 Task: Search one way flight ticket for 4 adults, 1 infant in seat and 1 infant on lap in premium economy from Helena: Helena Regional Airport to Riverton: Central Wyoming Regional Airport (was Riverton Regional) on 5-4-2023. Choice of flights is Alaska. Number of bags: 3 checked bags. Price is upto 93000. Outbound departure time preference is 11:45.
Action: Mouse moved to (358, 143)
Screenshot: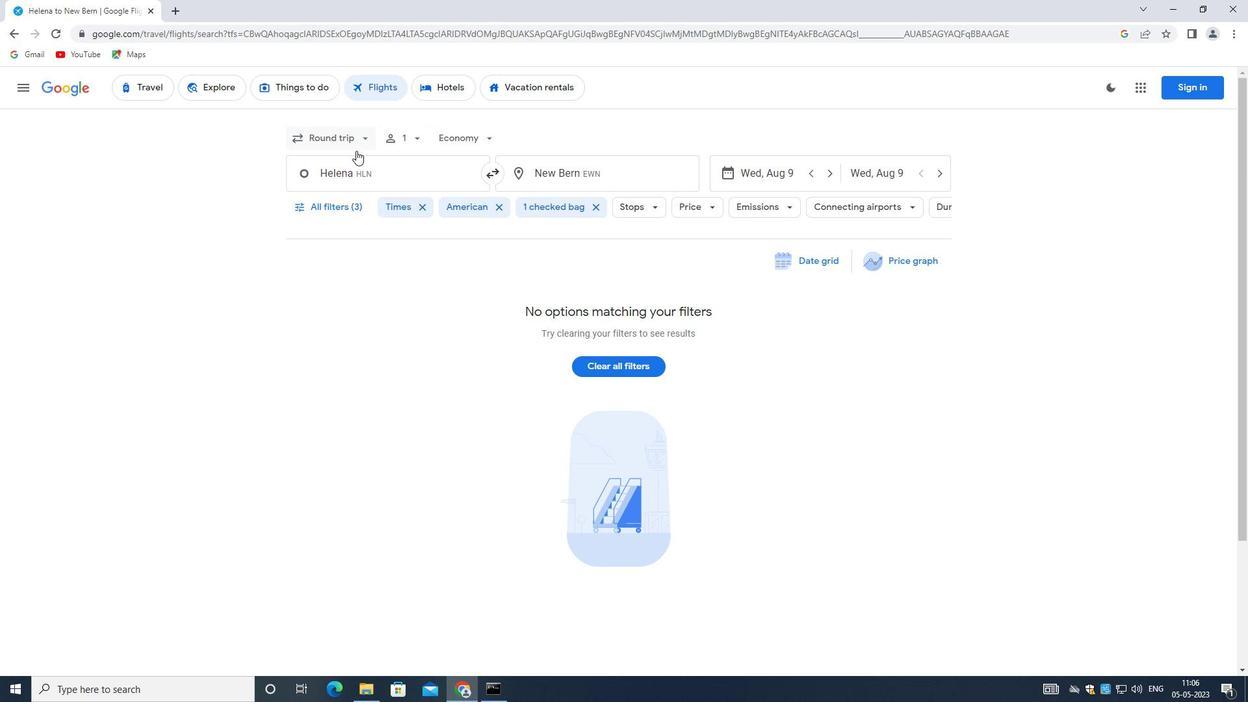 
Action: Mouse pressed left at (358, 143)
Screenshot: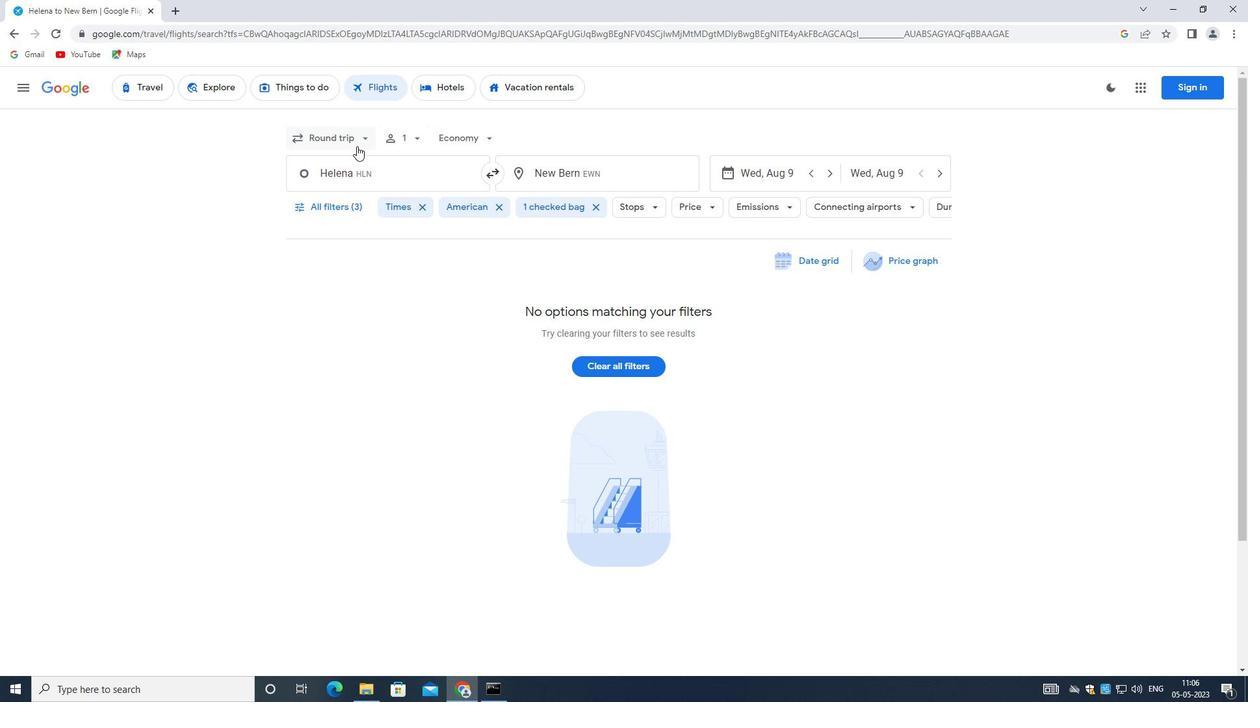 
Action: Mouse moved to (349, 192)
Screenshot: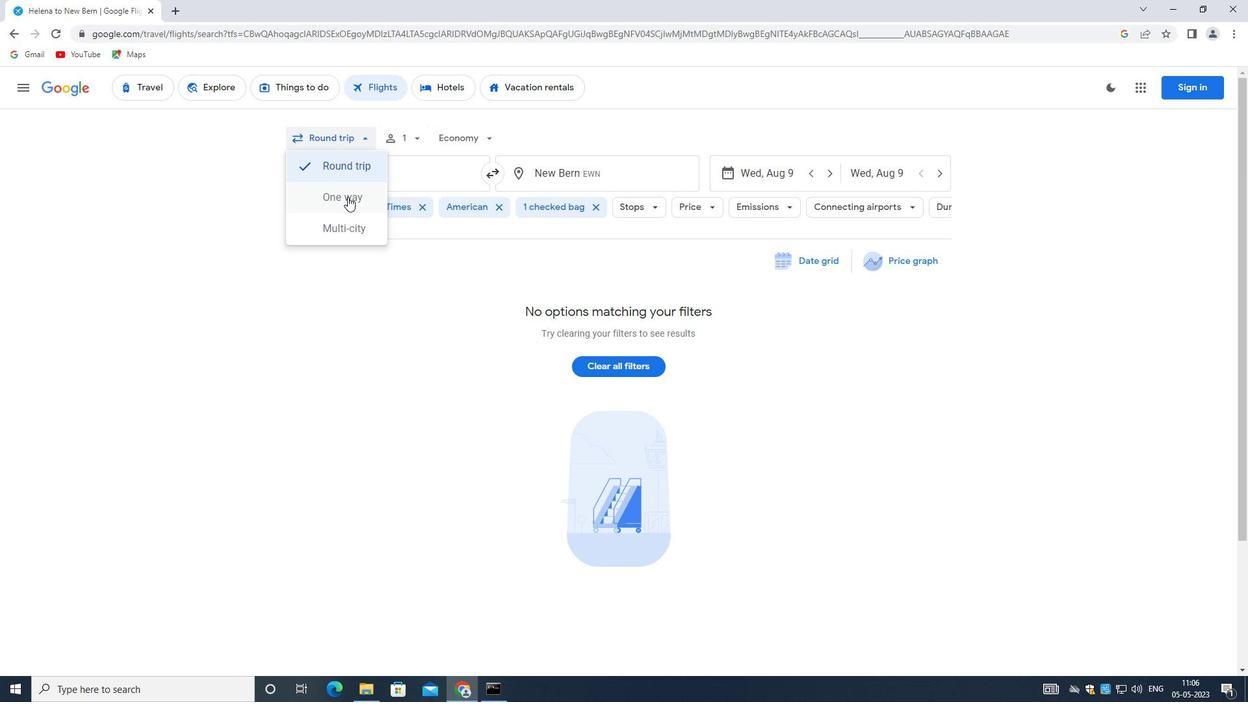 
Action: Mouse pressed left at (349, 192)
Screenshot: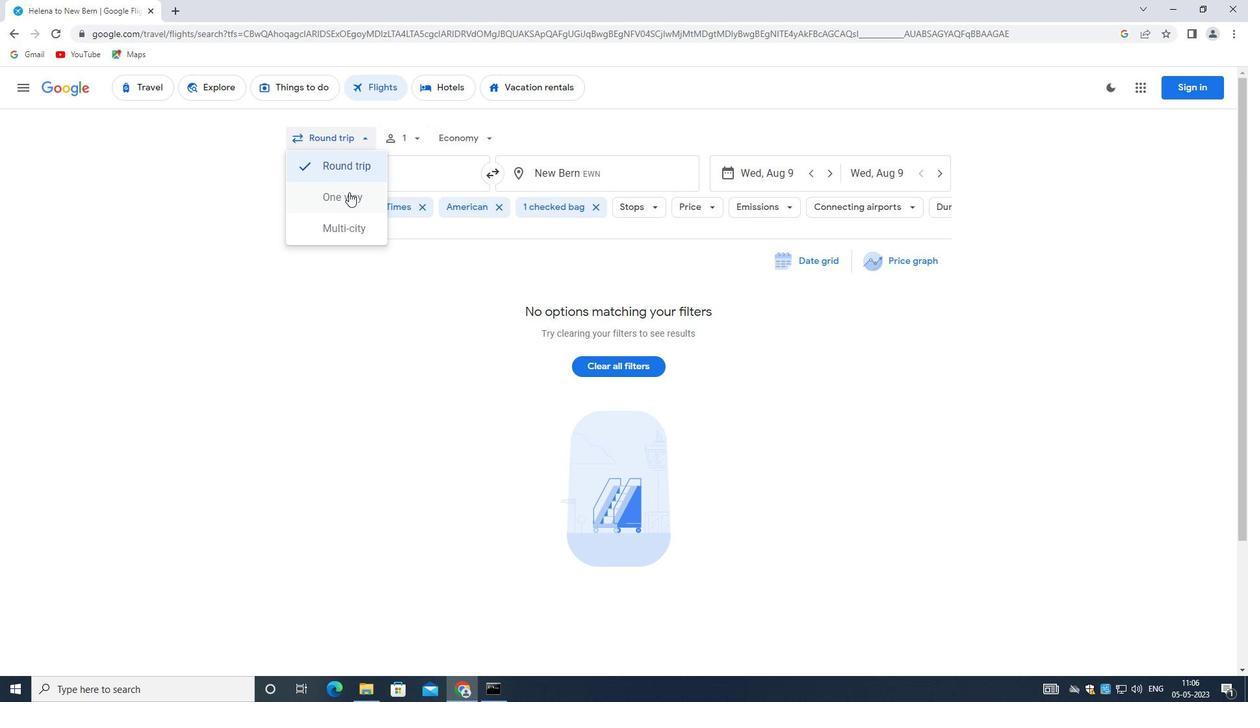 
Action: Mouse moved to (402, 134)
Screenshot: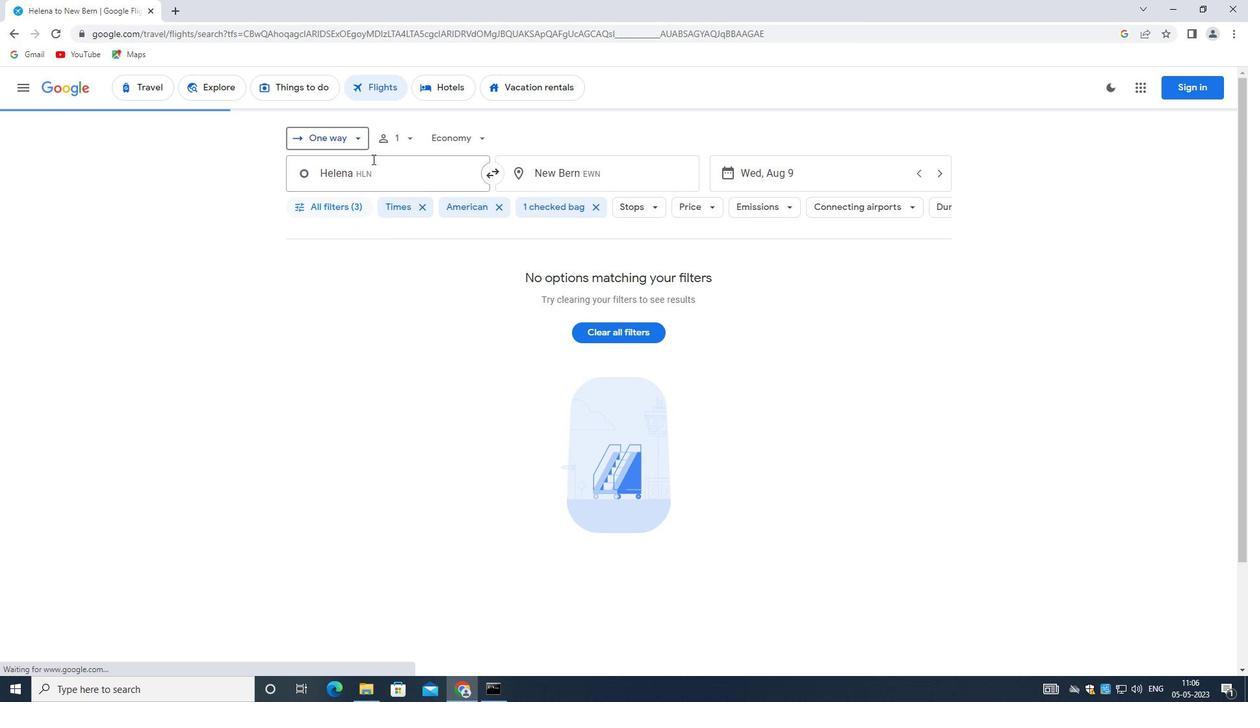 
Action: Mouse pressed left at (402, 134)
Screenshot: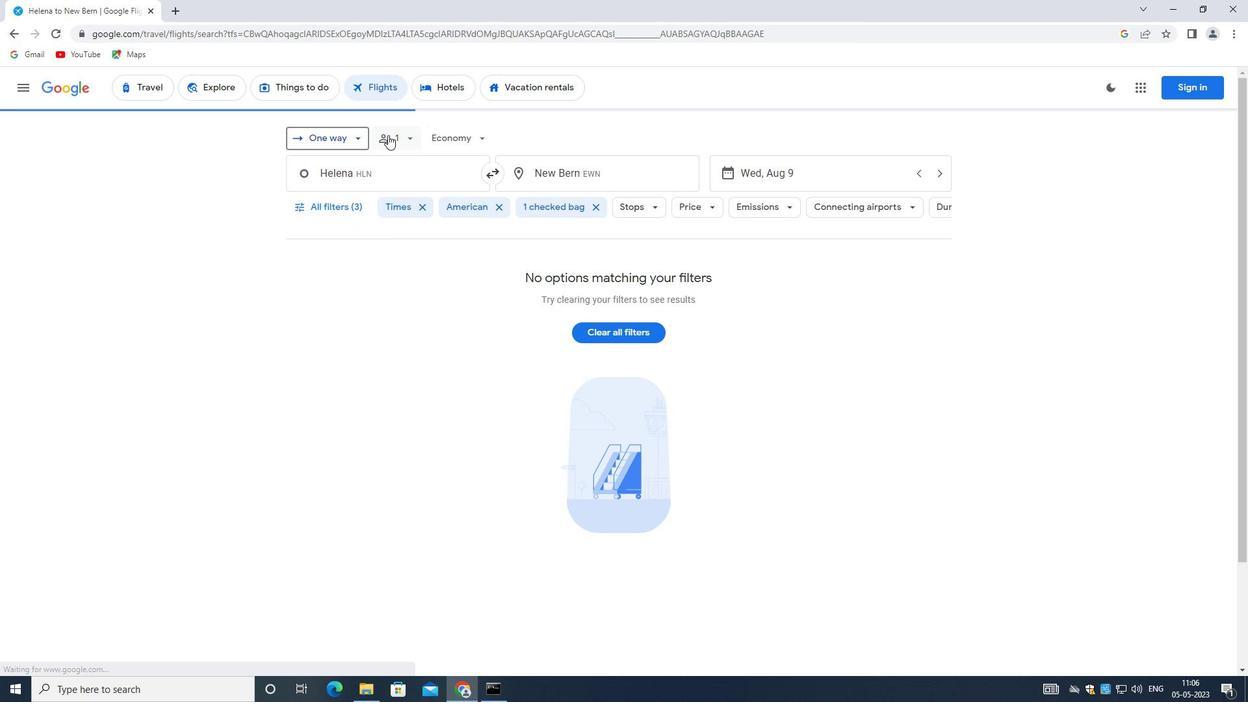 
Action: Mouse moved to (500, 174)
Screenshot: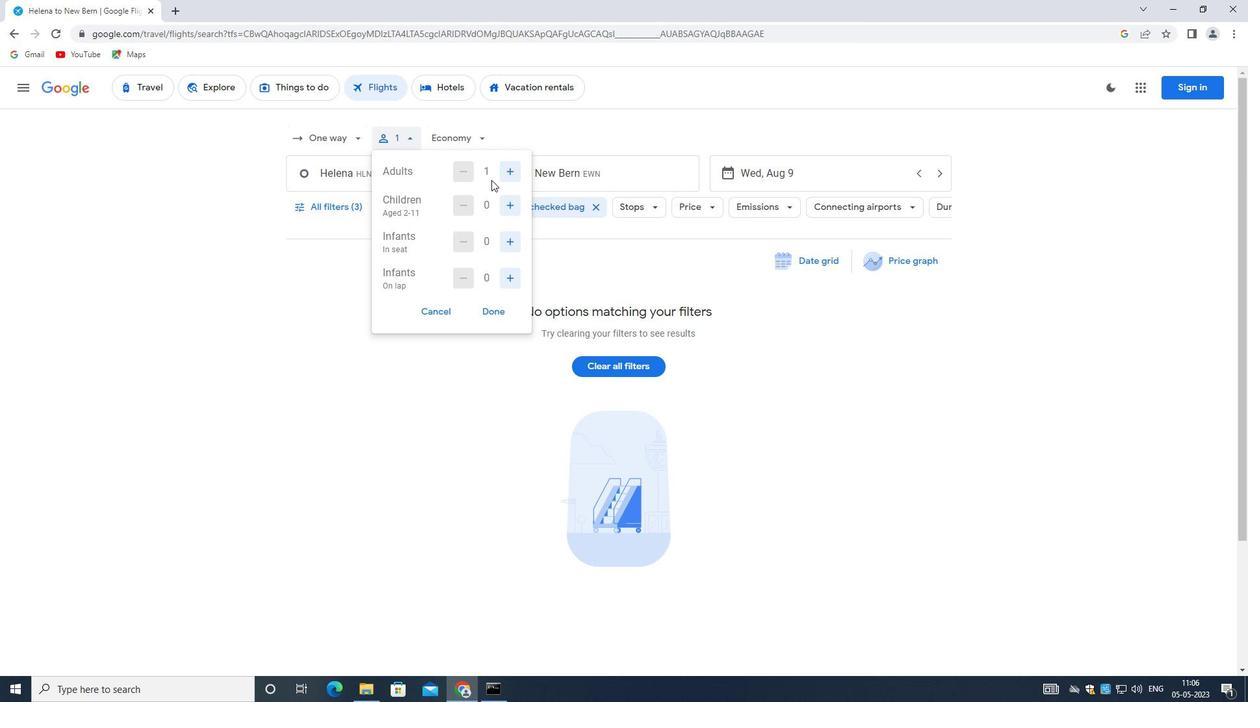 
Action: Mouse pressed left at (500, 174)
Screenshot: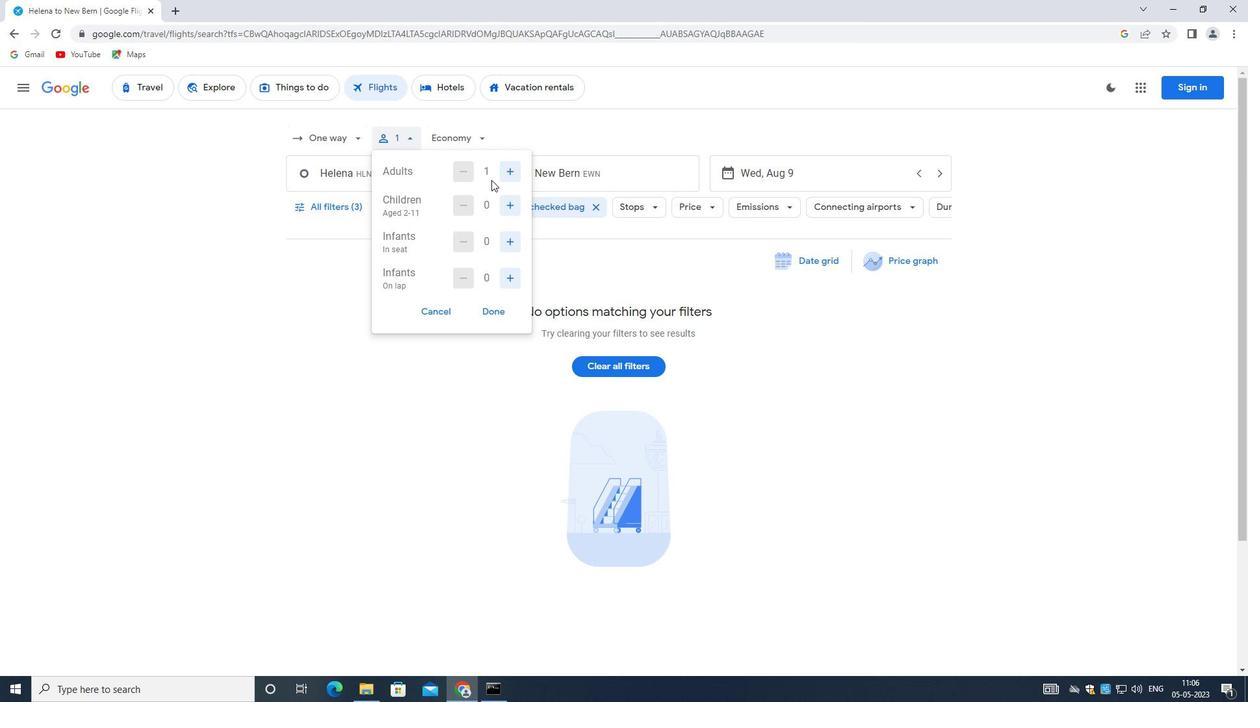 
Action: Mouse moved to (501, 174)
Screenshot: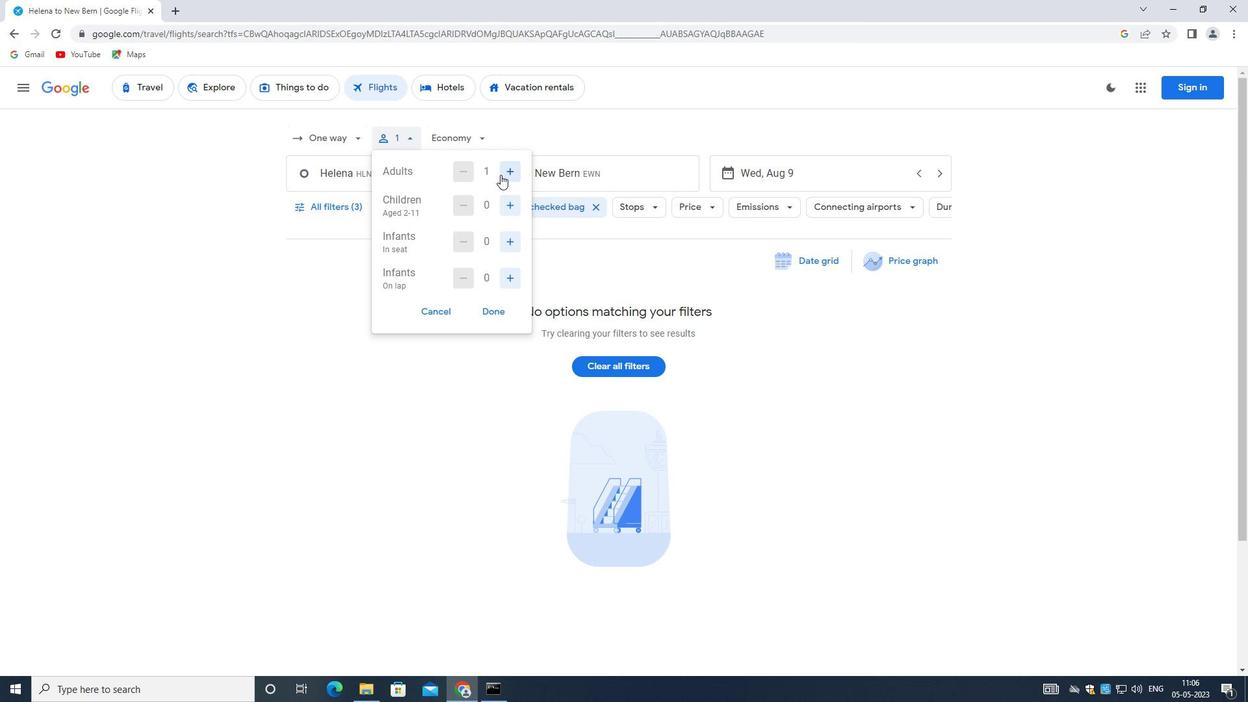 
Action: Mouse pressed left at (501, 174)
Screenshot: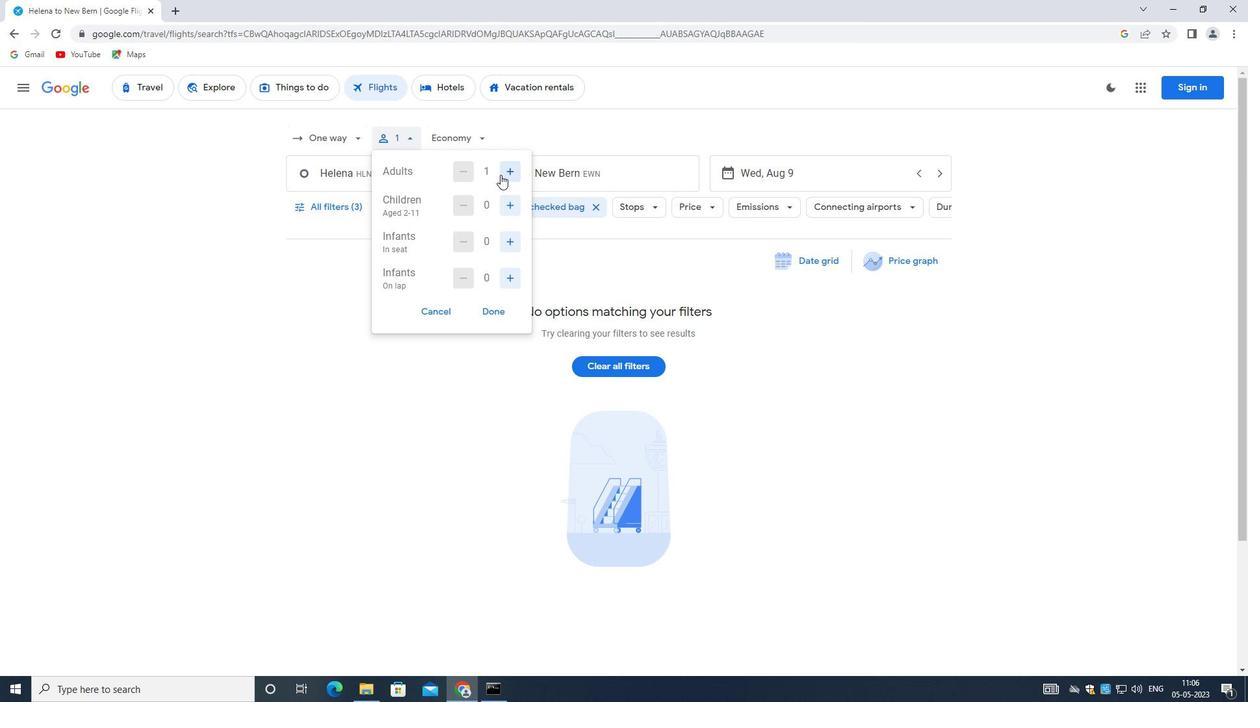 
Action: Mouse pressed left at (501, 174)
Screenshot: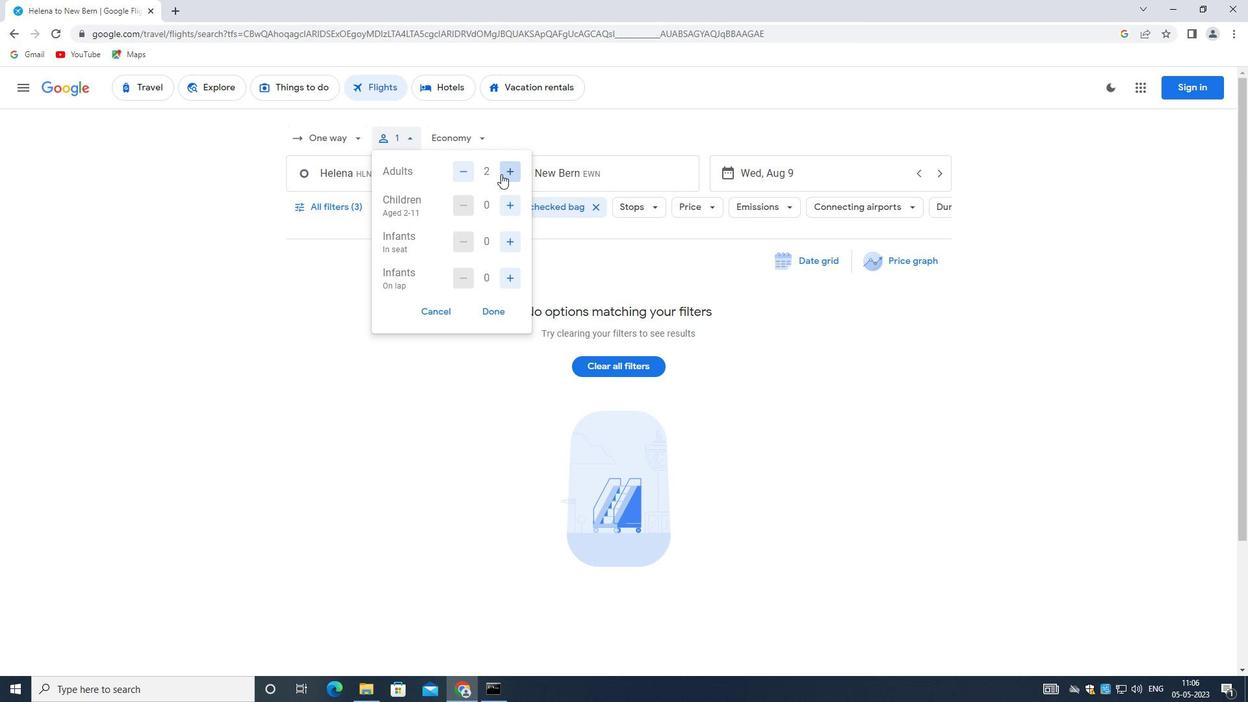 
Action: Mouse moved to (512, 238)
Screenshot: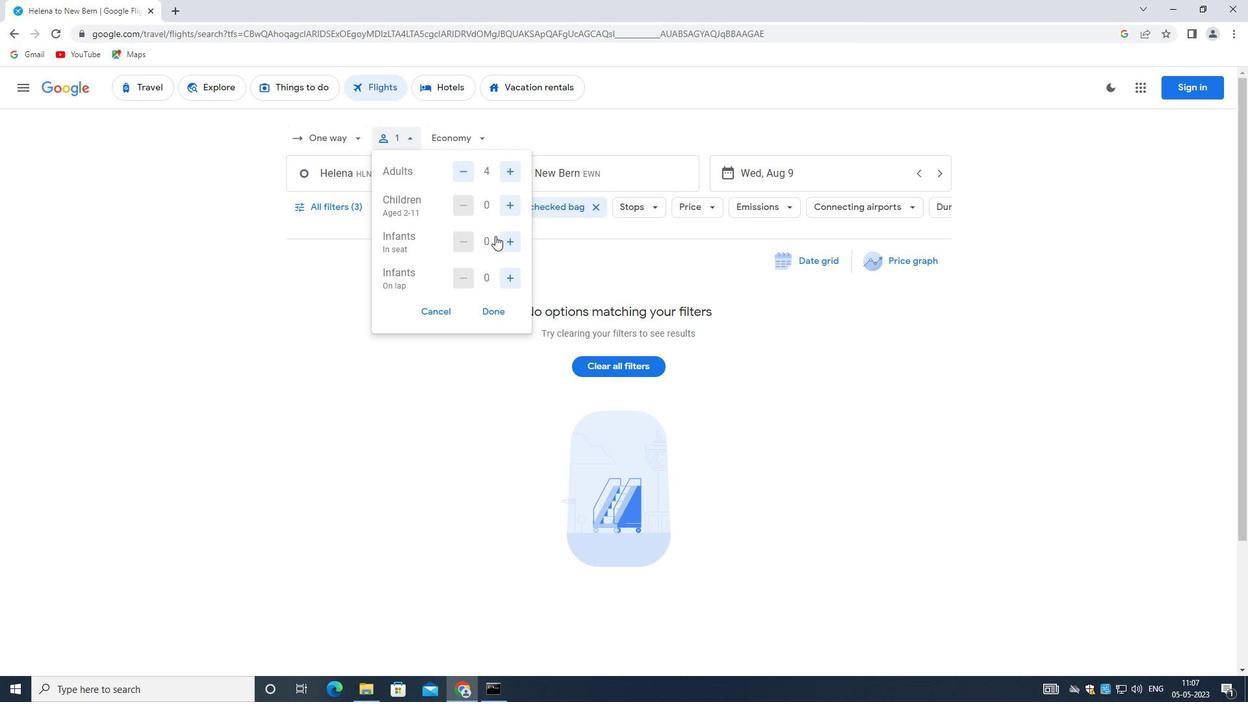 
Action: Mouse pressed left at (512, 238)
Screenshot: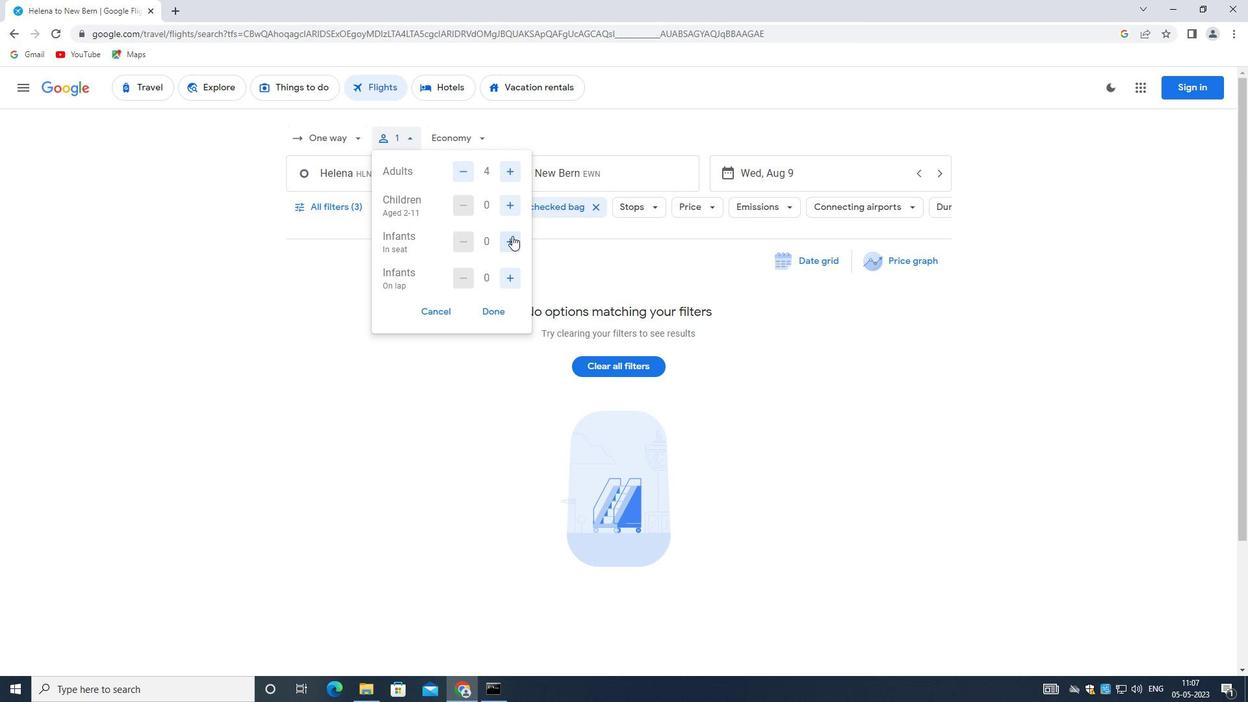 
Action: Mouse moved to (513, 278)
Screenshot: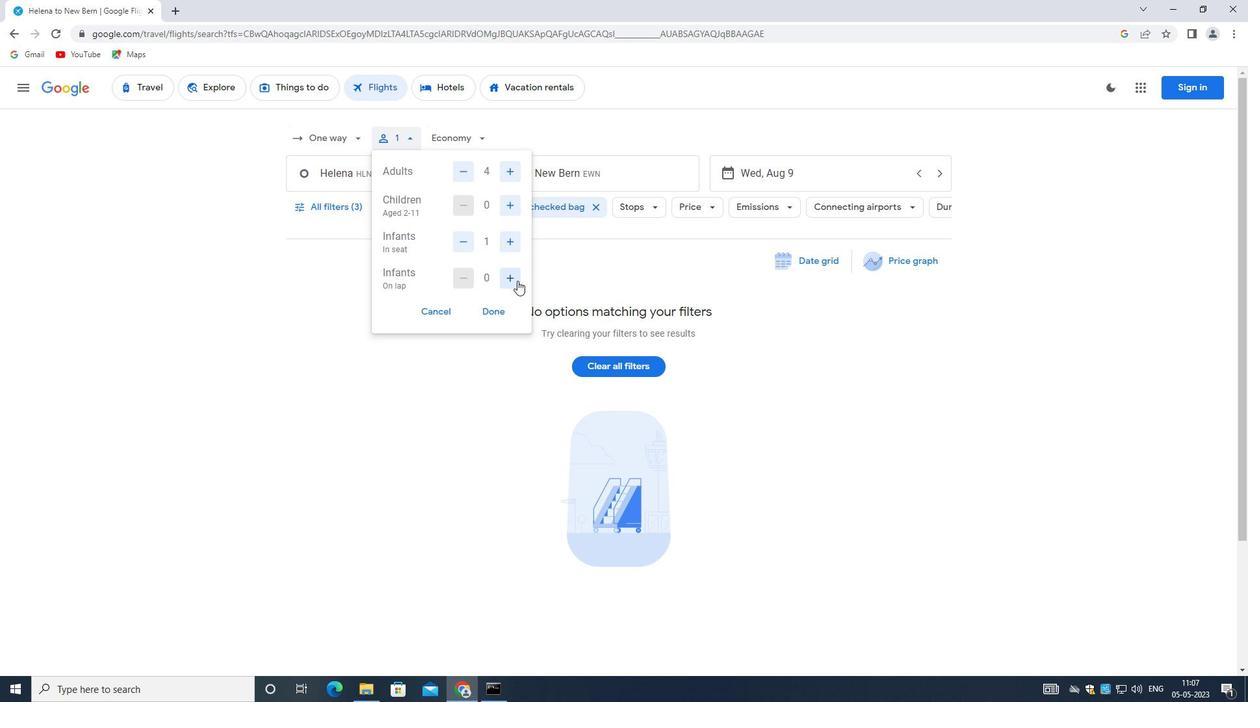 
Action: Mouse pressed left at (513, 278)
Screenshot: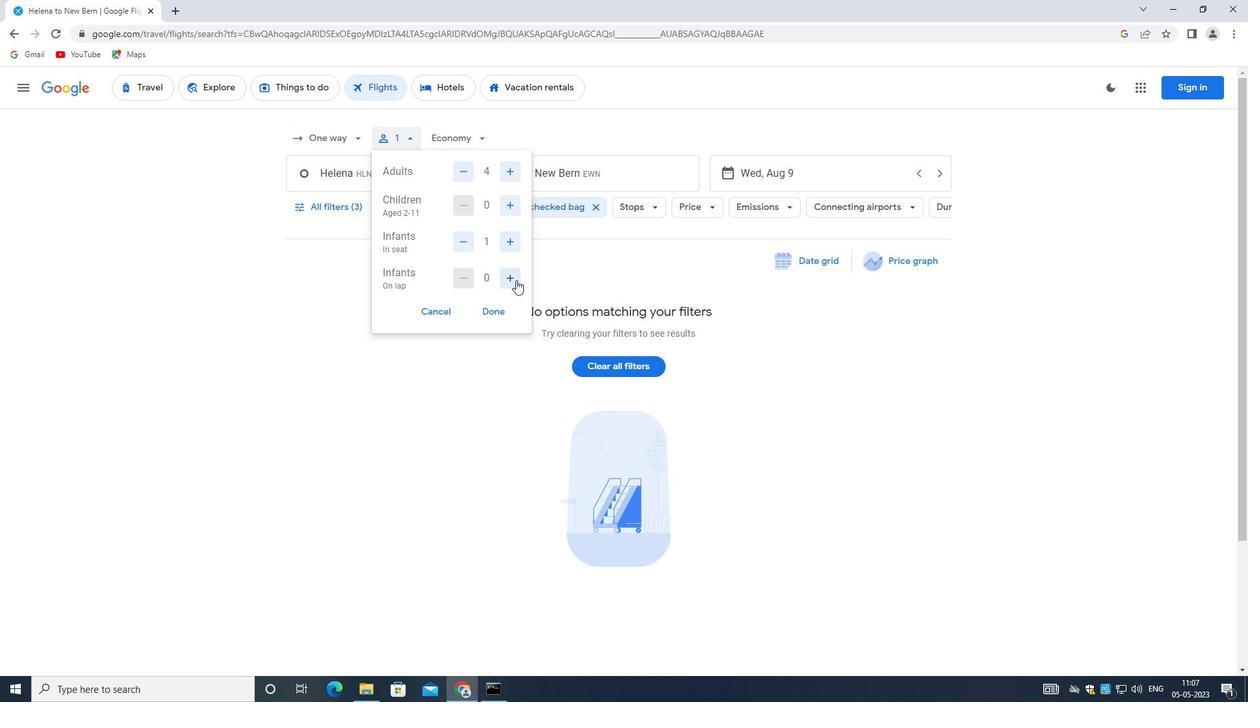 
Action: Mouse moved to (492, 306)
Screenshot: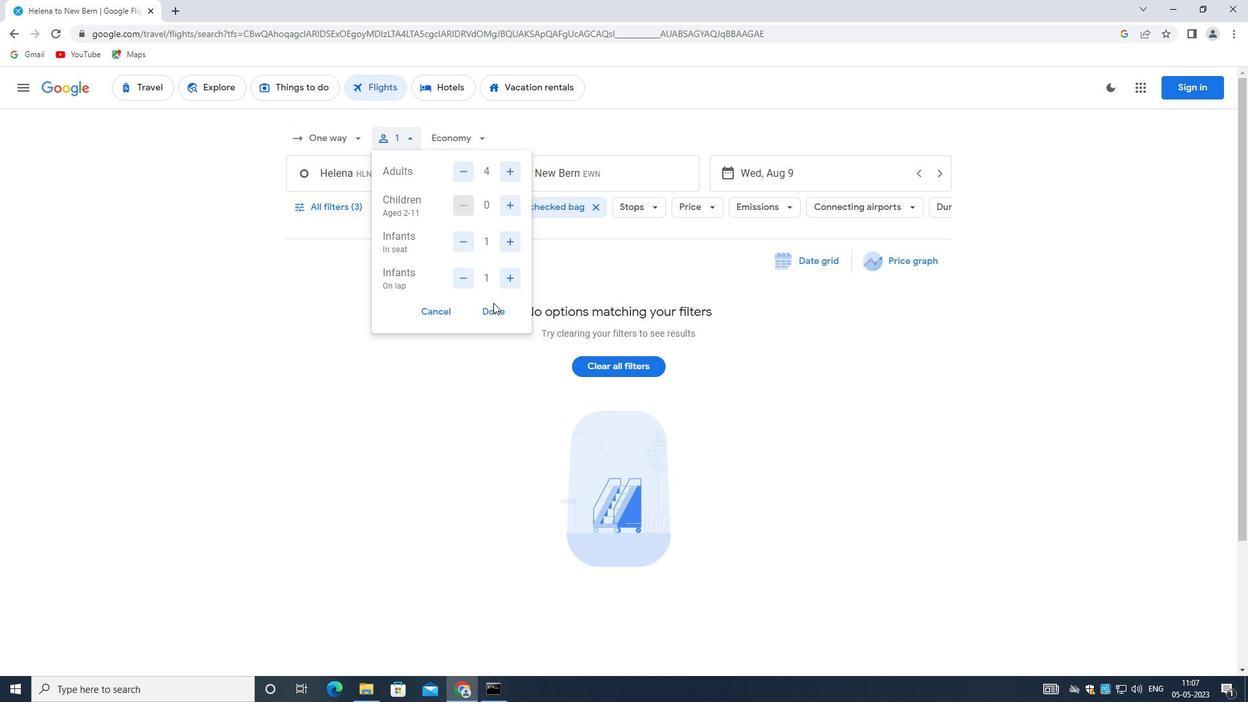 
Action: Mouse pressed left at (492, 306)
Screenshot: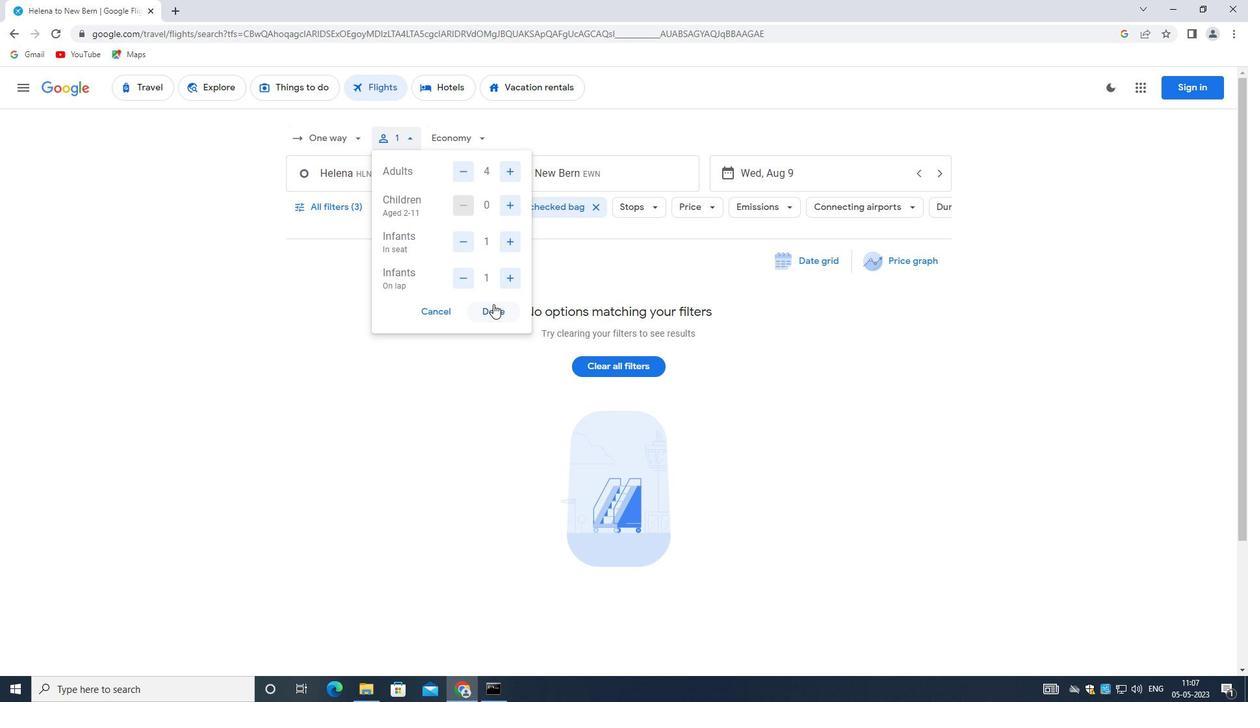 
Action: Mouse moved to (469, 139)
Screenshot: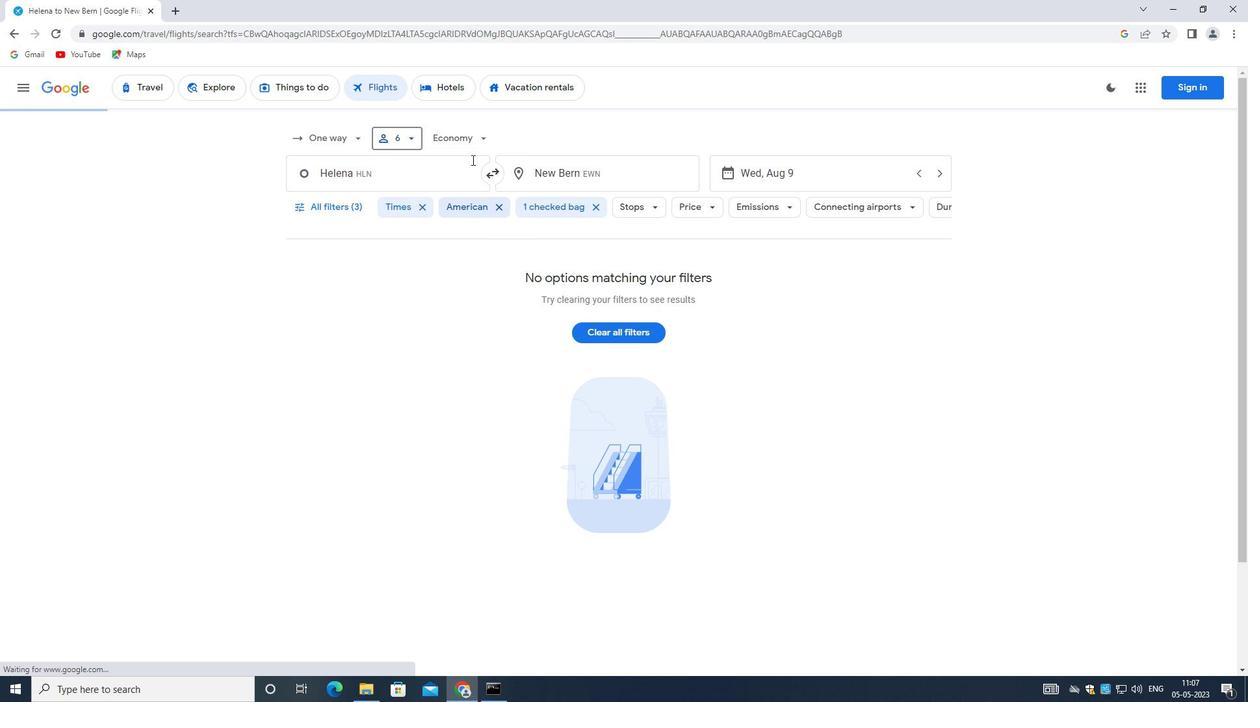 
Action: Mouse pressed left at (469, 139)
Screenshot: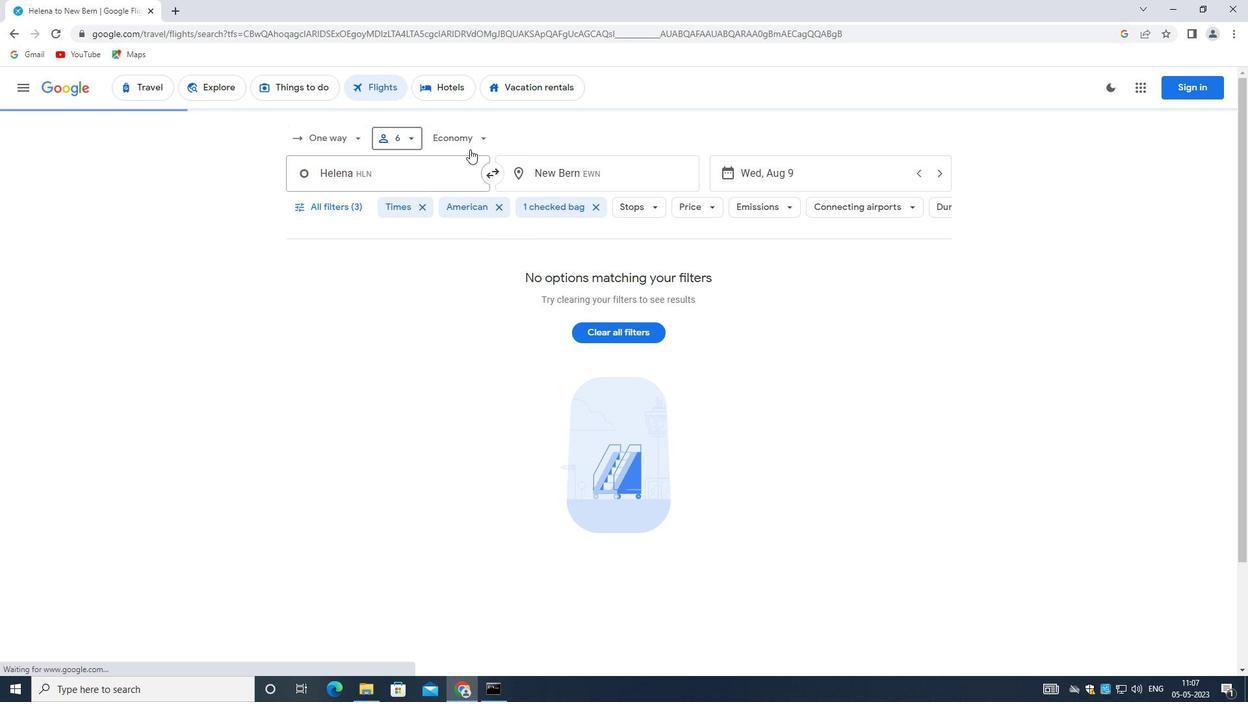 
Action: Mouse moved to (478, 194)
Screenshot: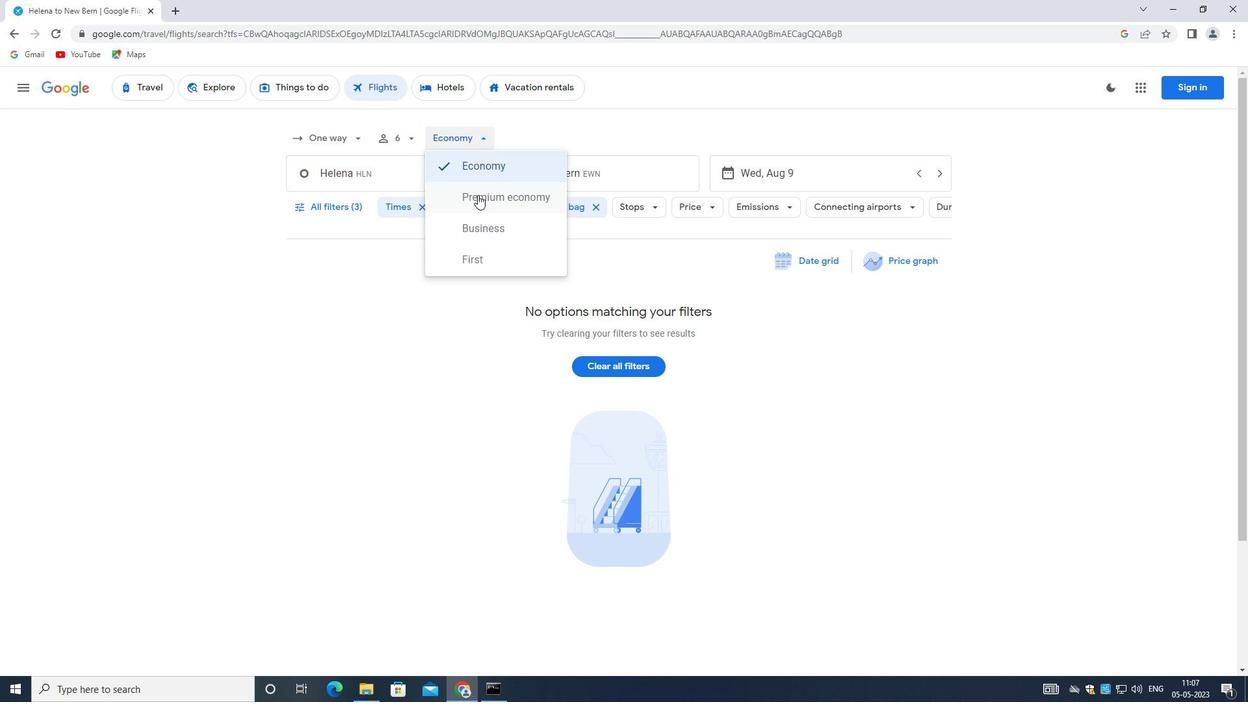 
Action: Mouse pressed left at (478, 194)
Screenshot: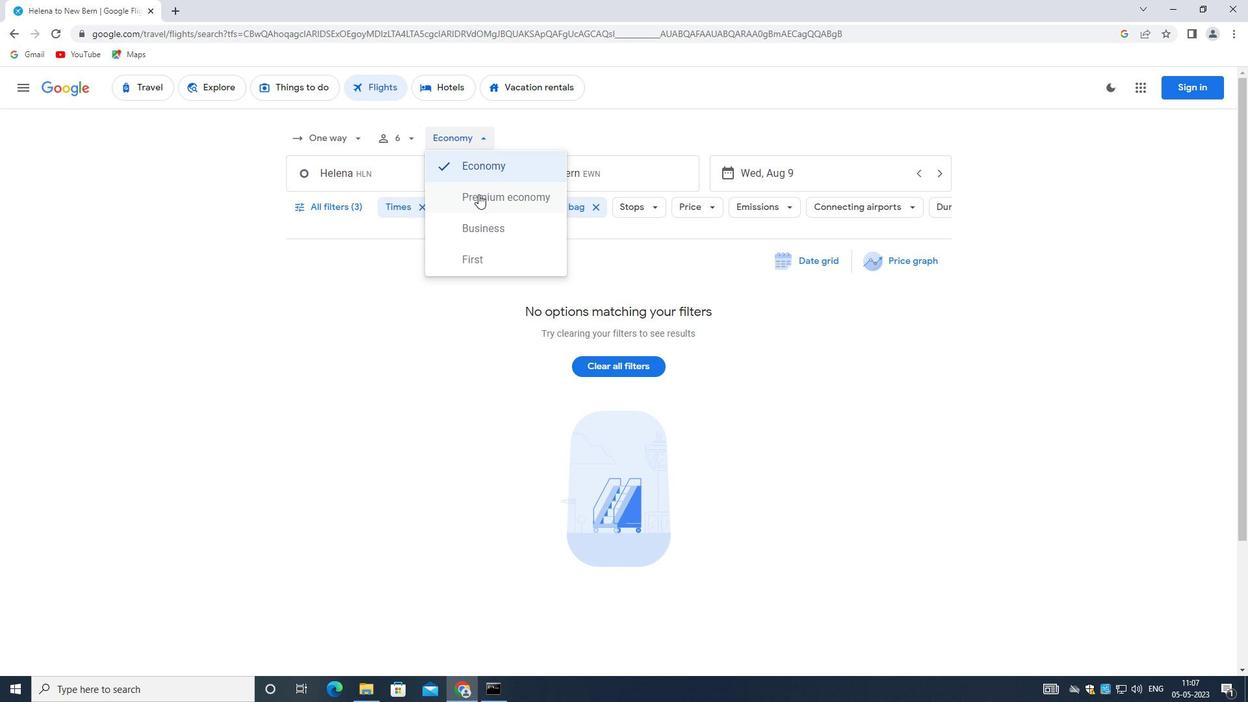 
Action: Mouse moved to (349, 181)
Screenshot: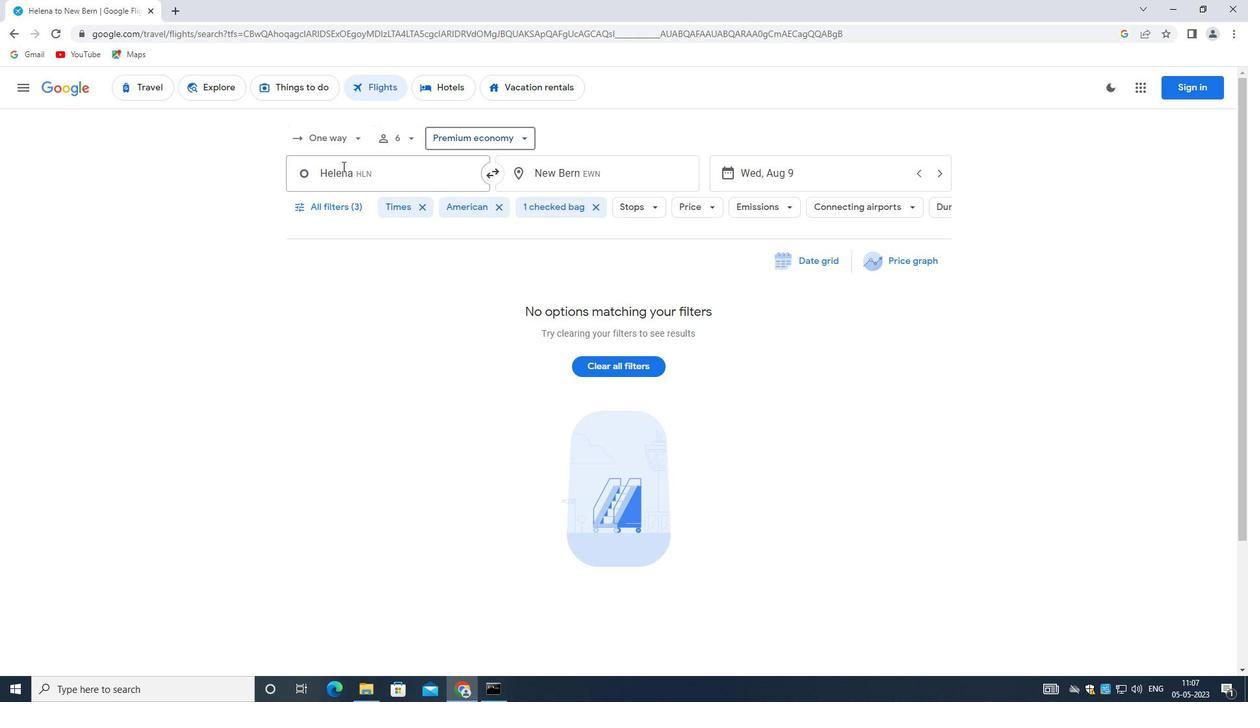 
Action: Mouse pressed left at (349, 181)
Screenshot: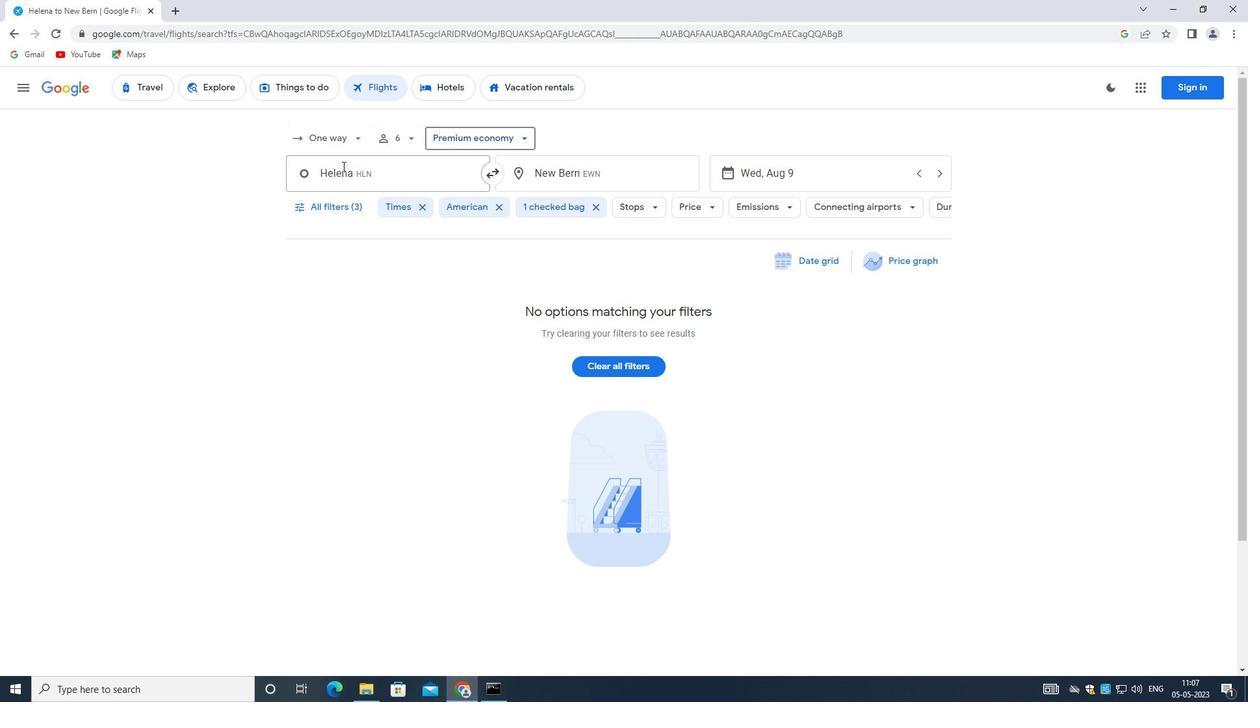 
Action: Mouse moved to (388, 243)
Screenshot: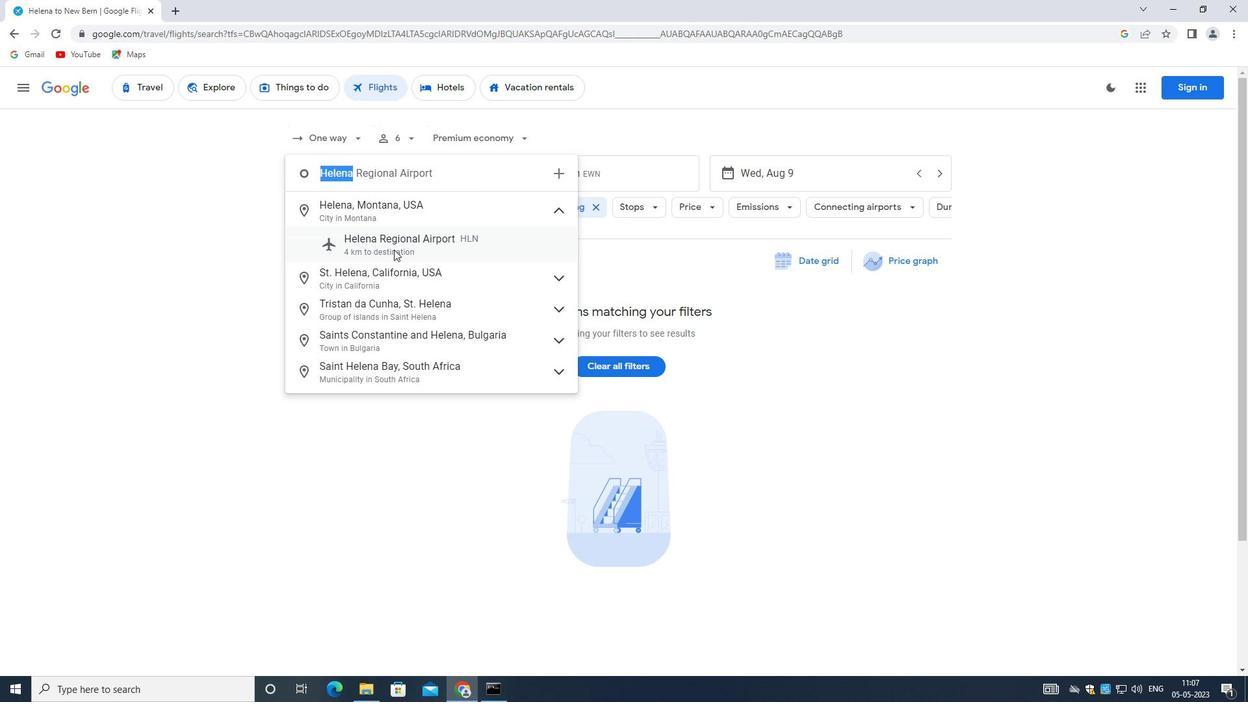 
Action: Mouse pressed left at (388, 243)
Screenshot: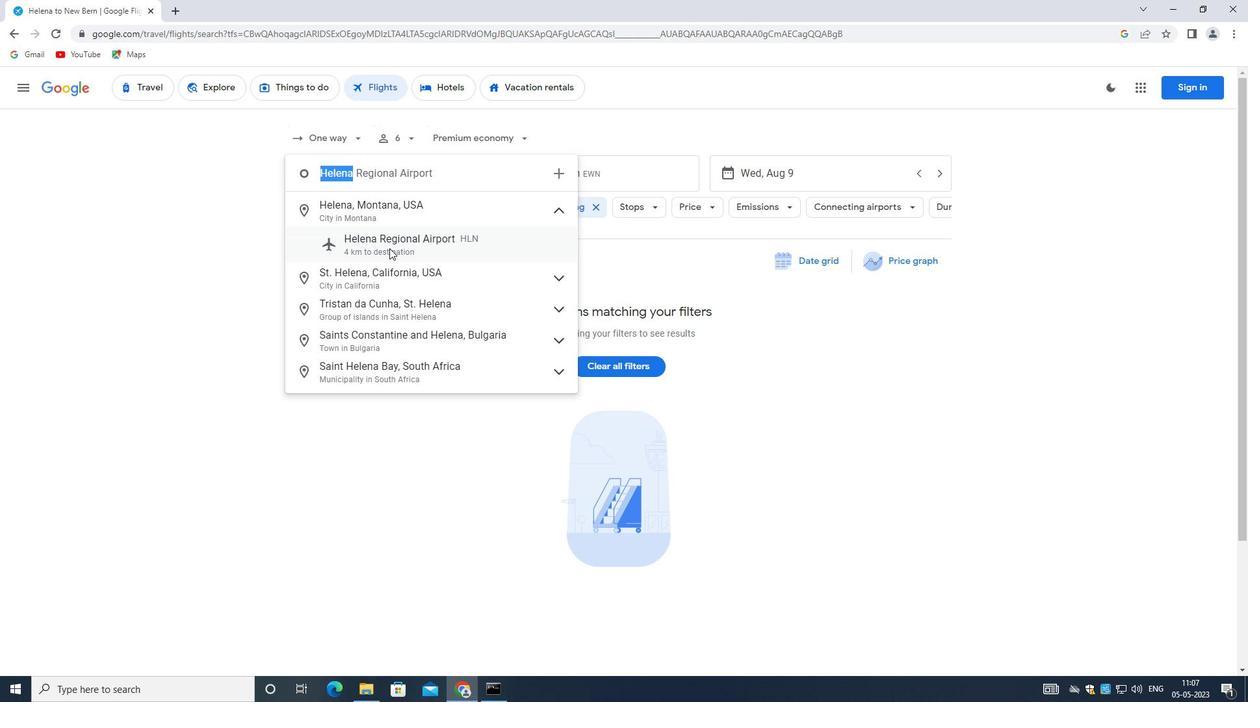 
Action: Mouse moved to (553, 172)
Screenshot: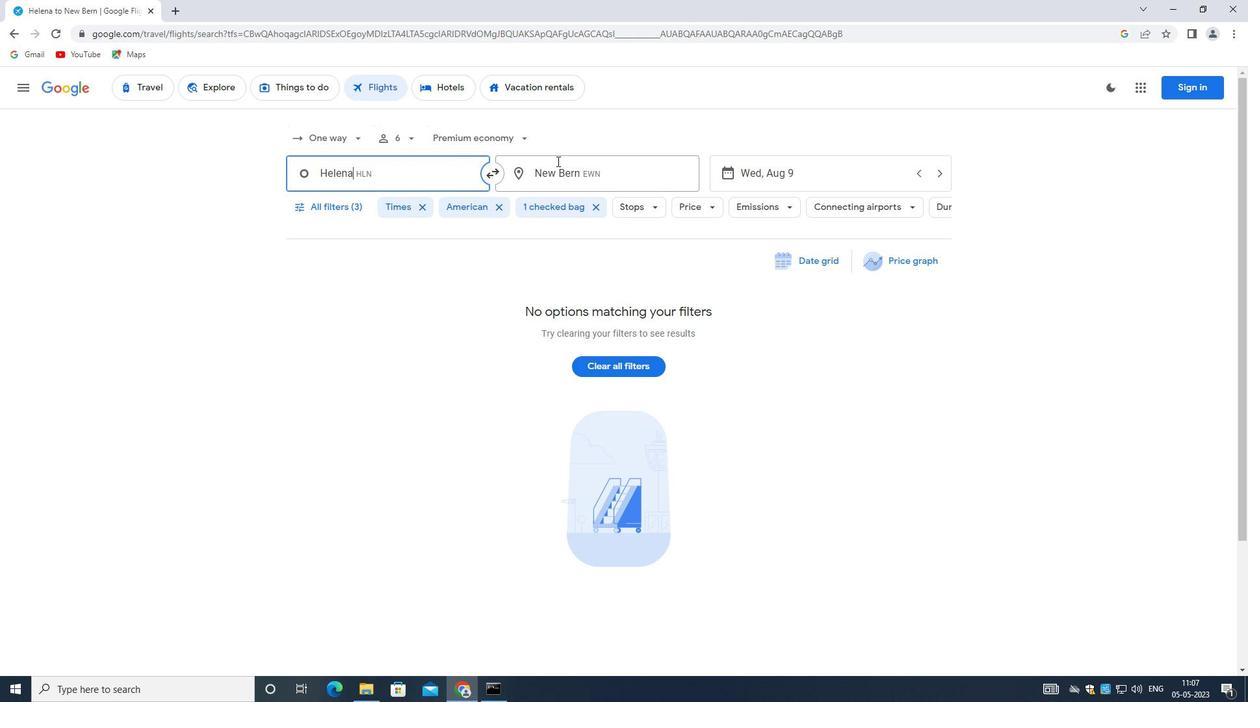 
Action: Mouse pressed left at (553, 172)
Screenshot: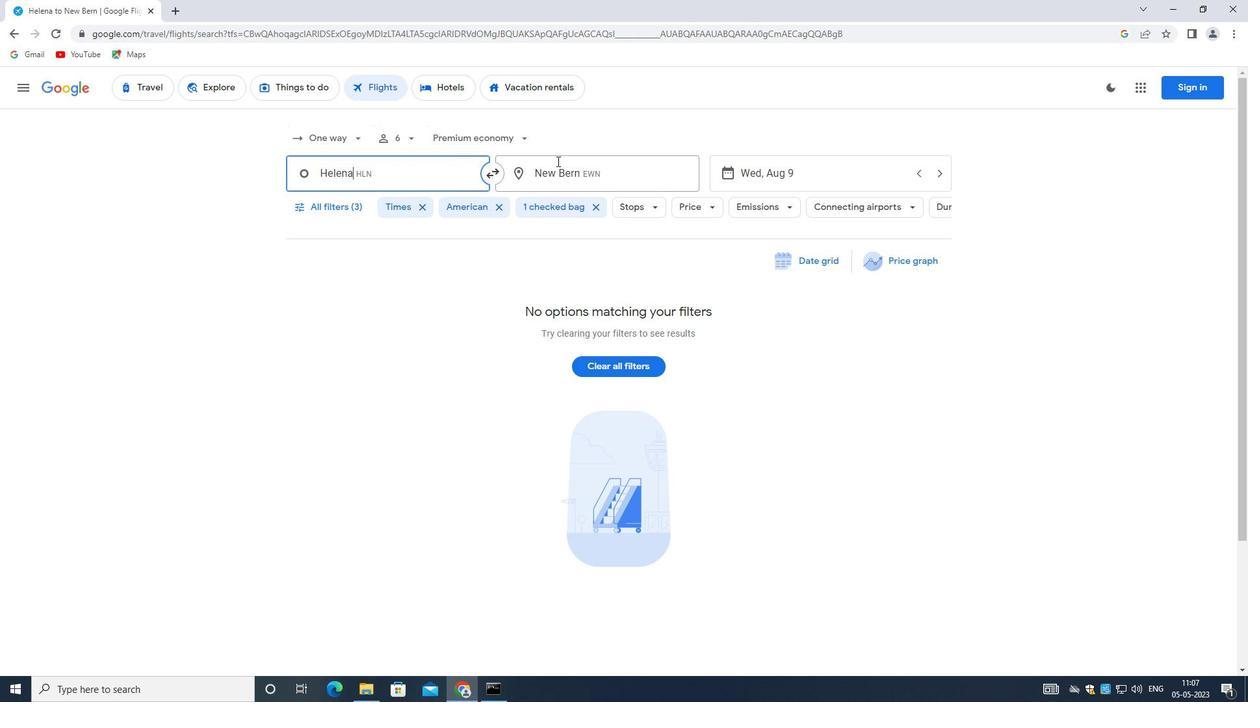 
Action: Mouse moved to (556, 174)
Screenshot: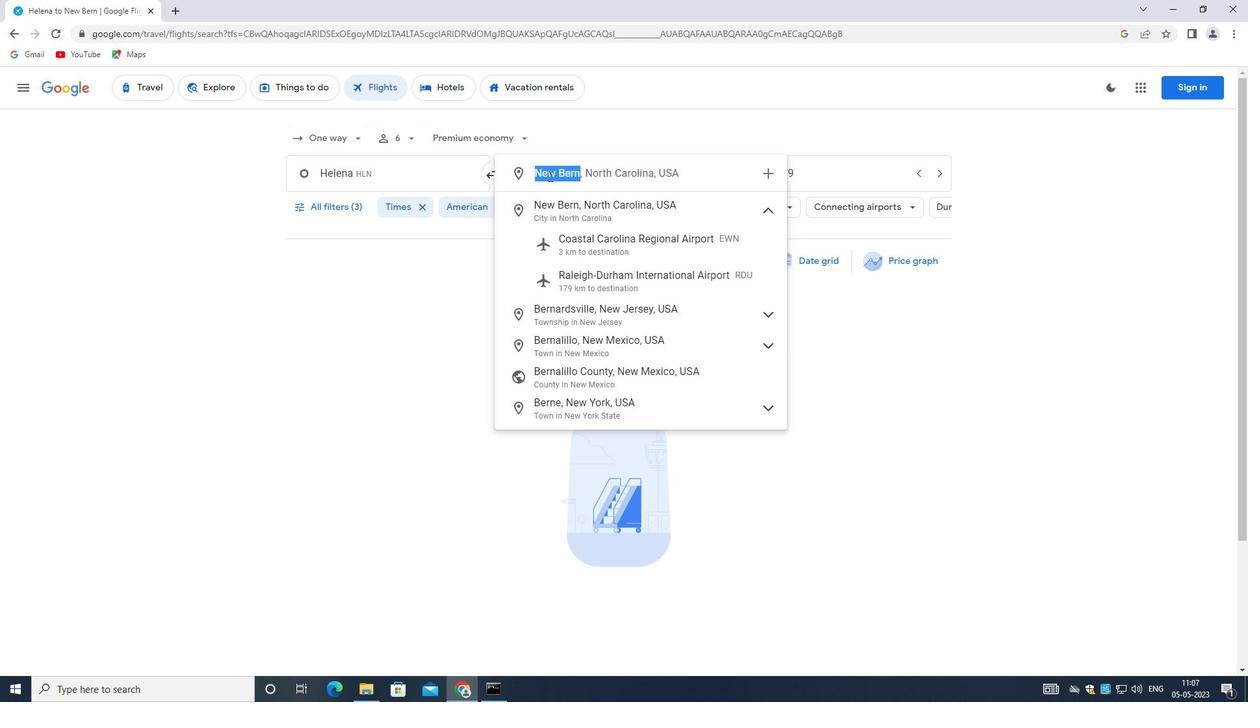 
Action: Key pressed <Key.backspace><Key.shift>CENTRAL<Key.space><Key.shift>WYOMI
Screenshot: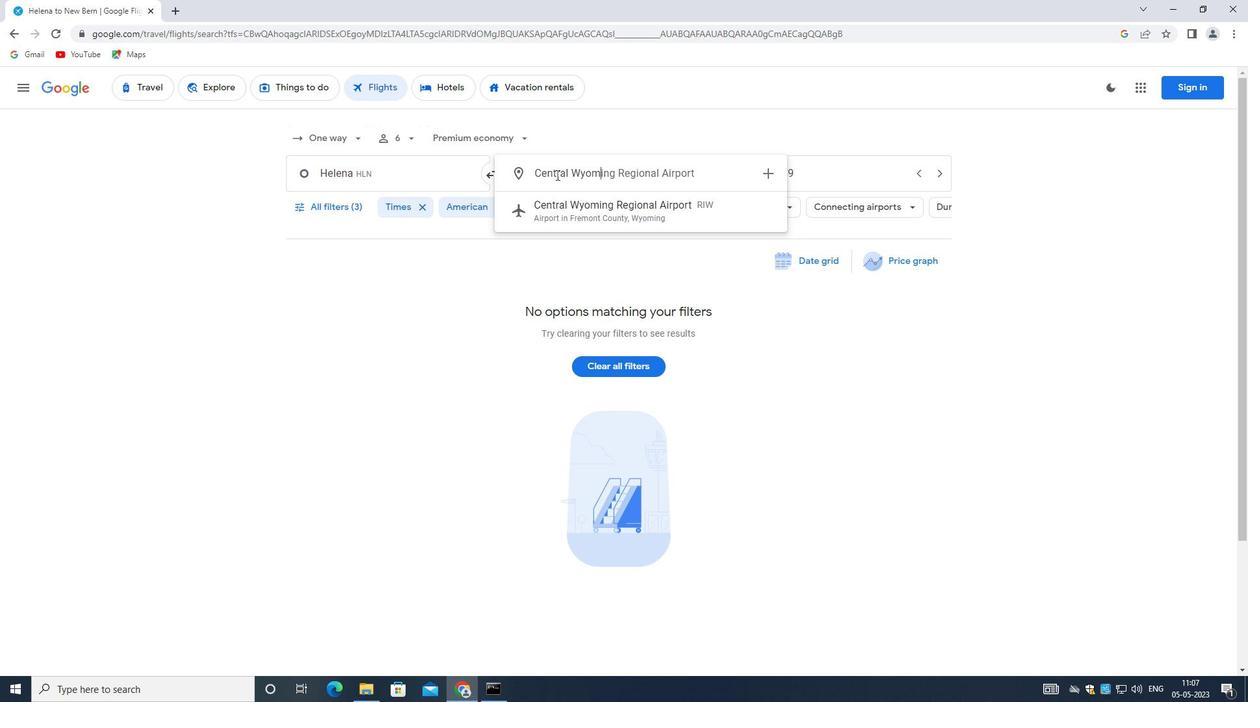 
Action: Mouse moved to (631, 206)
Screenshot: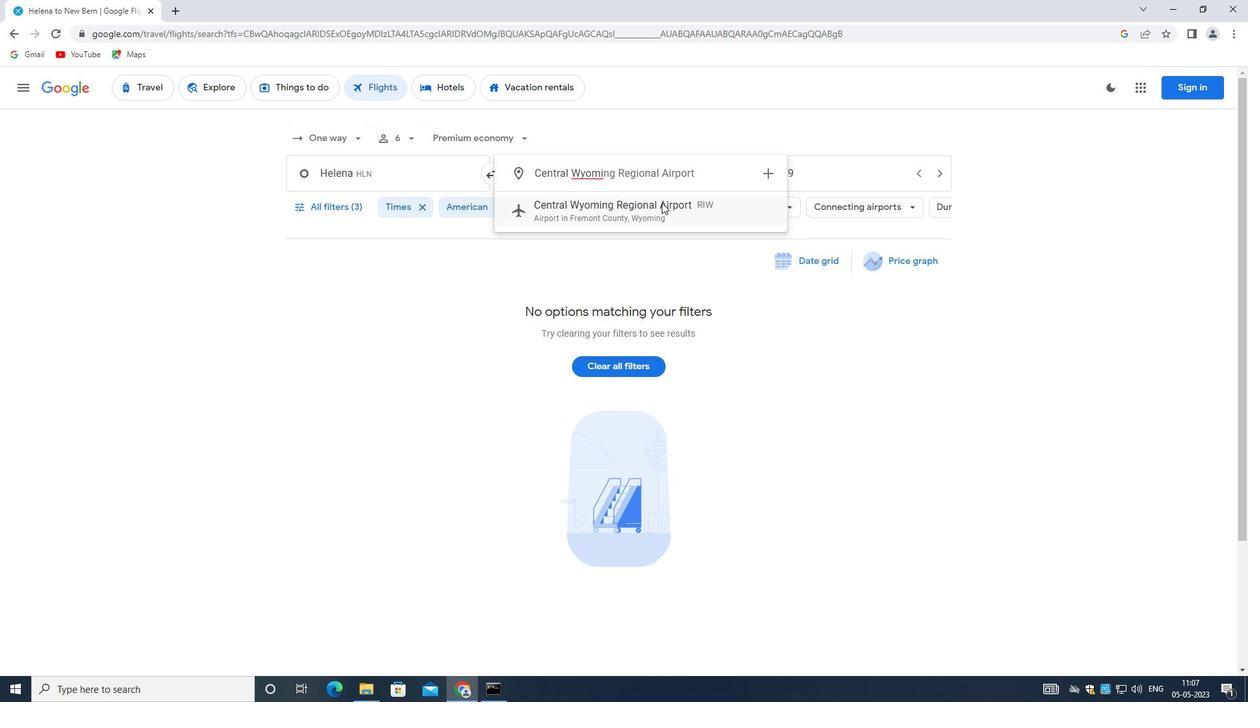 
Action: Mouse pressed left at (631, 206)
Screenshot: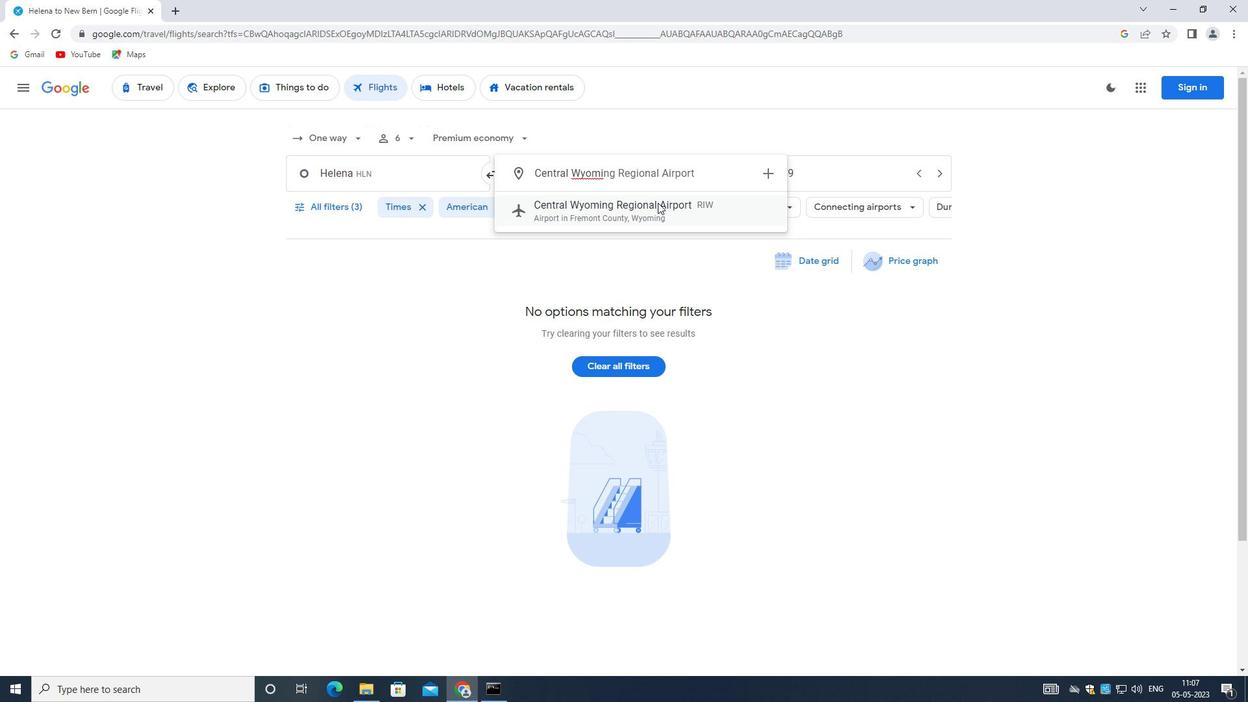 
Action: Mouse moved to (756, 176)
Screenshot: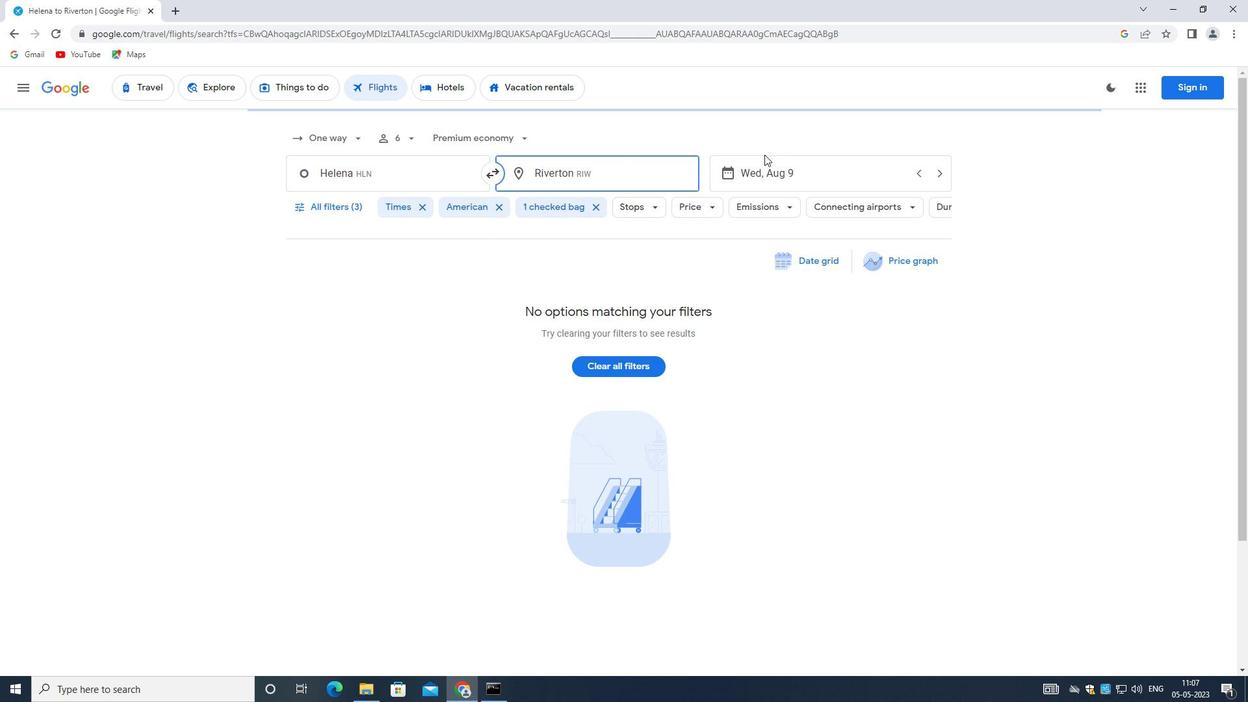 
Action: Mouse pressed left at (756, 176)
Screenshot: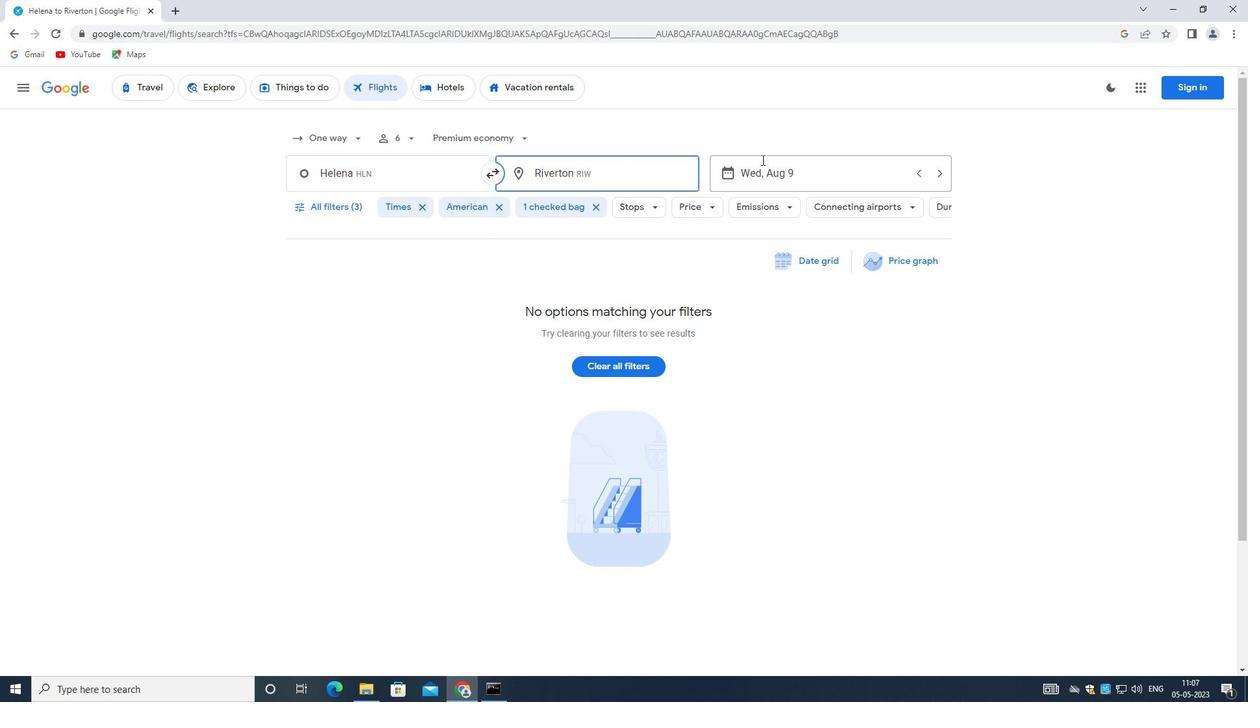 
Action: Mouse moved to (552, 305)
Screenshot: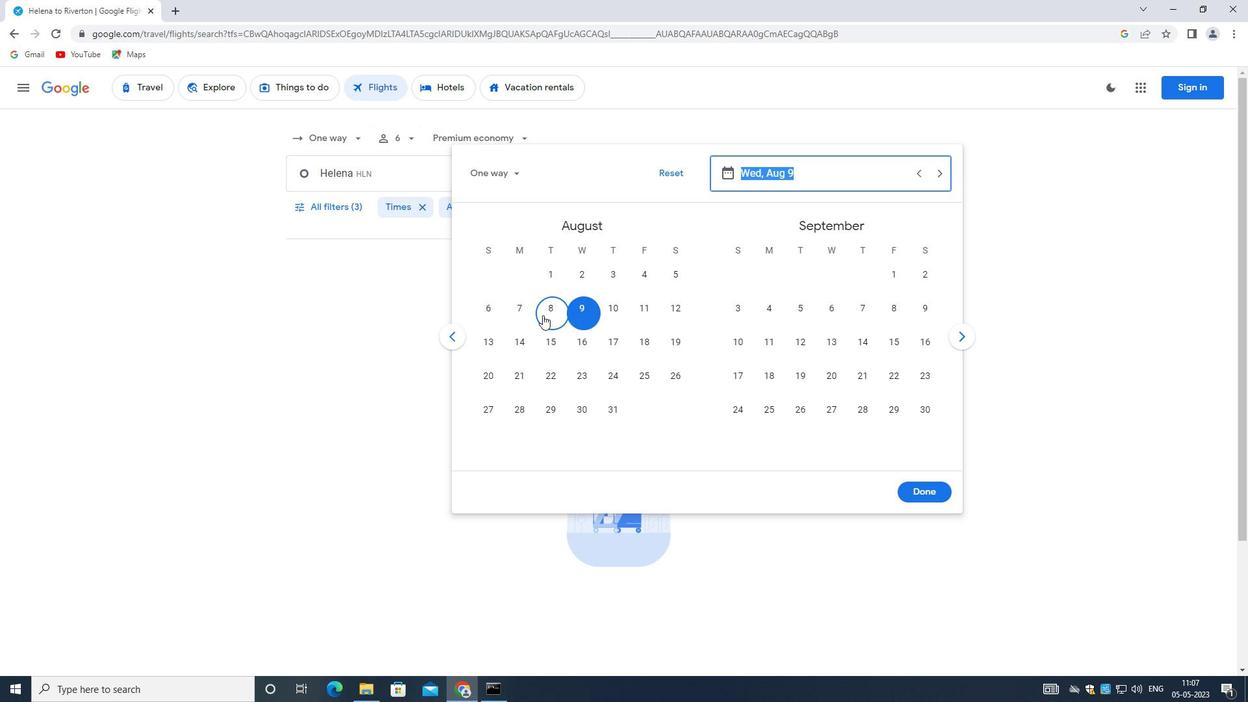 
Action: Mouse pressed left at (552, 305)
Screenshot: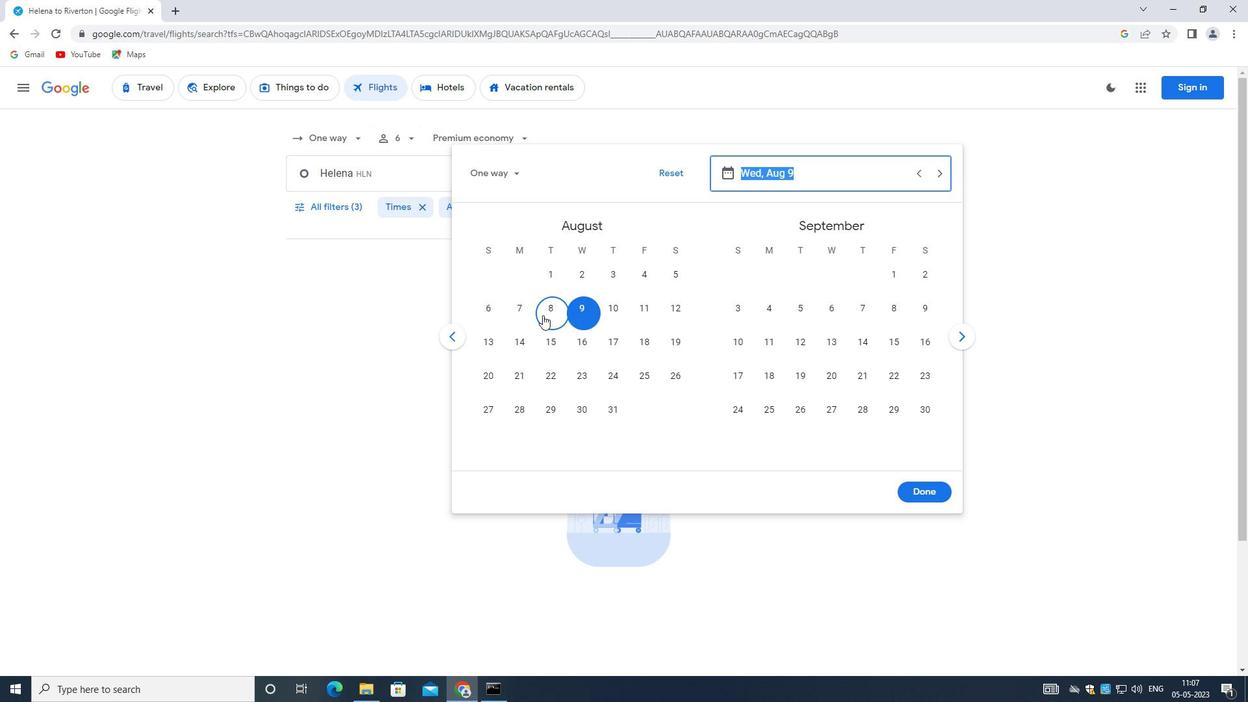 
Action: Mouse moved to (944, 179)
Screenshot: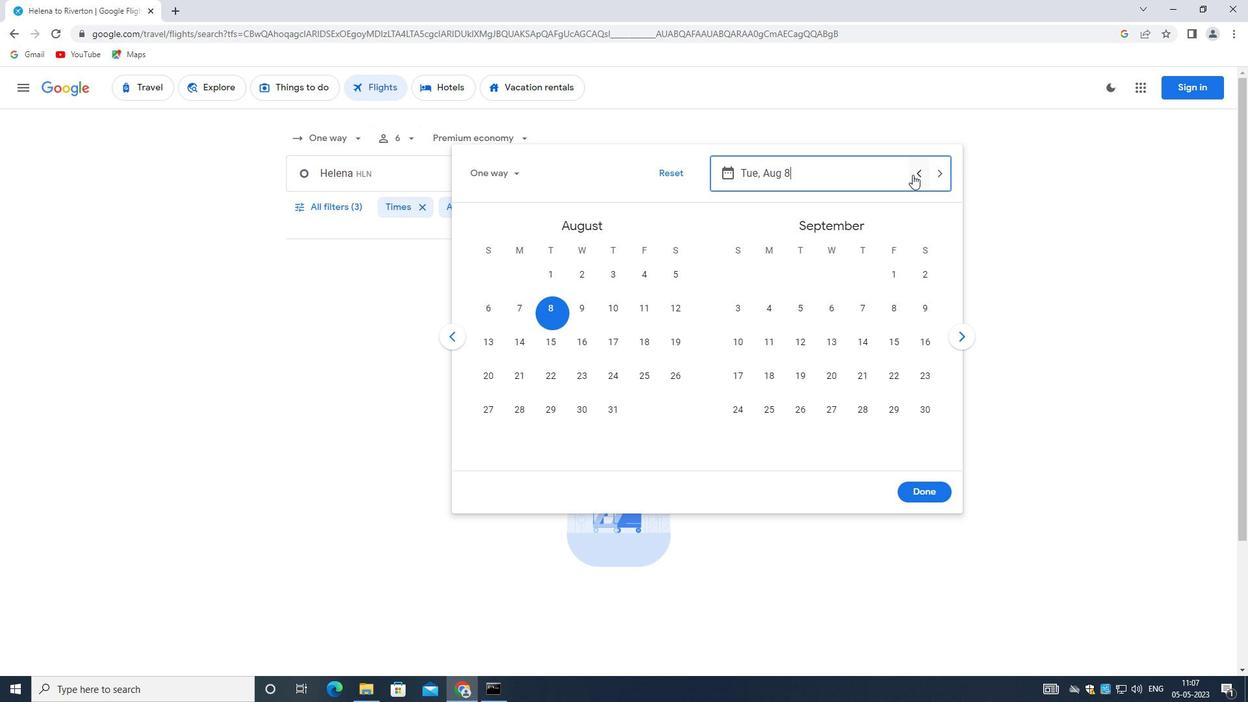 
Action: Mouse scrolled (944, 180) with delta (0, 0)
Screenshot: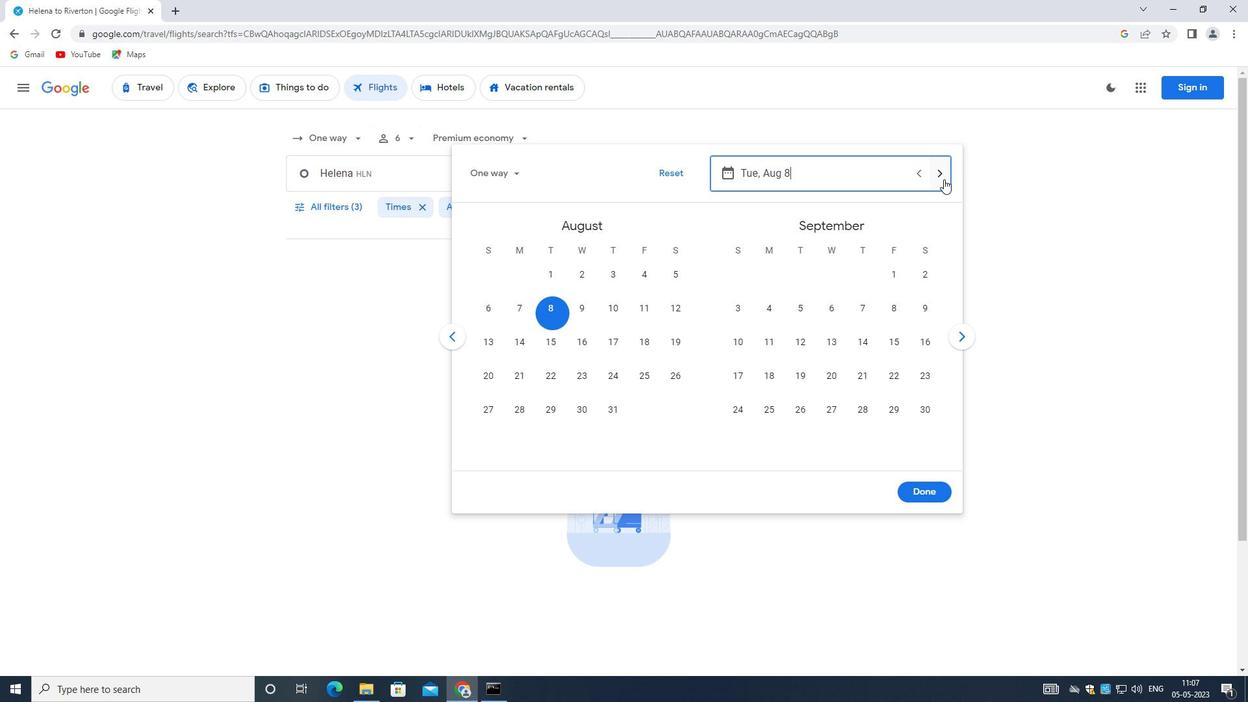 
Action: Mouse moved to (922, 176)
Screenshot: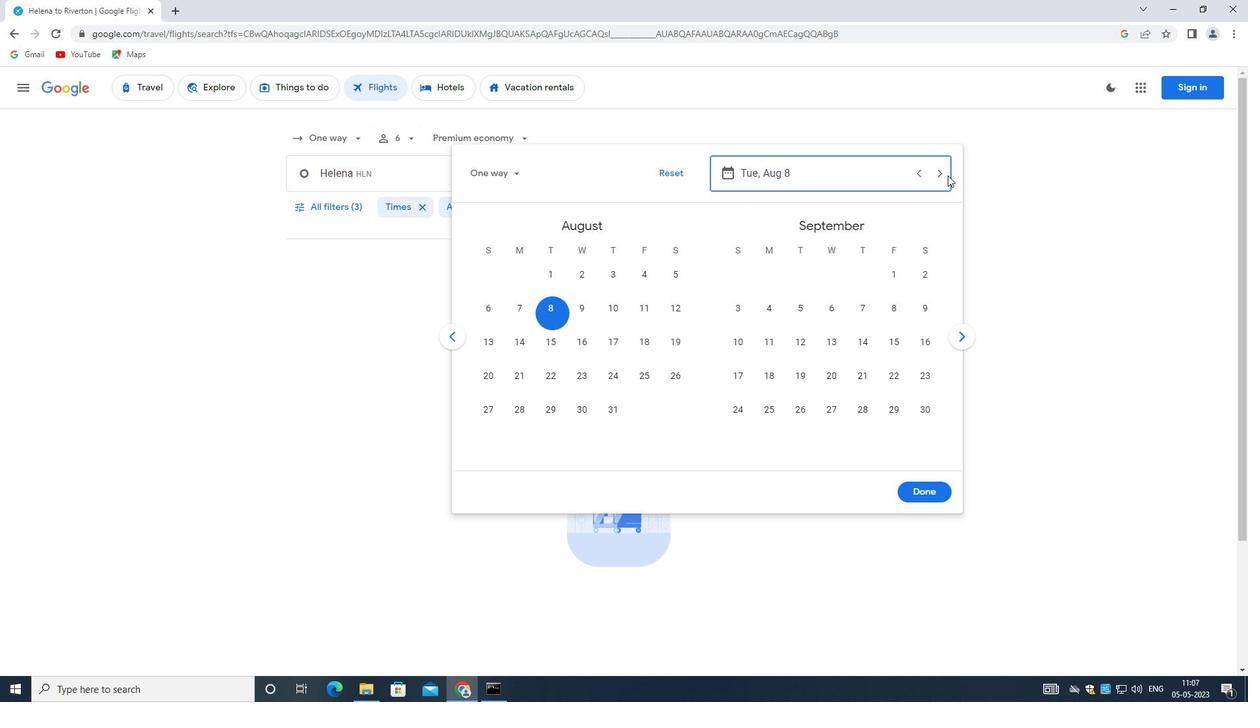 
Action: Mouse pressed left at (922, 176)
Screenshot: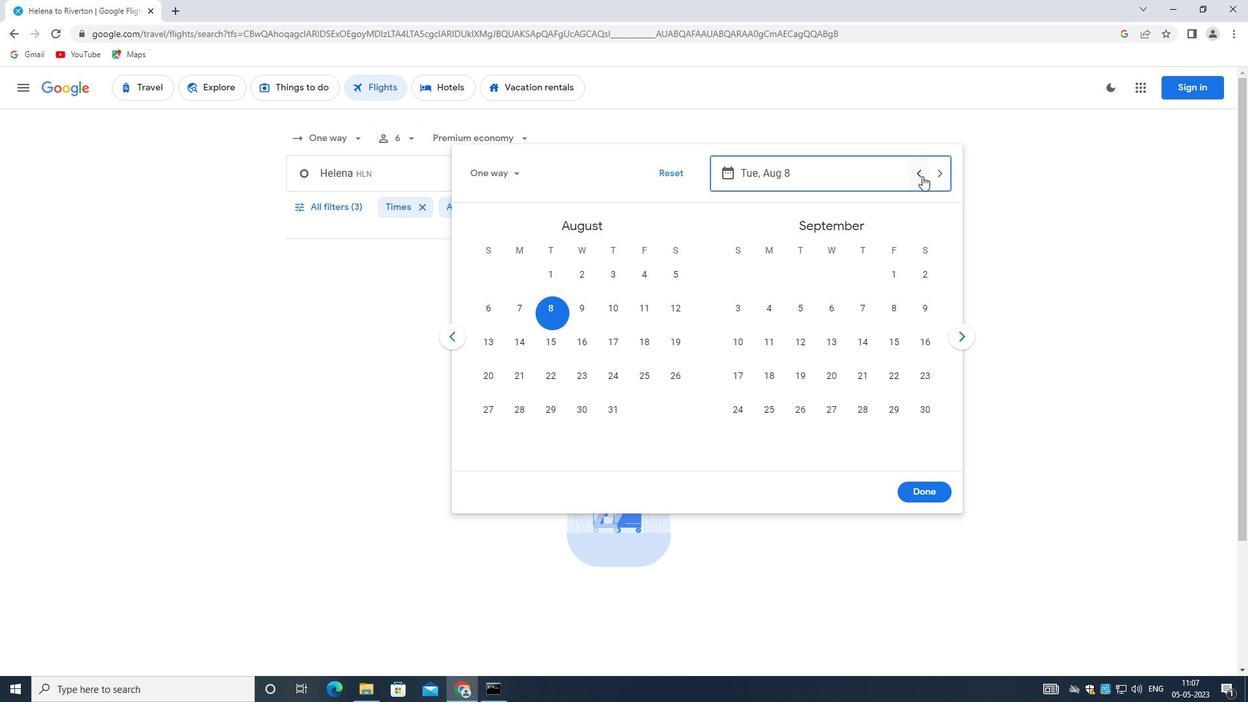 
Action: Mouse moved to (549, 308)
Screenshot: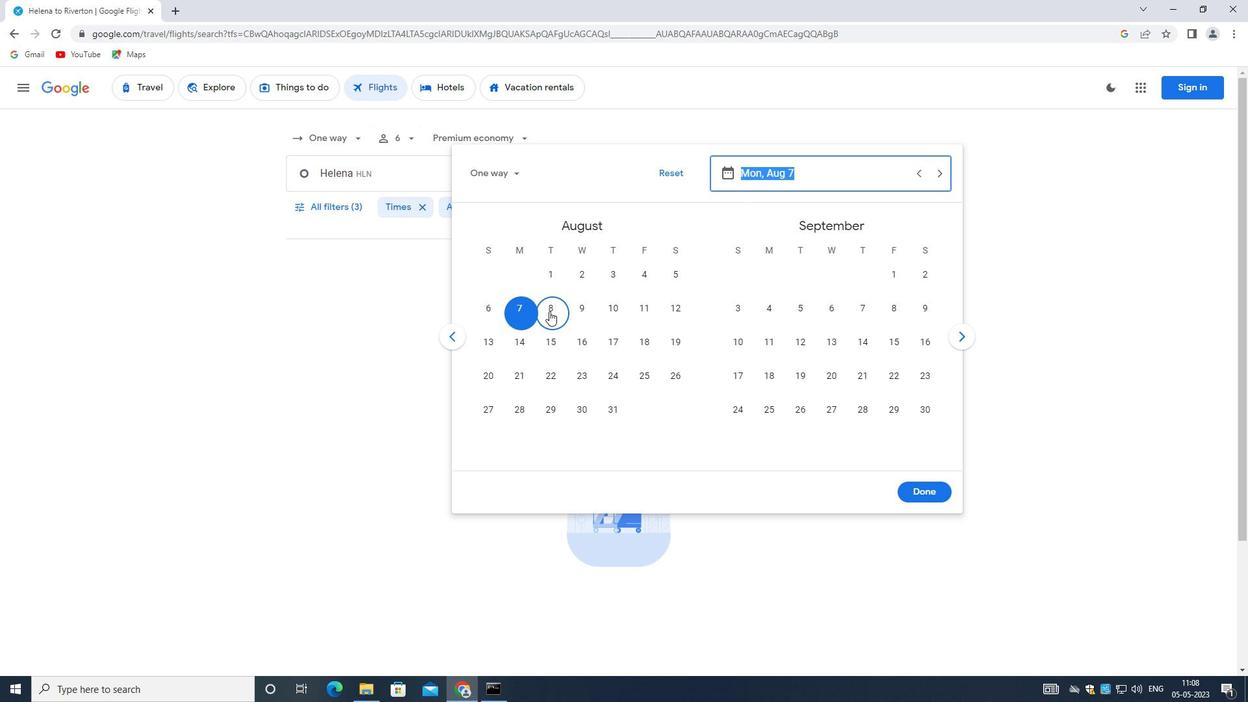 
Action: Mouse pressed left at (549, 308)
Screenshot: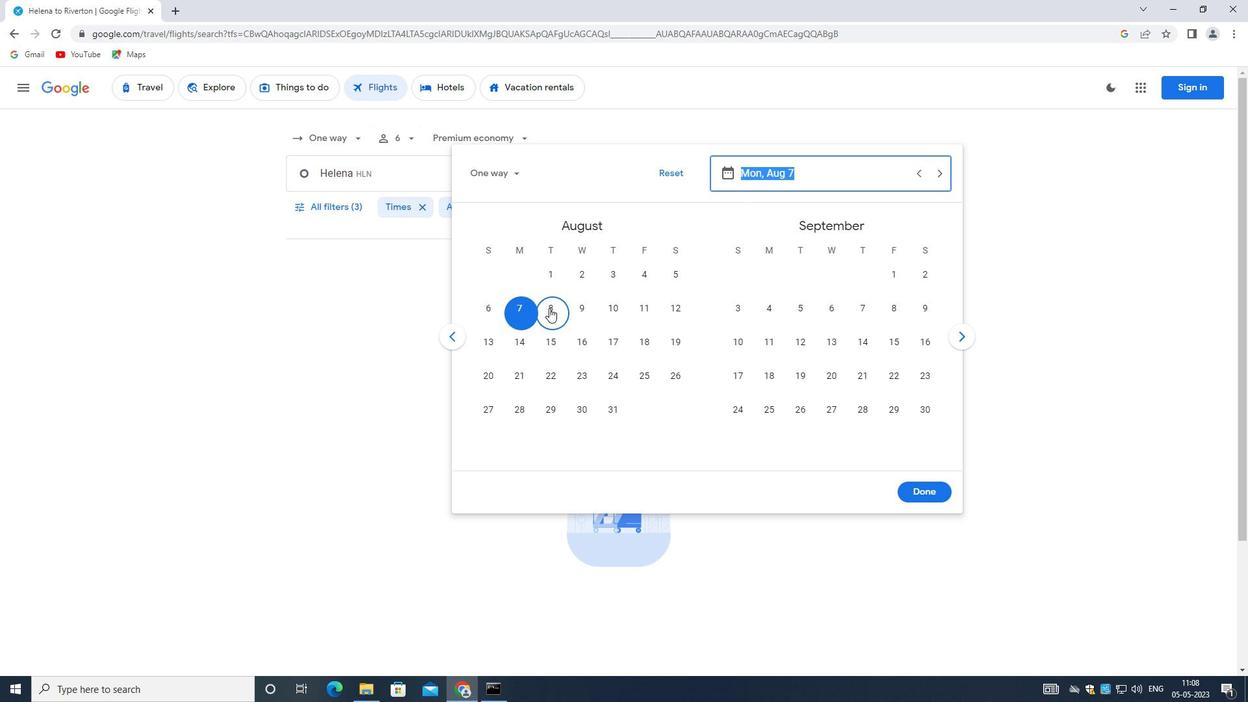 
Action: Mouse moved to (925, 491)
Screenshot: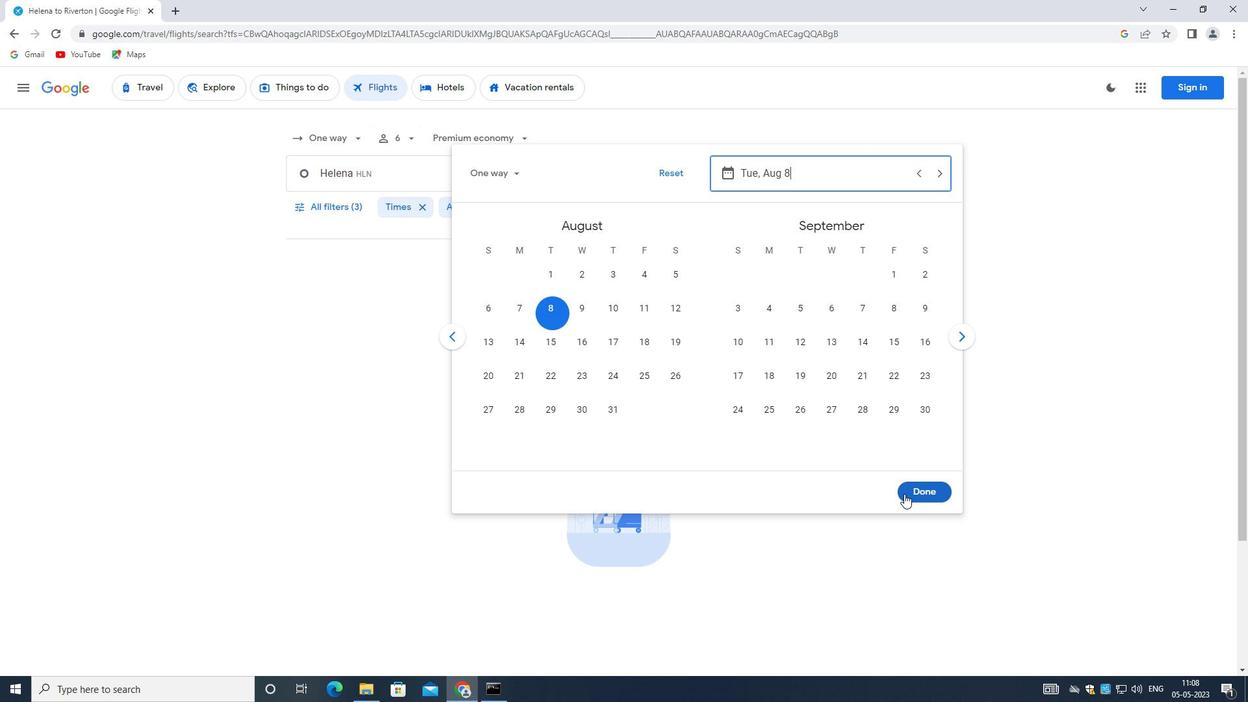 
Action: Mouse pressed left at (925, 491)
Screenshot: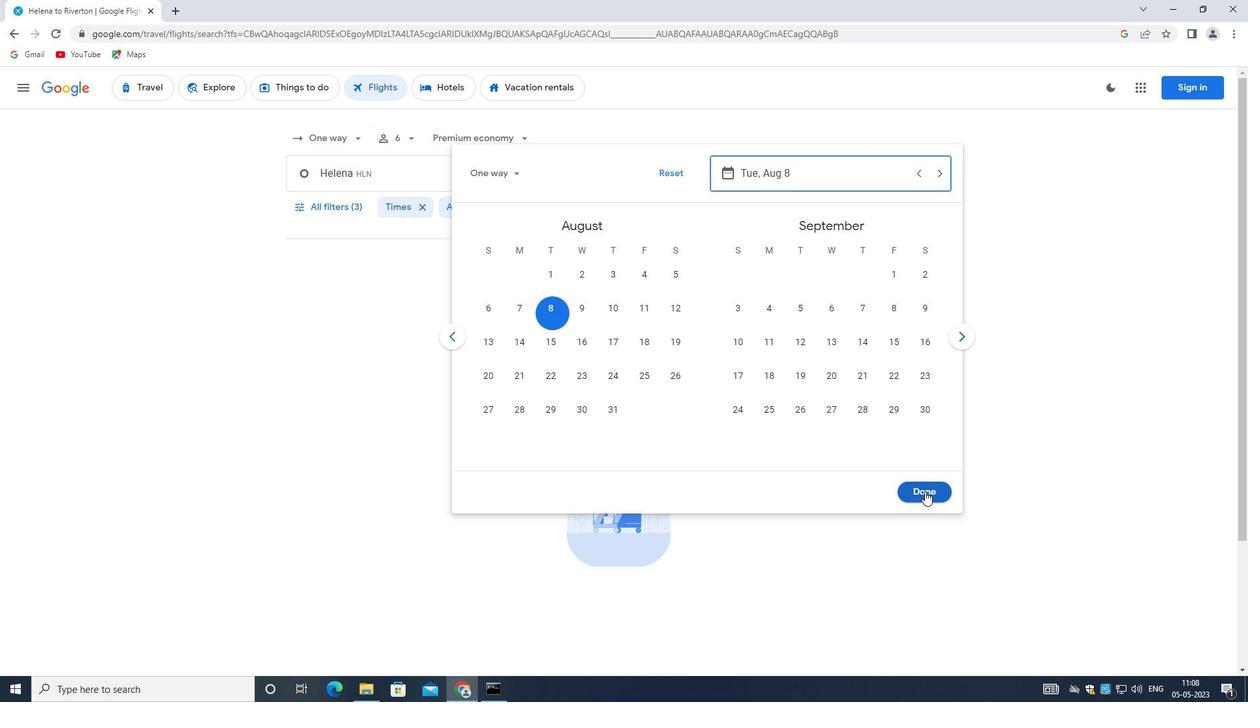
Action: Mouse moved to (335, 204)
Screenshot: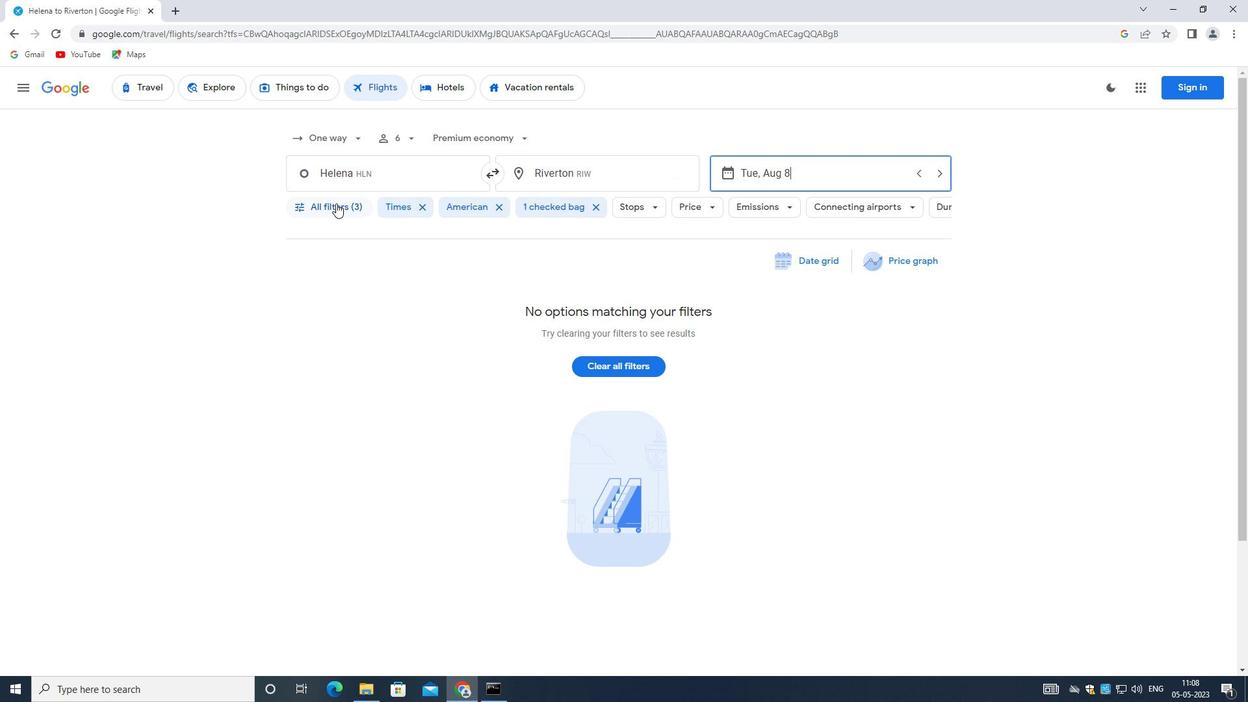 
Action: Mouse pressed left at (335, 204)
Screenshot: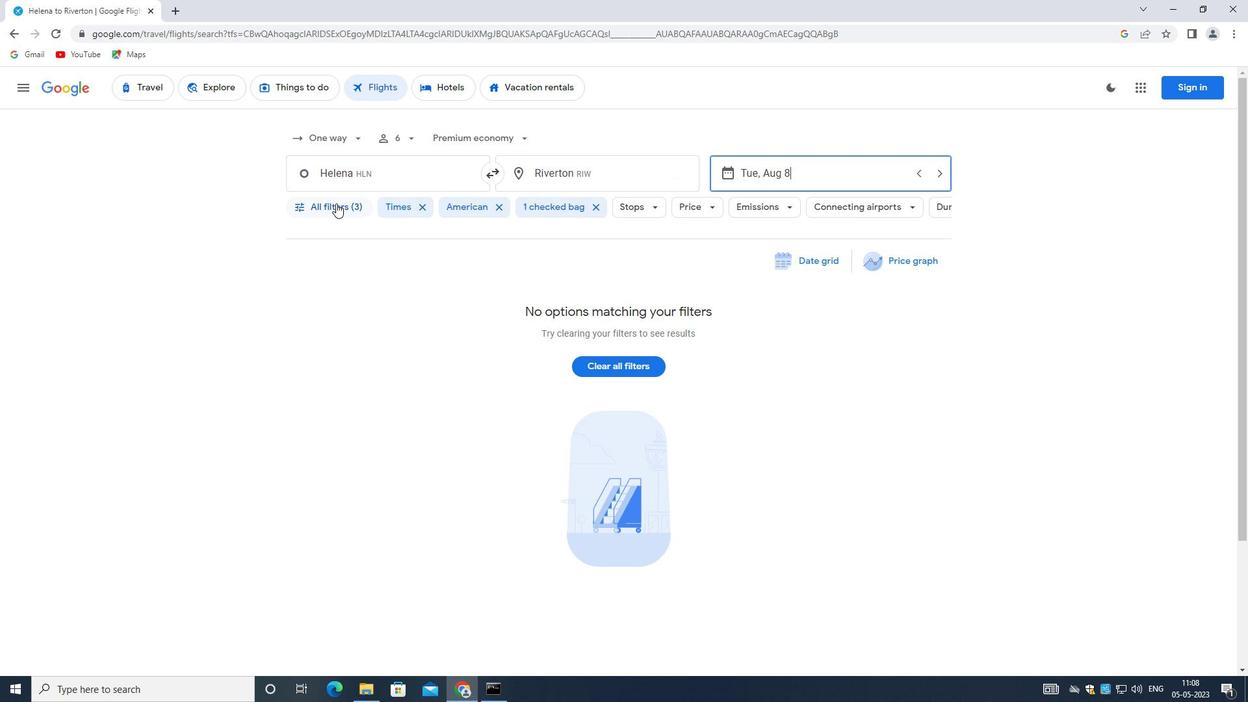 
Action: Mouse moved to (358, 428)
Screenshot: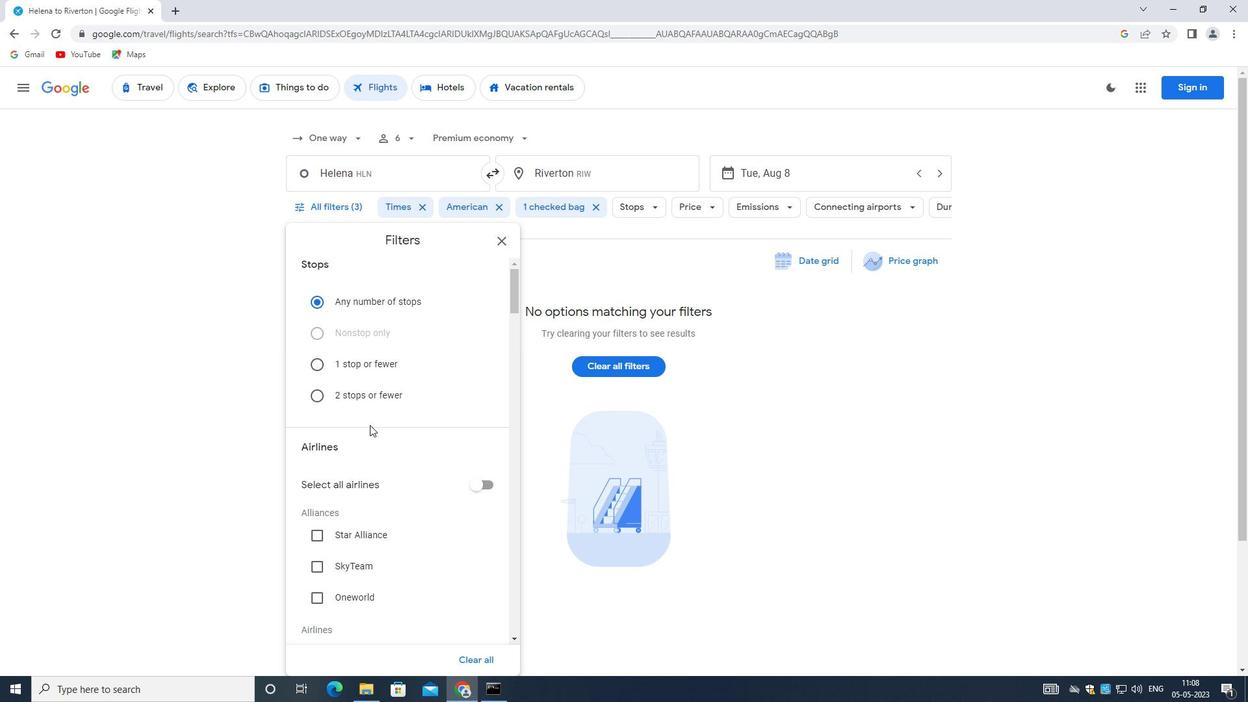 
Action: Mouse scrolled (358, 427) with delta (0, 0)
Screenshot: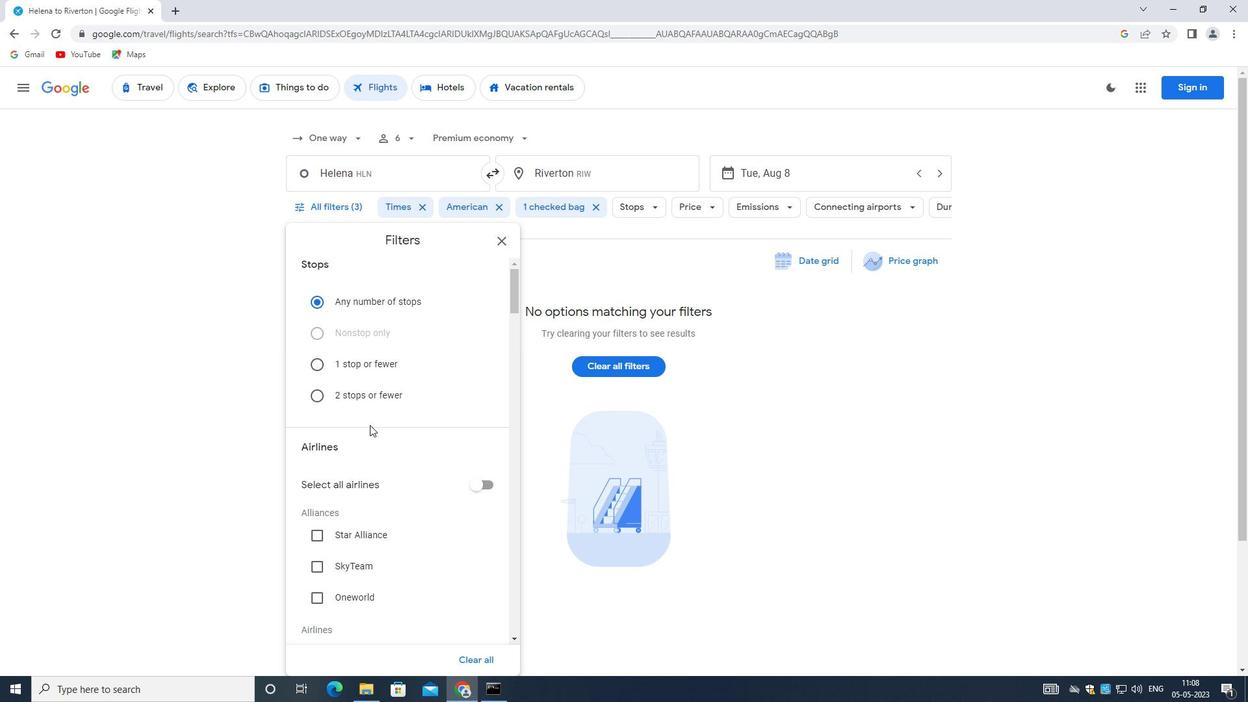 
Action: Mouse moved to (358, 432)
Screenshot: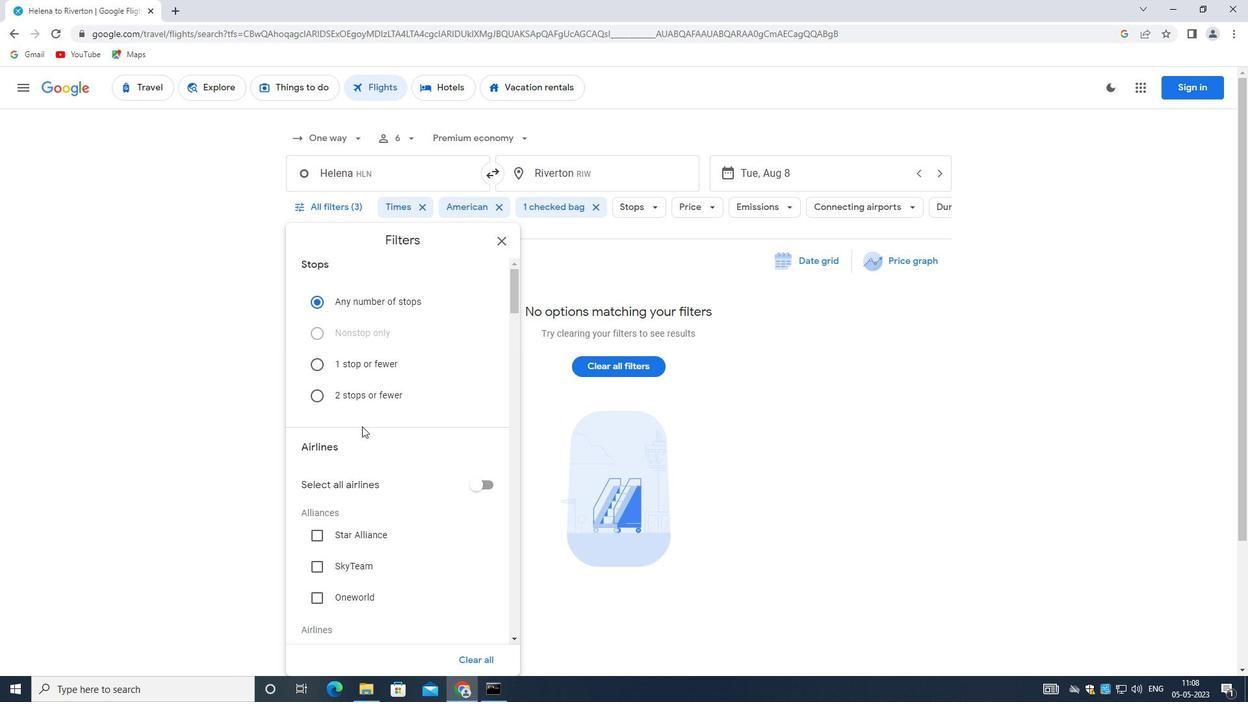 
Action: Mouse scrolled (358, 431) with delta (0, 0)
Screenshot: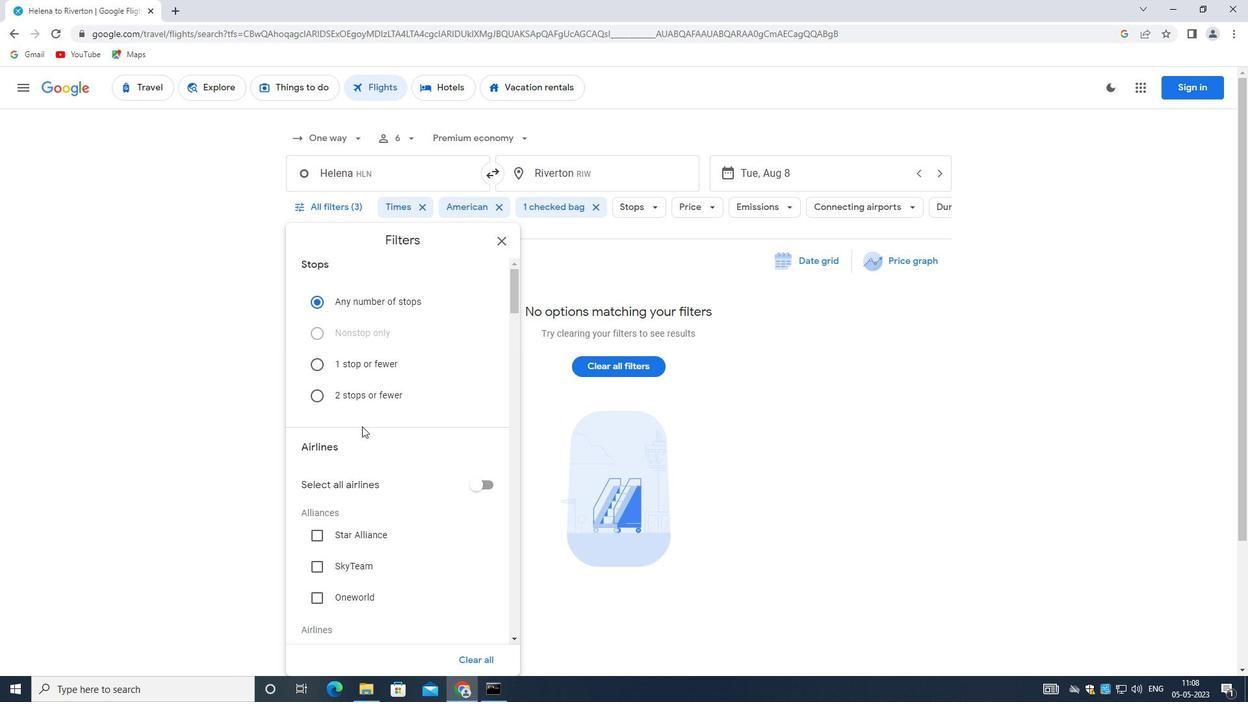 
Action: Mouse moved to (356, 438)
Screenshot: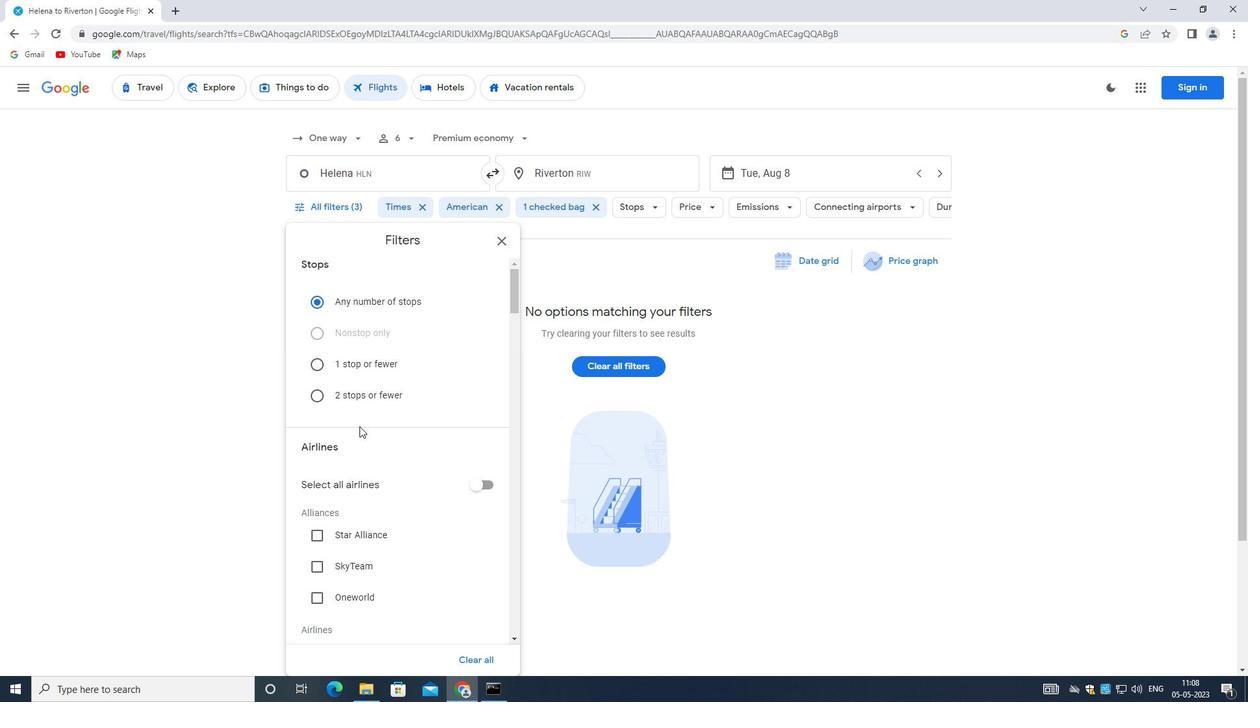 
Action: Mouse scrolled (356, 437) with delta (0, 0)
Screenshot: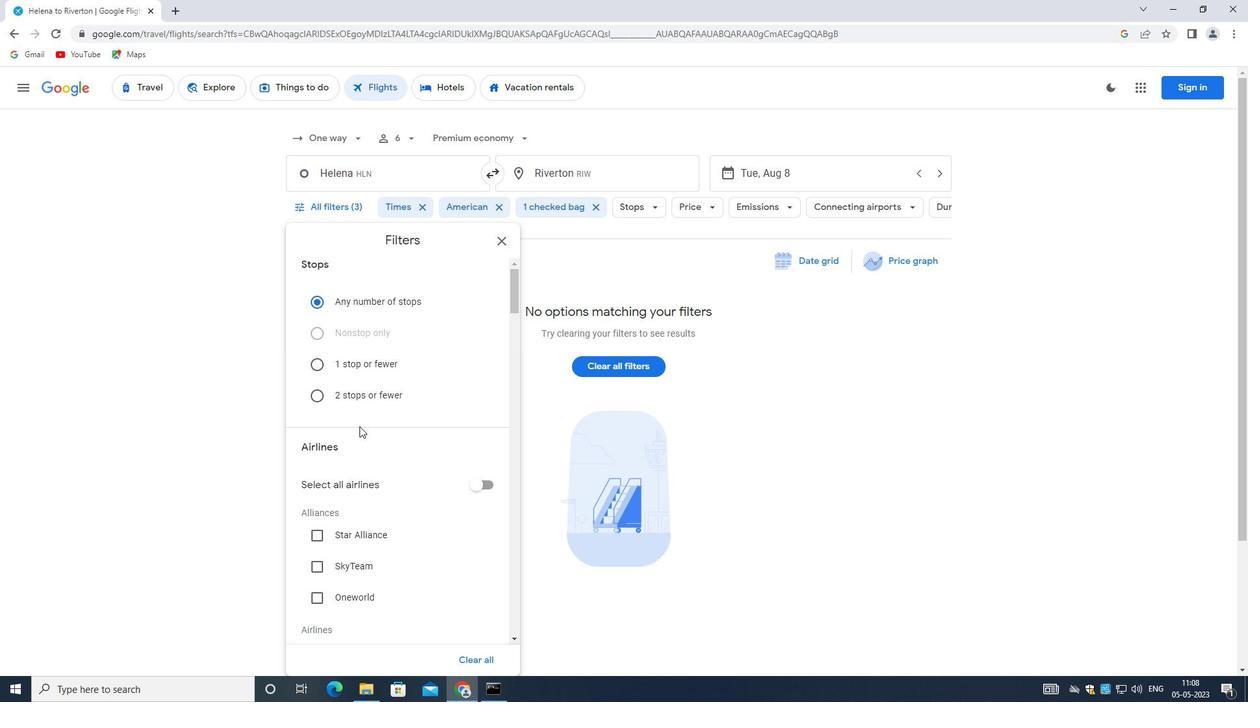 
Action: Mouse scrolled (356, 438) with delta (0, 0)
Screenshot: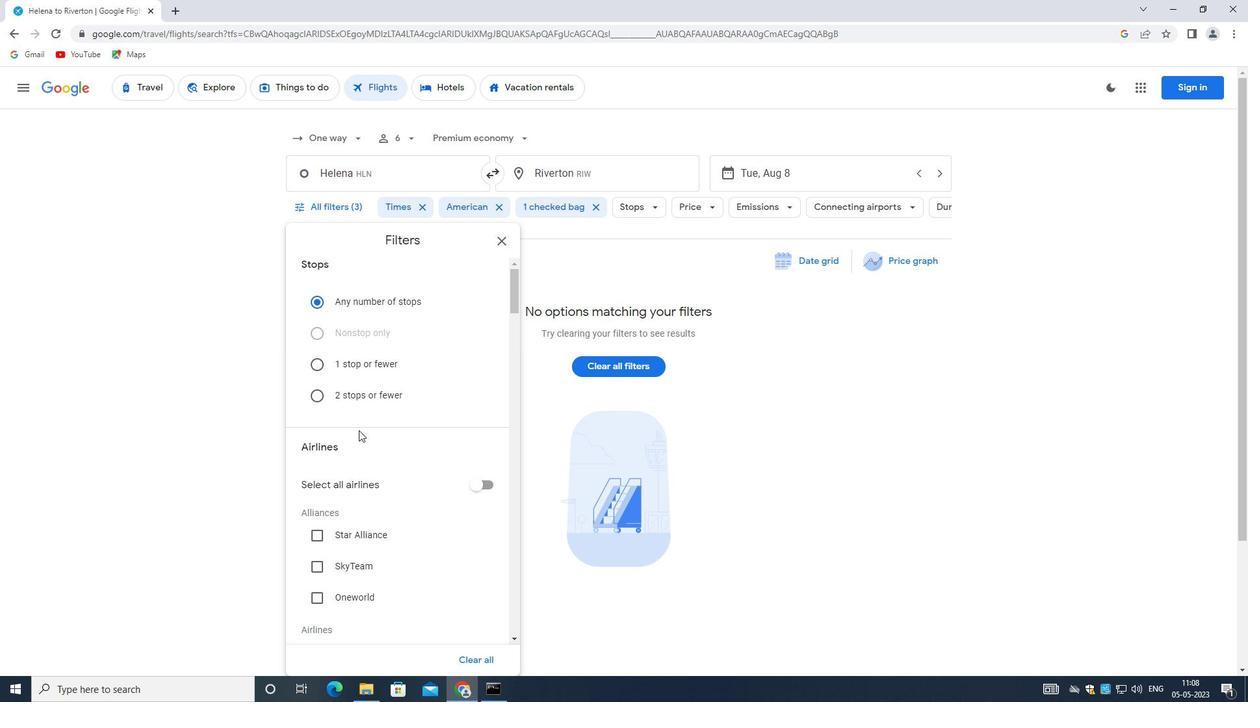 
Action: Mouse moved to (383, 561)
Screenshot: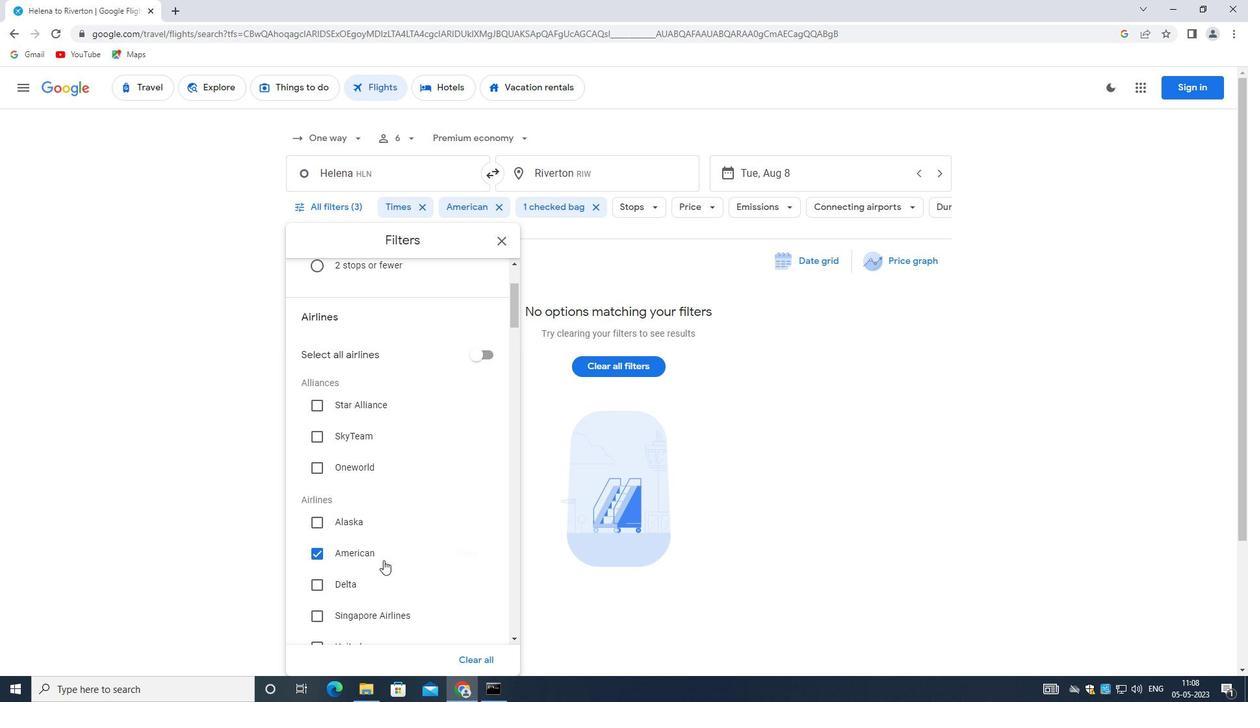 
Action: Mouse scrolled (383, 560) with delta (0, 0)
Screenshot: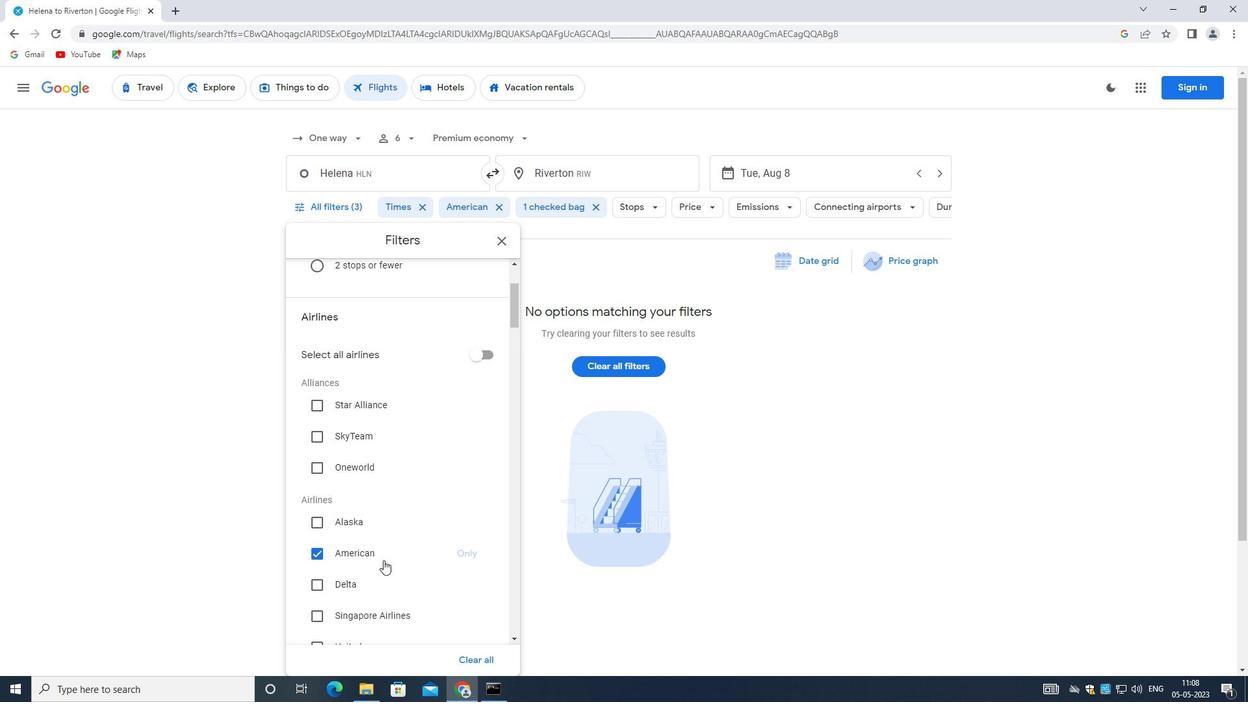 
Action: Mouse moved to (354, 455)
Screenshot: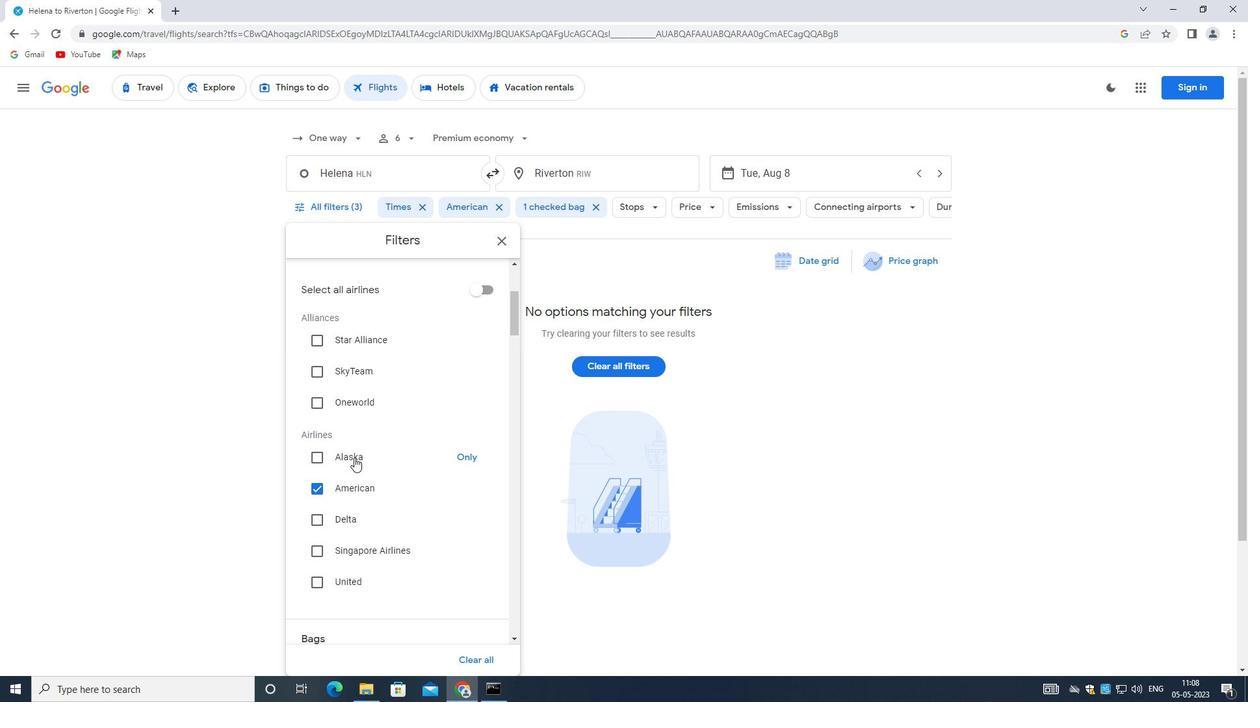 
Action: Mouse pressed left at (354, 455)
Screenshot: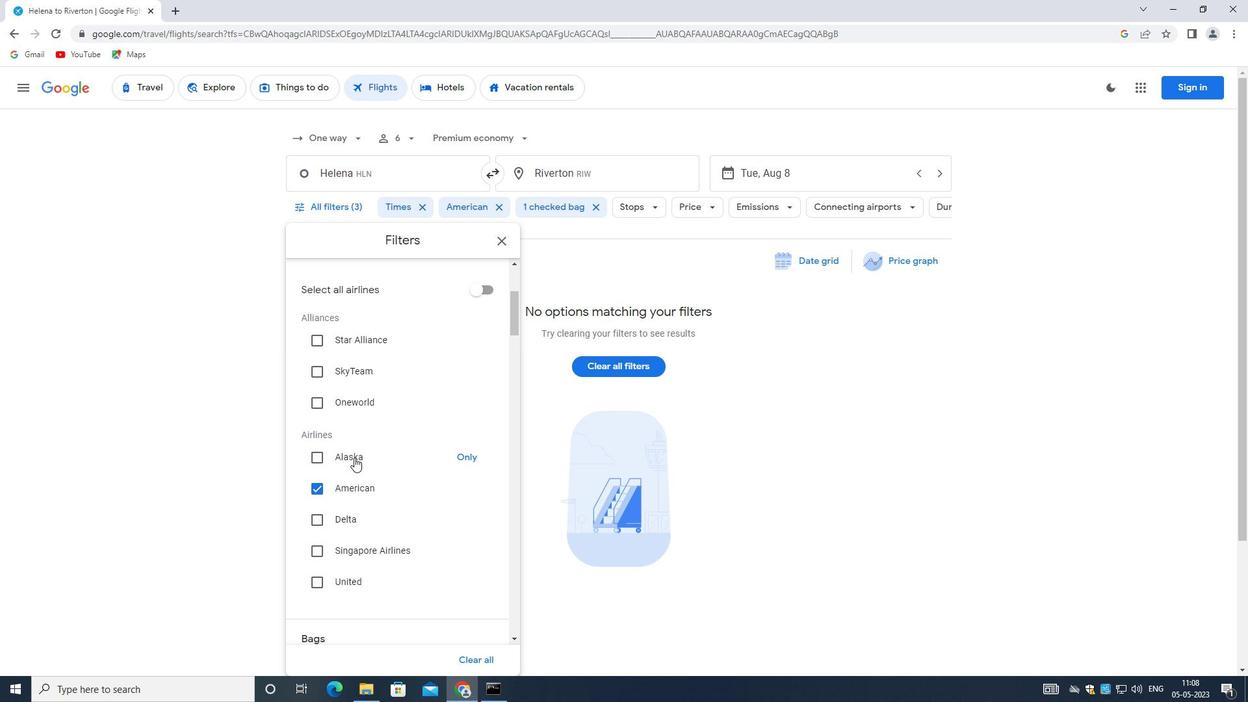 
Action: Mouse moved to (470, 457)
Screenshot: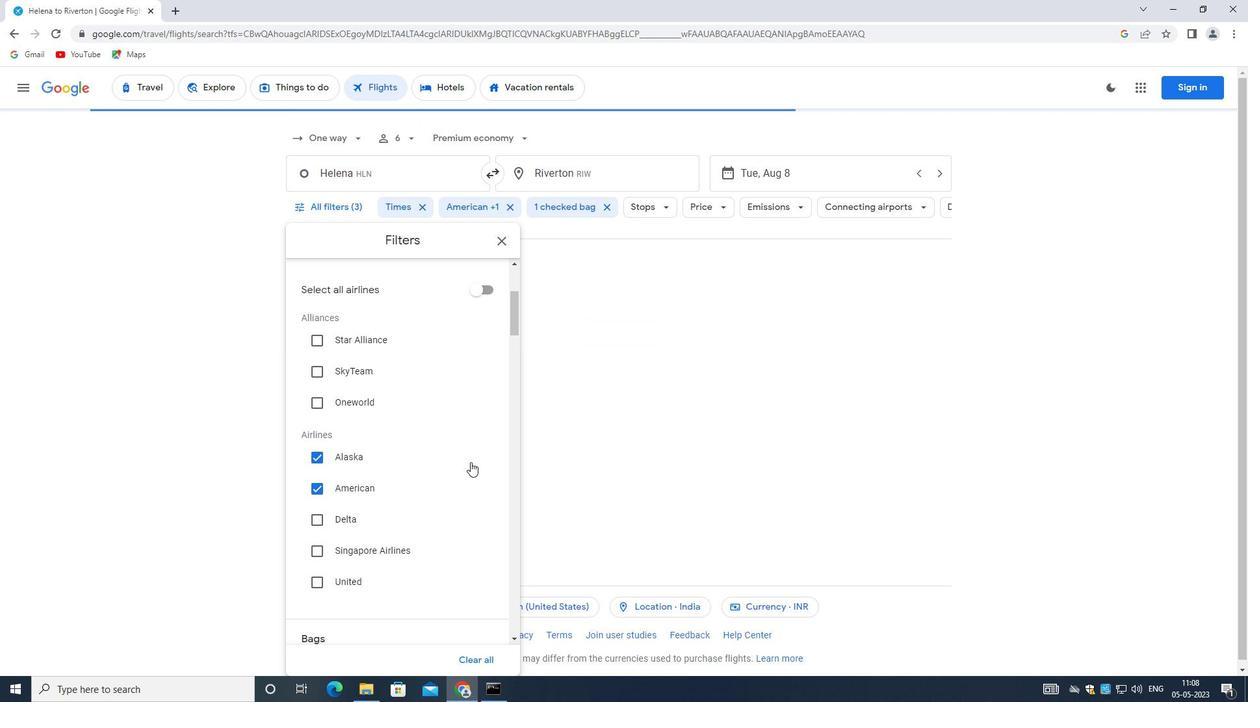 
Action: Mouse pressed left at (470, 457)
Screenshot: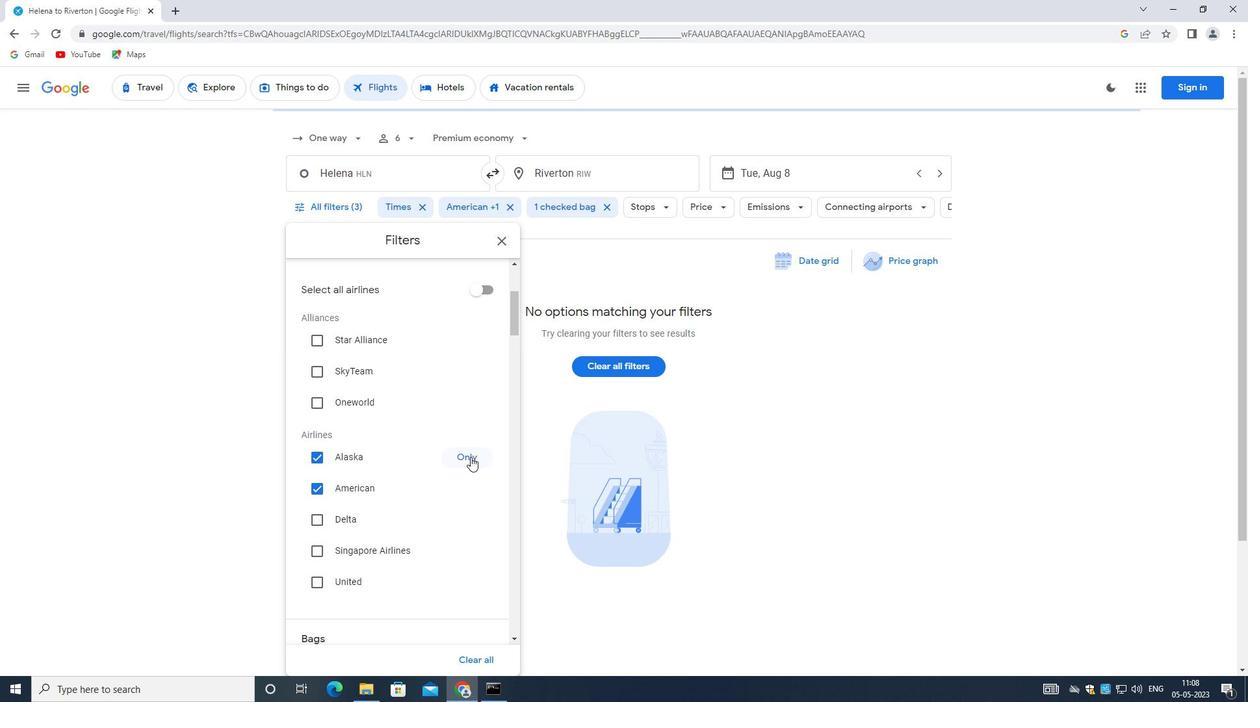 
Action: Mouse moved to (470, 456)
Screenshot: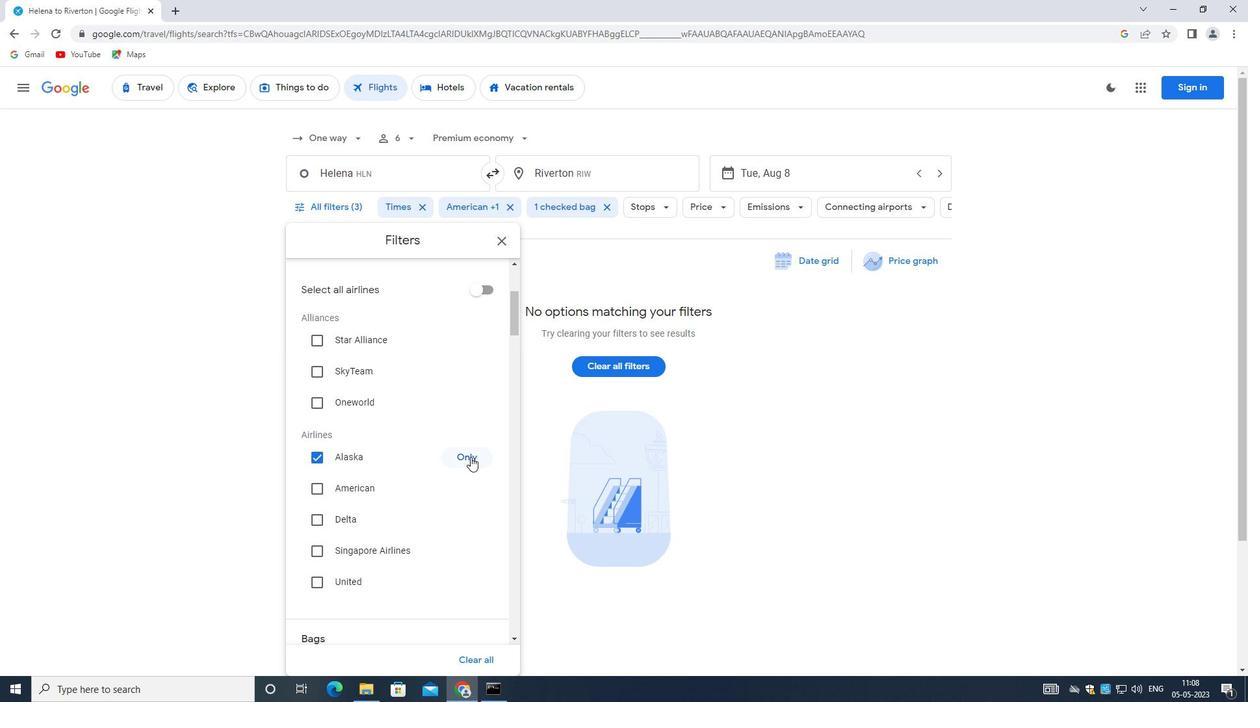 
Action: Mouse scrolled (470, 455) with delta (0, 0)
Screenshot: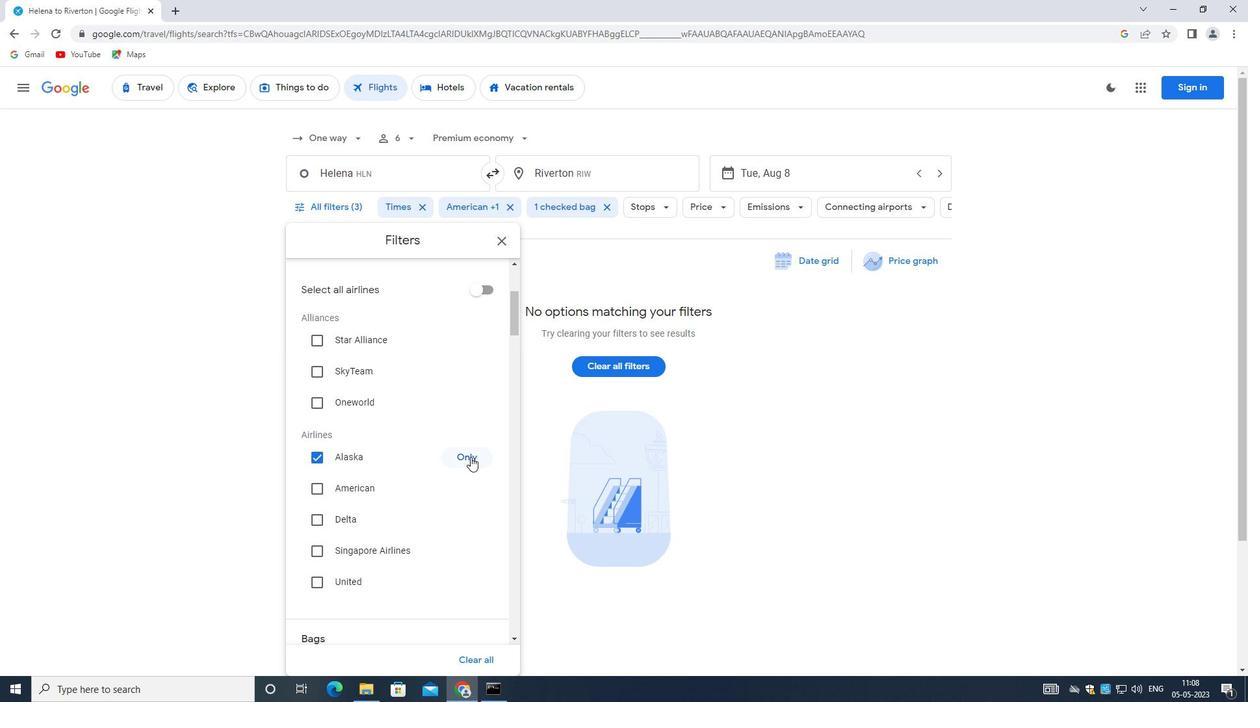 
Action: Mouse moved to (468, 456)
Screenshot: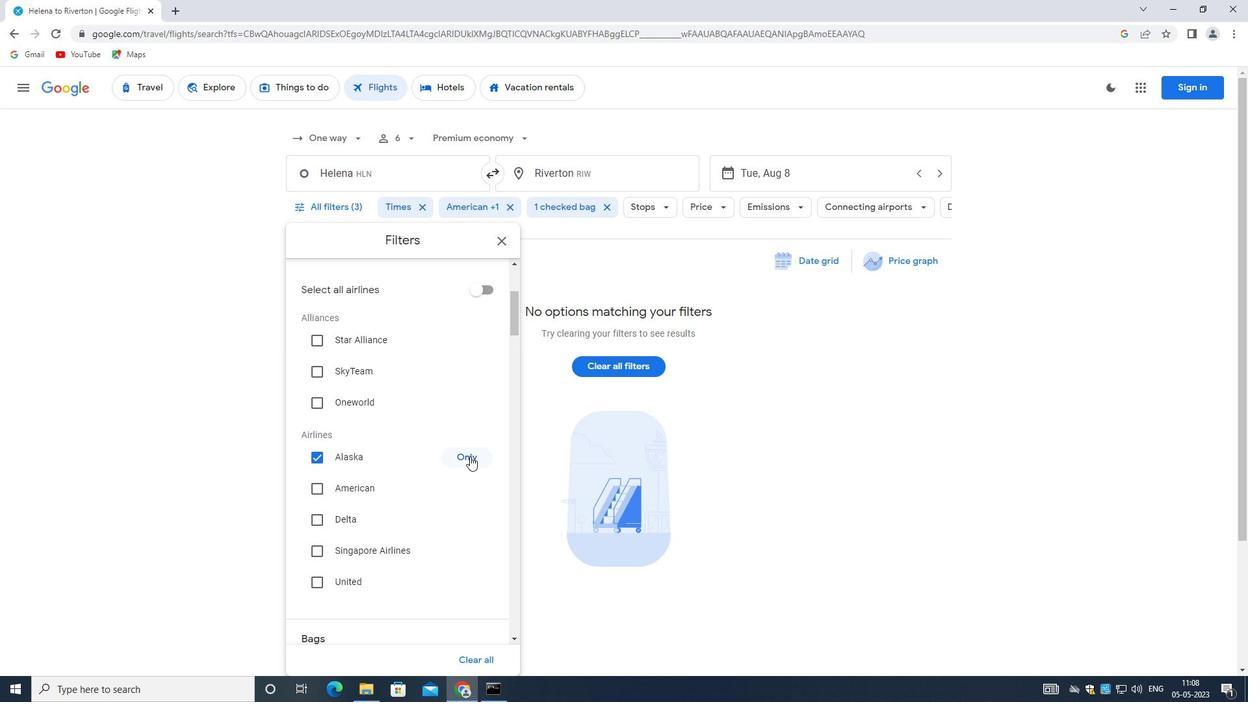 
Action: Mouse scrolled (468, 455) with delta (0, 0)
Screenshot: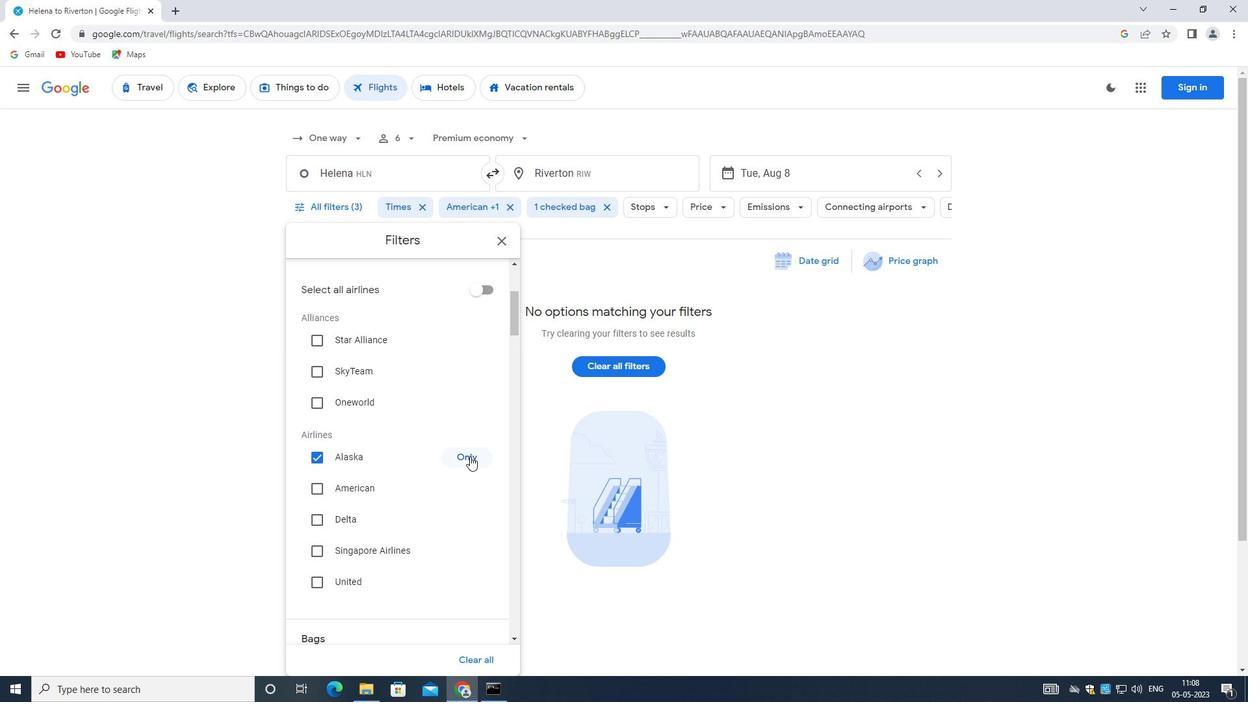
Action: Mouse moved to (467, 456)
Screenshot: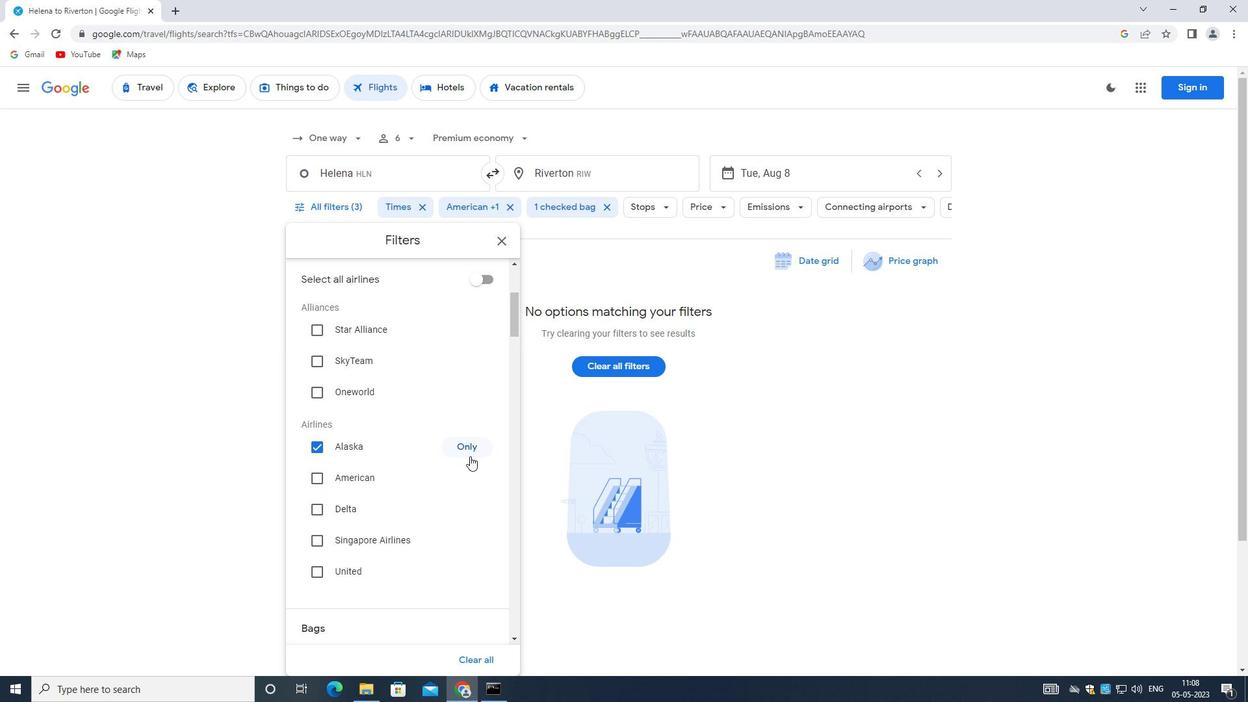
Action: Mouse scrolled (467, 455) with delta (0, 0)
Screenshot: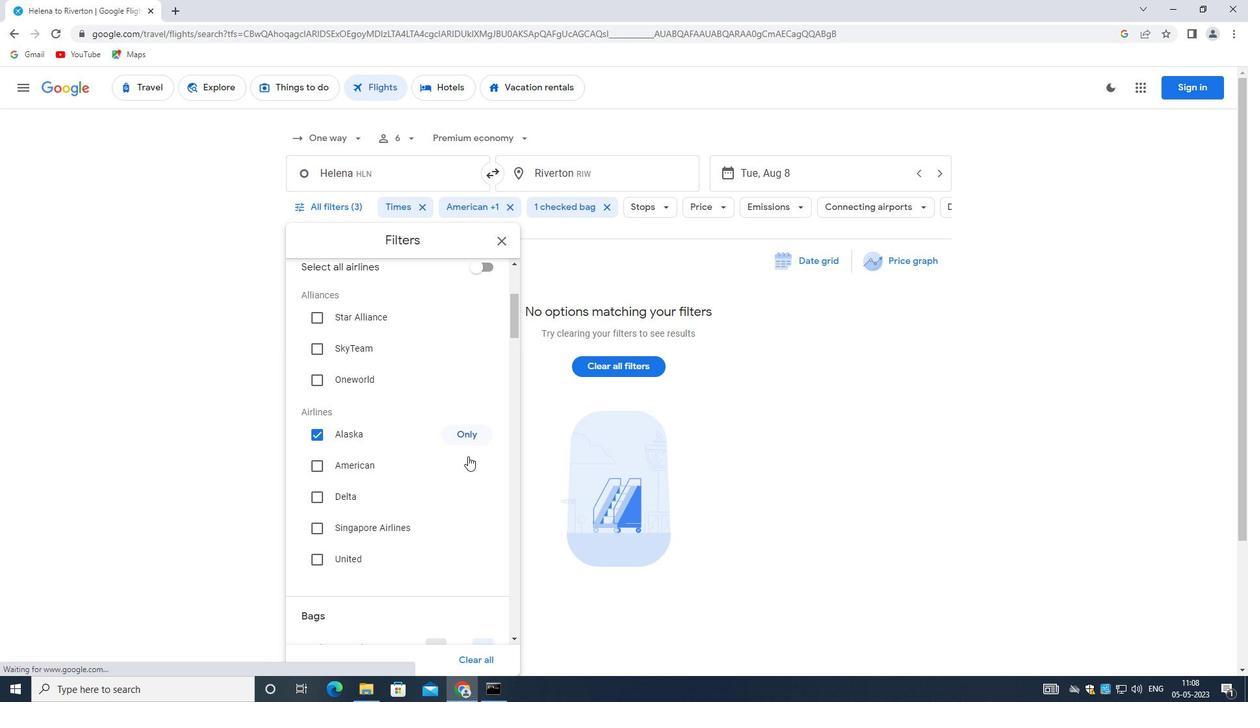
Action: Mouse scrolled (467, 455) with delta (0, 0)
Screenshot: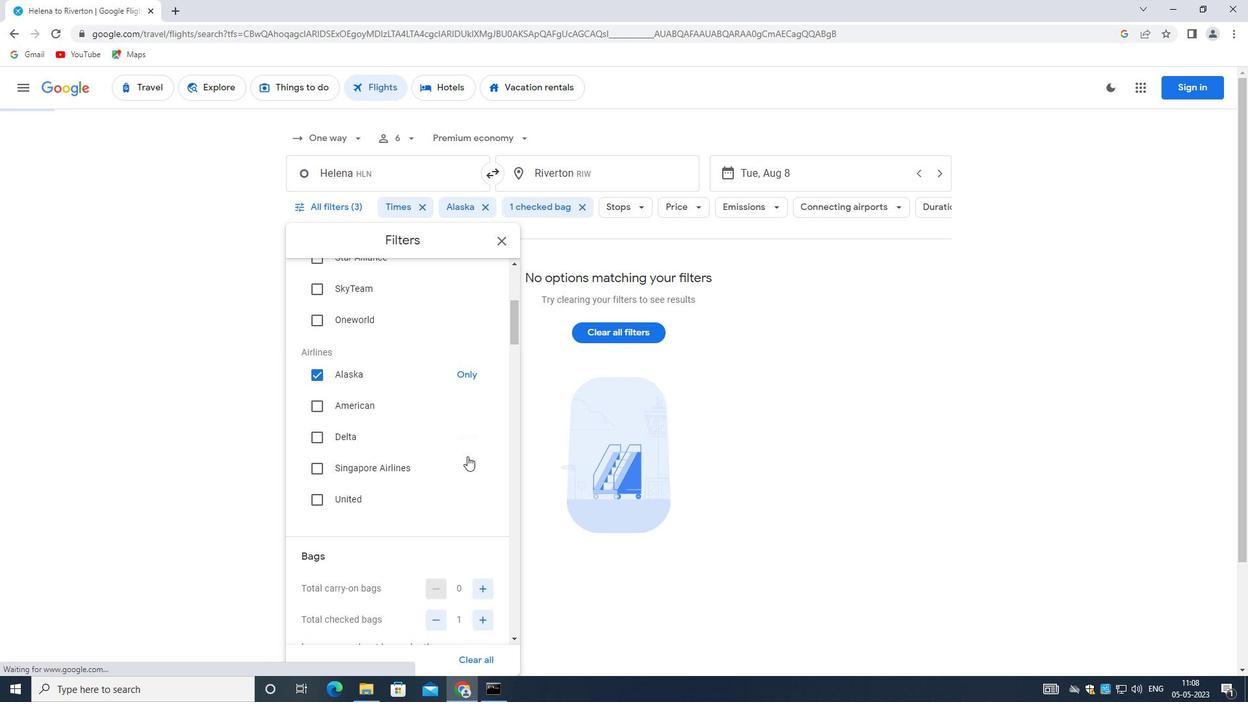 
Action: Mouse scrolled (467, 455) with delta (0, 0)
Screenshot: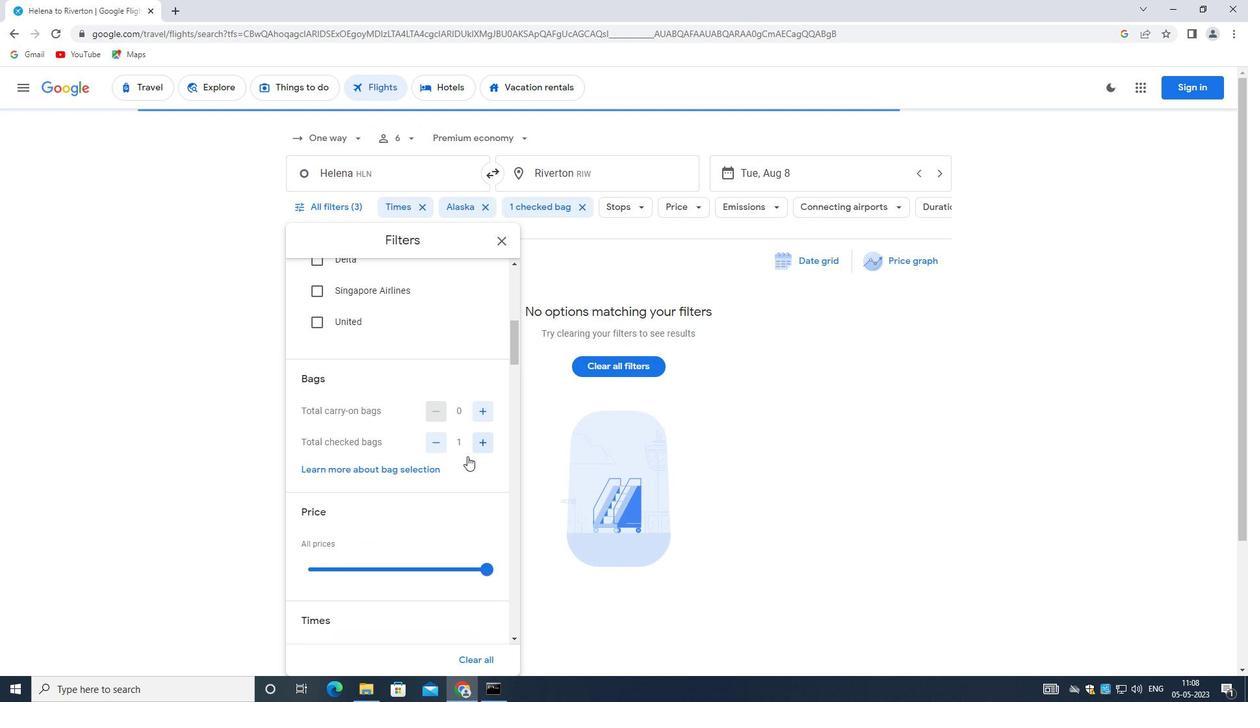 
Action: Mouse moved to (486, 383)
Screenshot: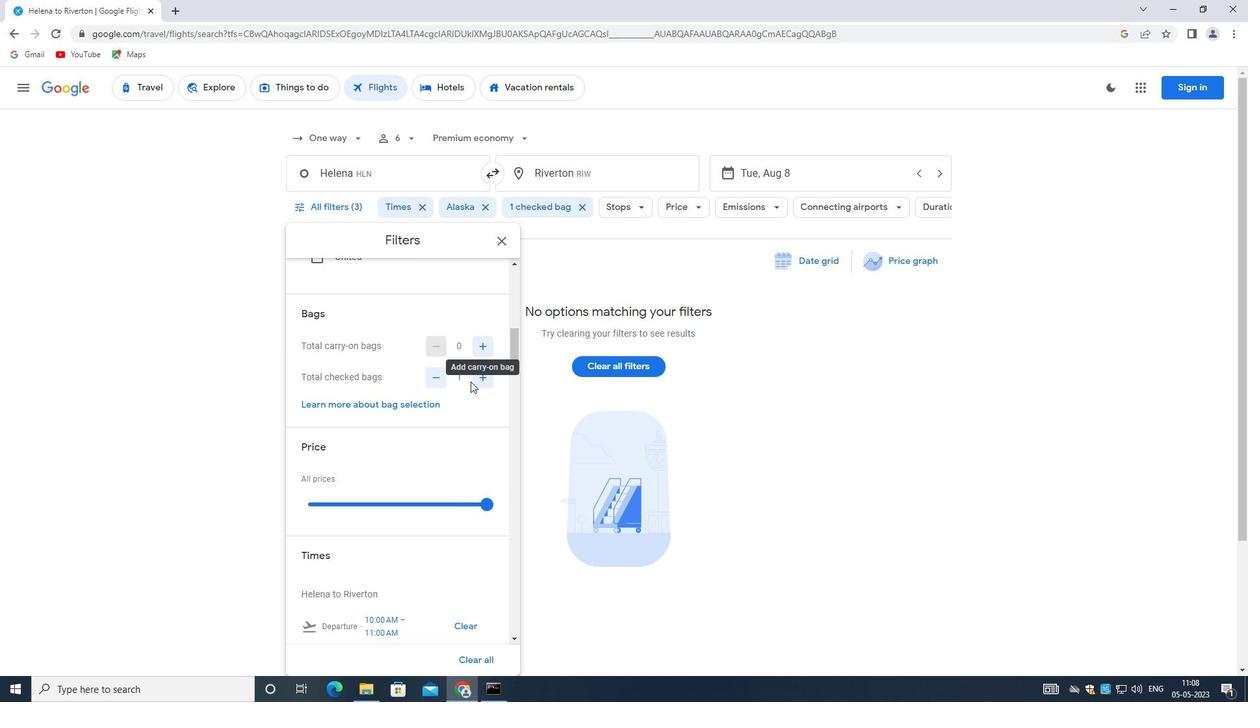 
Action: Mouse pressed left at (486, 383)
Screenshot: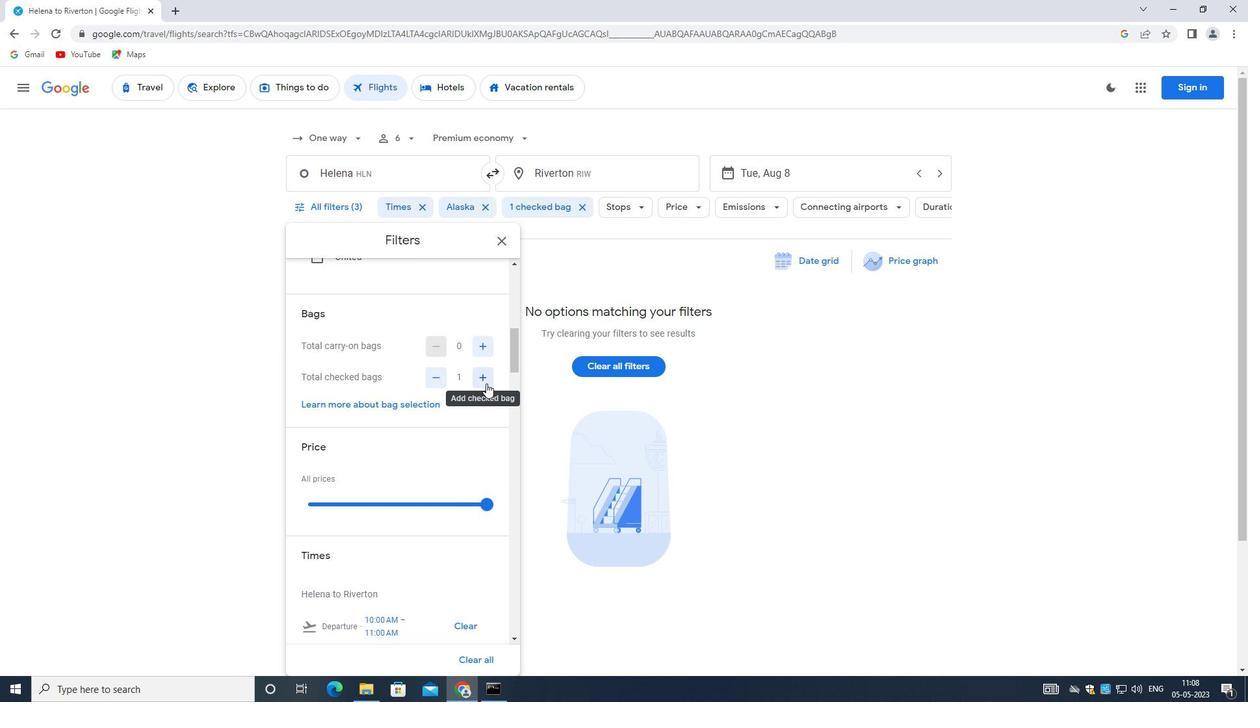 
Action: Mouse moved to (485, 381)
Screenshot: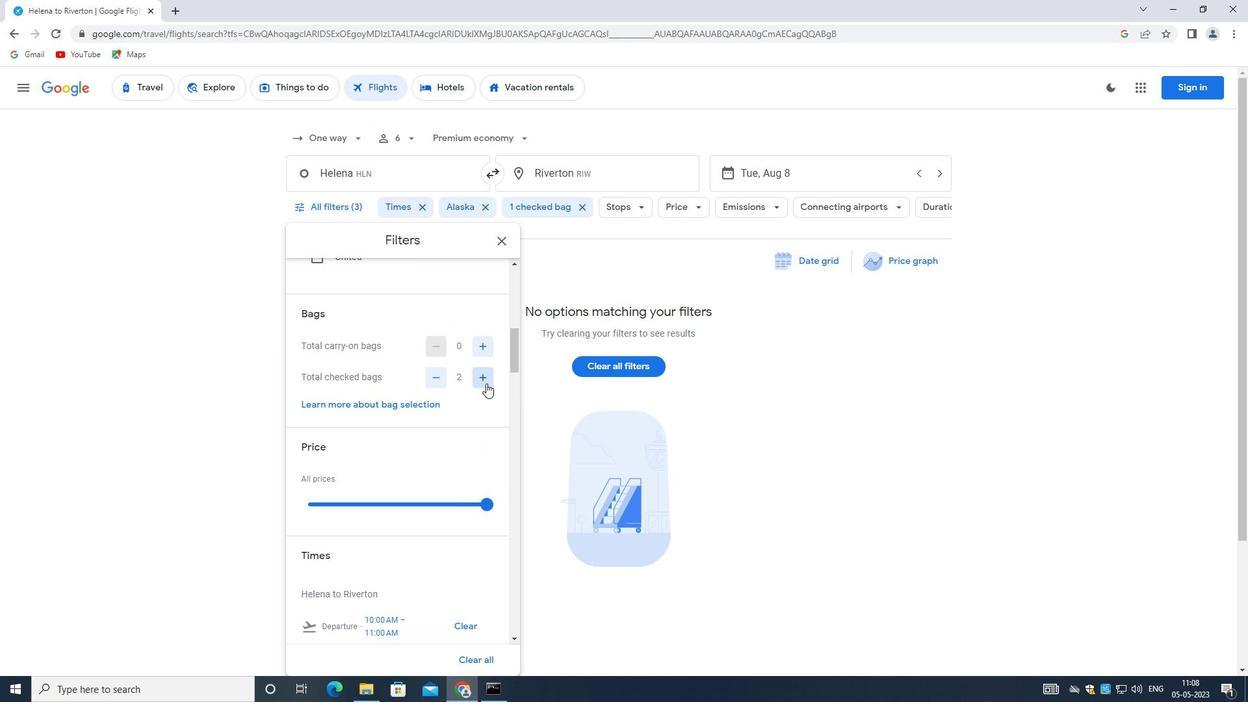 
Action: Mouse pressed left at (485, 381)
Screenshot: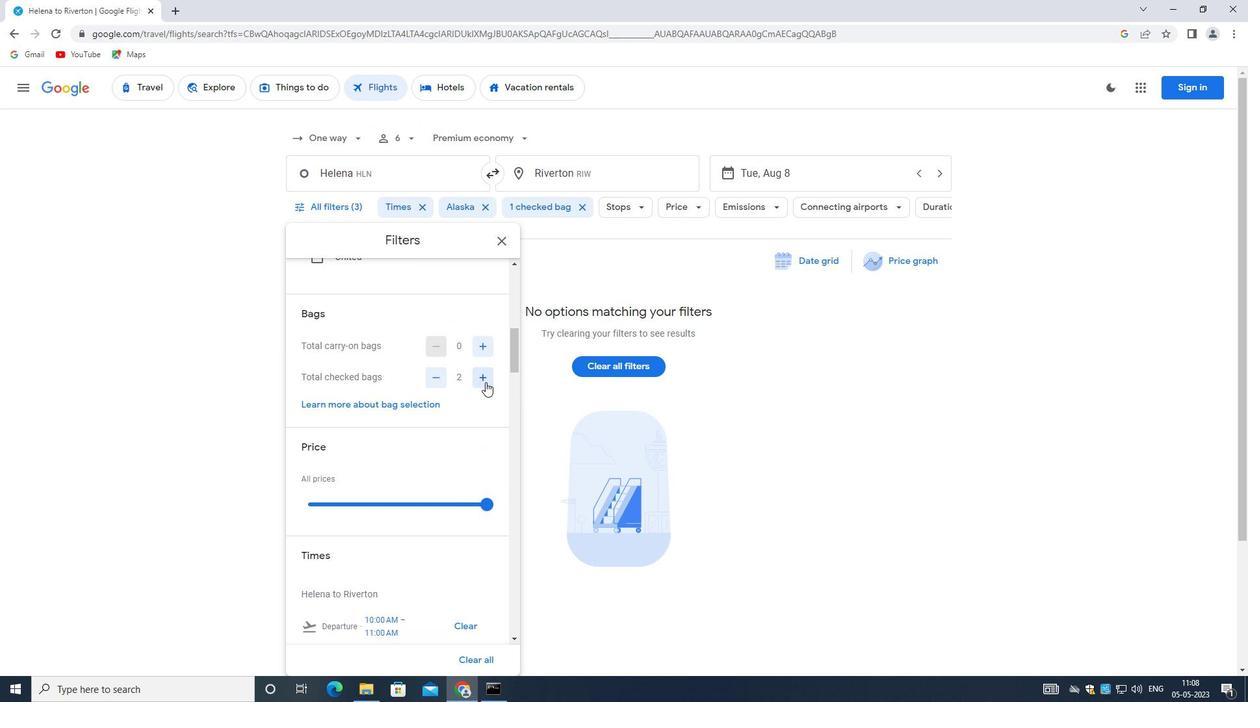
Action: Mouse moved to (347, 416)
Screenshot: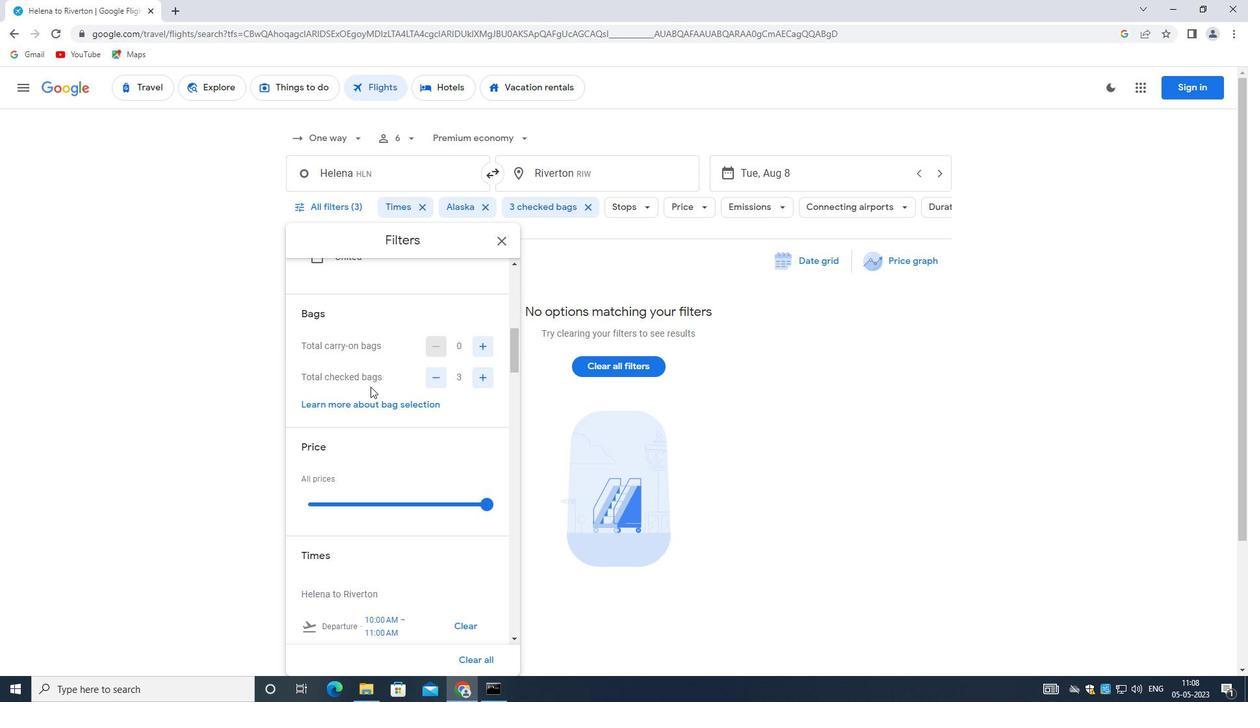 
Action: Mouse scrolled (347, 415) with delta (0, 0)
Screenshot: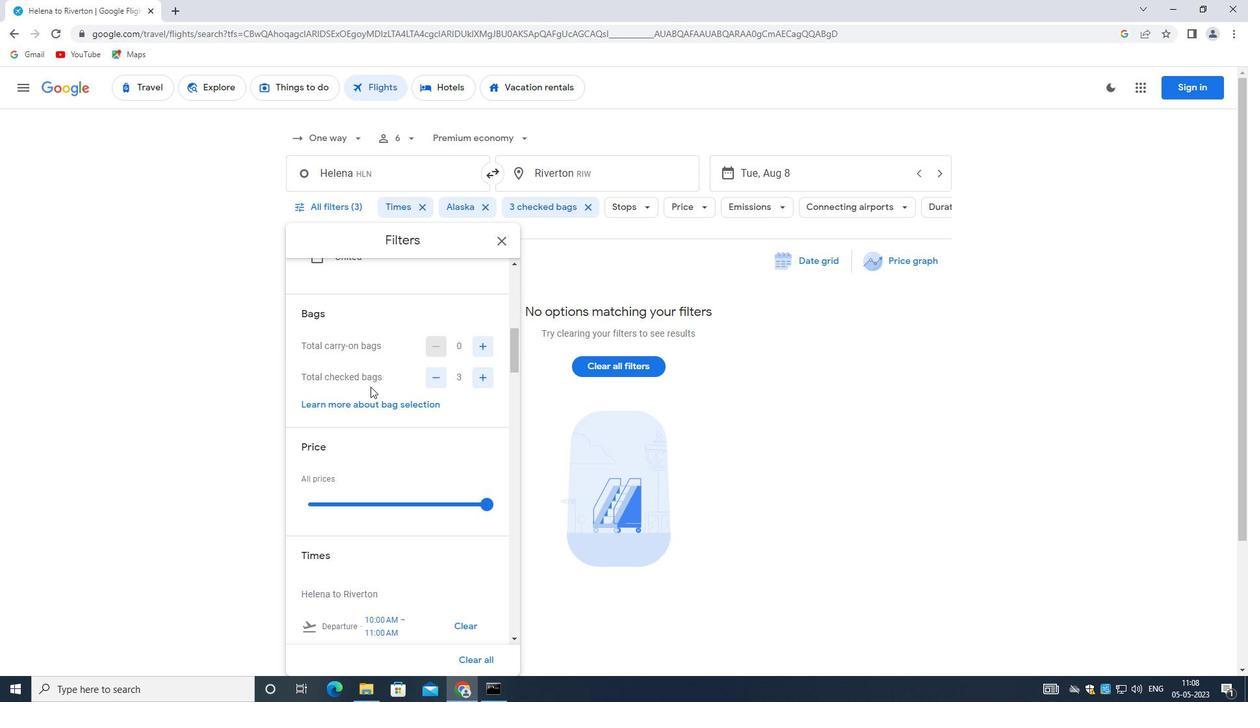 
Action: Mouse moved to (483, 440)
Screenshot: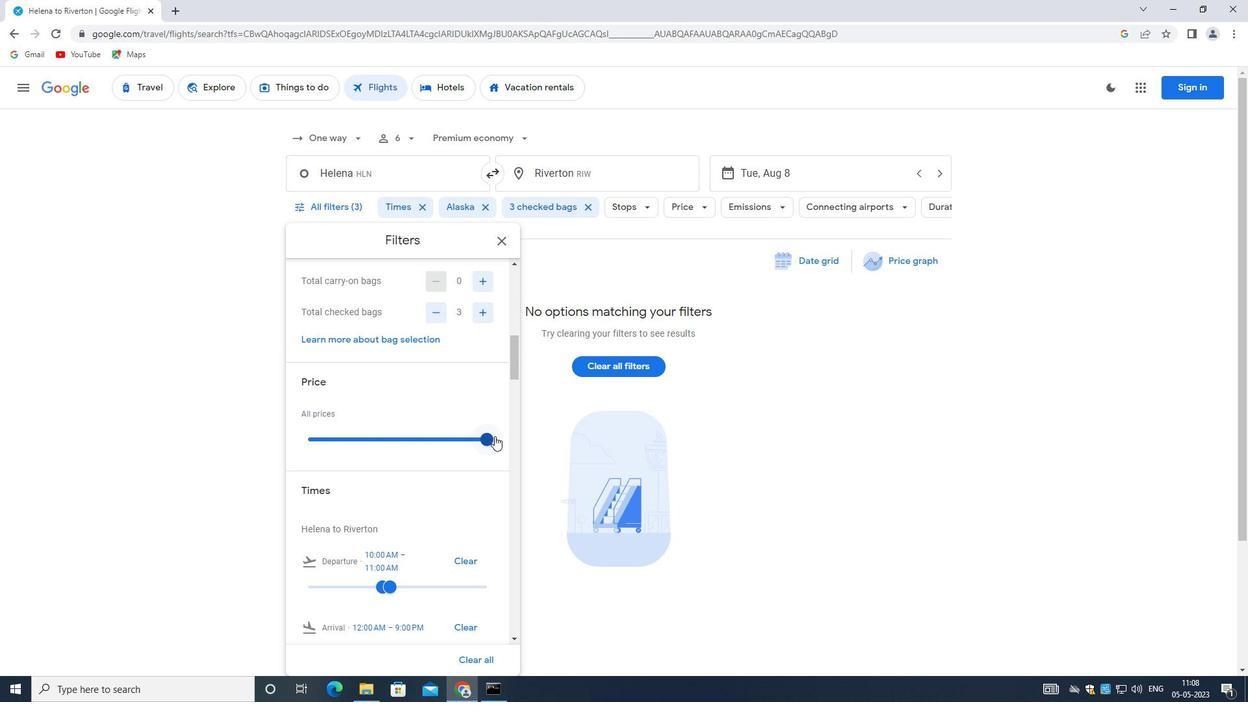 
Action: Mouse pressed left at (483, 440)
Screenshot: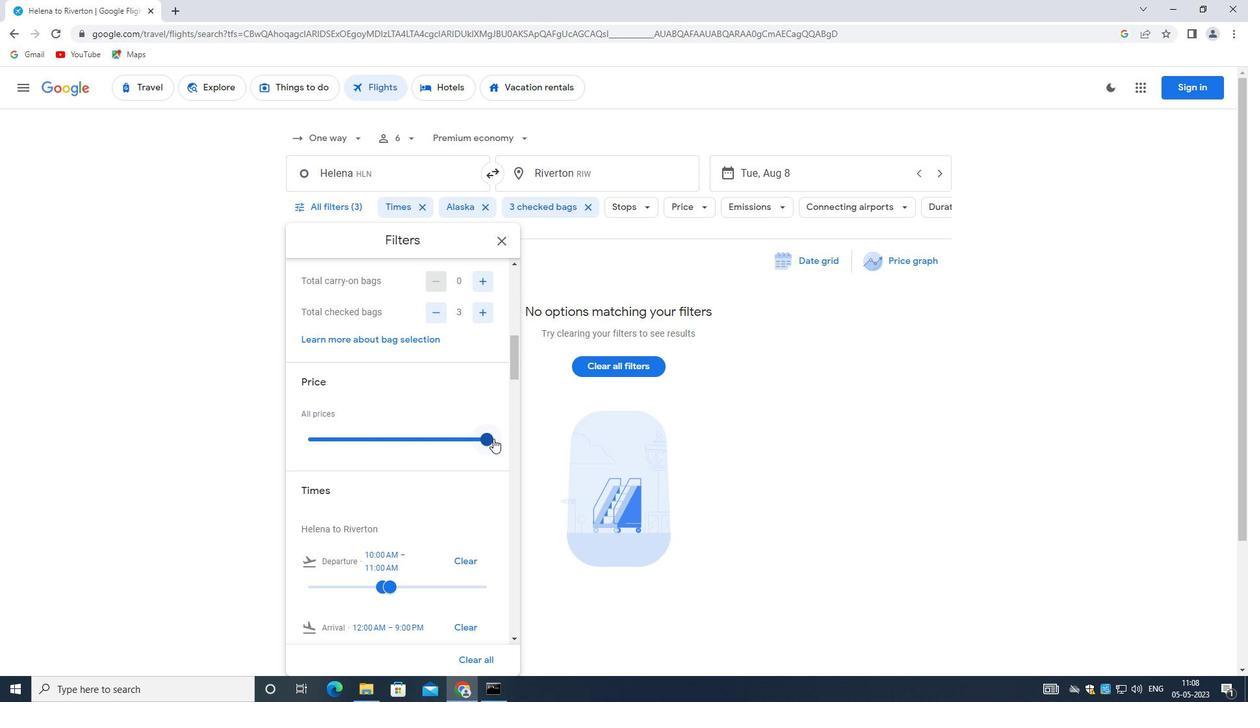 
Action: Mouse moved to (415, 453)
Screenshot: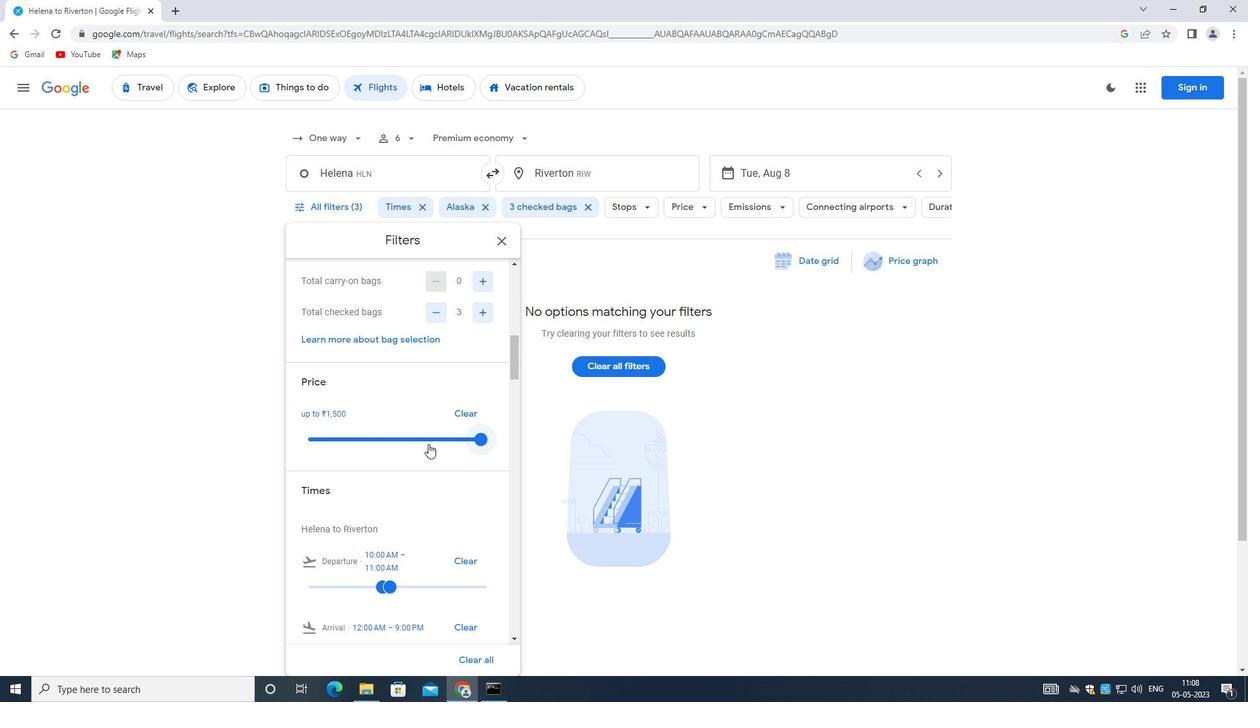 
Action: Mouse scrolled (415, 452) with delta (0, 0)
Screenshot: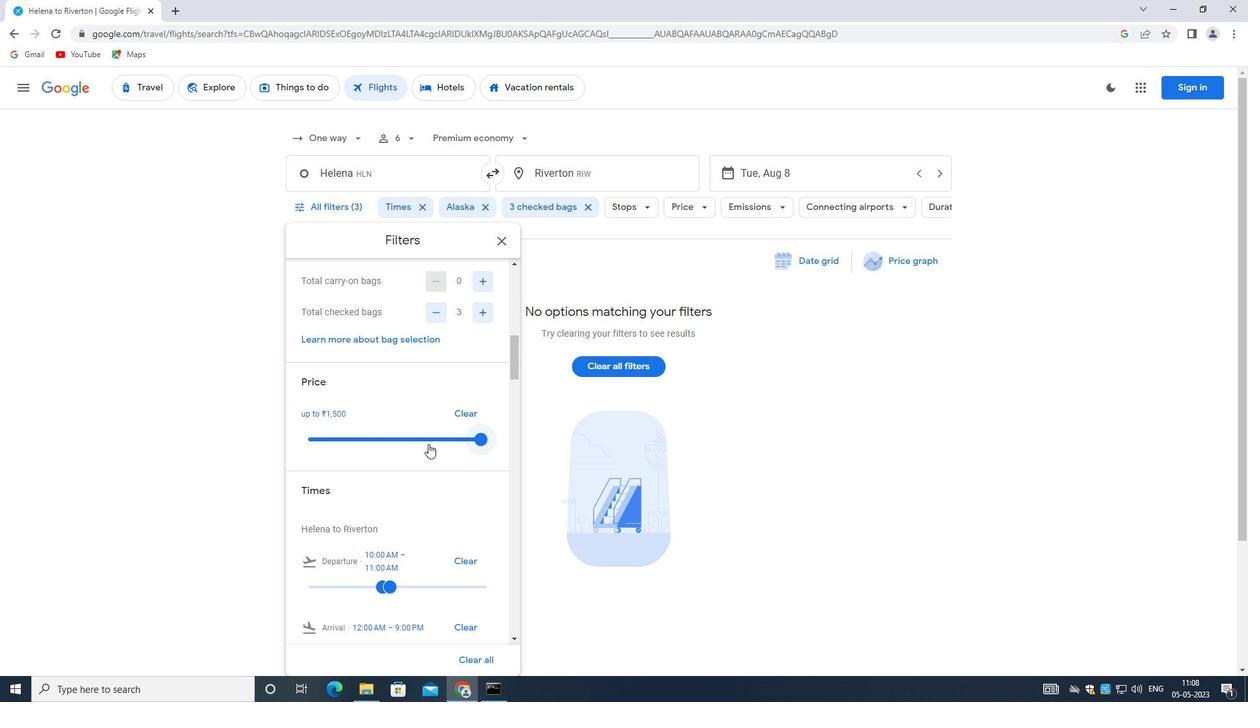 
Action: Mouse moved to (412, 464)
Screenshot: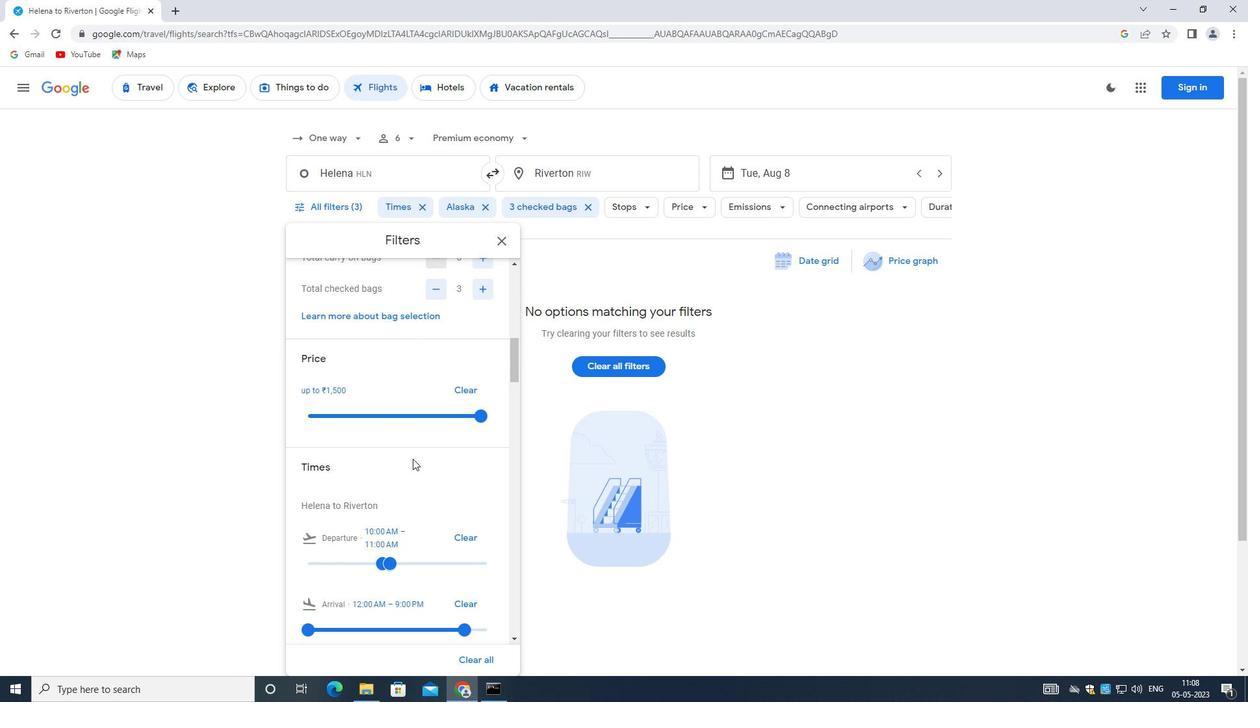 
Action: Mouse scrolled (412, 464) with delta (0, 0)
Screenshot: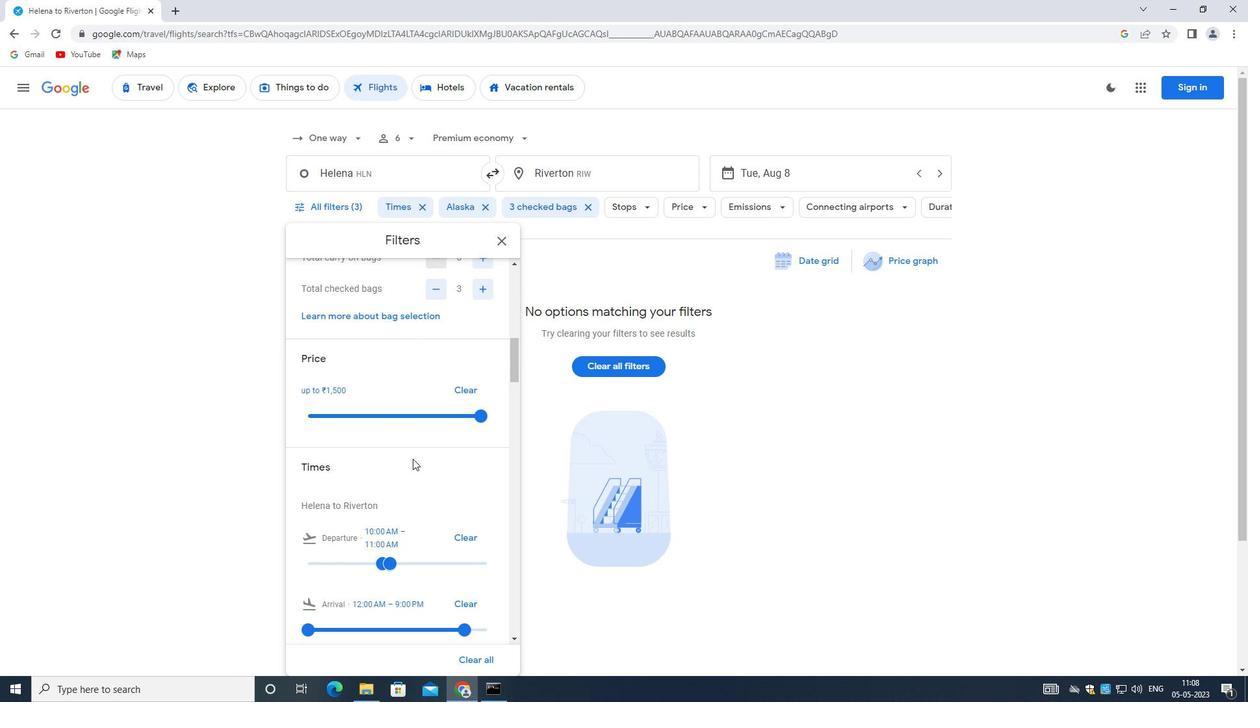 
Action: Mouse moved to (411, 468)
Screenshot: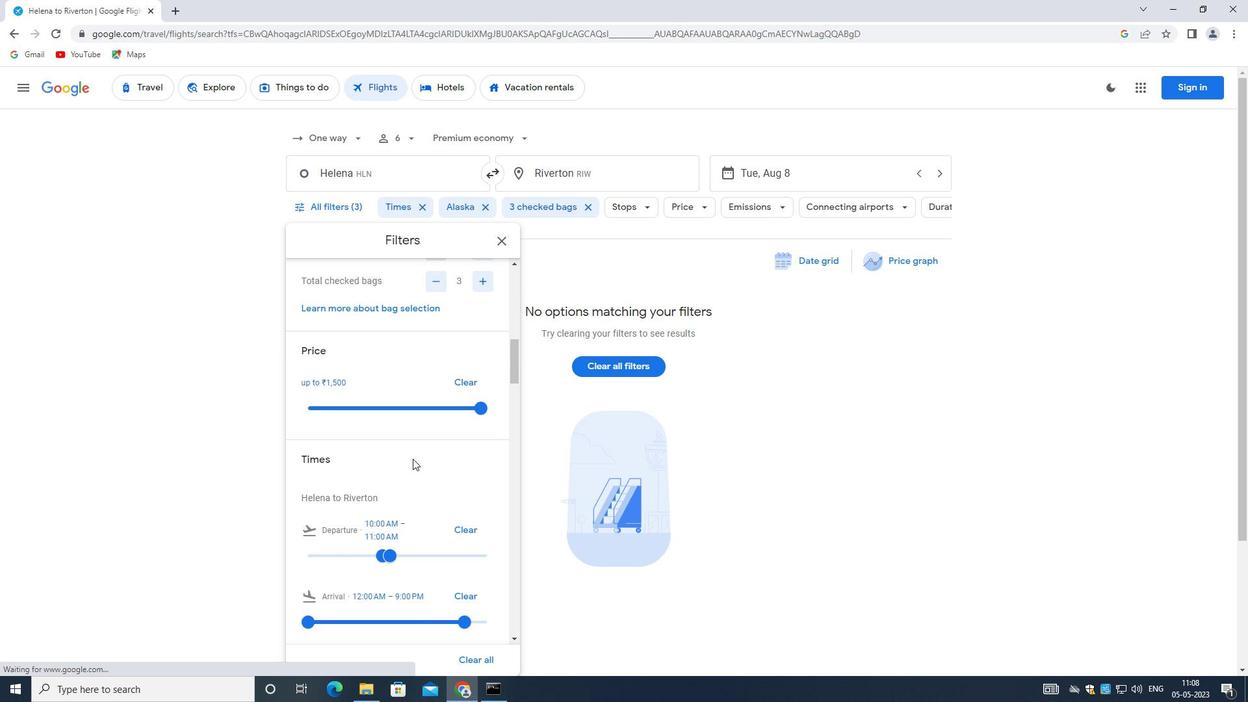 
Action: Mouse scrolled (411, 468) with delta (0, 0)
Screenshot: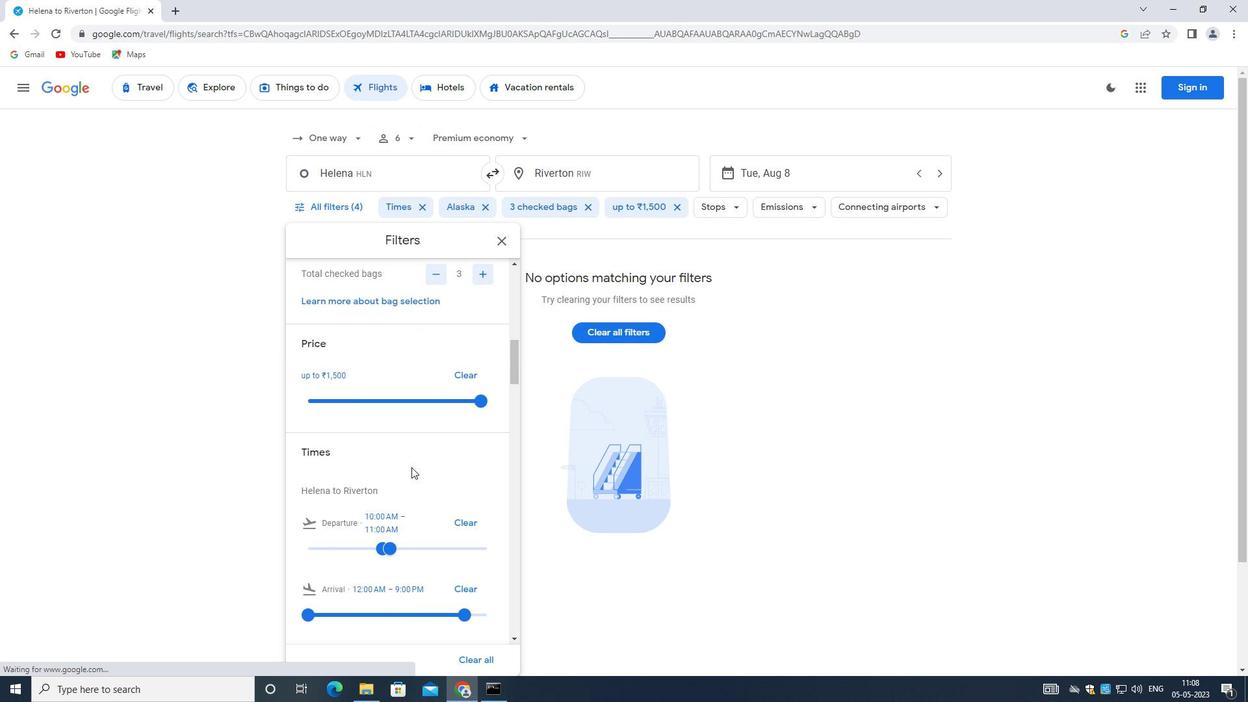 
Action: Mouse moved to (410, 473)
Screenshot: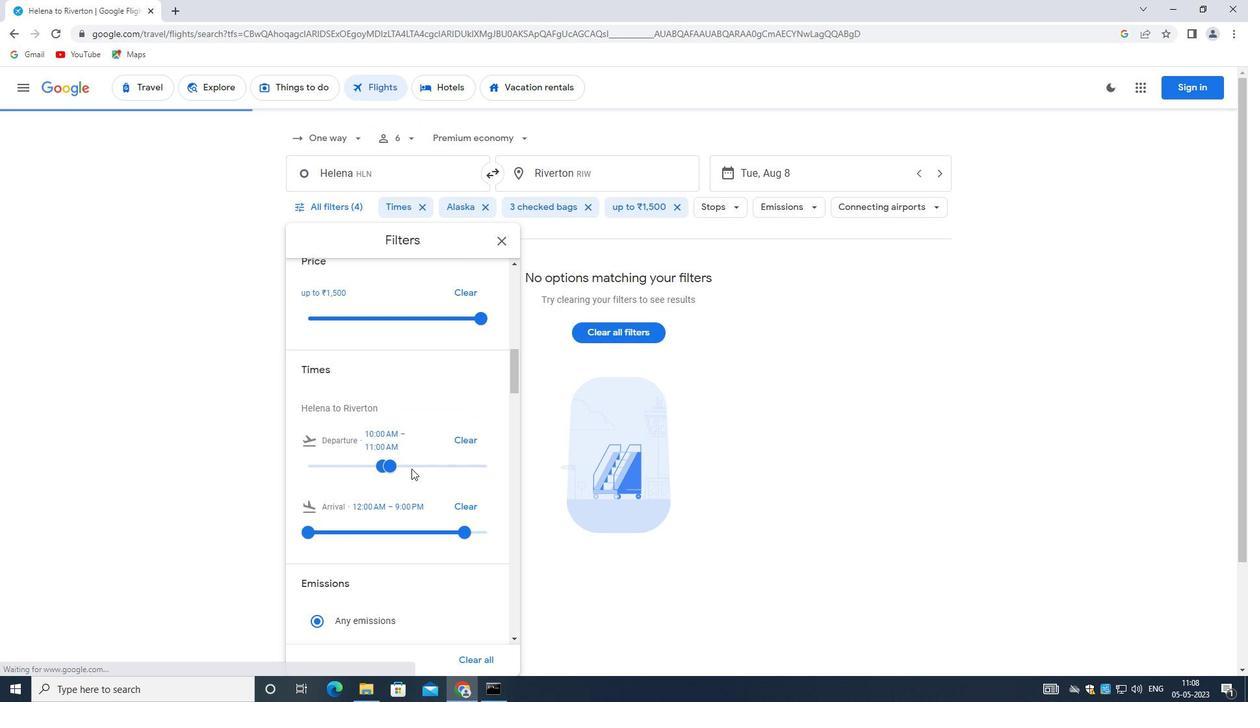 
Action: Mouse scrolled (410, 472) with delta (0, 0)
Screenshot: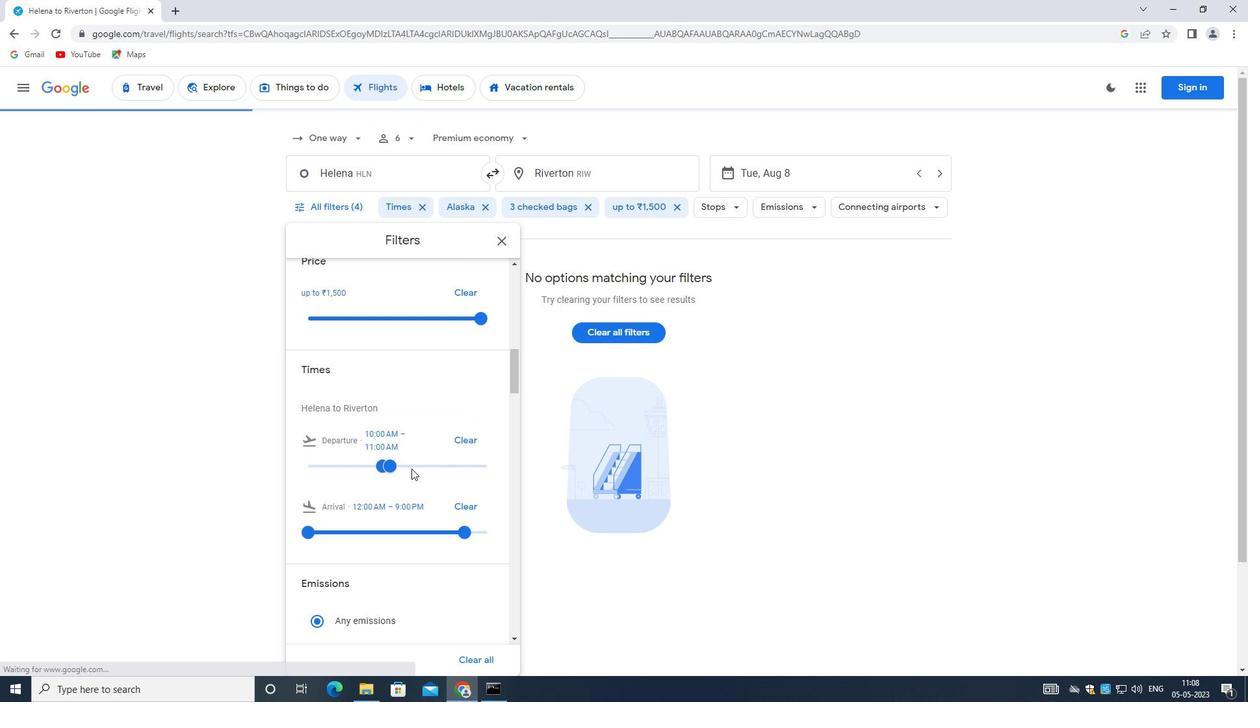
Action: Mouse moved to (377, 388)
Screenshot: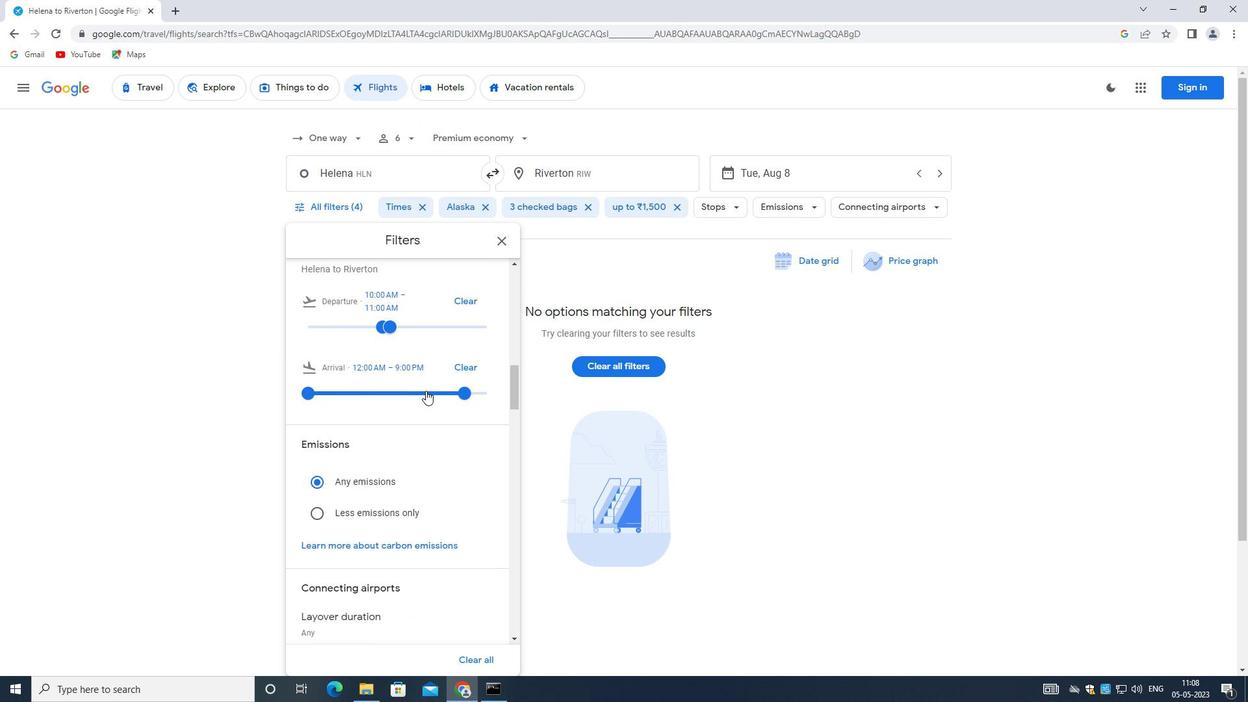 
Action: Mouse pressed left at (377, 388)
Screenshot: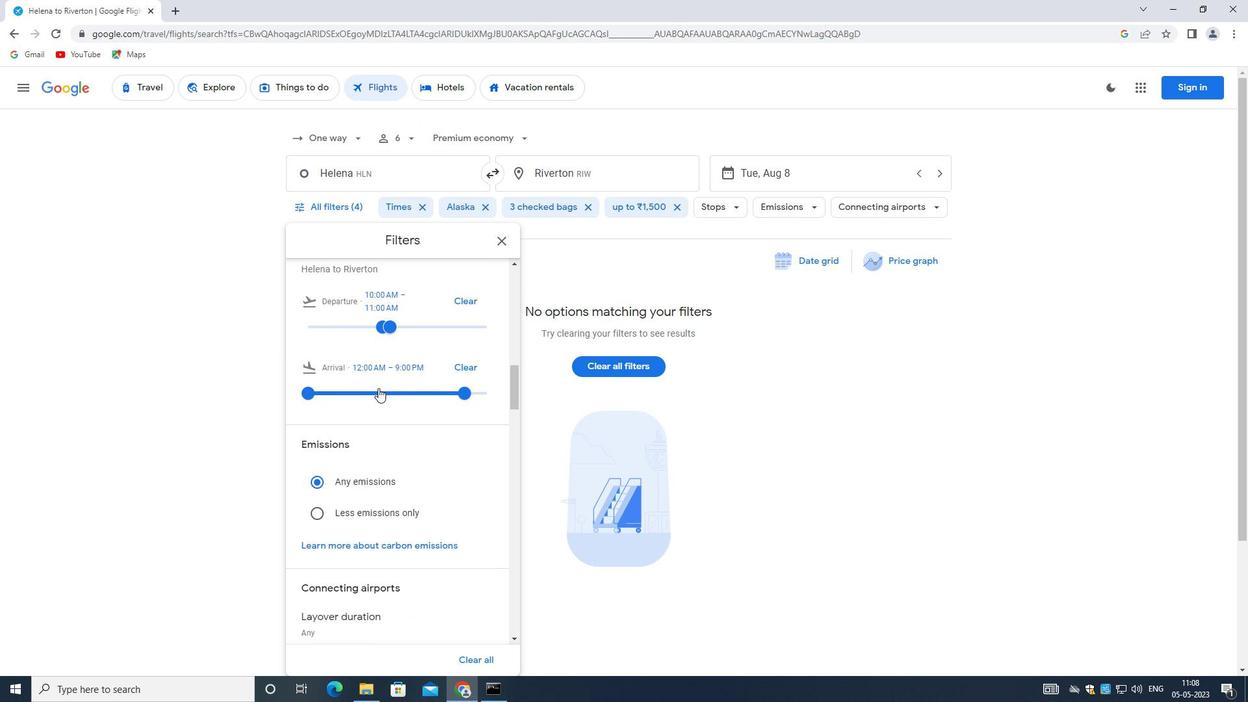 
Action: Mouse moved to (386, 393)
Screenshot: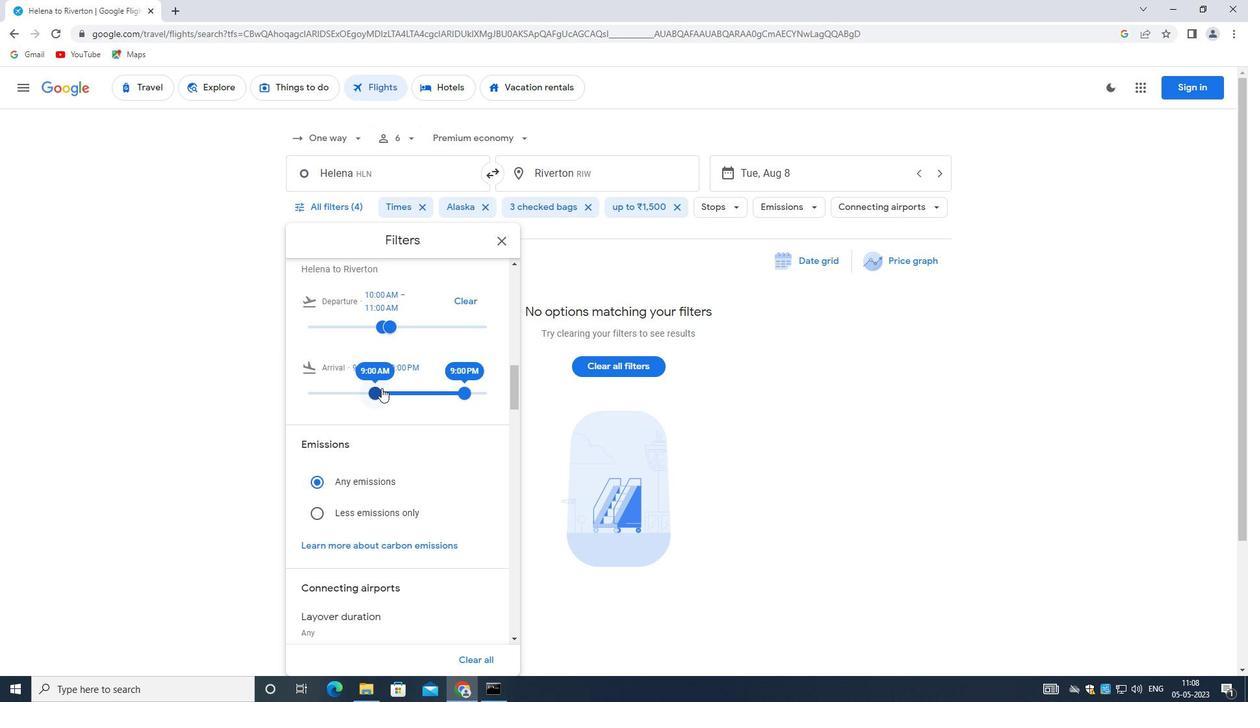 
Action: Mouse pressed left at (386, 393)
Screenshot: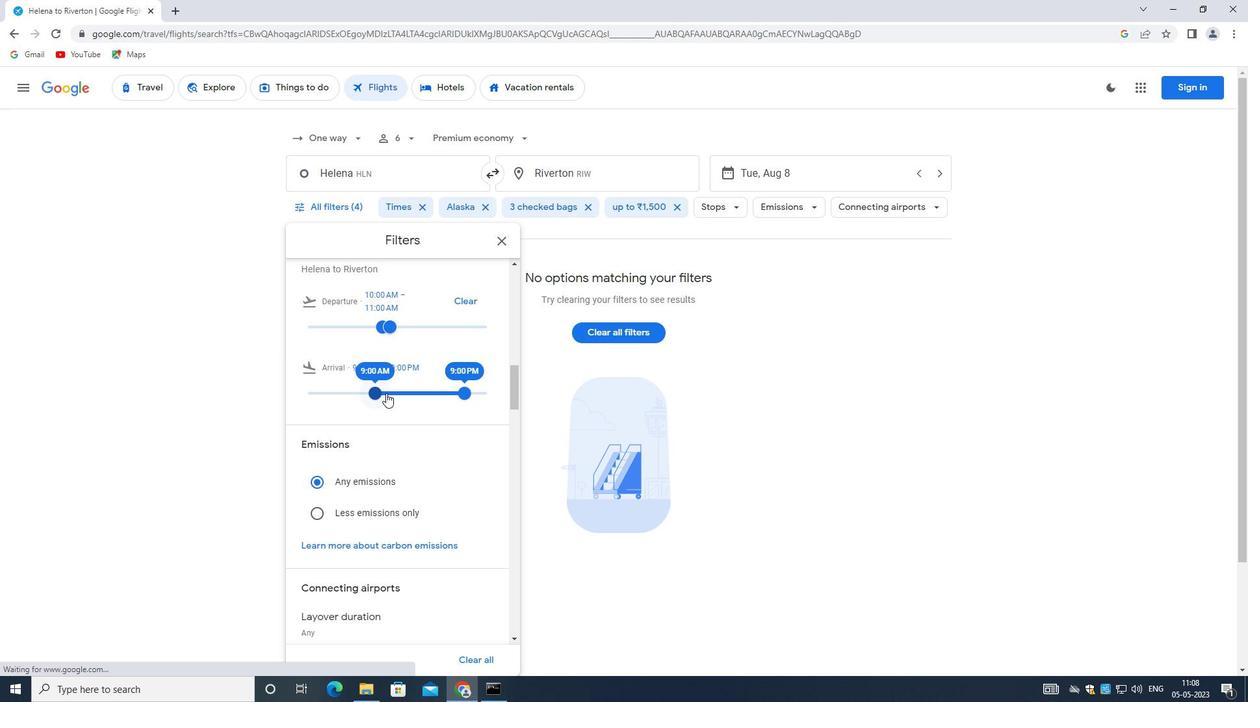 
Action: Mouse moved to (459, 387)
Screenshot: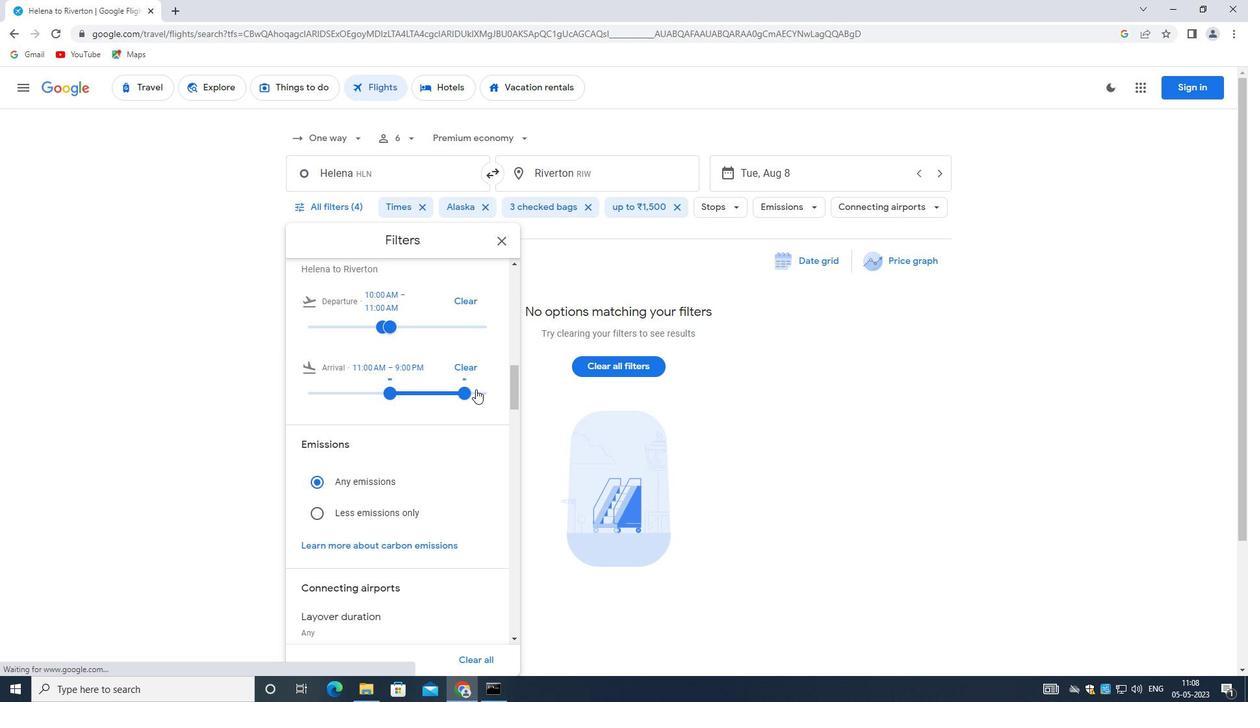 
Action: Mouse pressed left at (459, 387)
Screenshot: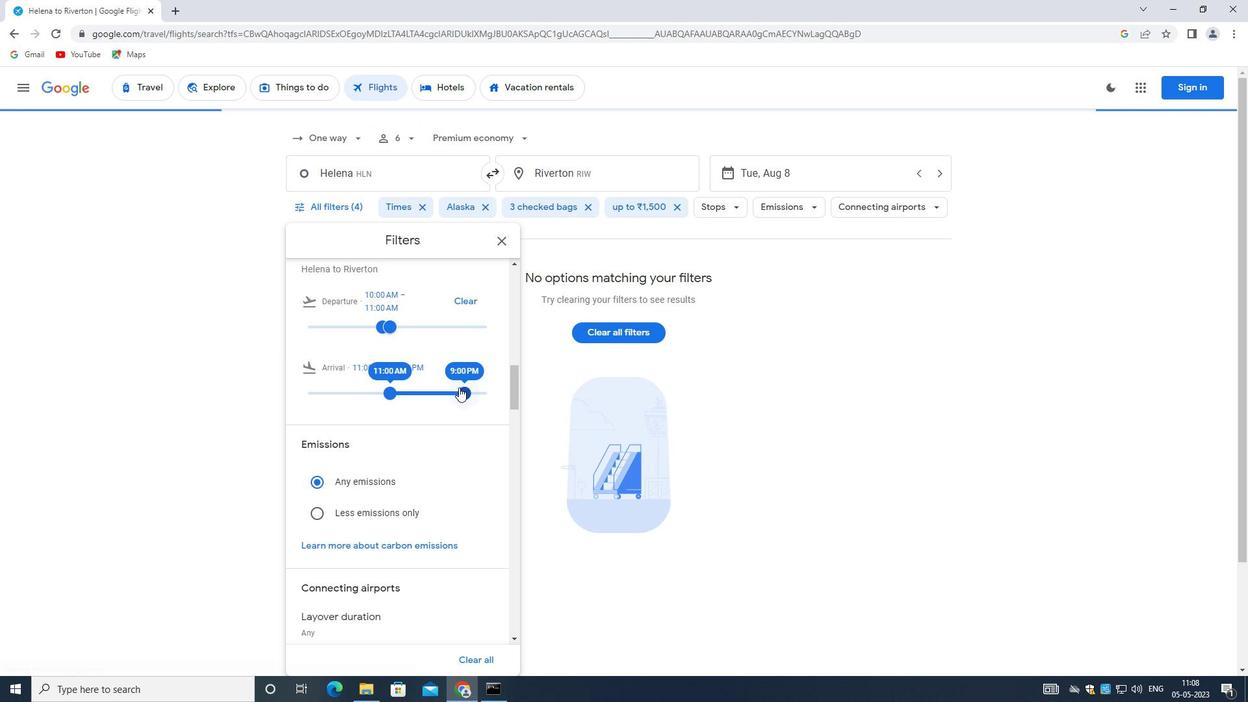
Action: Mouse moved to (412, 414)
Screenshot: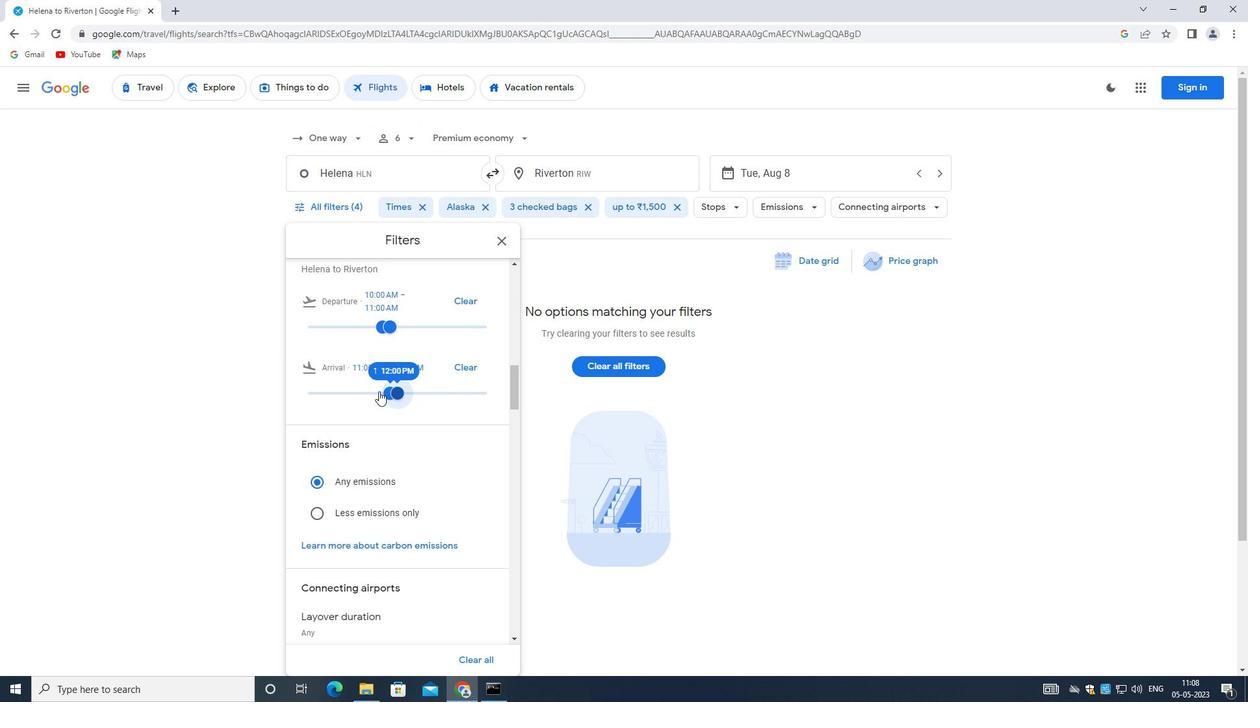 
Action: Mouse scrolled (412, 413) with delta (0, 0)
Screenshot: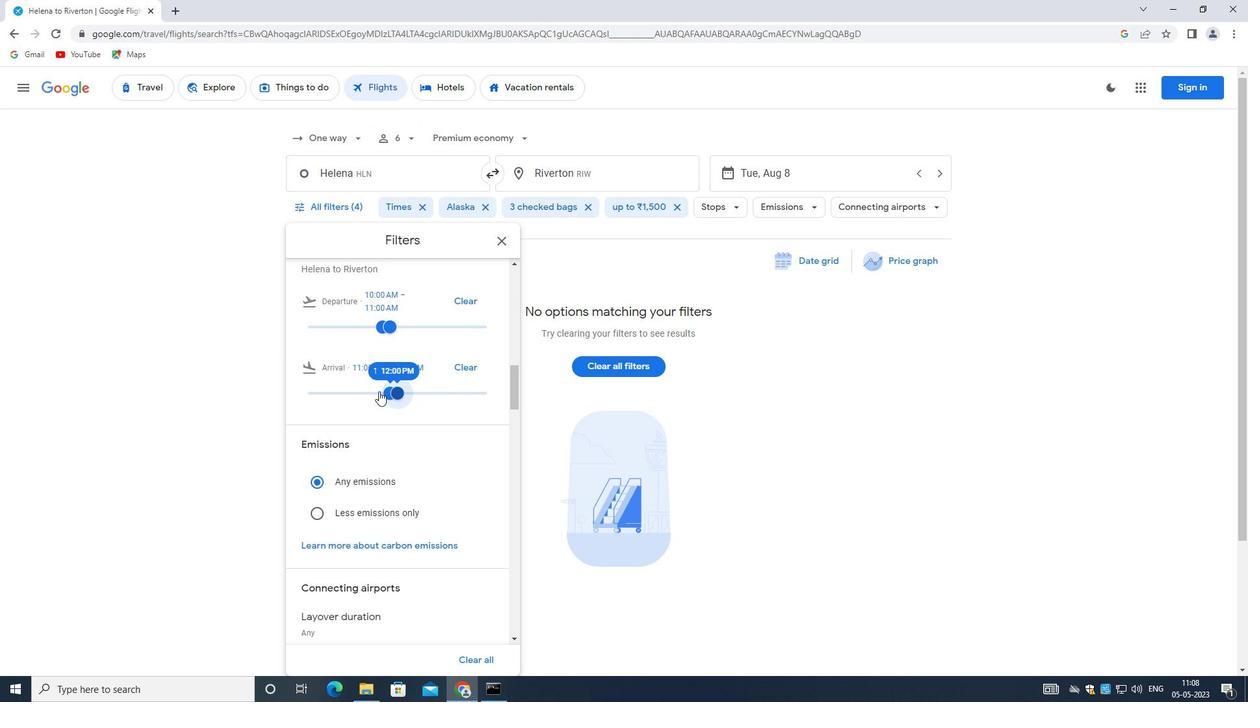 
Action: Mouse moved to (414, 420)
Screenshot: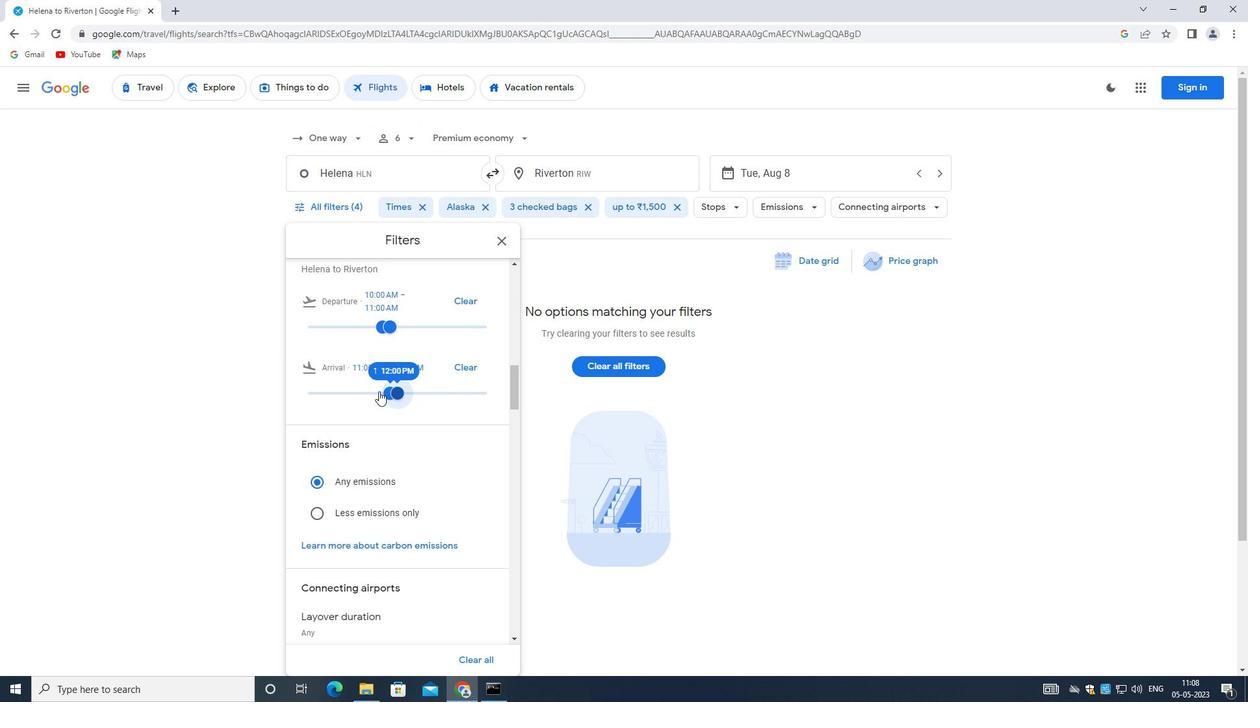 
Action: Mouse scrolled (414, 420) with delta (0, 0)
Screenshot: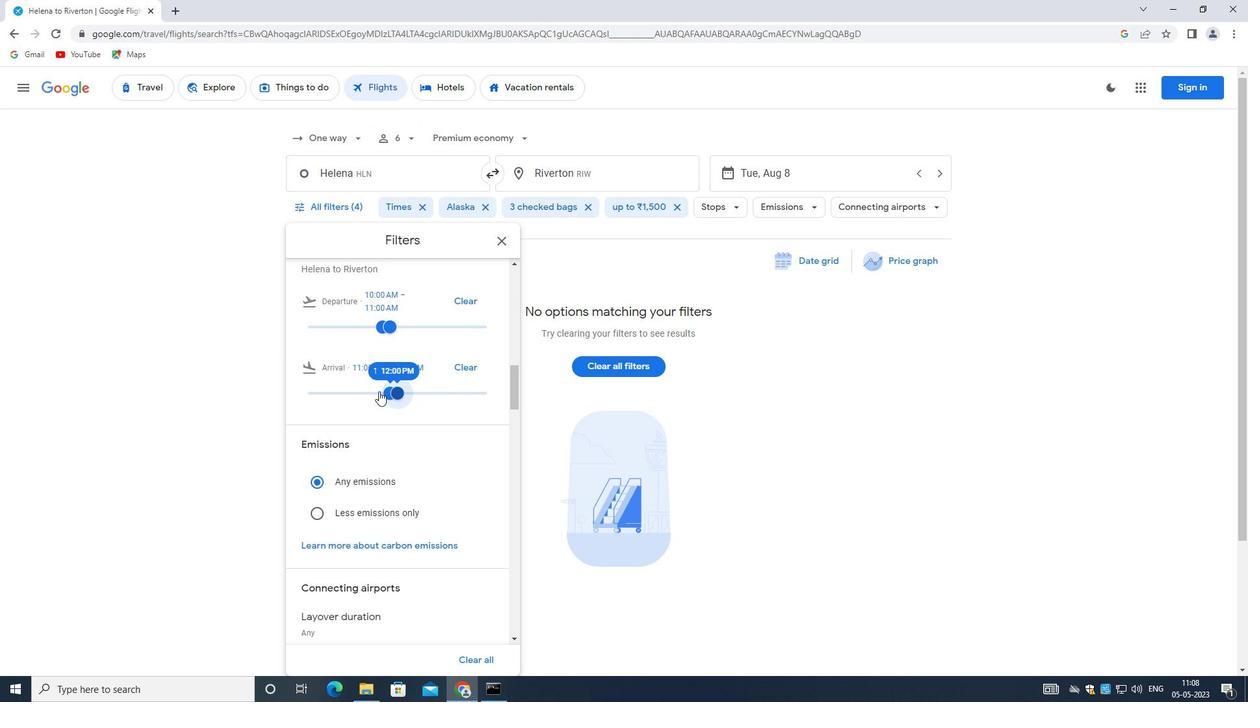 
Action: Mouse moved to (414, 422)
Screenshot: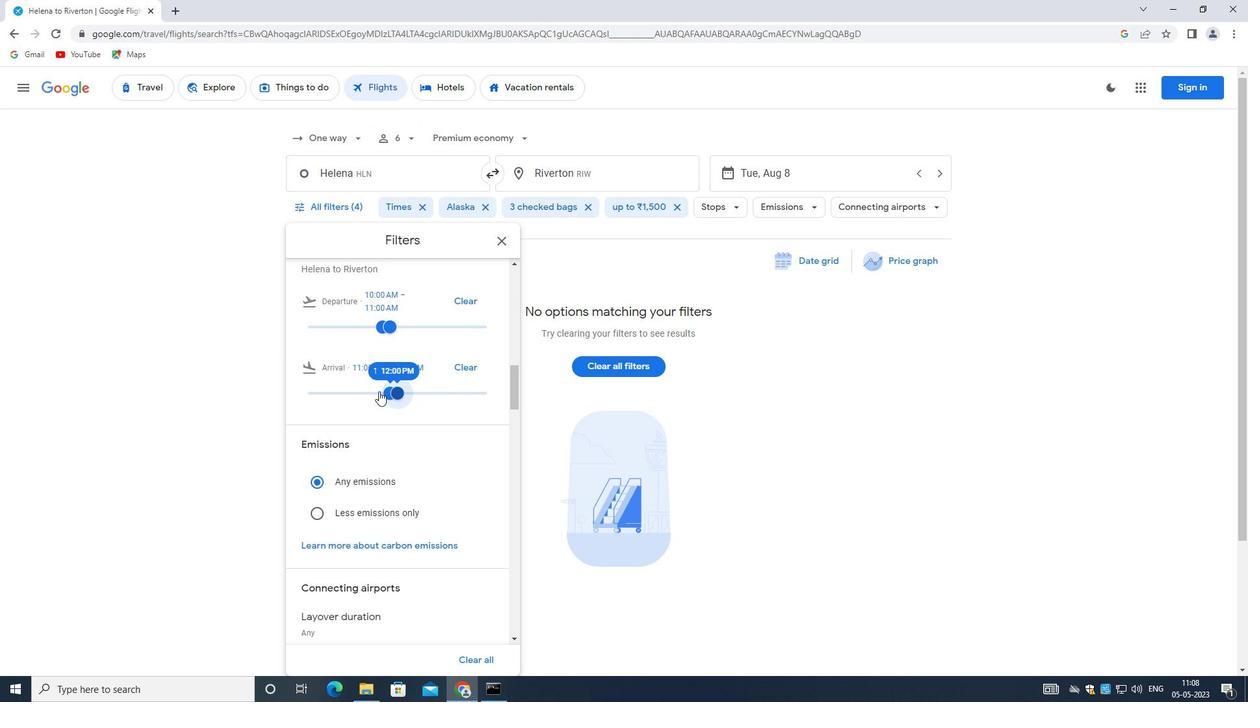 
Action: Mouse scrolled (414, 421) with delta (0, 0)
Screenshot: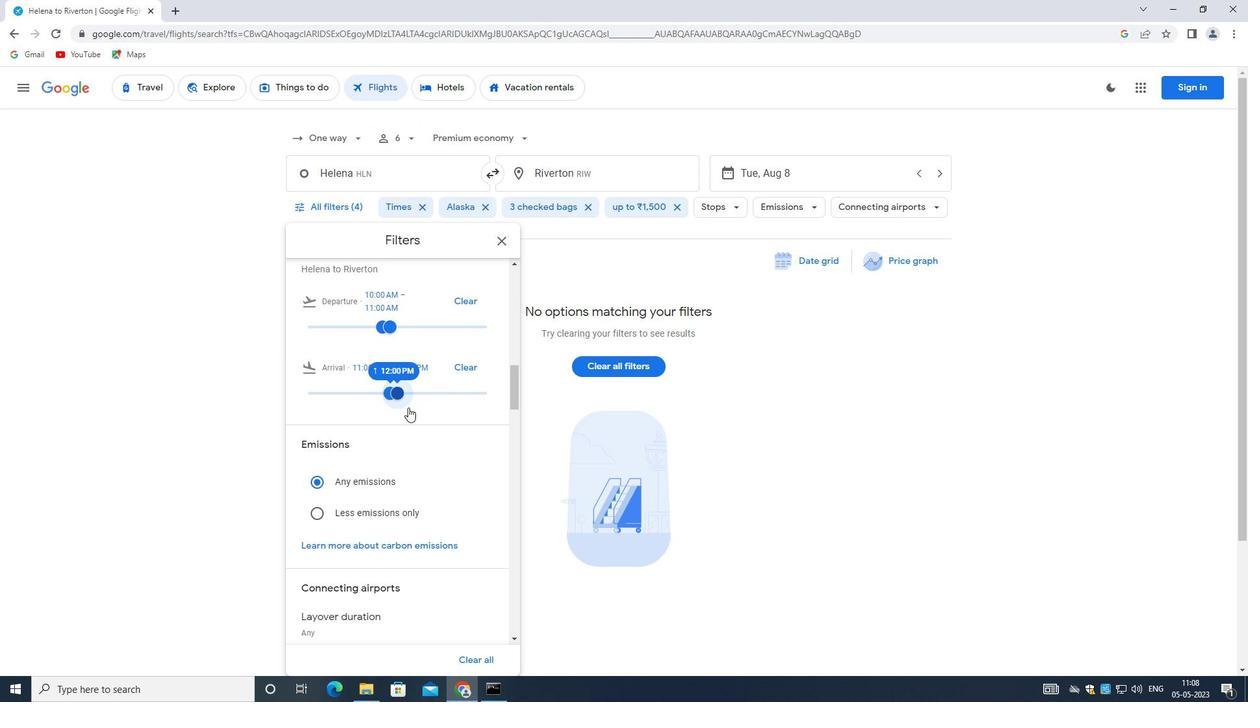 
Action: Mouse scrolled (414, 421) with delta (0, 0)
Screenshot: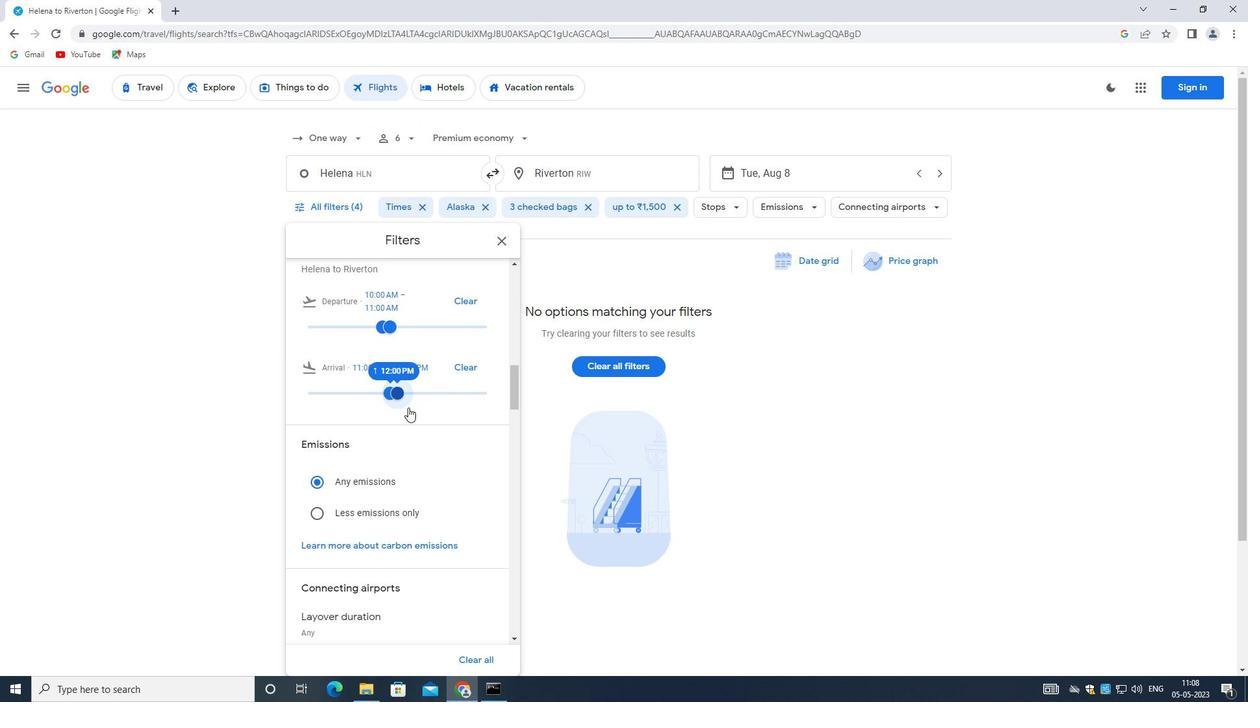 
Action: Mouse moved to (415, 425)
Screenshot: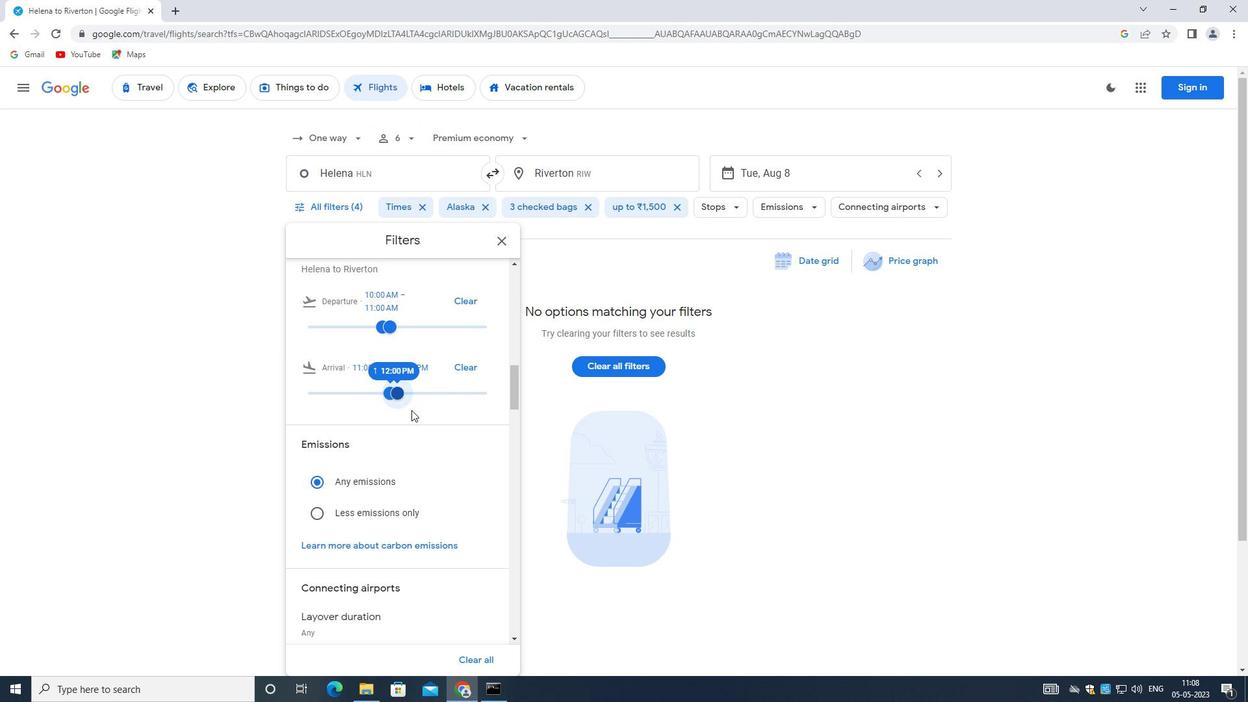 
Action: Mouse scrolled (415, 424) with delta (0, 0)
Screenshot: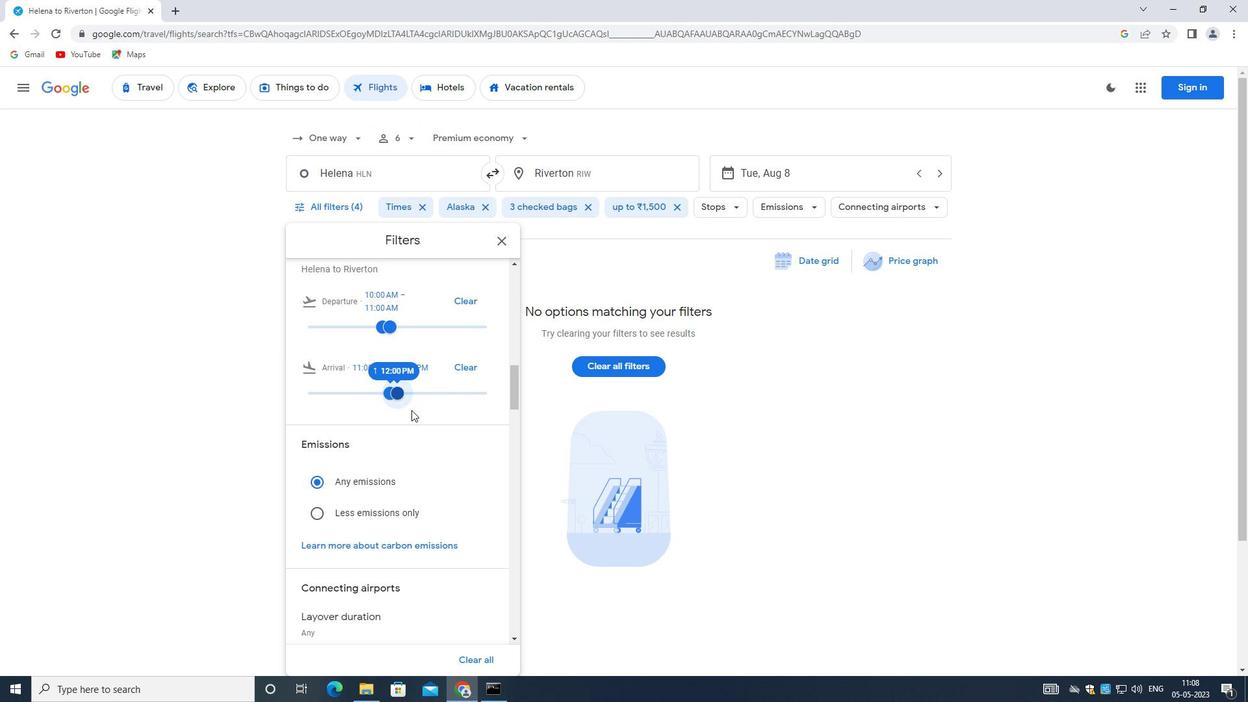 
Action: Mouse moved to (416, 426)
Screenshot: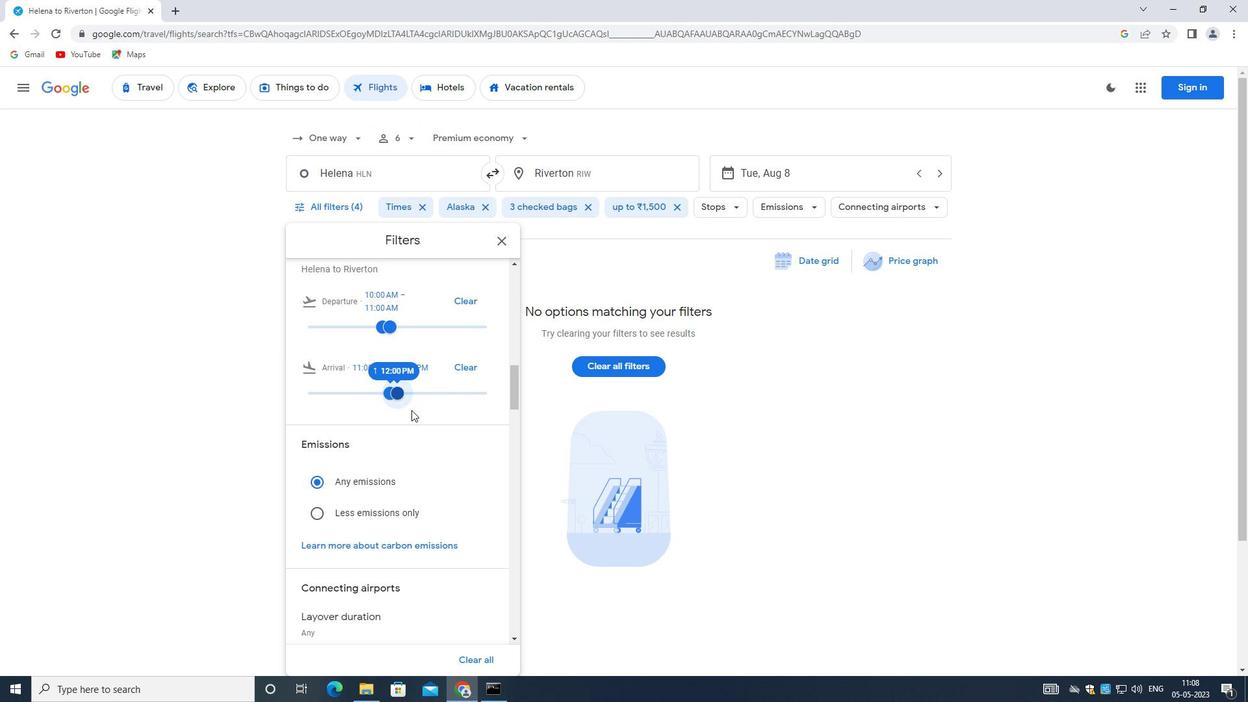 
Action: Mouse scrolled (416, 425) with delta (0, 0)
Screenshot: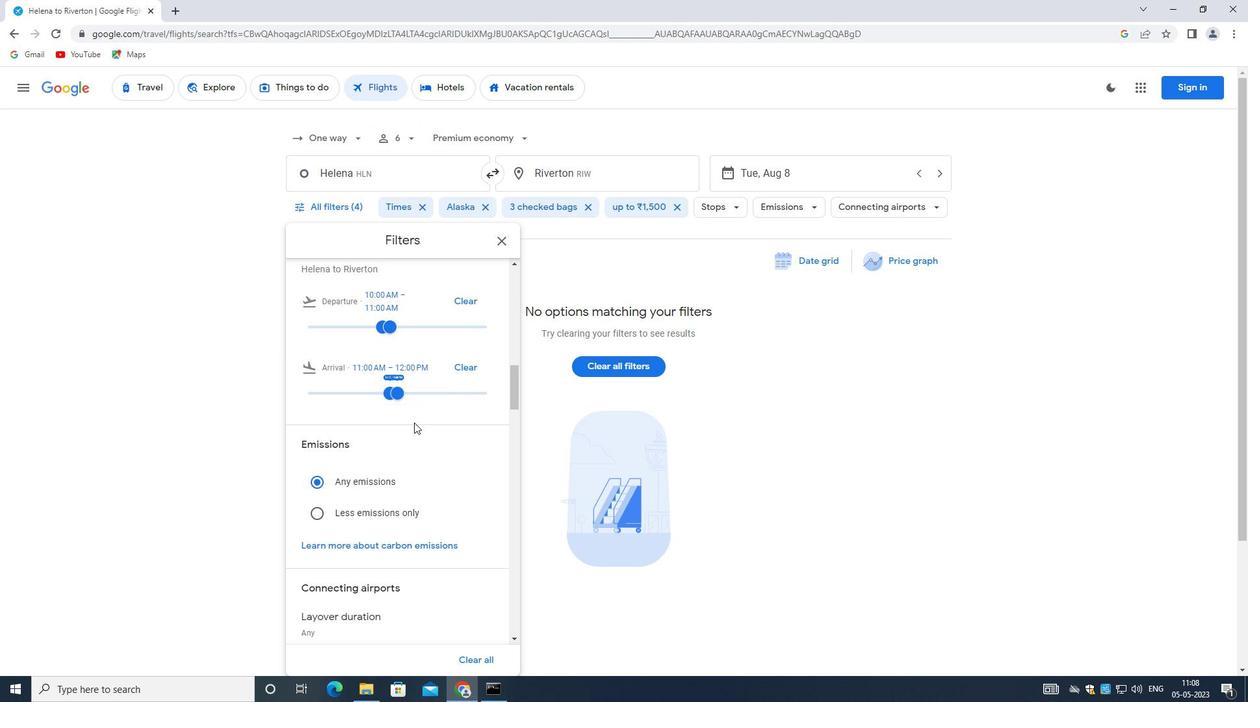 
Action: Mouse moved to (416, 428)
Screenshot: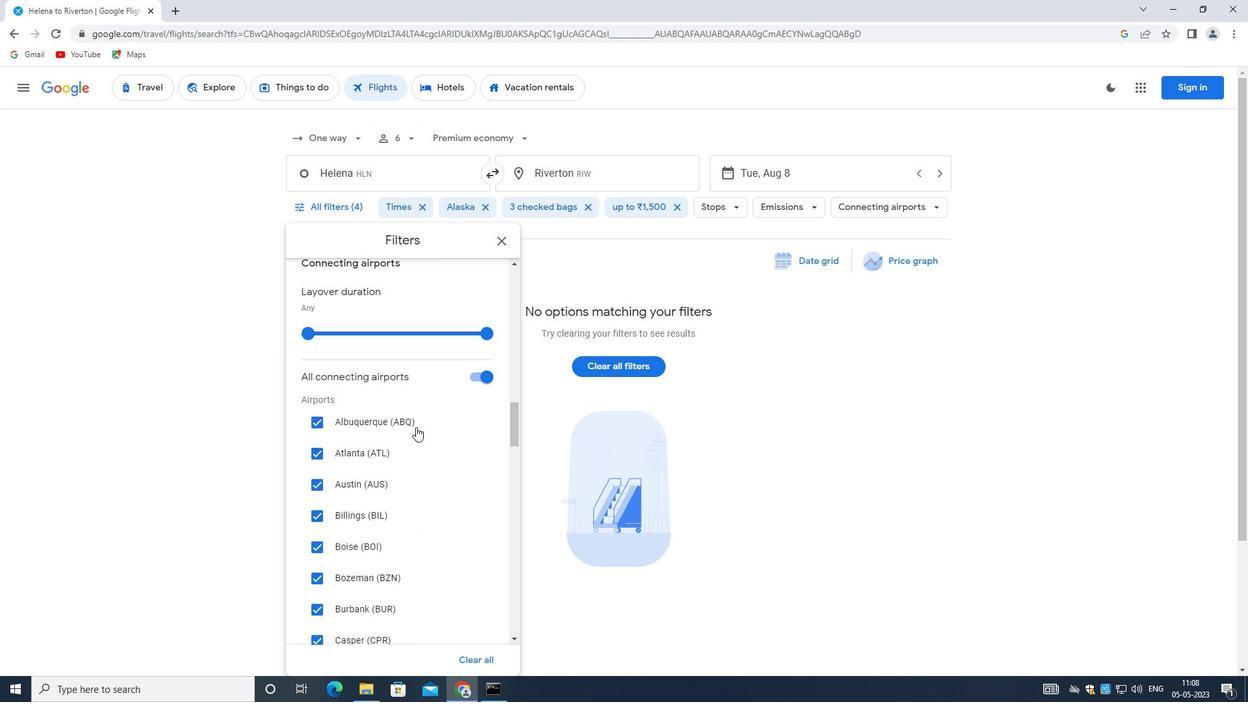 
Action: Mouse scrolled (416, 427) with delta (0, 0)
Screenshot: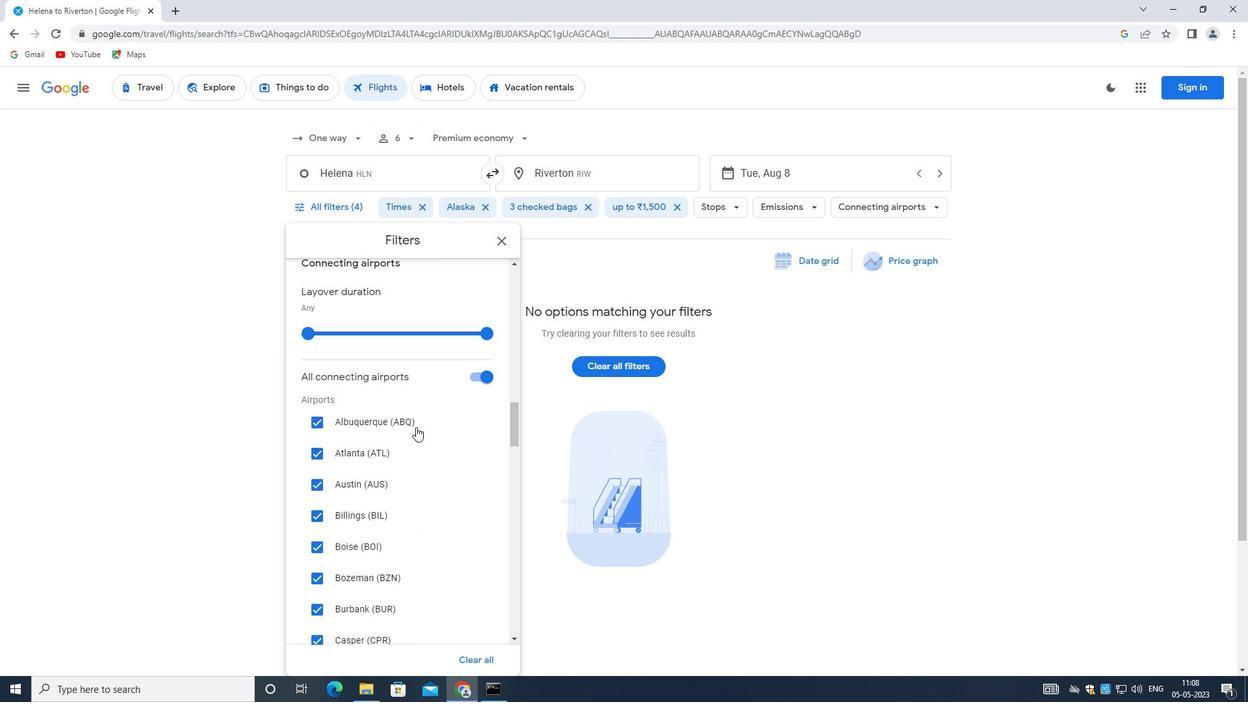 
Action: Mouse moved to (416, 428)
Screenshot: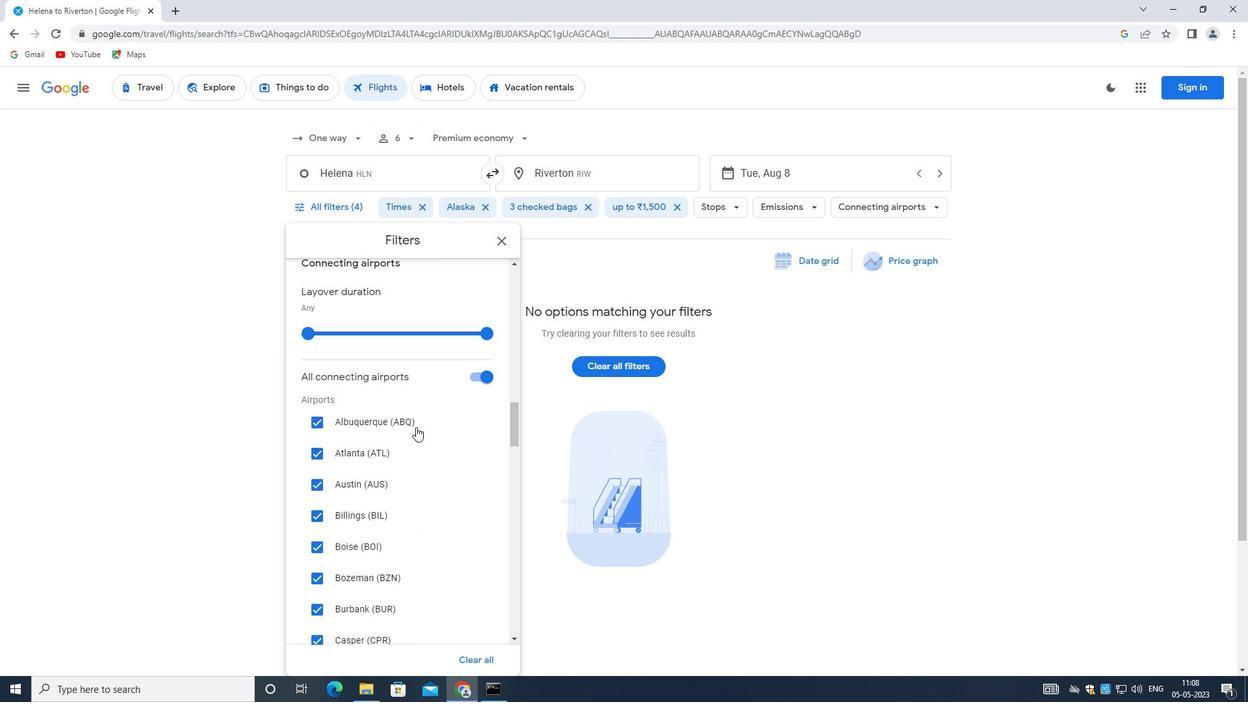 
Action: Mouse scrolled (416, 427) with delta (0, 0)
Screenshot: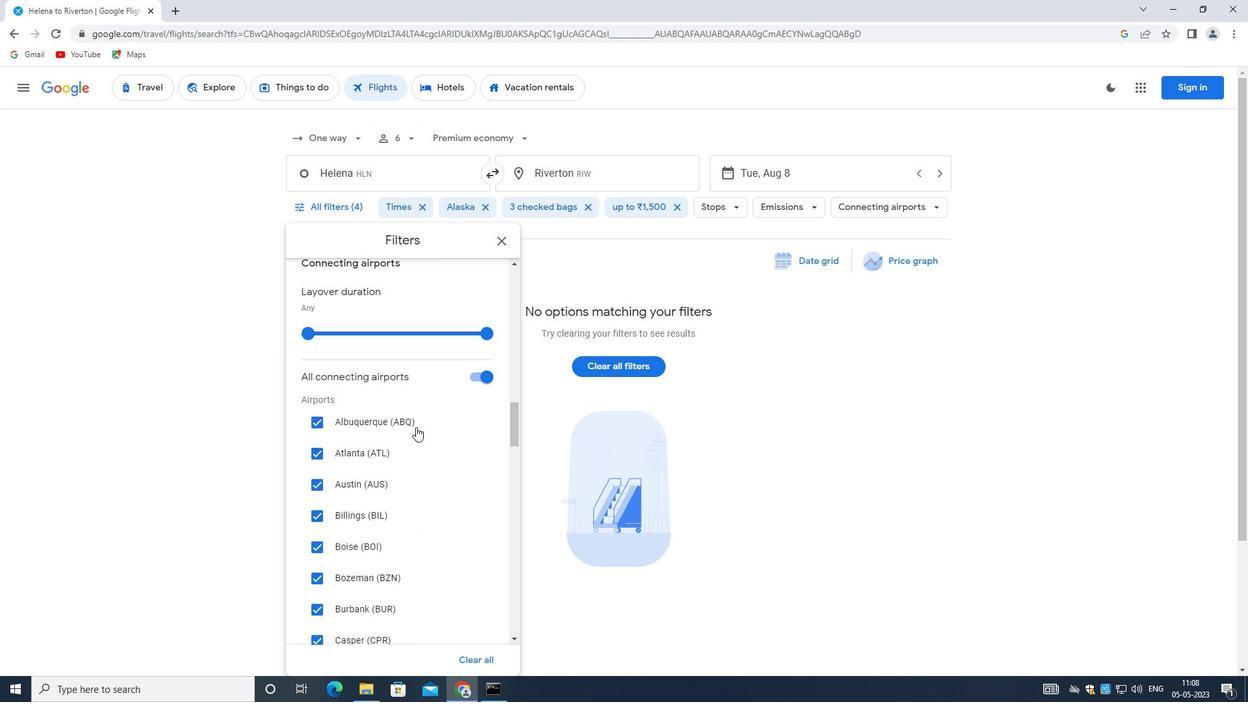 
Action: Mouse moved to (415, 429)
Screenshot: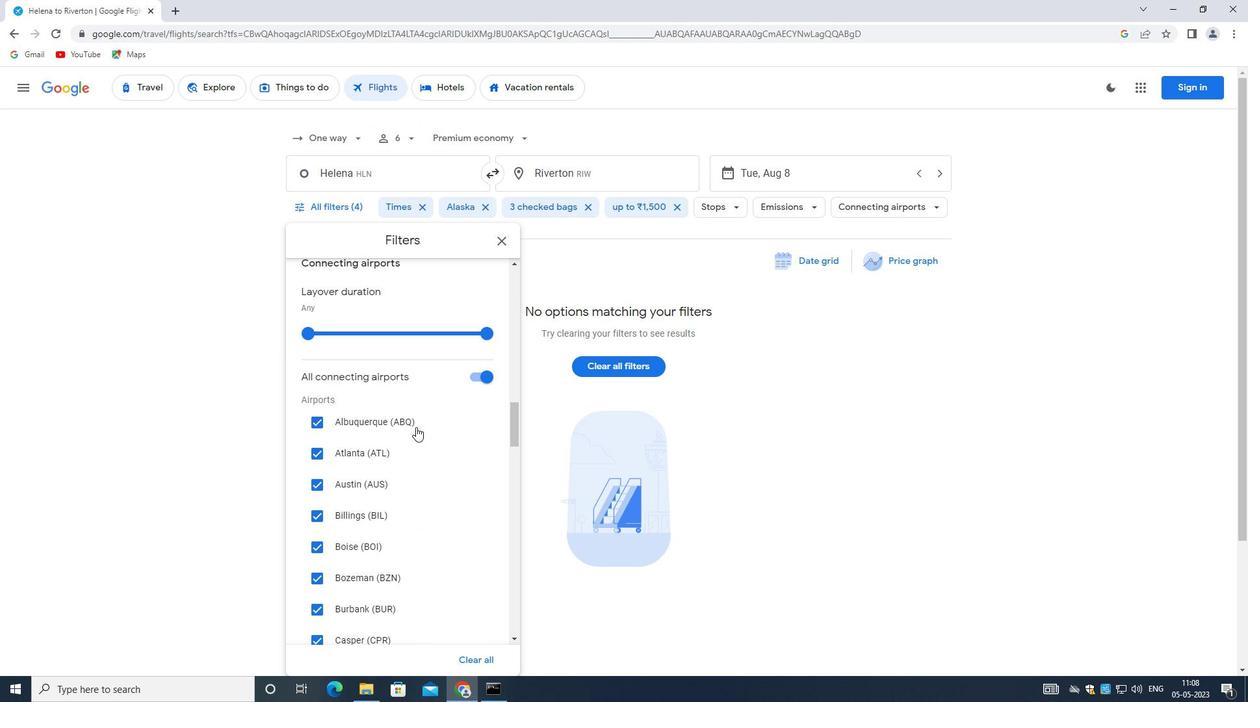 
Action: Mouse scrolled (415, 429) with delta (0, 0)
Screenshot: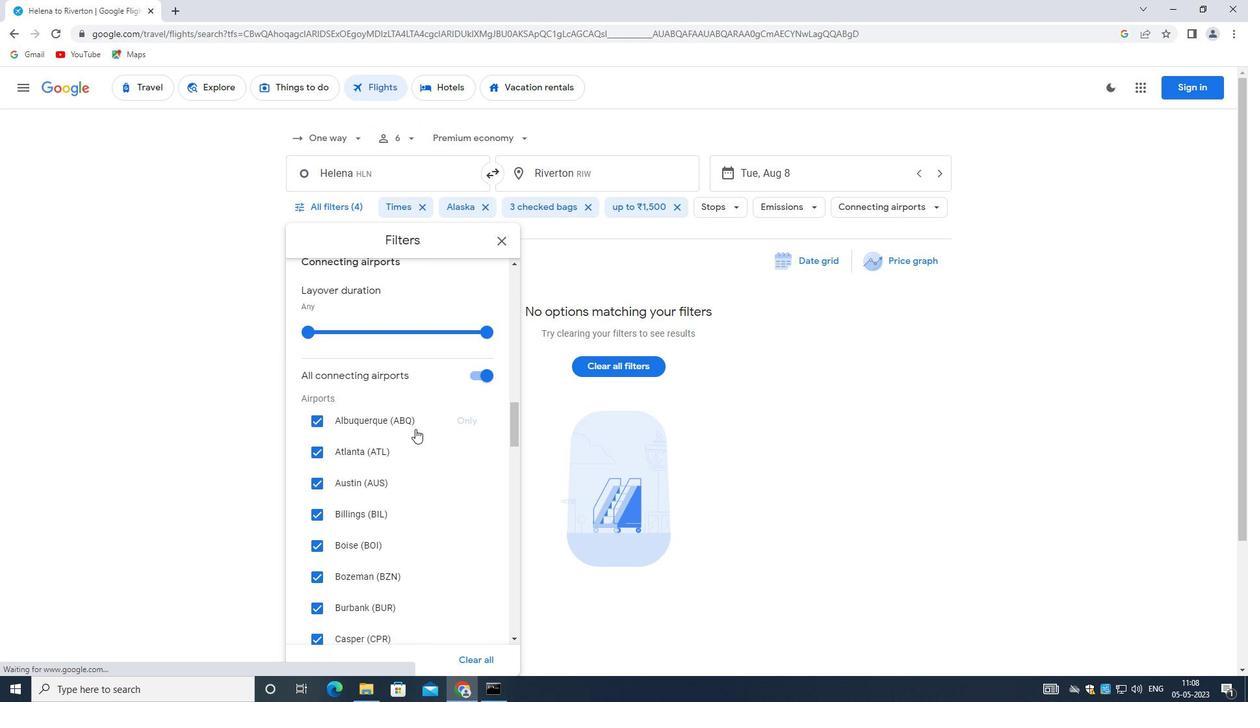 
Action: Mouse scrolled (415, 428) with delta (0, 0)
Screenshot: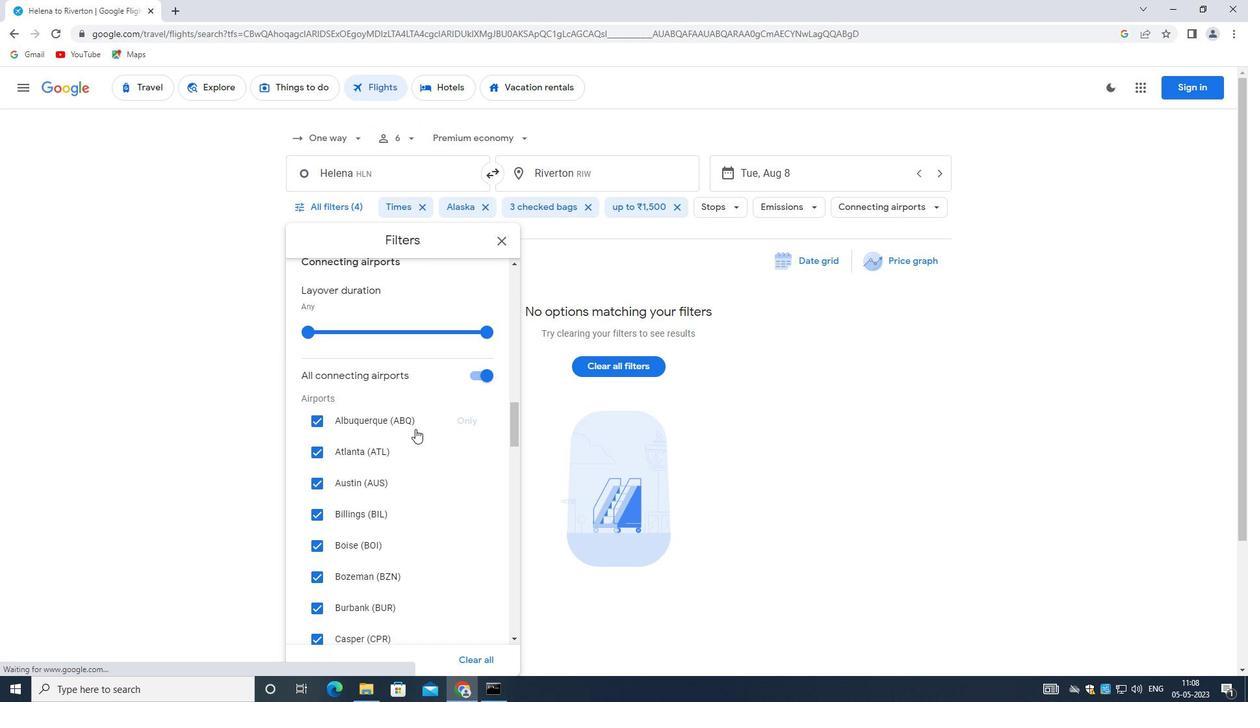 
Action: Mouse scrolled (415, 428) with delta (0, 0)
Screenshot: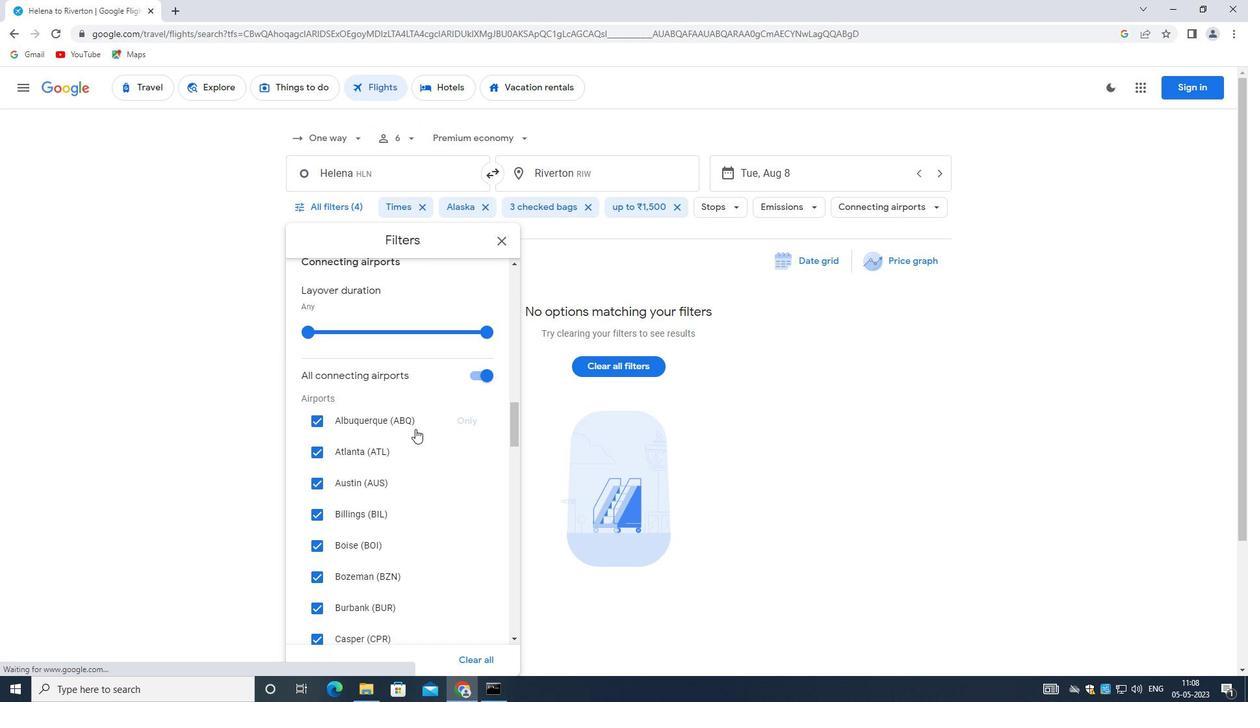
Action: Mouse moved to (414, 429)
Screenshot: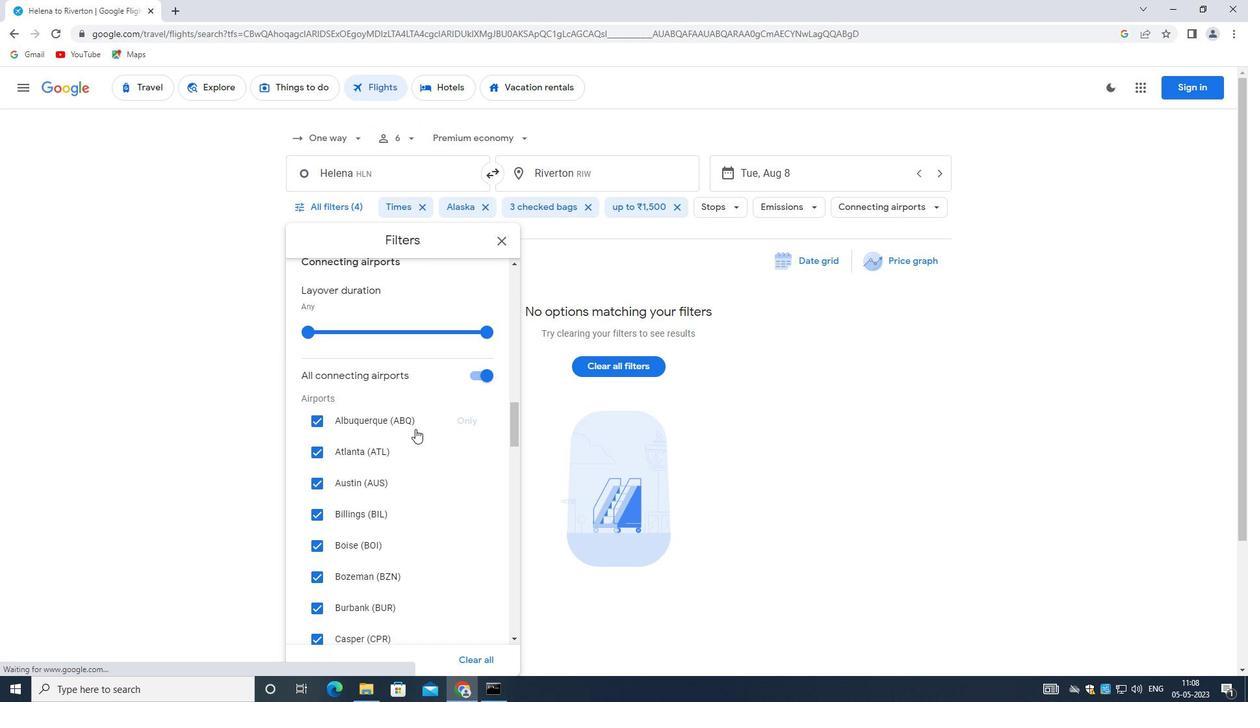 
Action: Mouse scrolled (414, 428) with delta (0, 0)
Screenshot: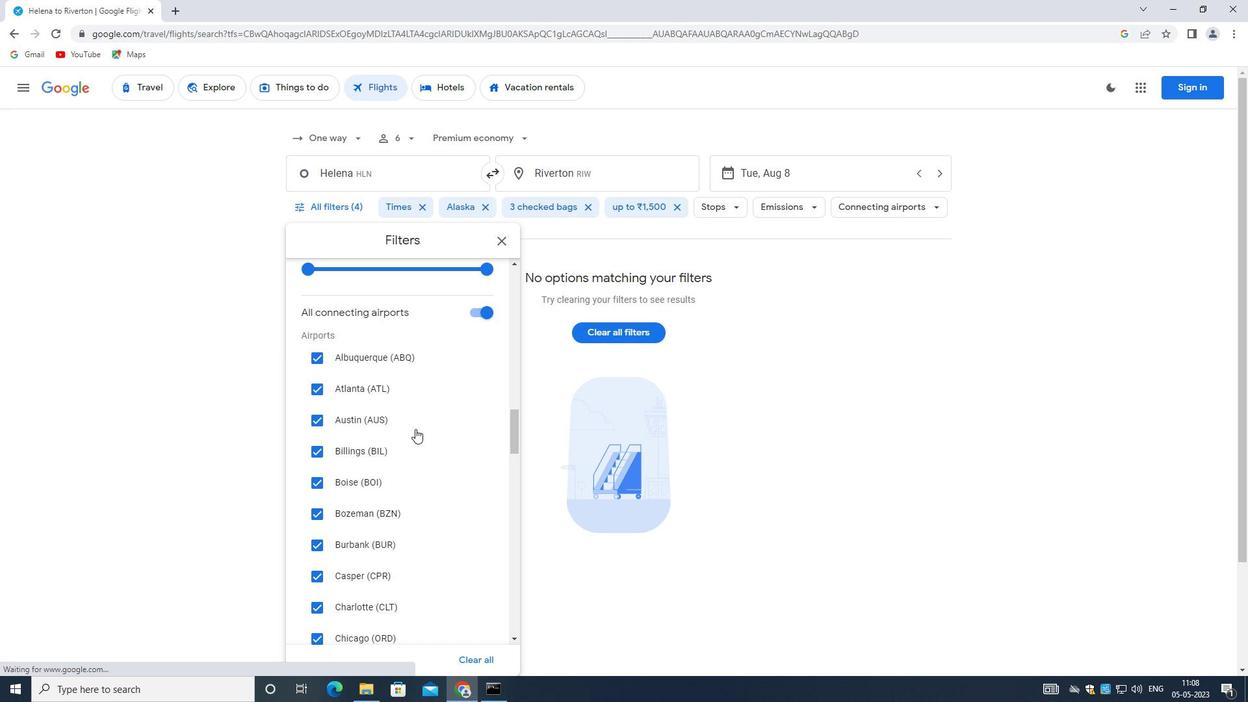 
Action: Mouse scrolled (414, 428) with delta (0, 0)
Screenshot: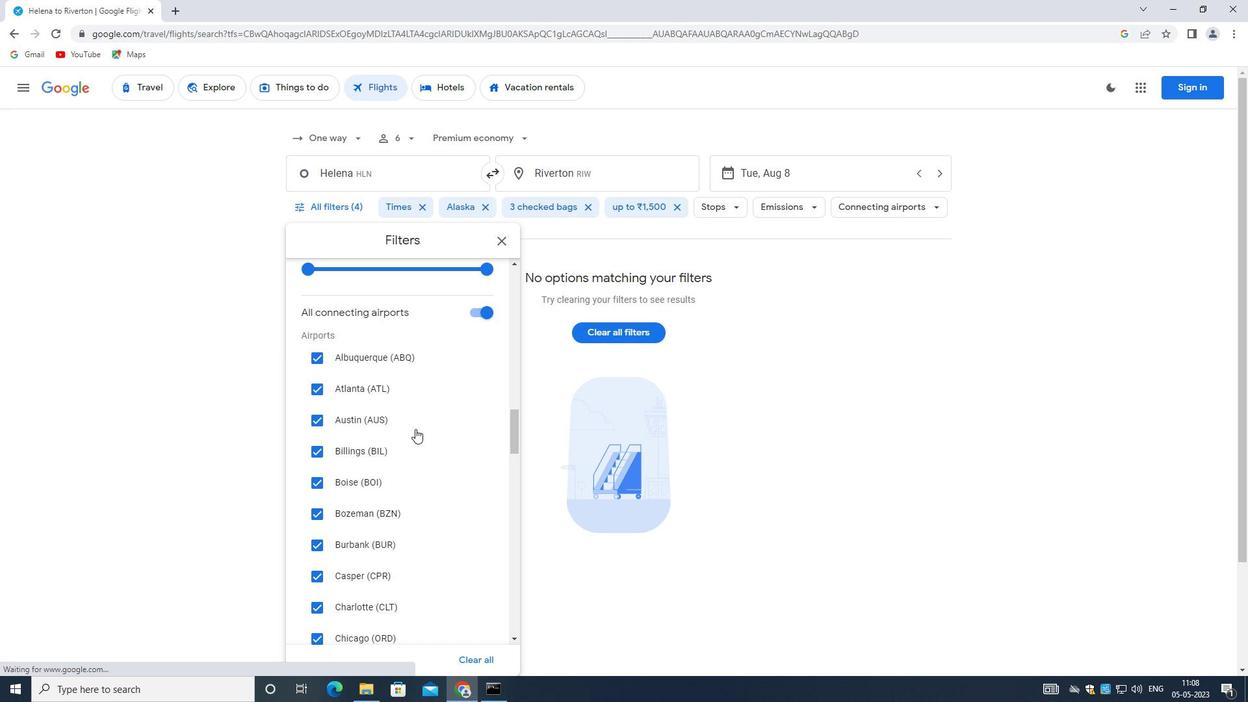
Action: Mouse moved to (410, 429)
Screenshot: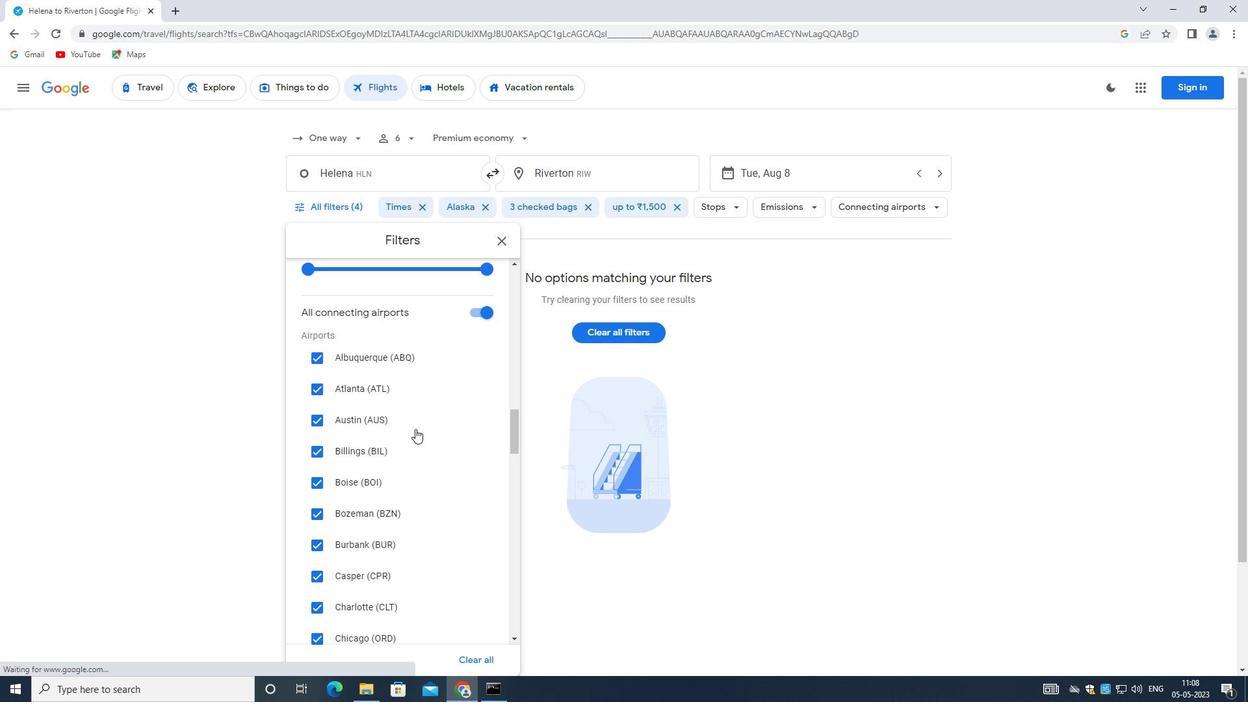 
Action: Mouse scrolled (410, 430) with delta (0, 0)
Screenshot: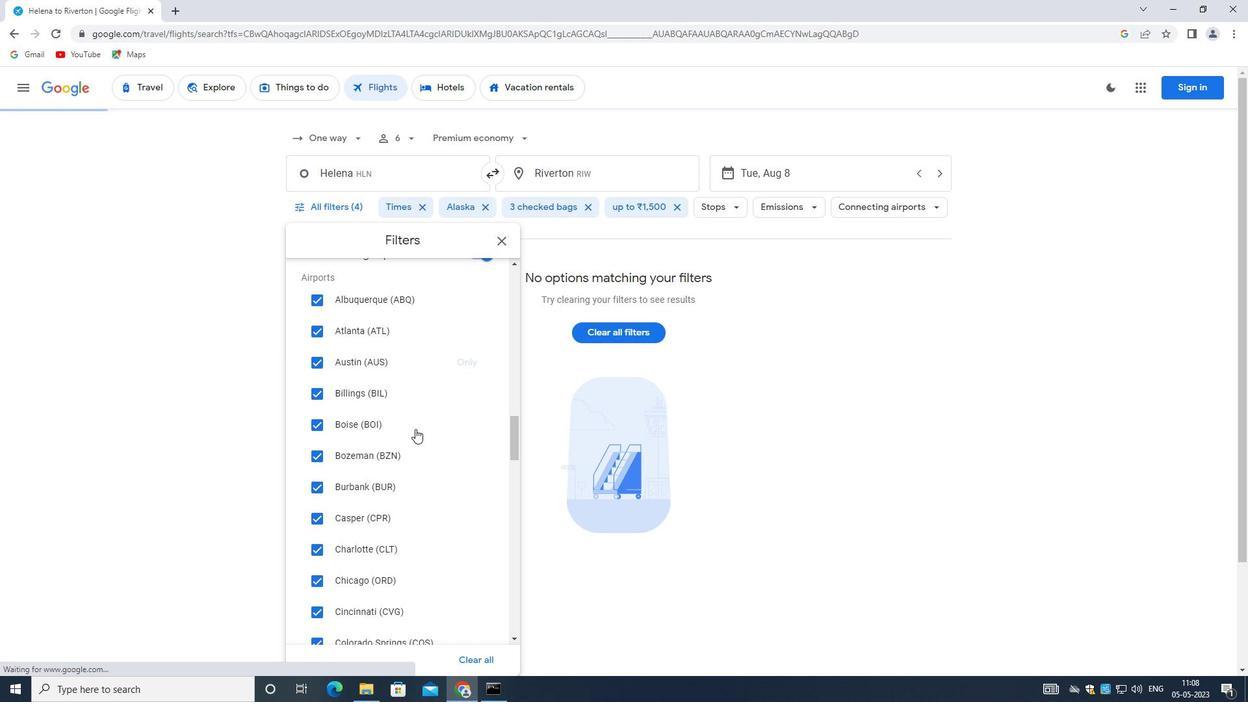 
Action: Mouse scrolled (410, 429) with delta (0, 0)
Screenshot: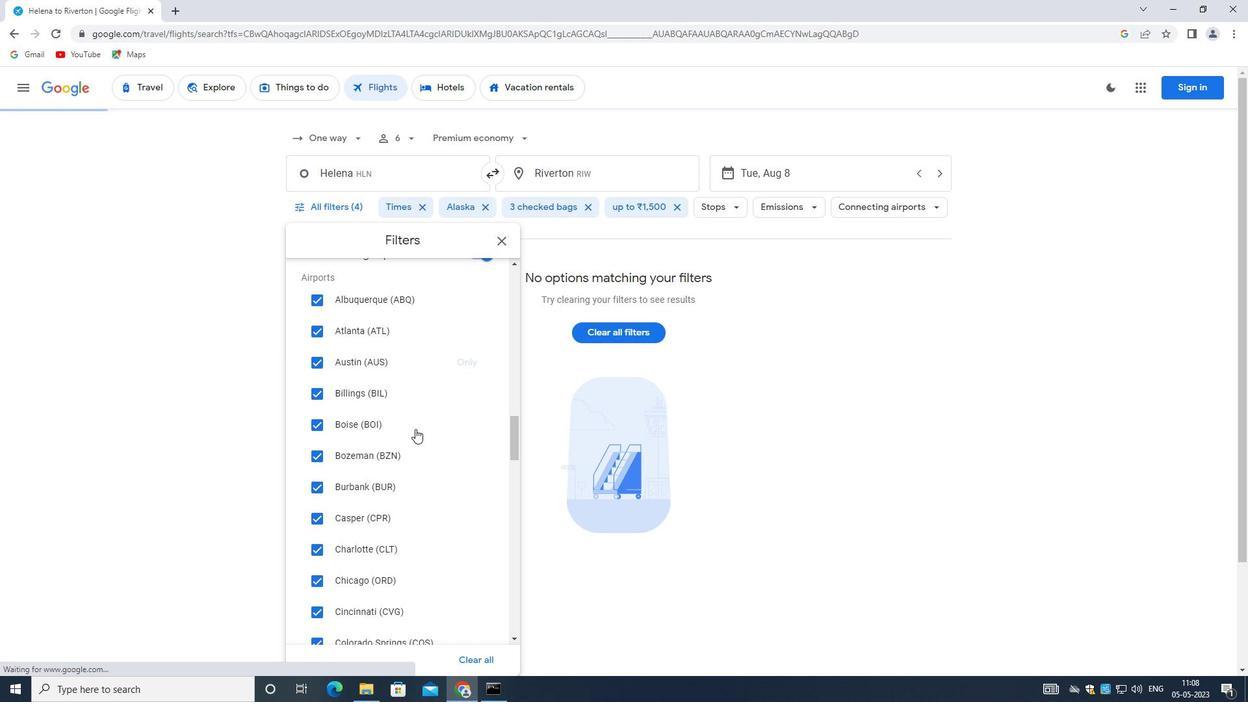 
Action: Mouse moved to (410, 429)
Screenshot: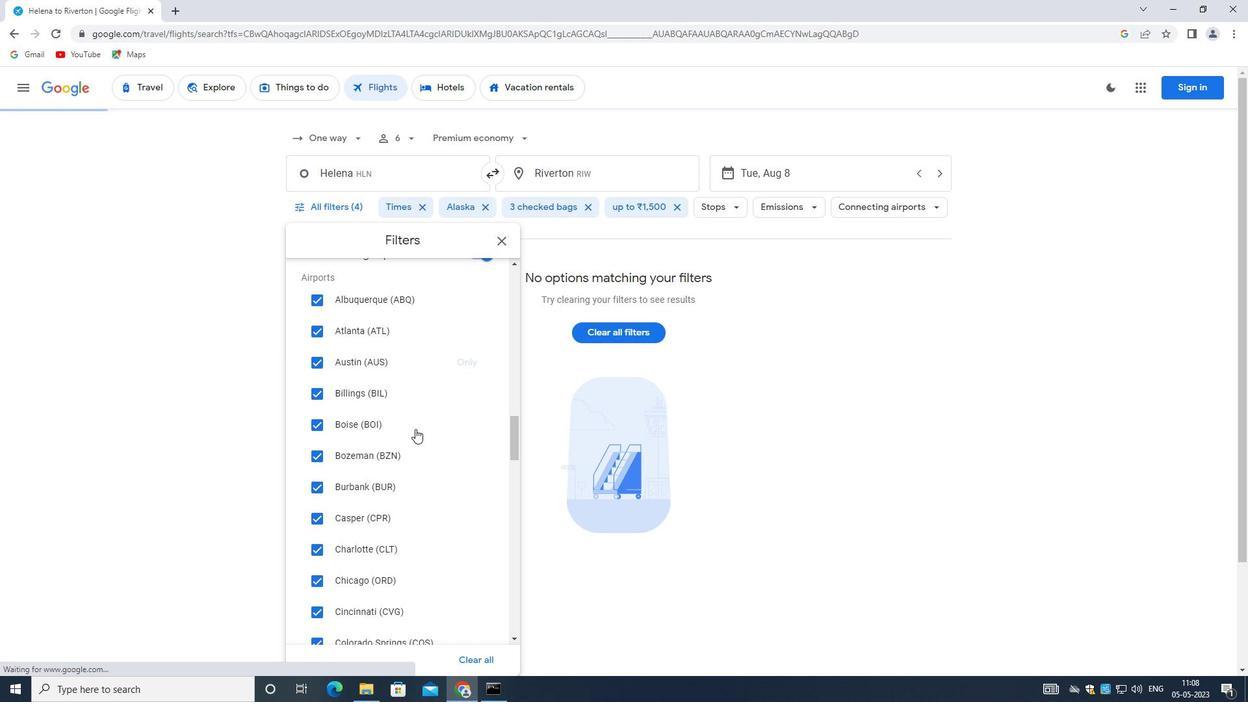 
Action: Mouse scrolled (410, 429) with delta (0, 0)
Screenshot: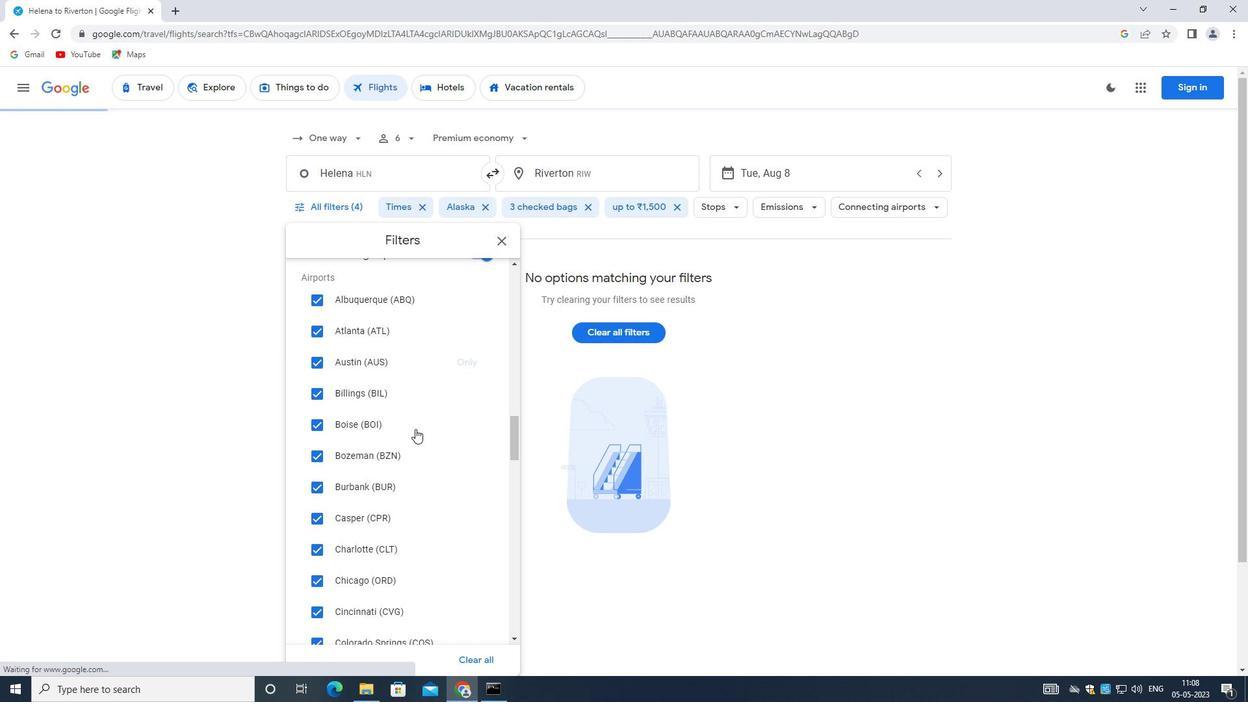 
Action: Mouse moved to (410, 429)
Screenshot: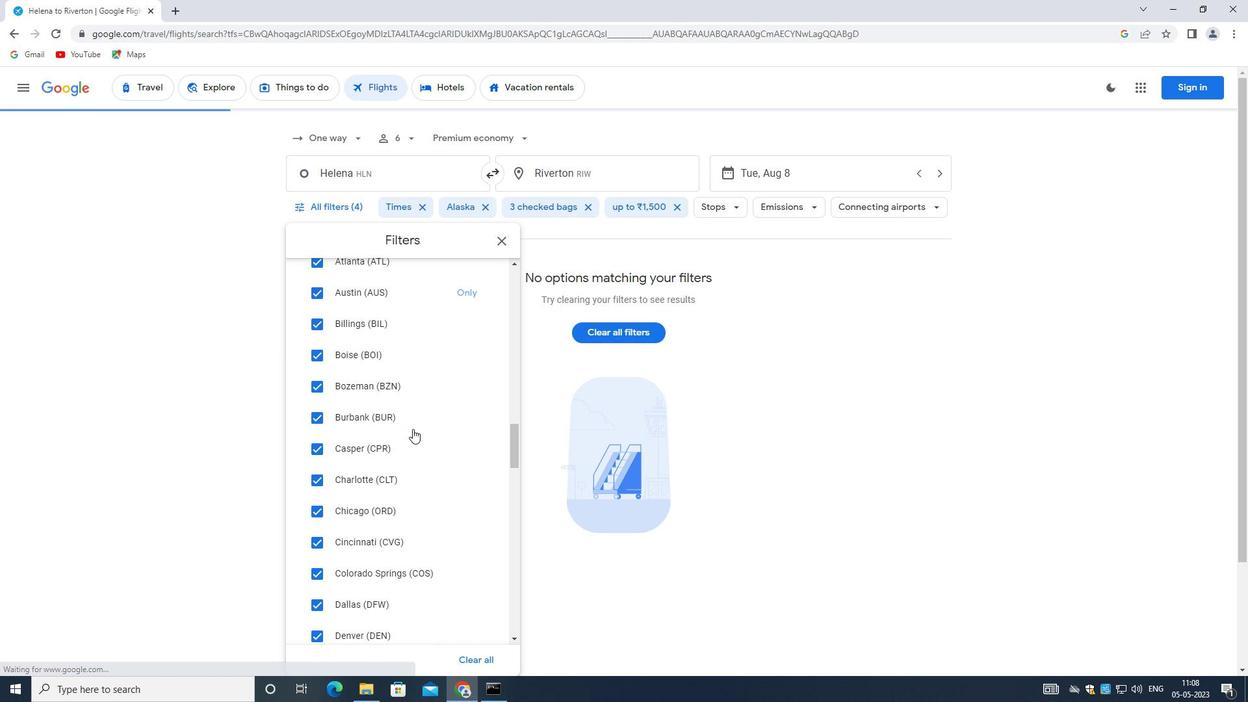 
Action: Mouse scrolled (410, 429) with delta (0, 0)
Screenshot: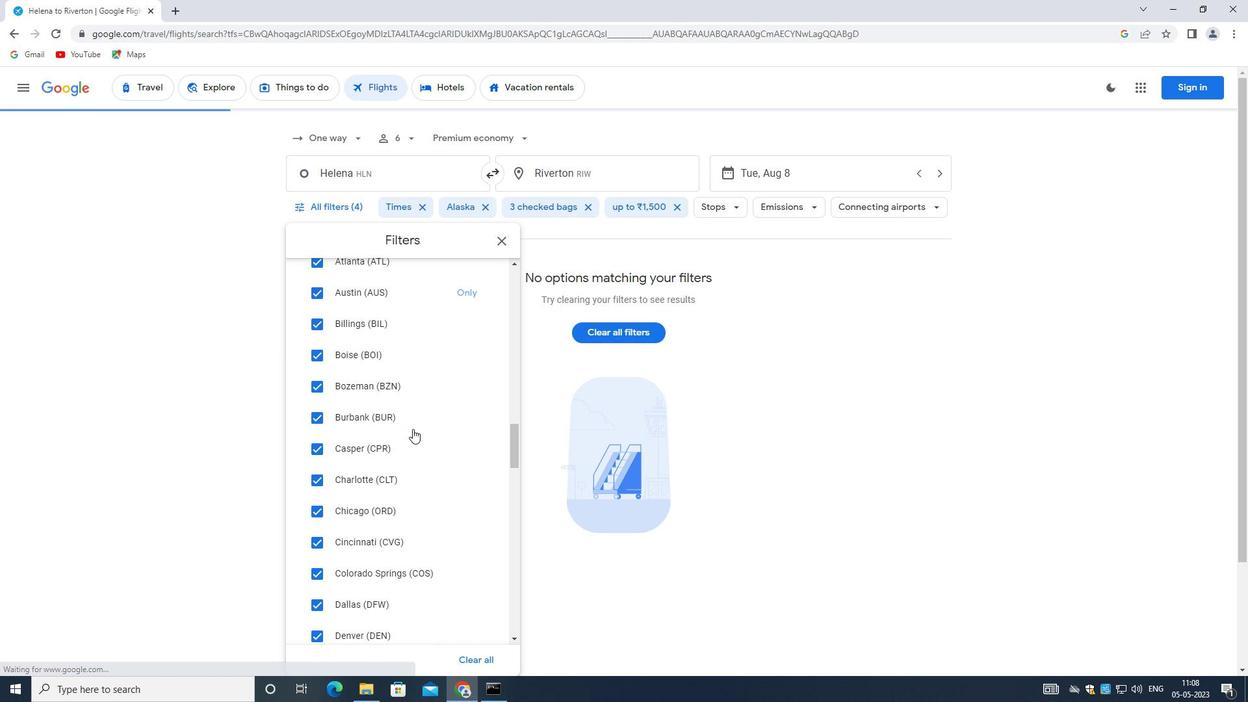 
Action: Mouse moved to (409, 429)
Screenshot: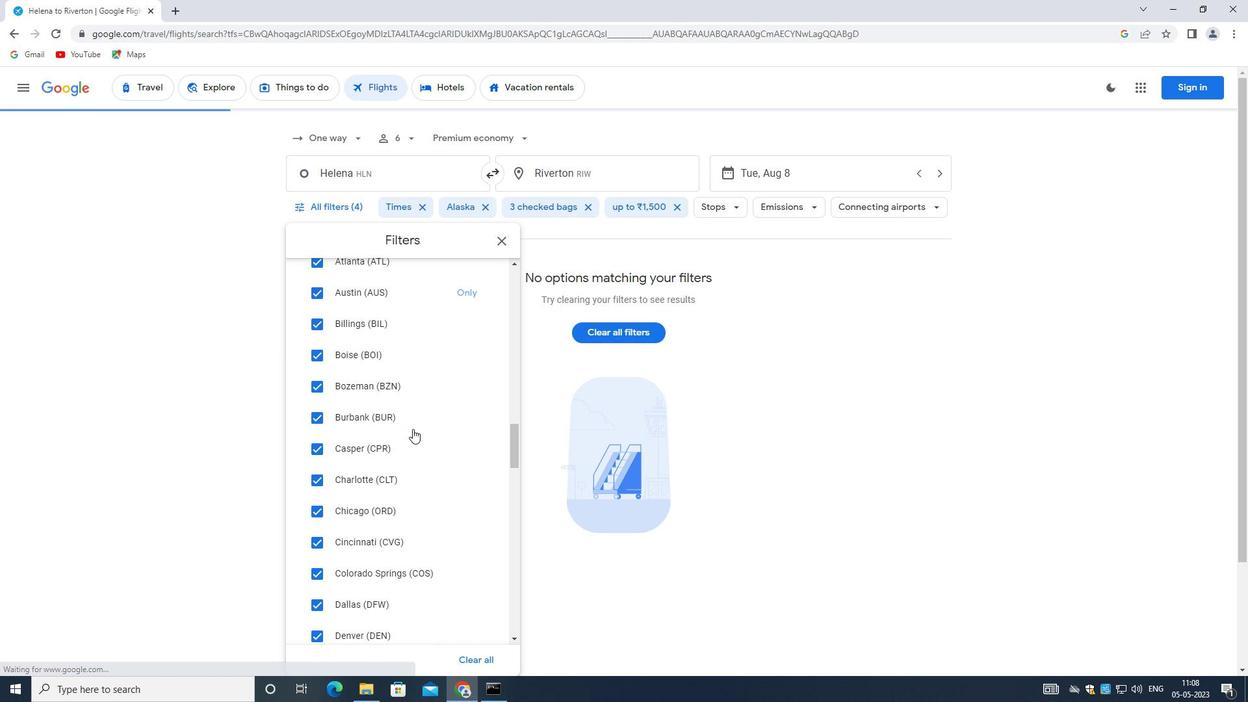 
Action: Mouse scrolled (409, 429) with delta (0, 0)
Screenshot: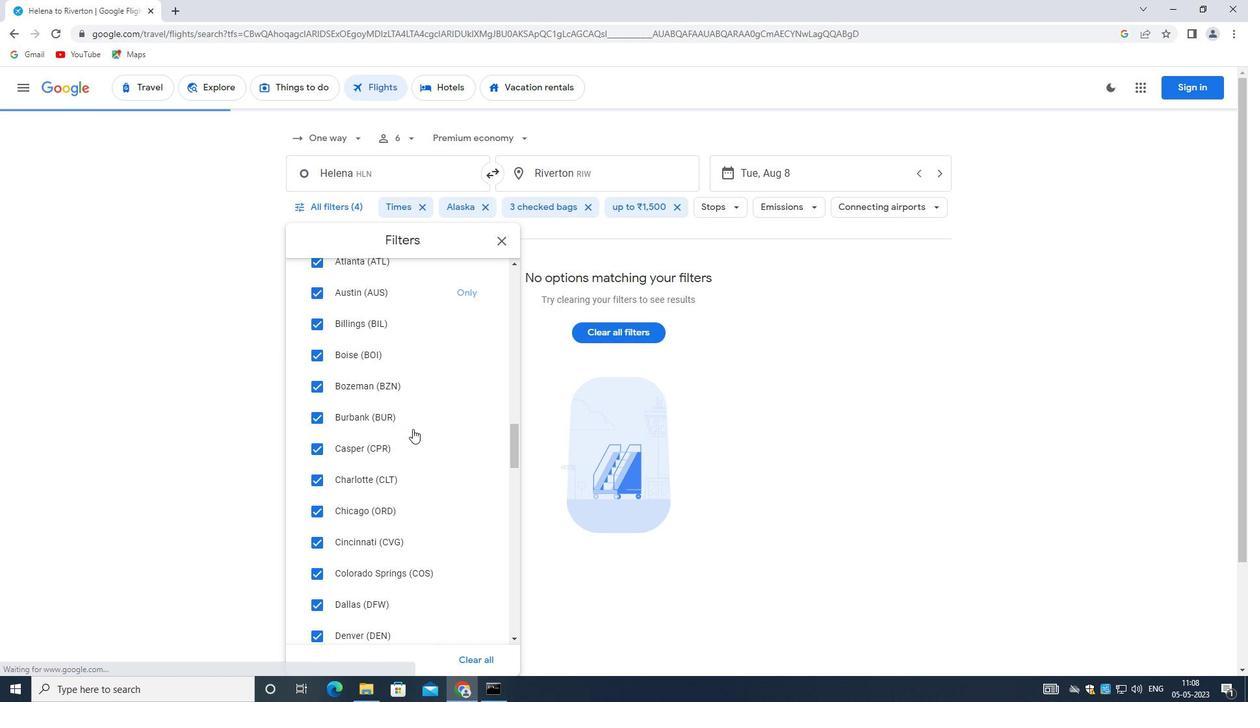 
Action: Mouse moved to (405, 431)
Screenshot: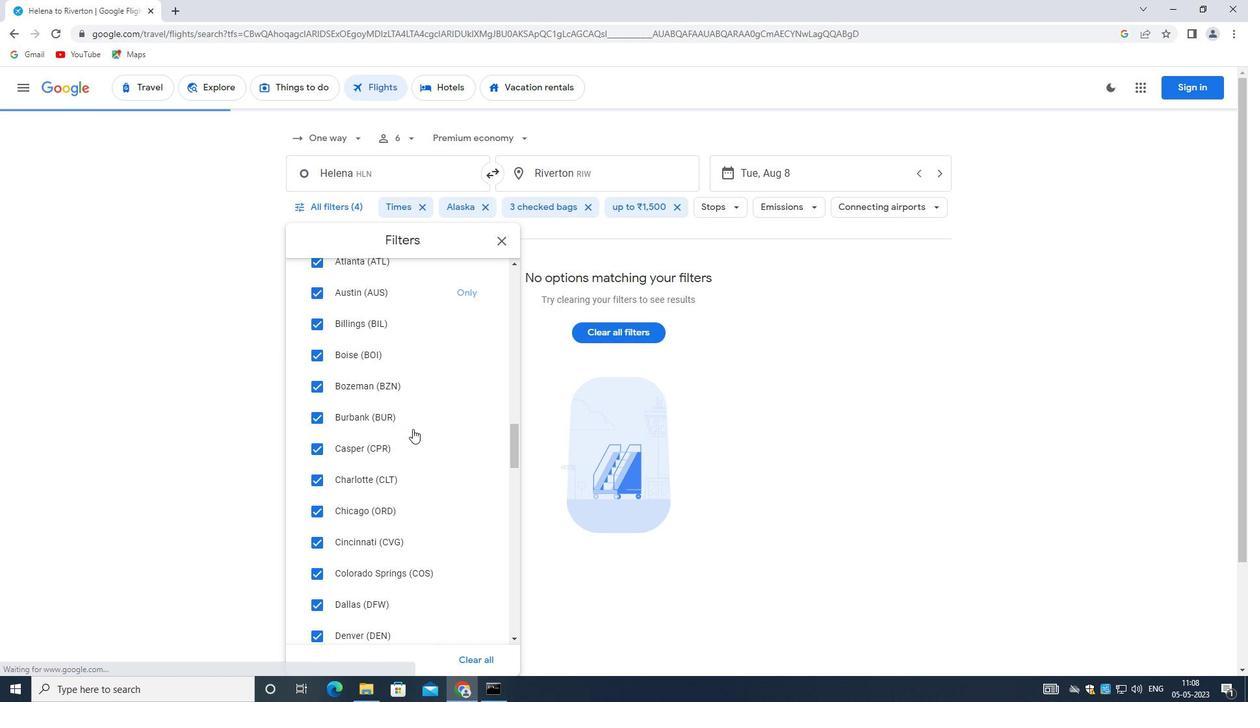 
Action: Mouse scrolled (405, 432) with delta (0, 0)
Screenshot: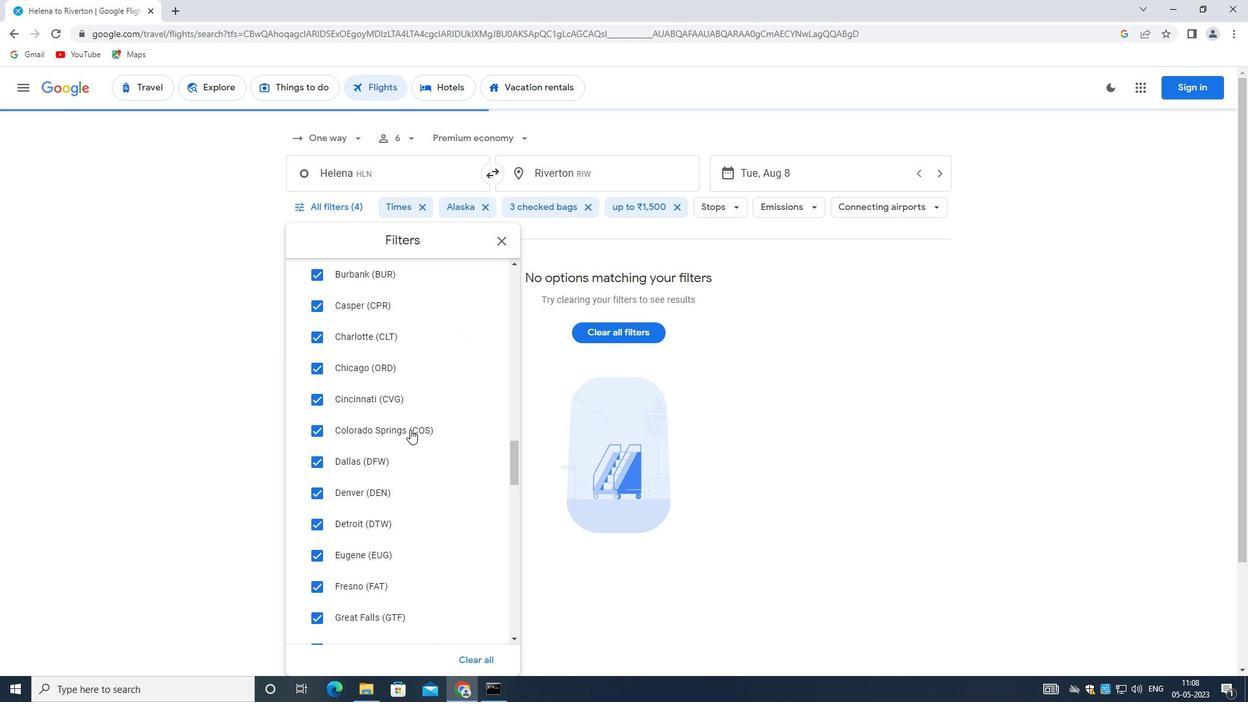 
Action: Mouse scrolled (405, 431) with delta (0, 0)
Screenshot: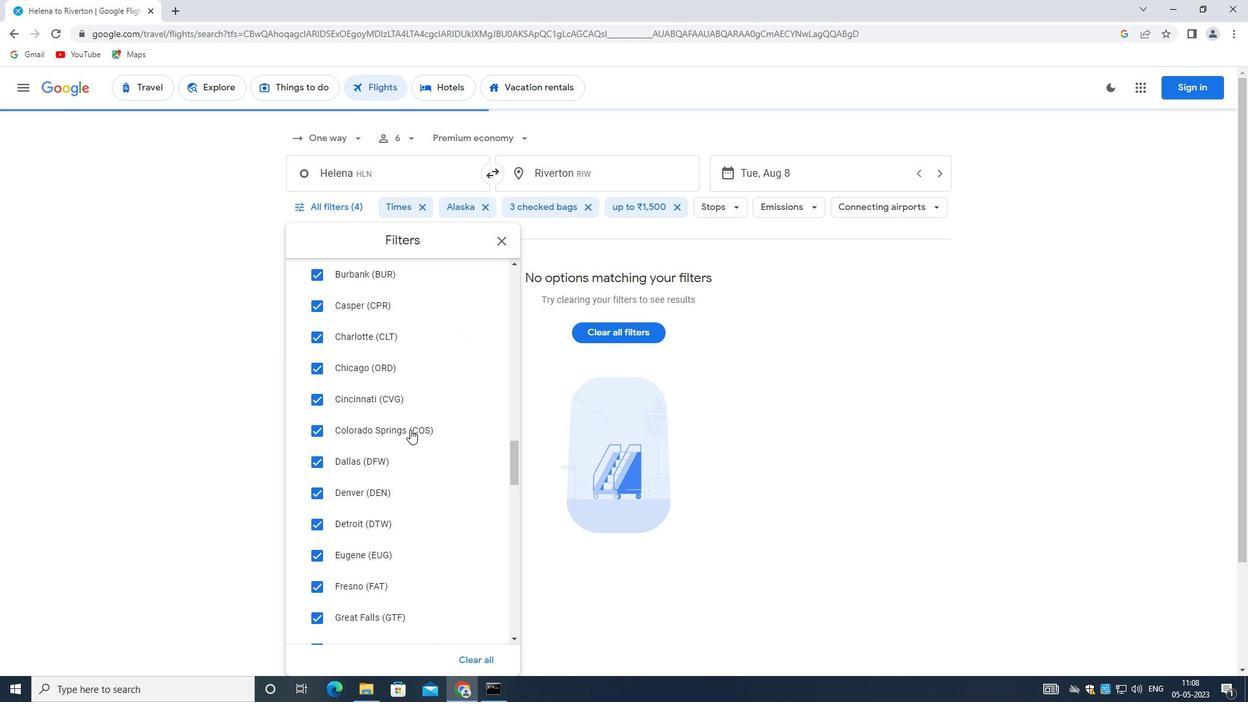 
Action: Mouse moved to (404, 432)
Screenshot: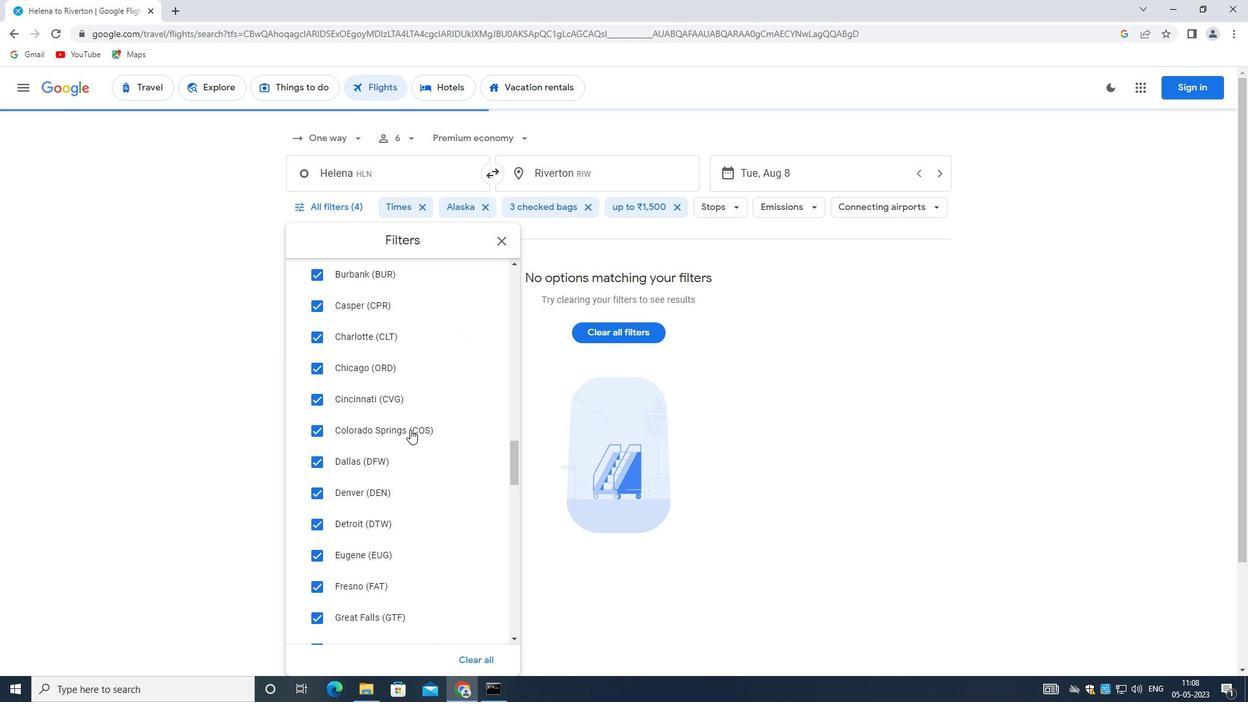 
Action: Mouse scrolled (404, 431) with delta (0, 0)
Screenshot: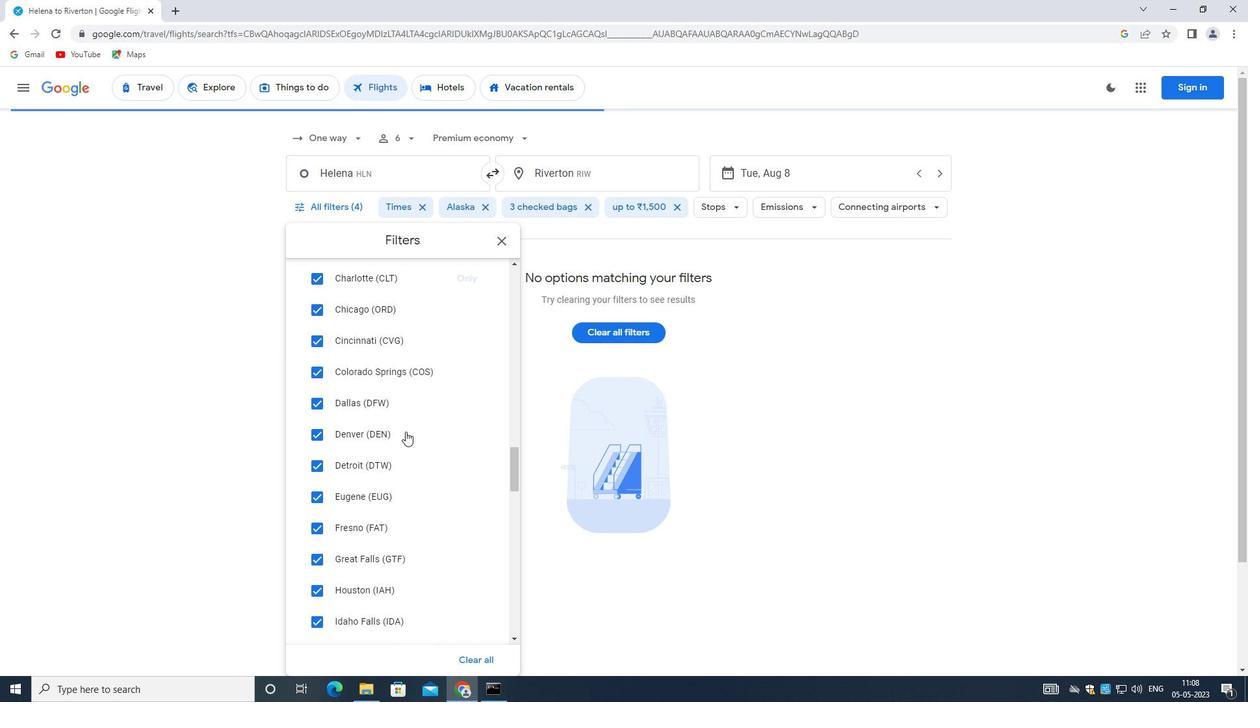 
Action: Mouse scrolled (404, 431) with delta (0, 0)
Screenshot: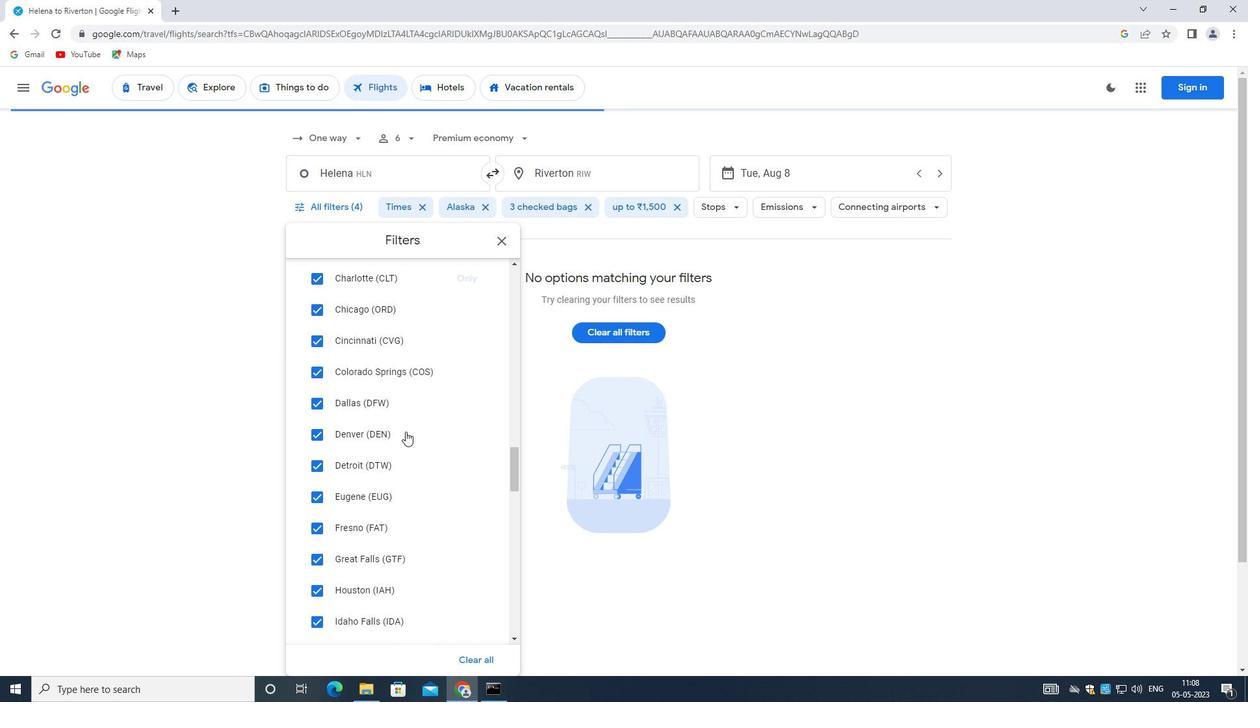 
Action: Mouse scrolled (404, 431) with delta (0, 0)
Screenshot: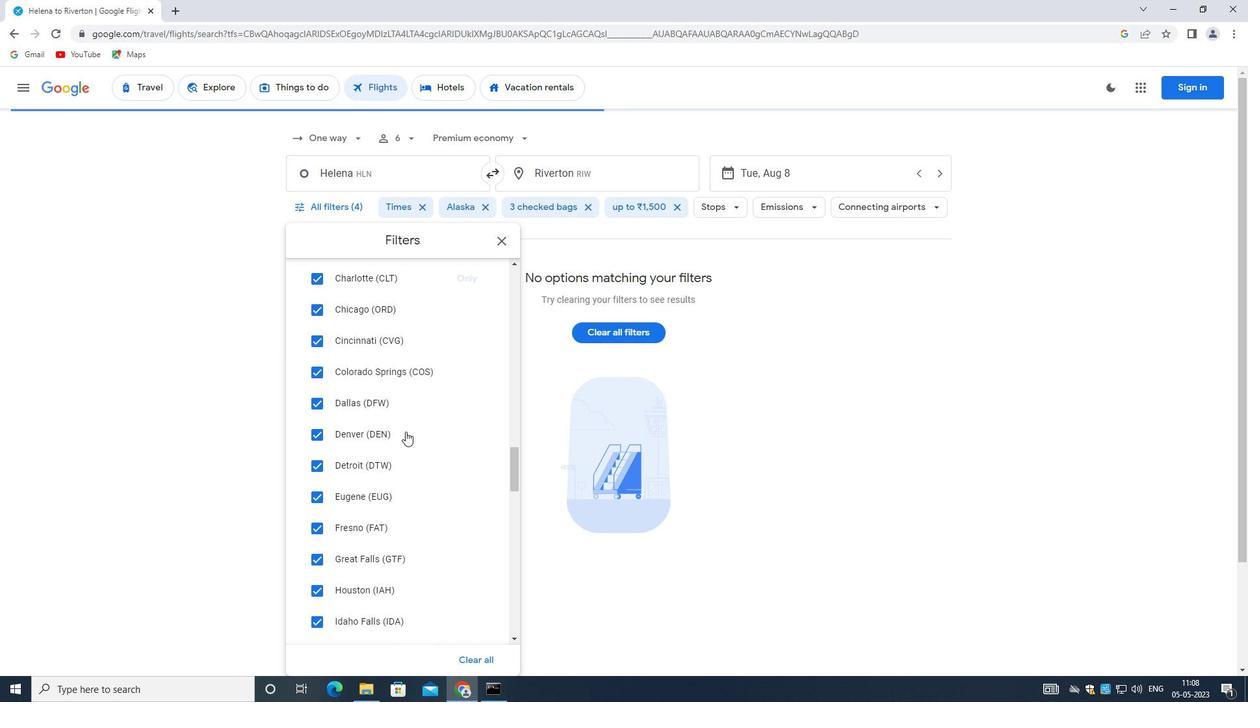 
Action: Mouse scrolled (404, 431) with delta (0, 0)
Screenshot: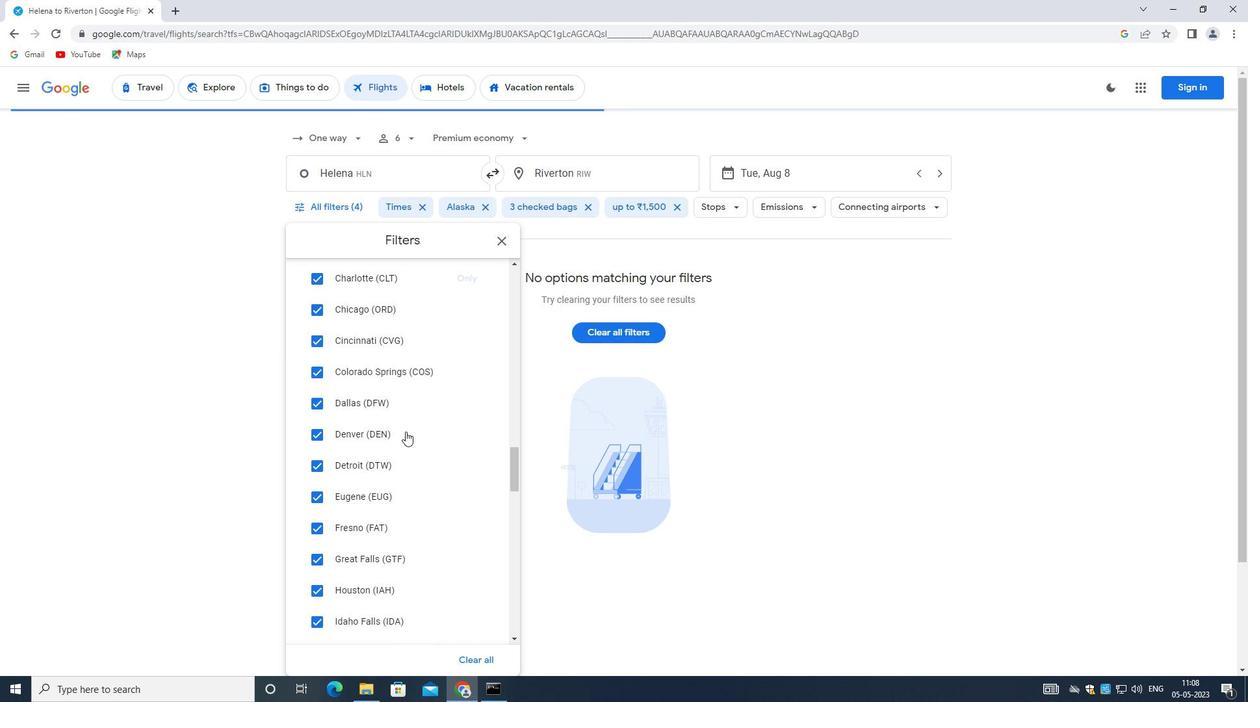 
Action: Mouse moved to (403, 433)
Screenshot: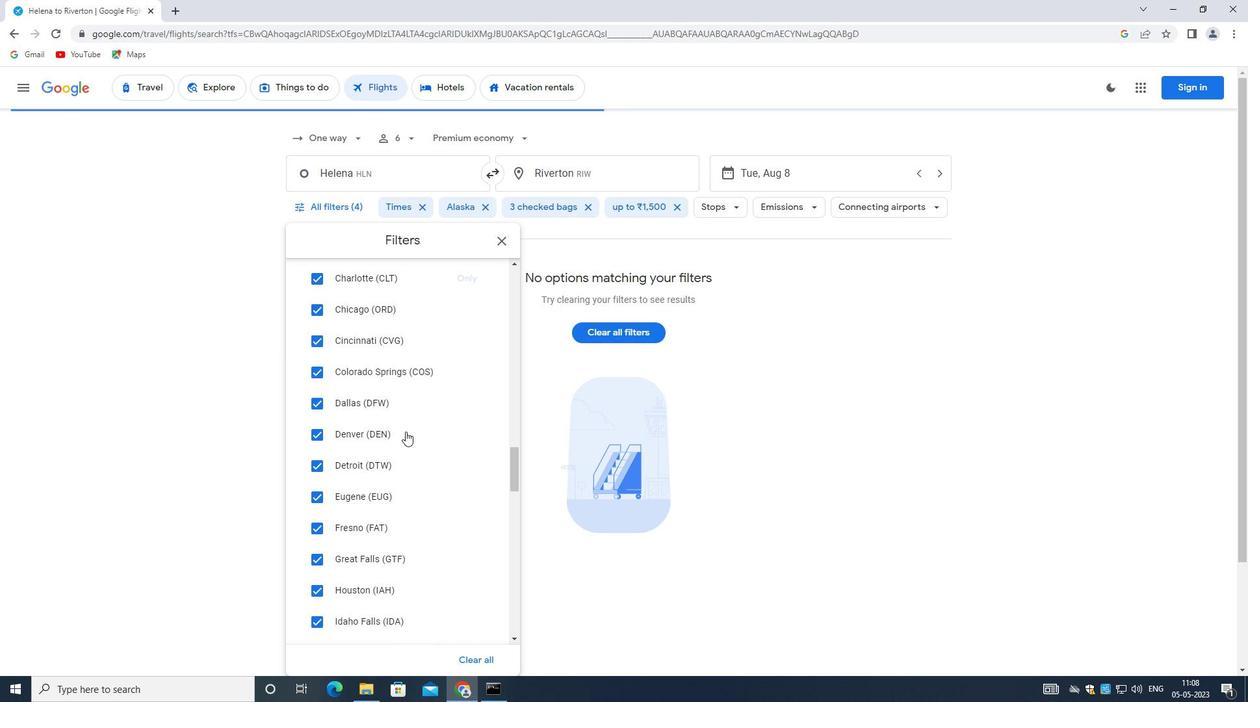 
Action: Mouse scrolled (403, 433) with delta (0, 0)
Screenshot: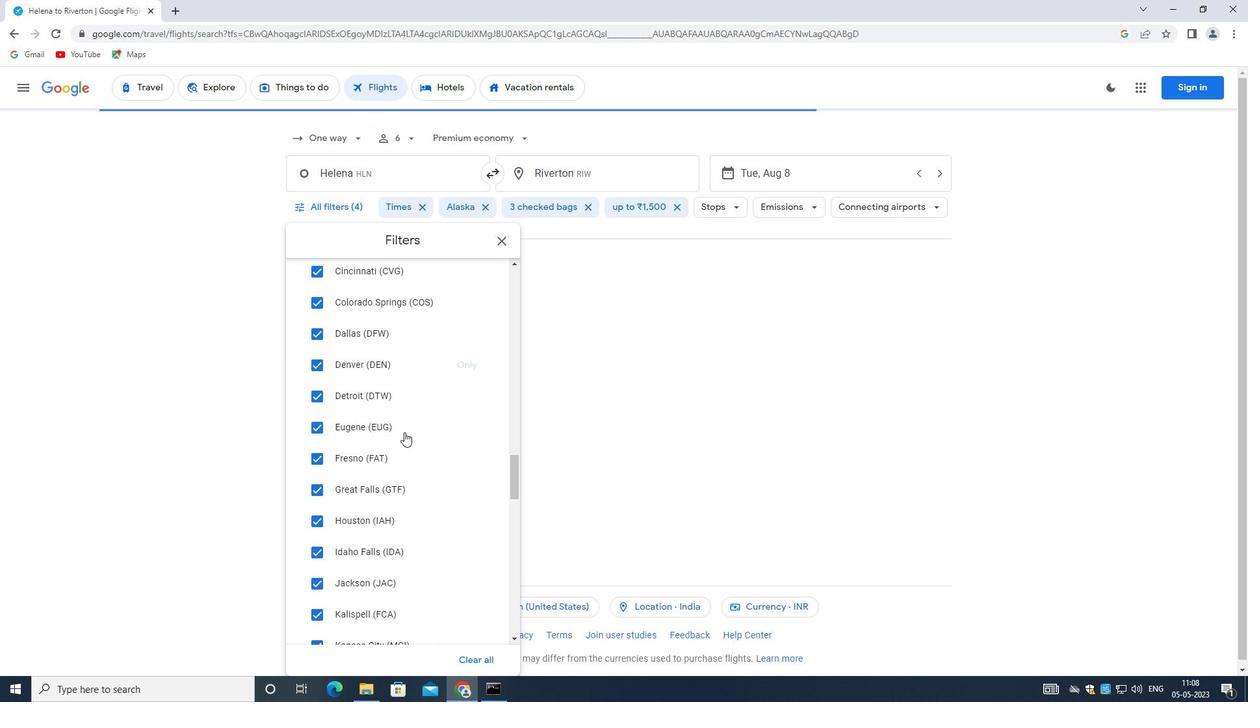 
Action: Mouse moved to (403, 433)
Screenshot: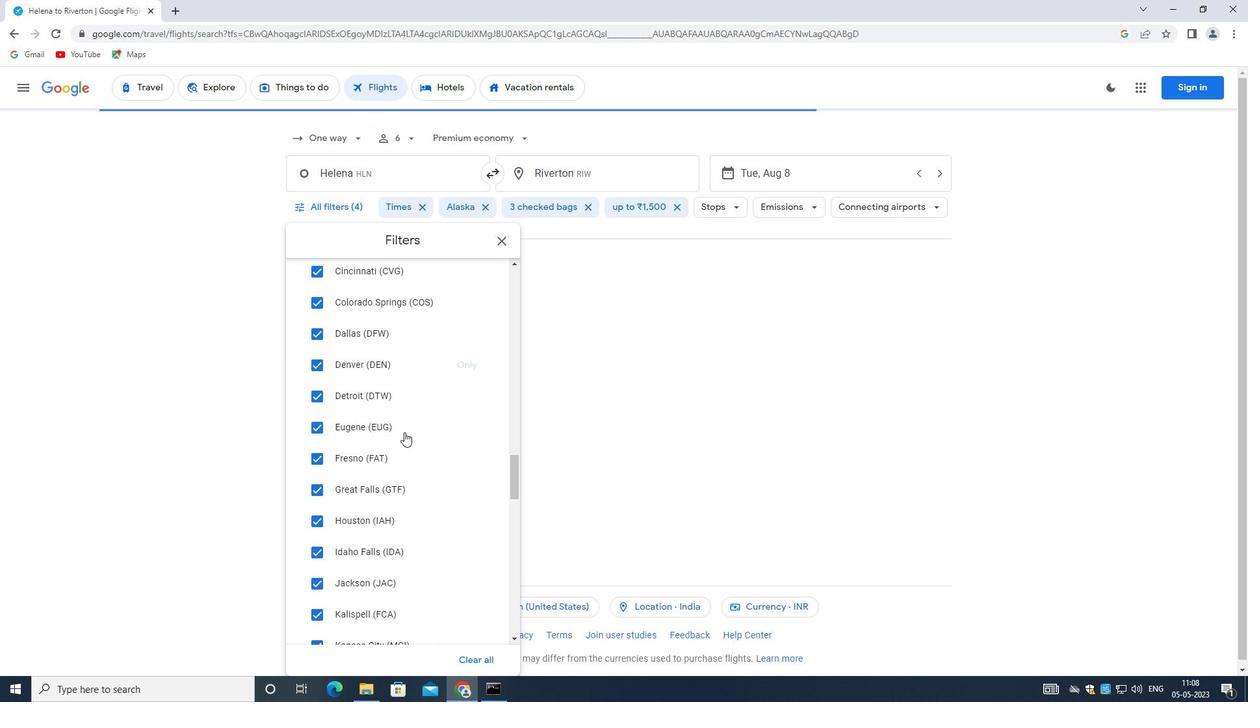 
Action: Mouse scrolled (403, 433) with delta (0, 0)
Screenshot: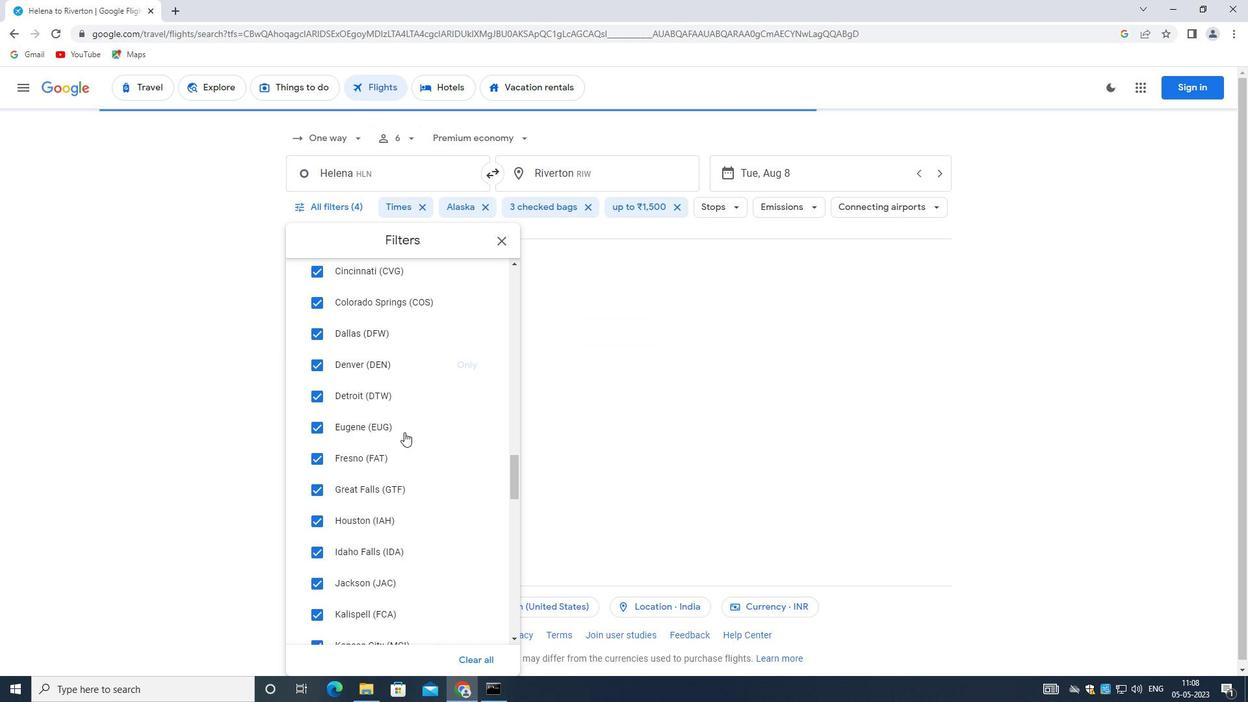 
Action: Mouse scrolled (403, 433) with delta (0, 0)
Screenshot: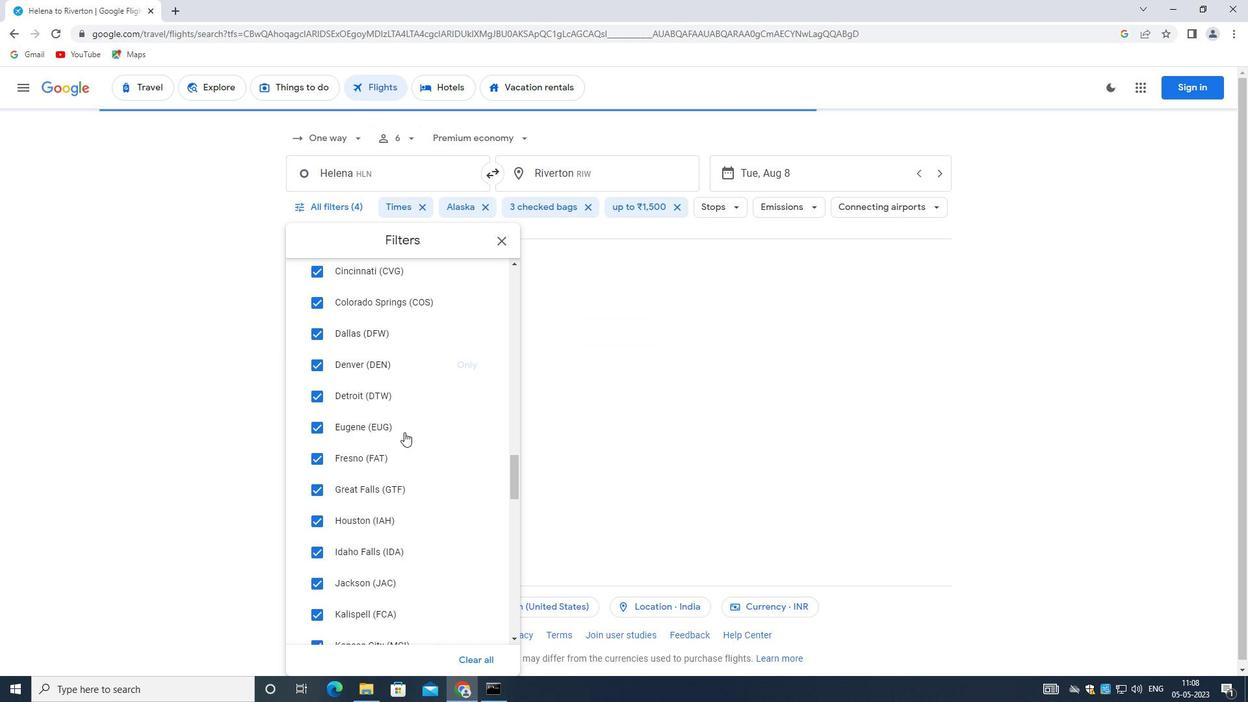 
Action: Mouse moved to (402, 433)
Screenshot: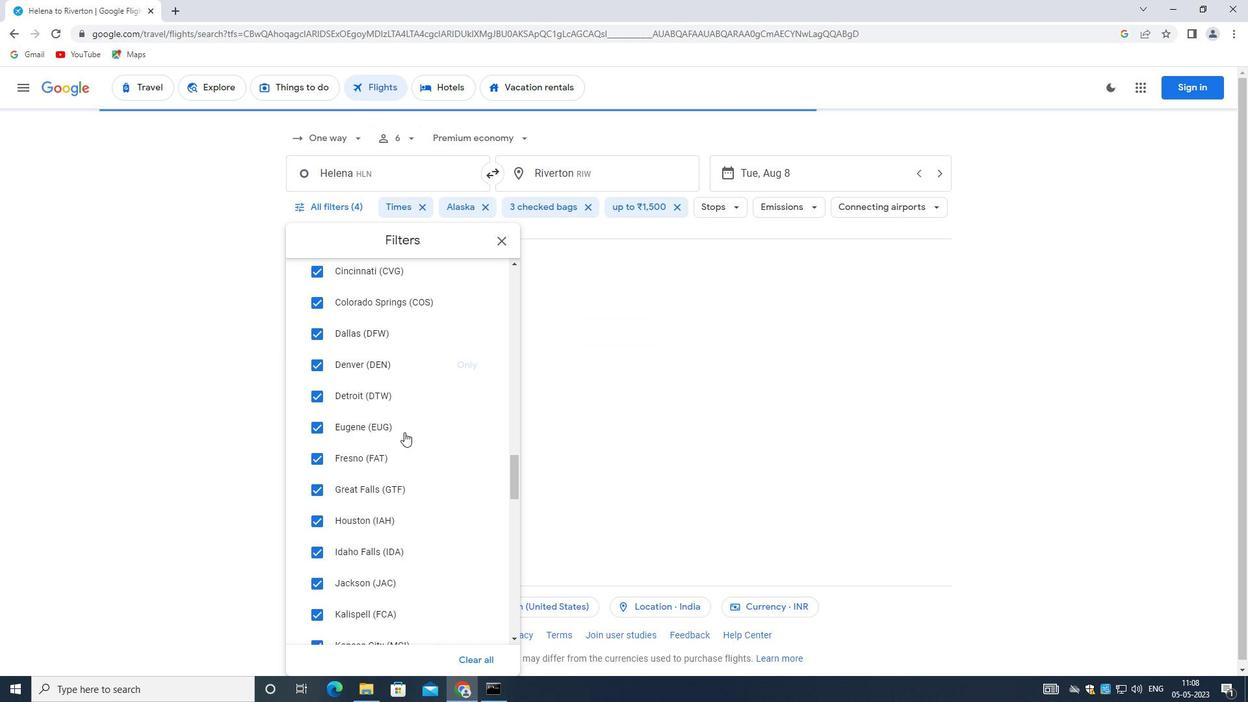 
Action: Mouse scrolled (402, 433) with delta (0, 0)
Screenshot: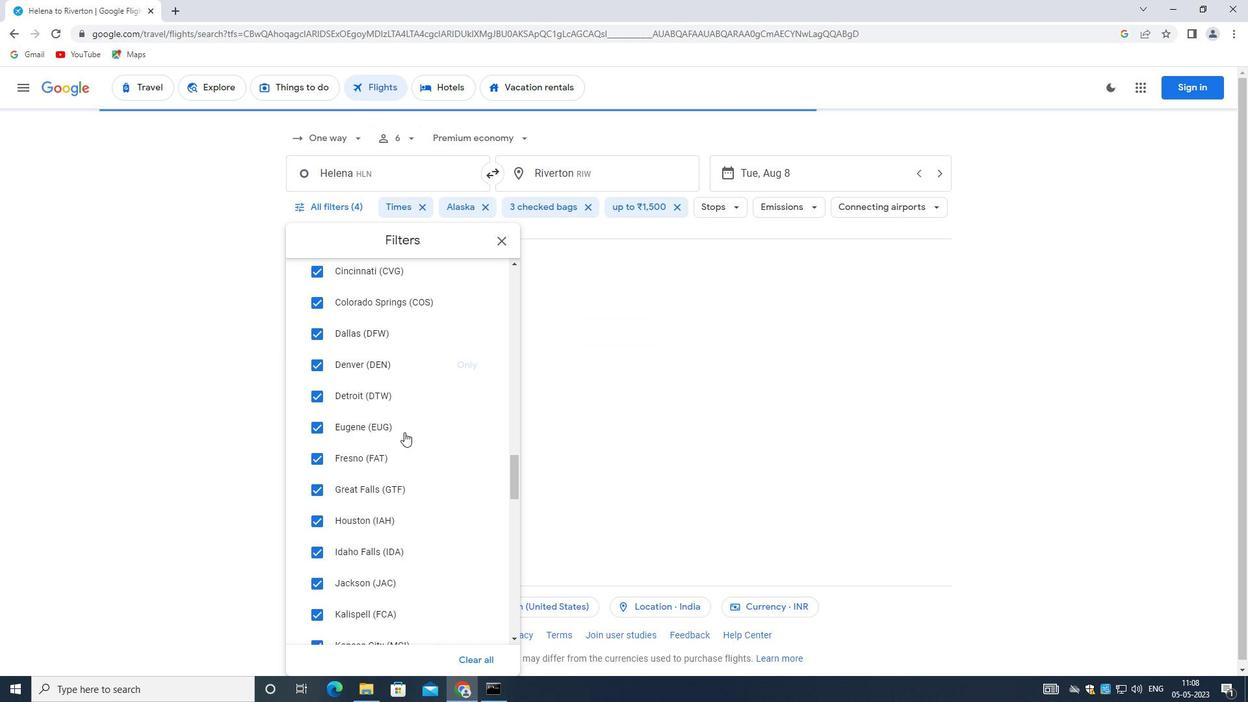 
Action: Mouse scrolled (402, 433) with delta (0, 0)
Screenshot: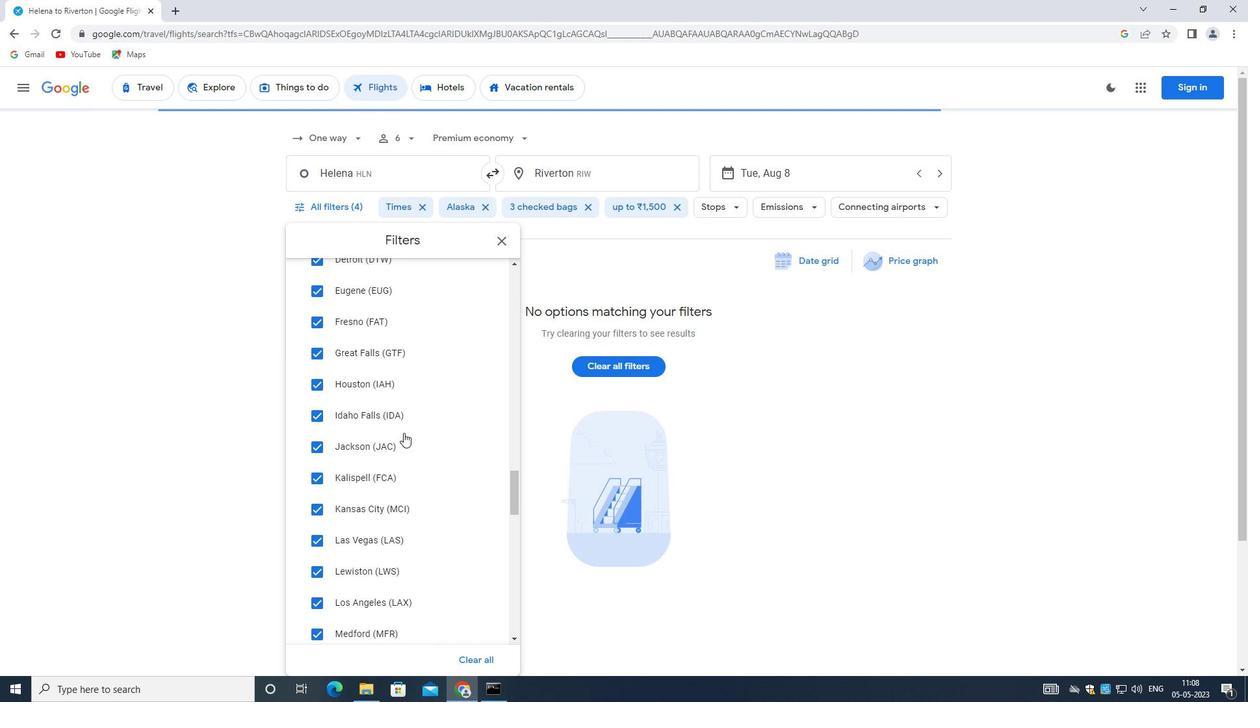 
Action: Mouse moved to (399, 434)
Screenshot: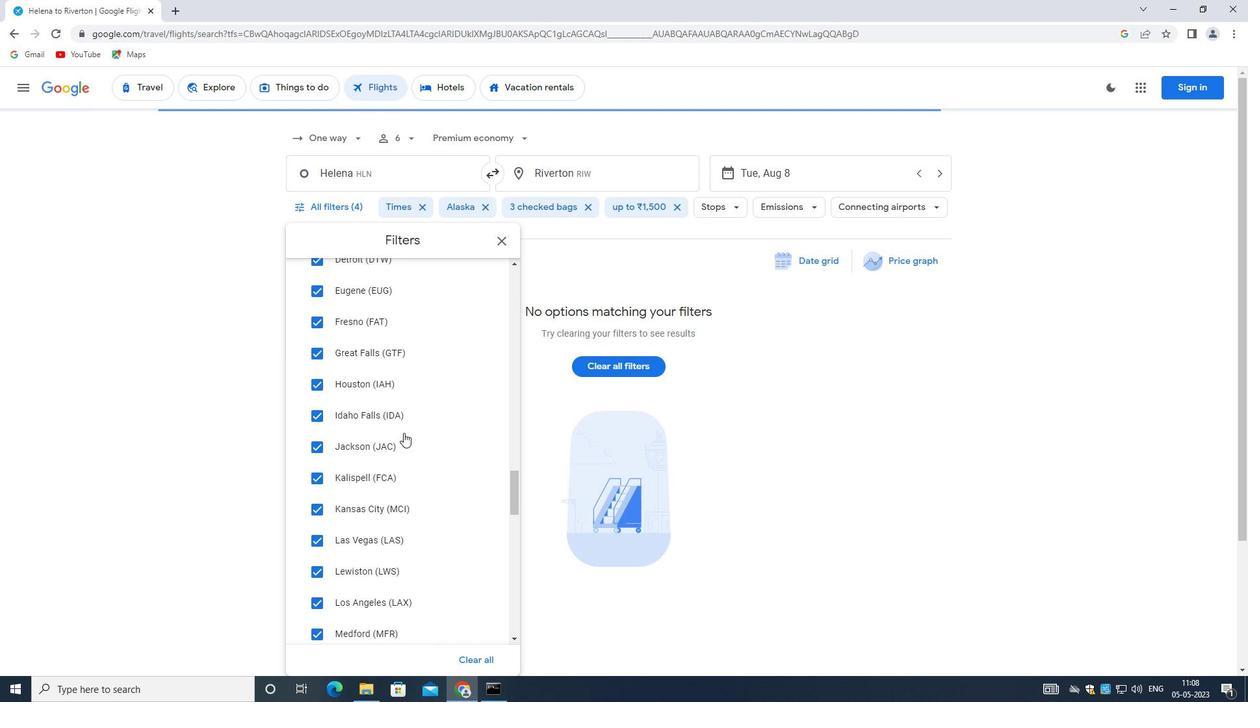 
Action: Mouse scrolled (399, 433) with delta (0, 0)
Screenshot: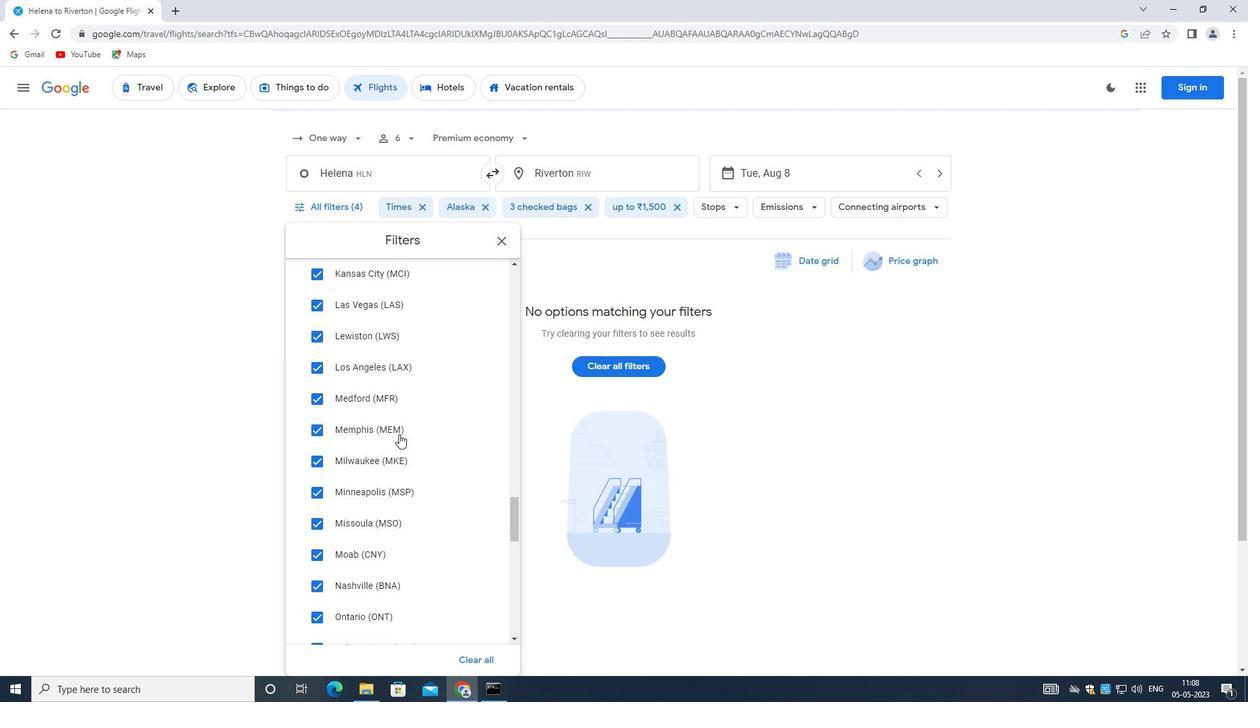 
Action: Mouse moved to (399, 434)
Screenshot: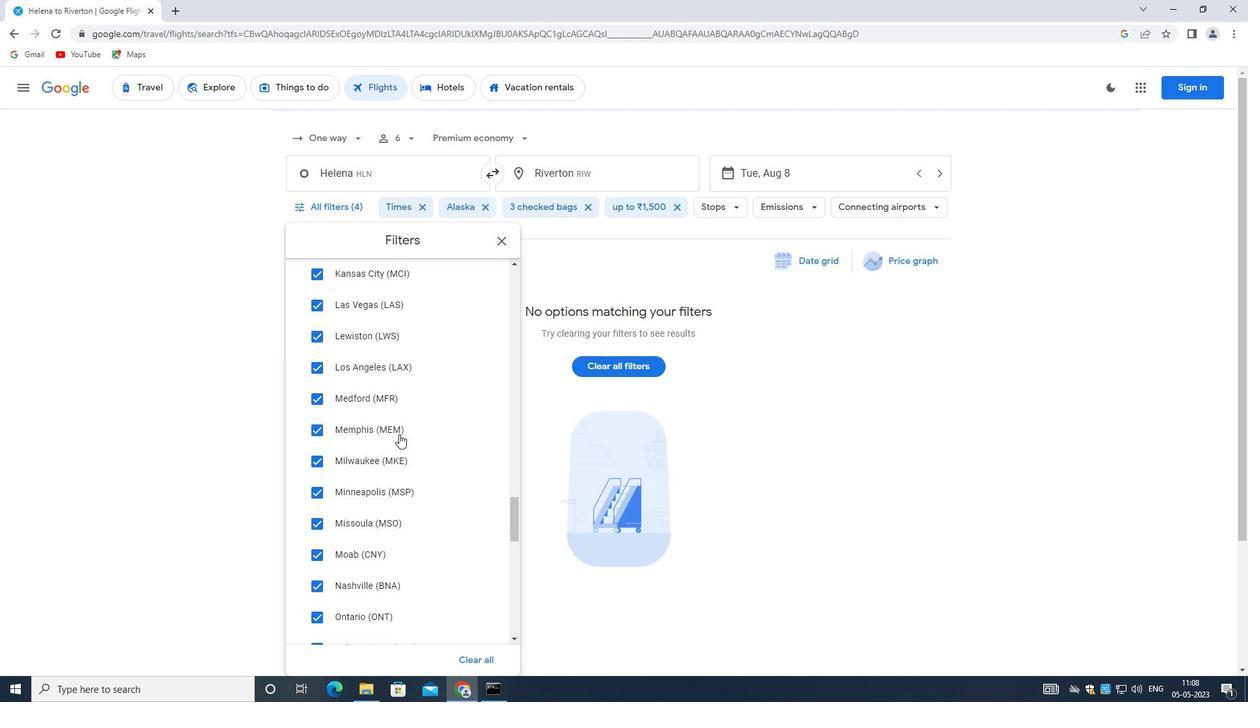 
Action: Mouse scrolled (399, 434) with delta (0, 0)
Screenshot: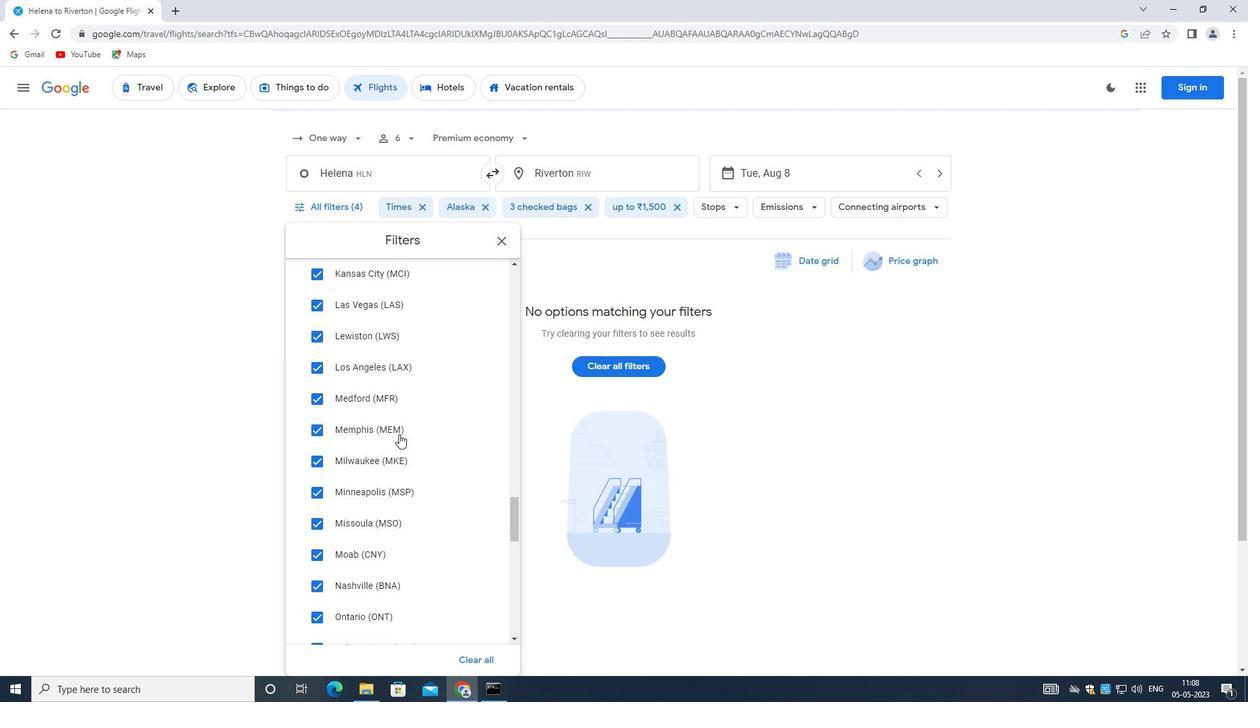 
Action: Mouse scrolled (399, 433) with delta (0, -1)
Screenshot: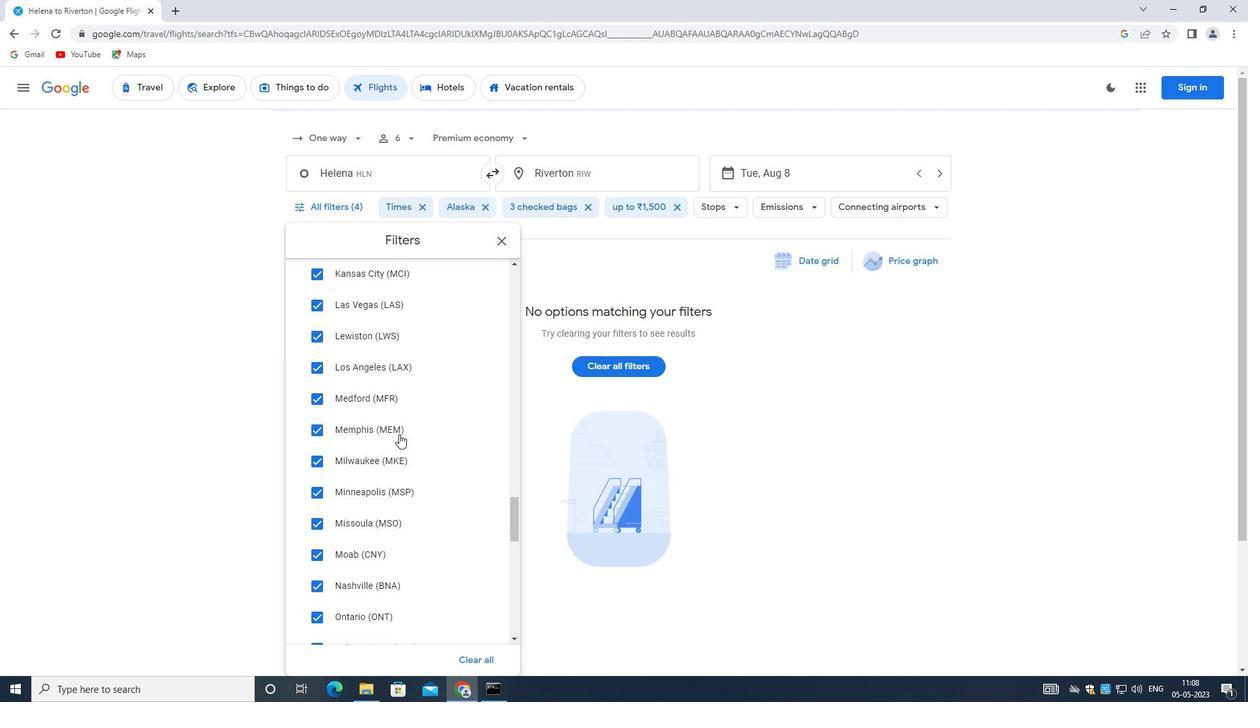 
Action: Mouse scrolled (399, 434) with delta (0, 0)
Screenshot: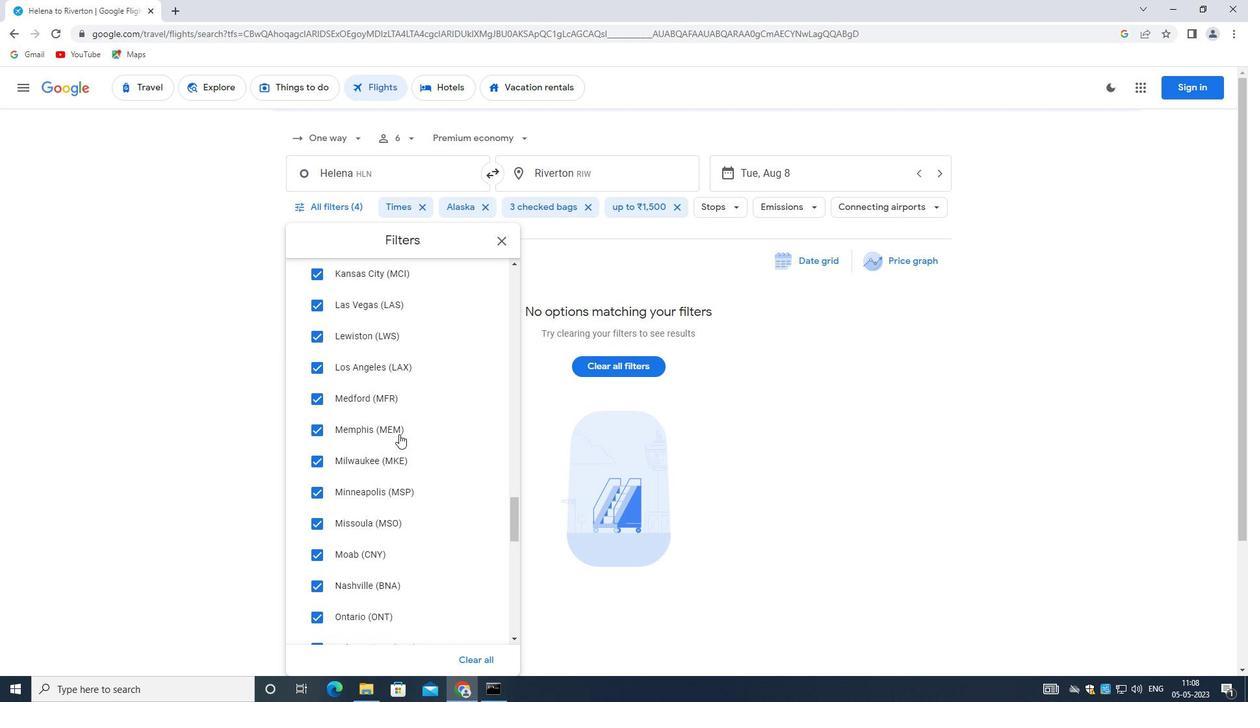 
Action: Mouse moved to (397, 434)
Screenshot: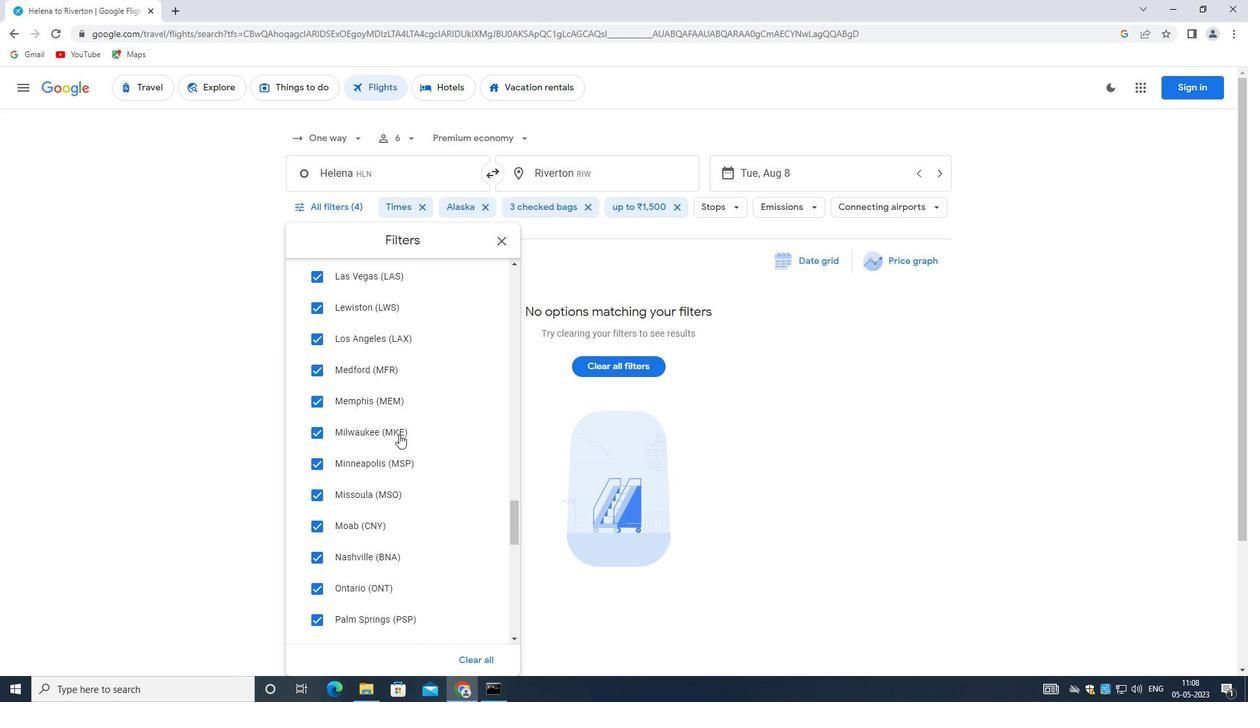 
Action: Mouse scrolled (397, 435) with delta (0, 0)
Screenshot: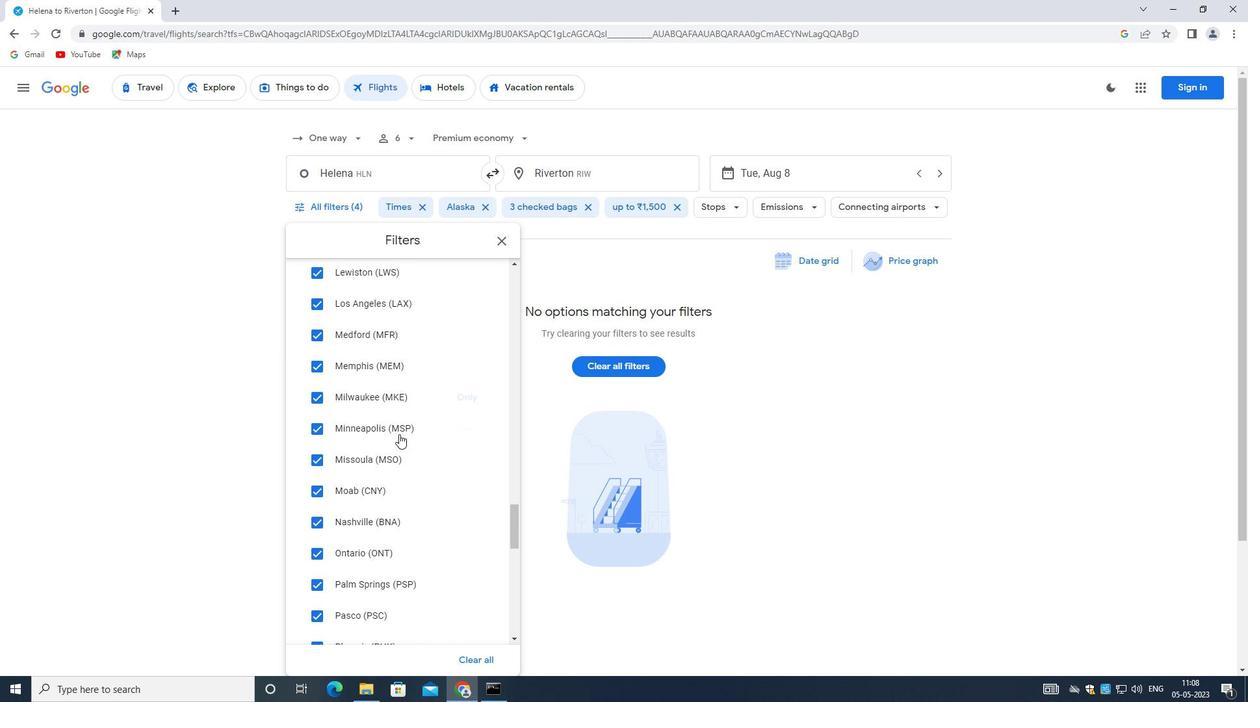 
Action: Mouse scrolled (397, 434) with delta (0, 0)
Screenshot: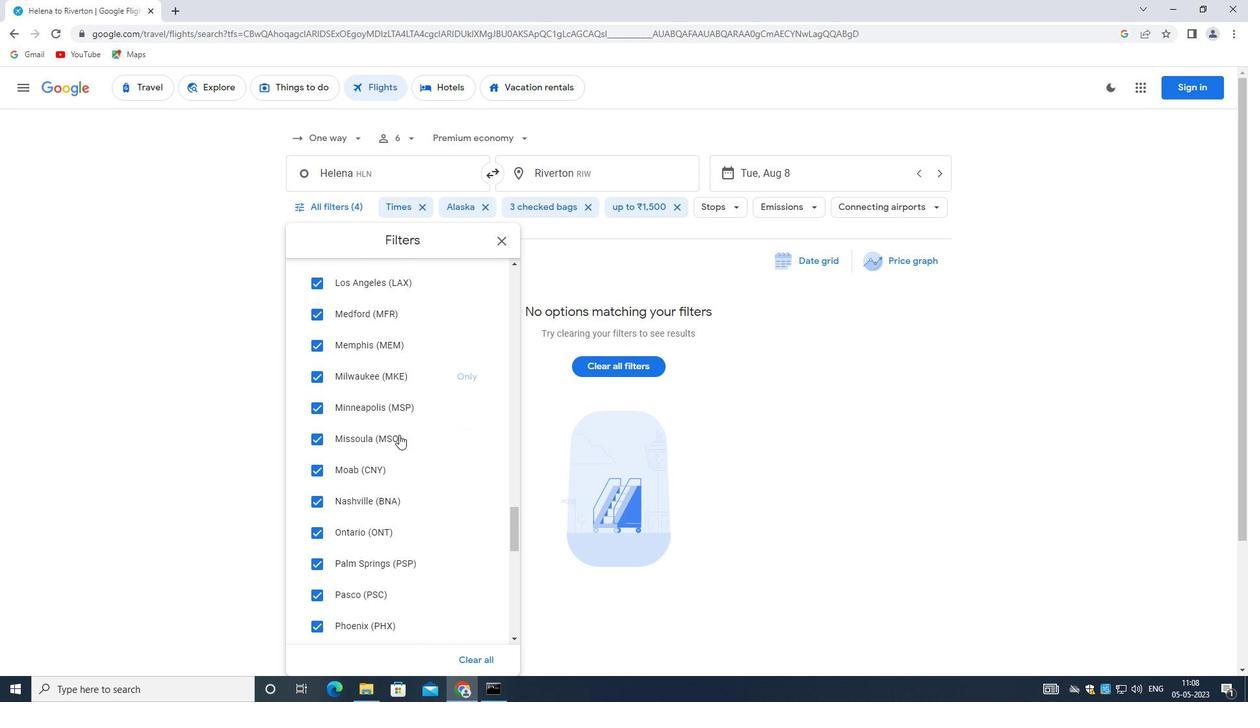
Action: Mouse moved to (397, 435)
Screenshot: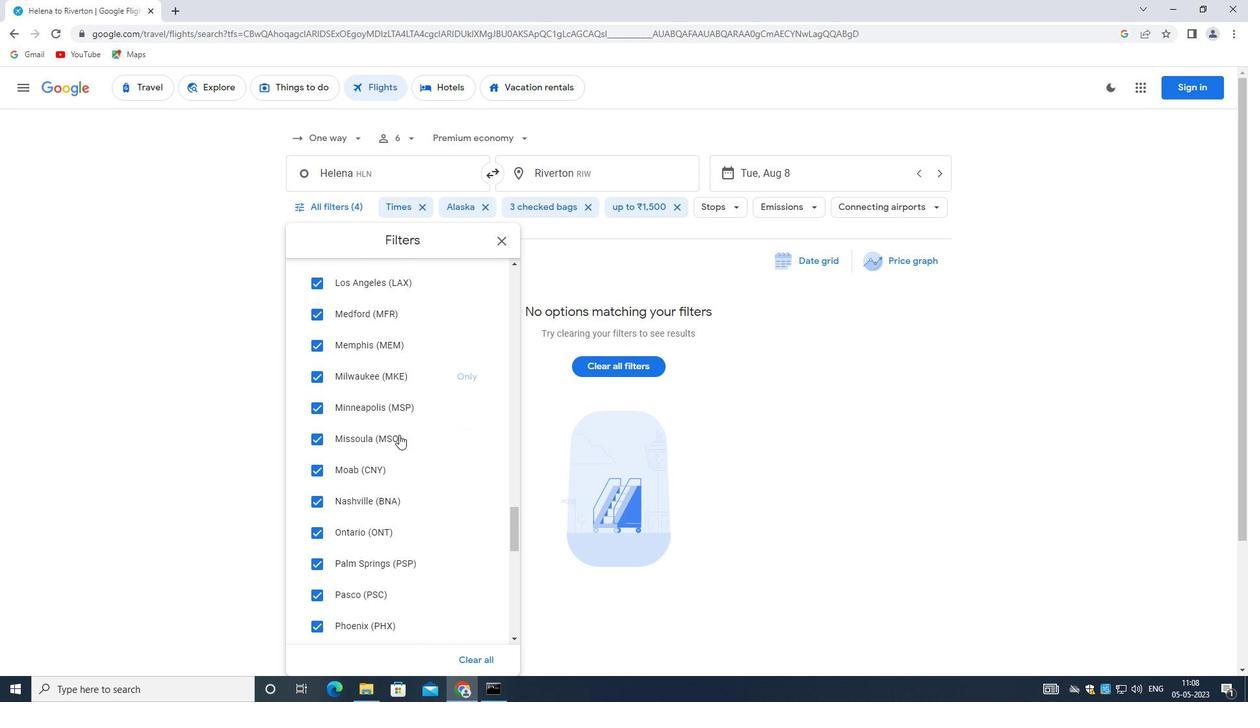 
Action: Mouse scrolled (397, 434) with delta (0, 0)
Screenshot: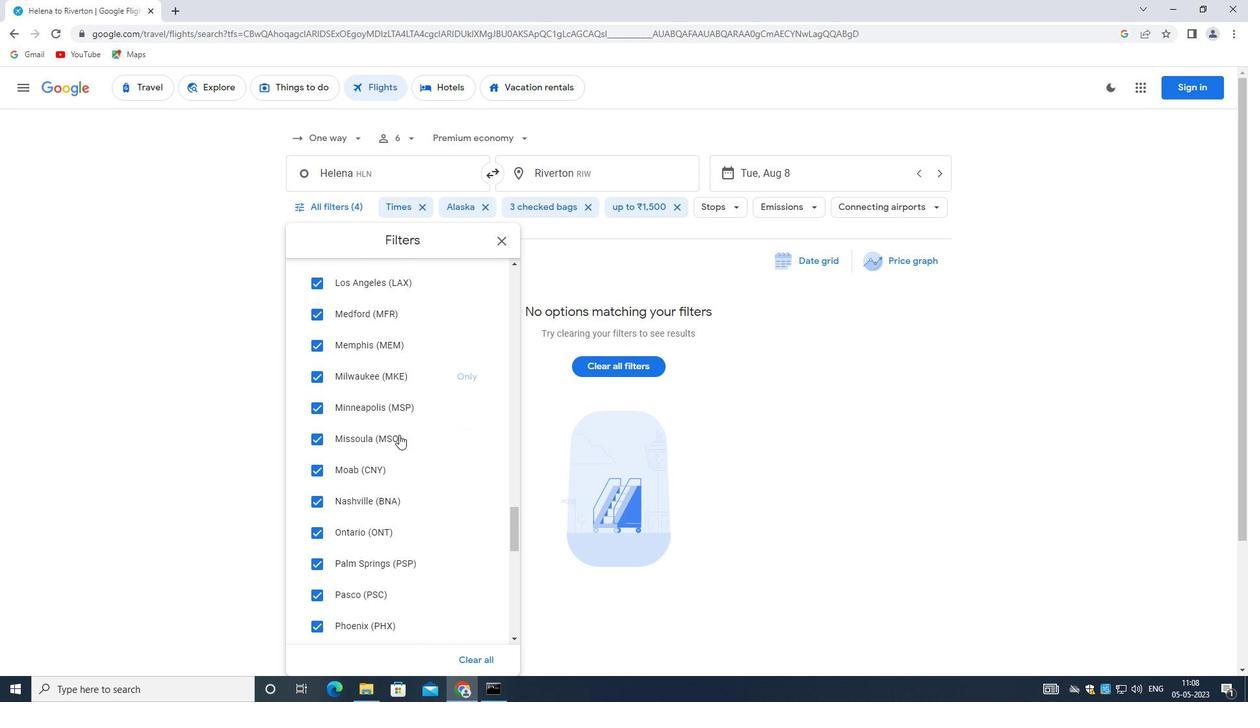 
Action: Mouse scrolled (397, 434) with delta (0, 0)
Screenshot: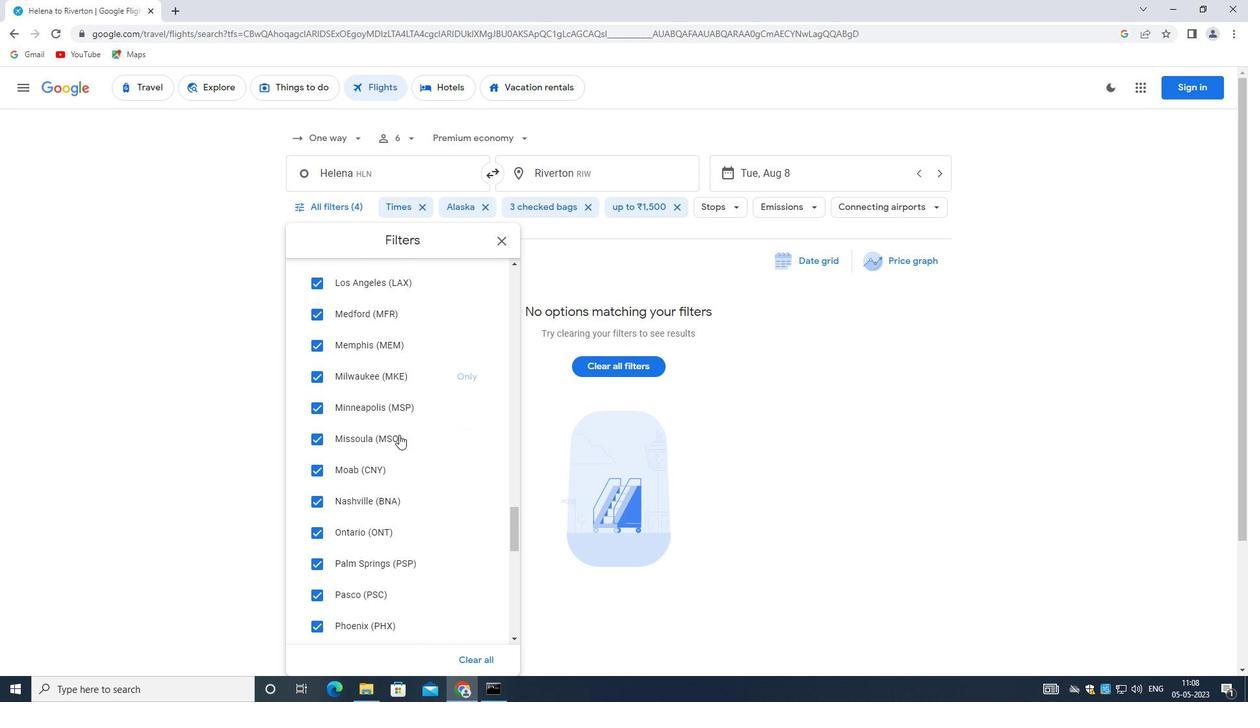 
Action: Mouse scrolled (397, 434) with delta (0, 0)
Screenshot: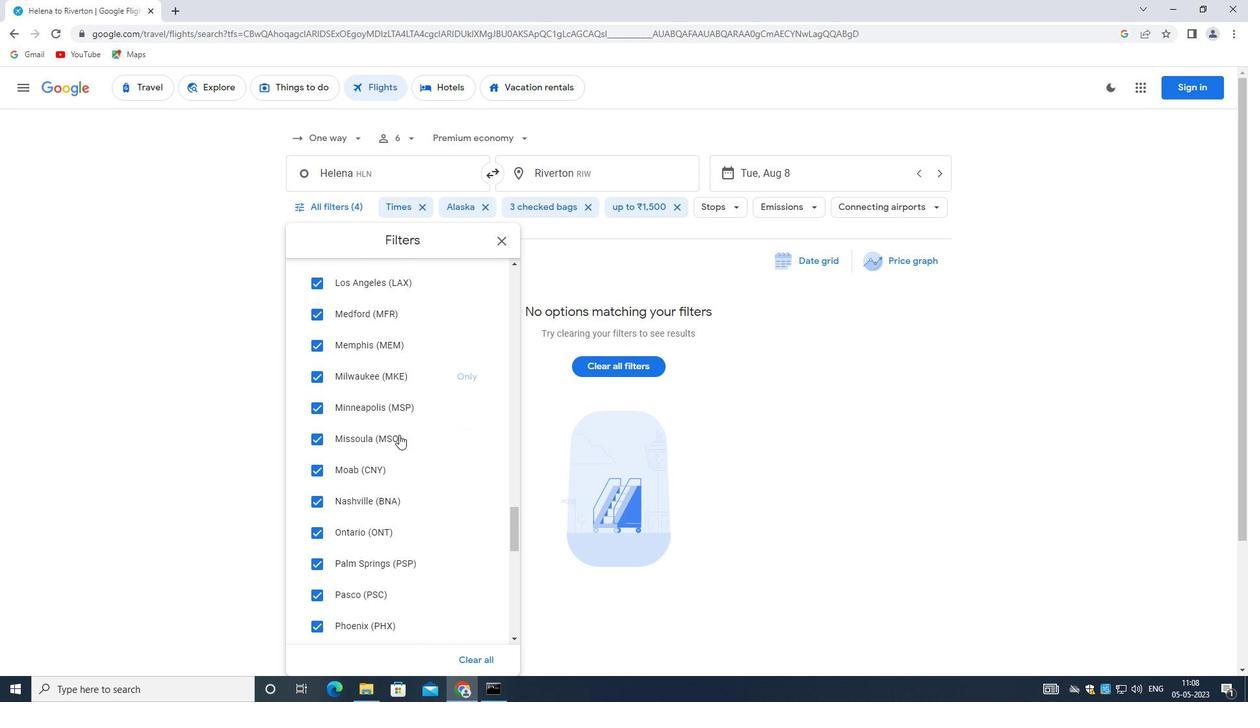 
Action: Mouse scrolled (397, 434) with delta (0, 0)
Screenshot: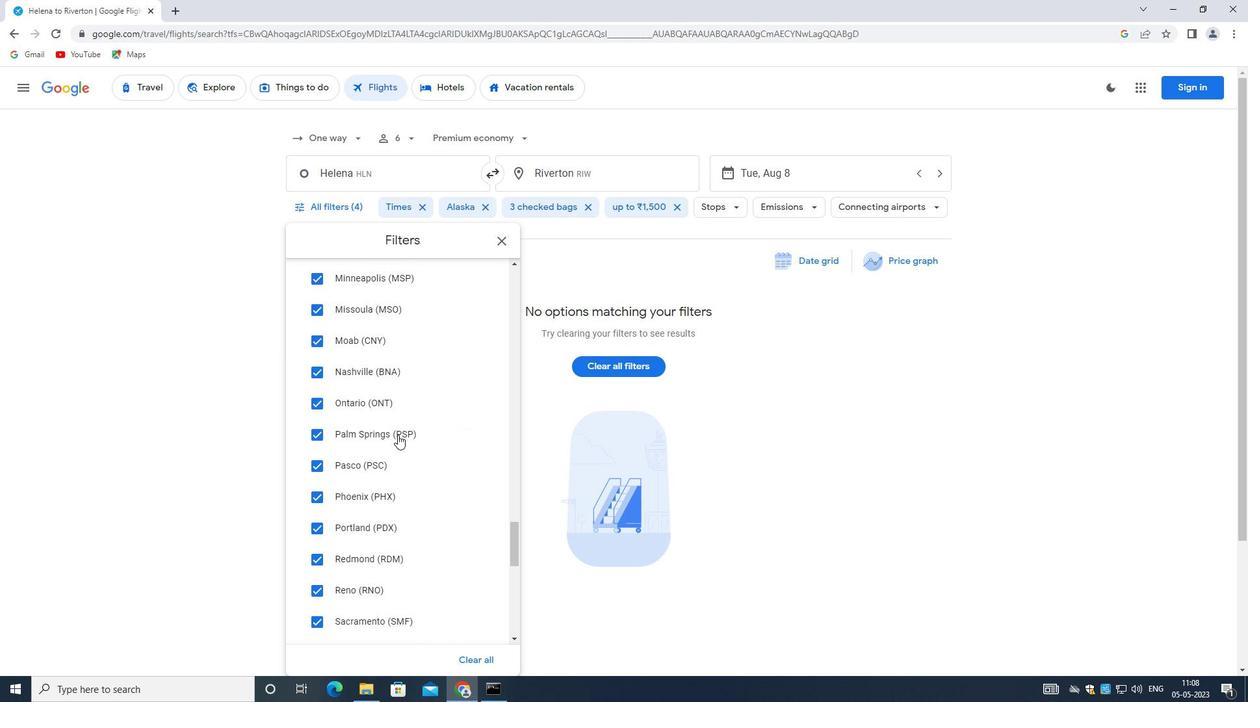 
Action: Mouse scrolled (397, 436) with delta (0, 0)
Screenshot: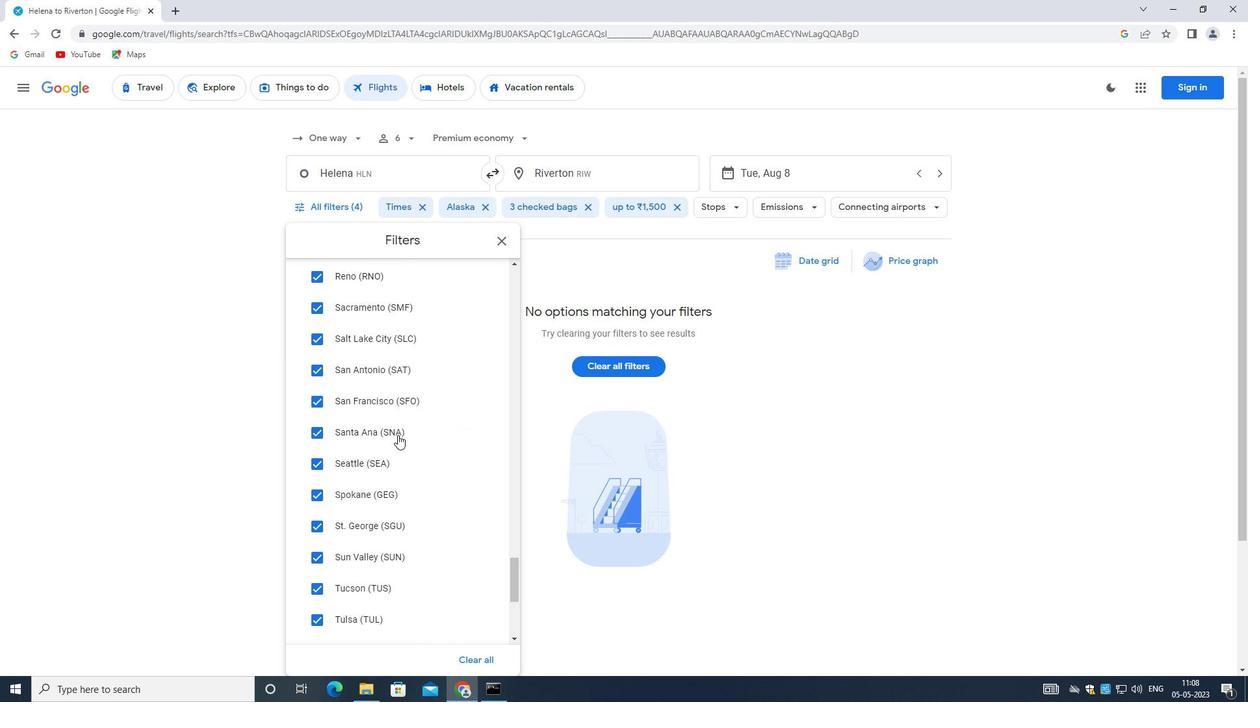 
Action: Mouse scrolled (397, 434) with delta (0, 0)
Screenshot: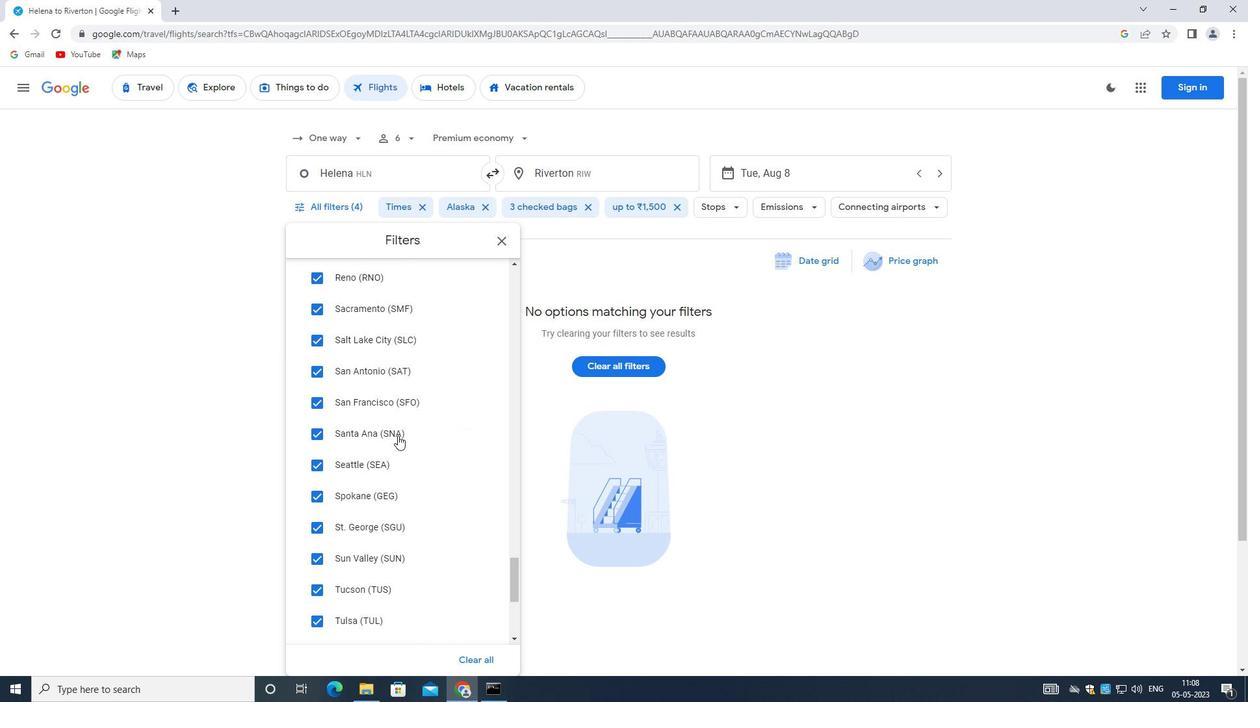 
Action: Mouse scrolled (397, 434) with delta (0, 0)
Screenshot: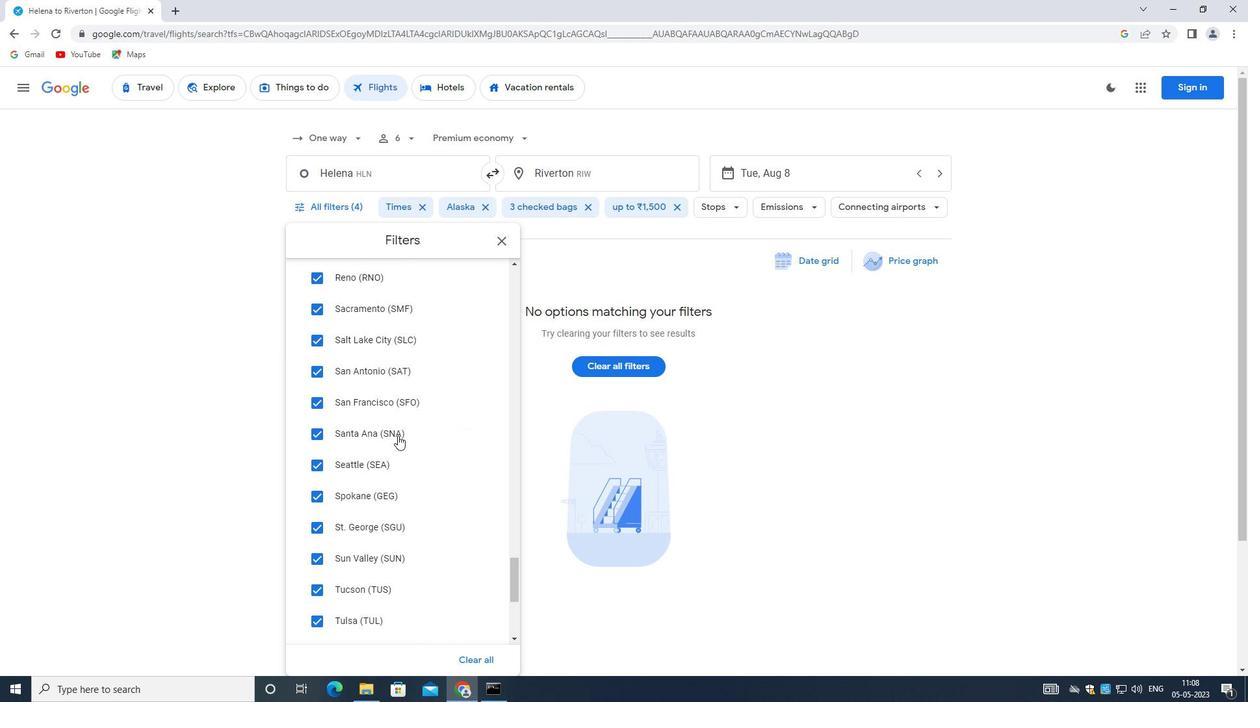 
Action: Mouse scrolled (397, 434) with delta (0, 0)
Screenshot: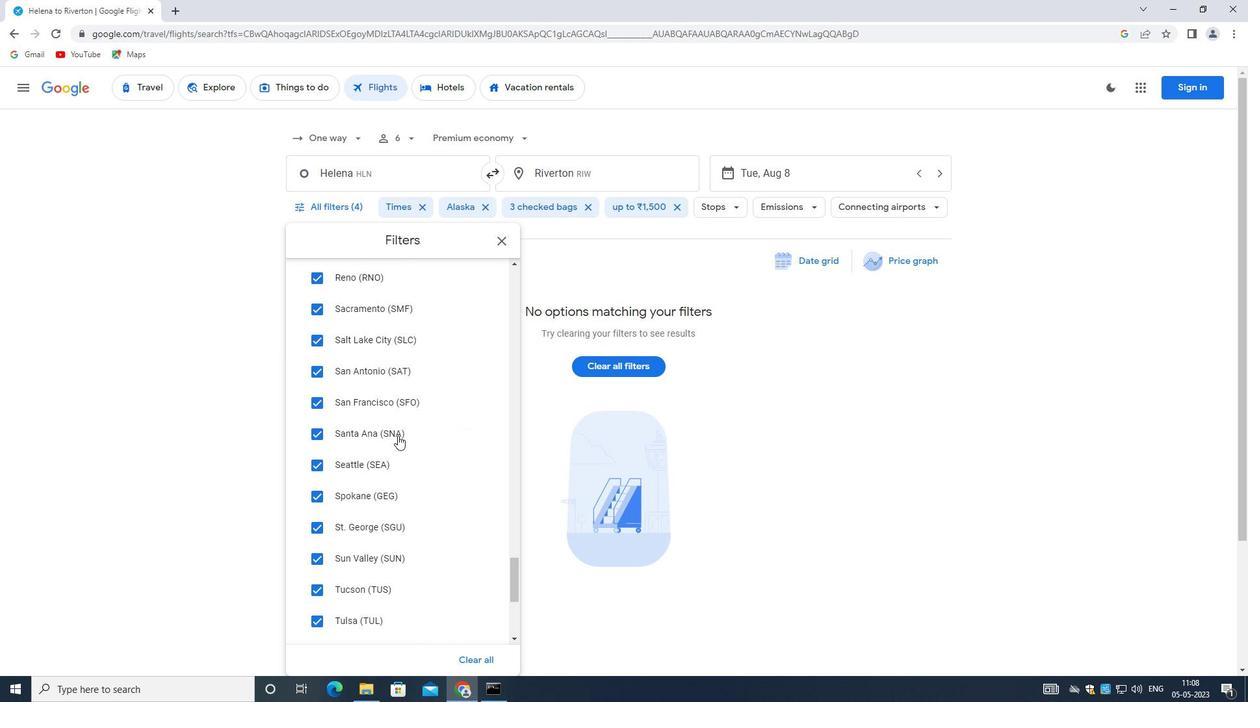 
Action: Mouse scrolled (397, 434) with delta (0, 0)
Screenshot: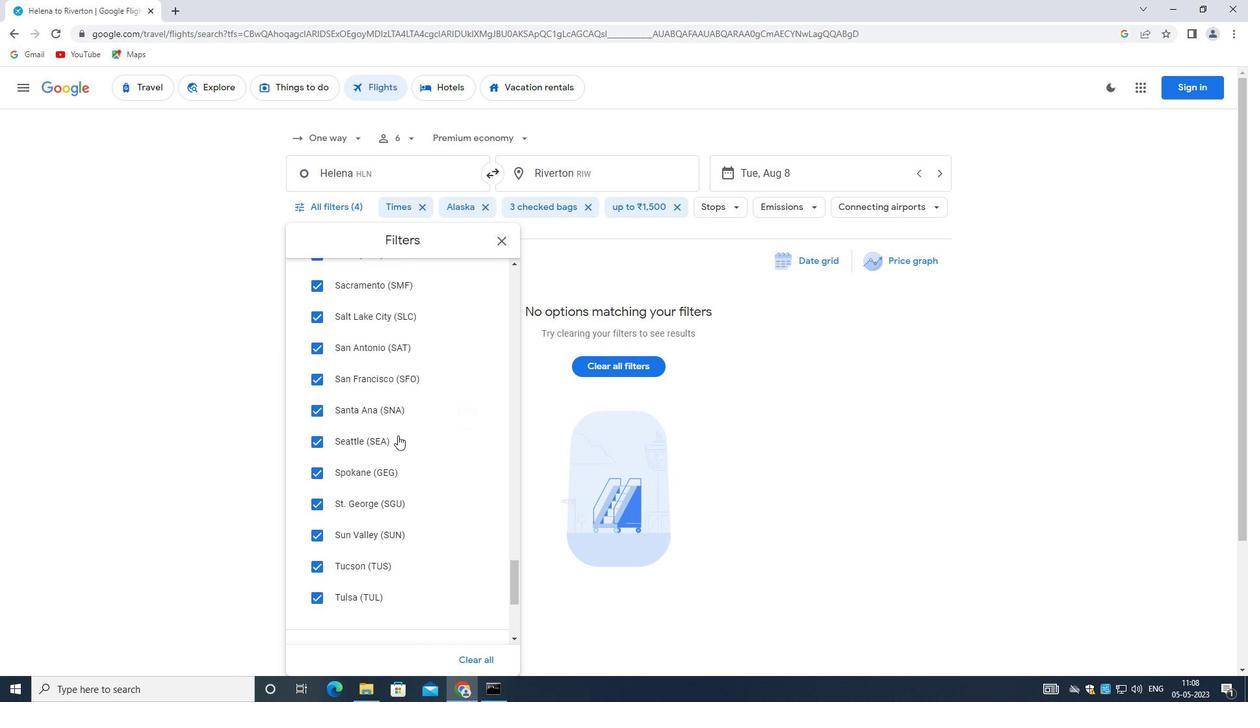 
Action: Mouse scrolled (397, 434) with delta (0, 0)
Screenshot: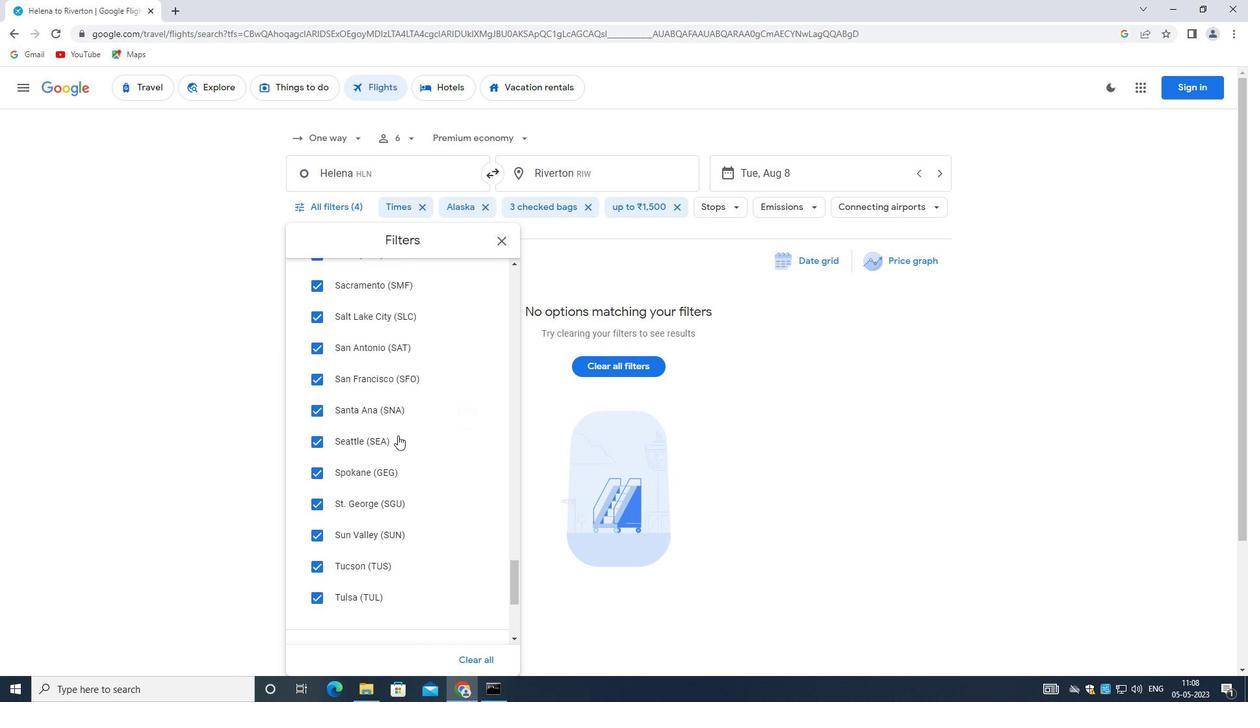 
Action: Mouse moved to (397, 436)
Screenshot: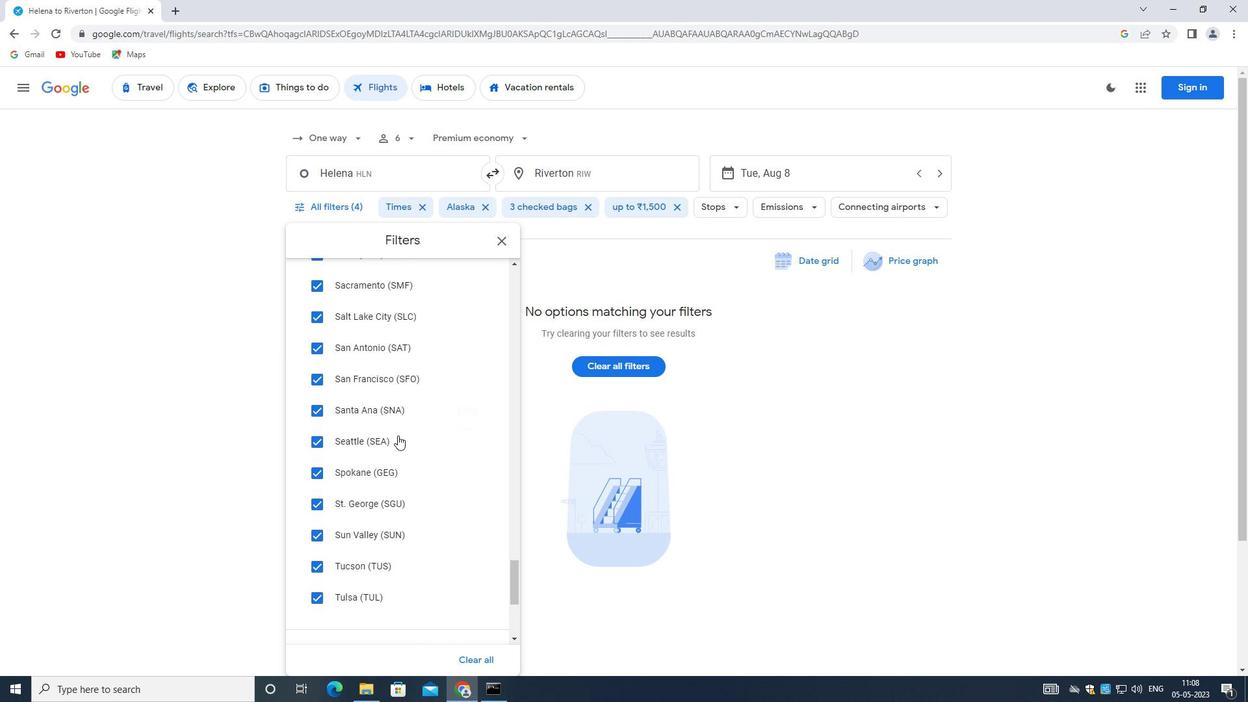 
Action: Mouse scrolled (397, 436) with delta (0, 0)
Screenshot: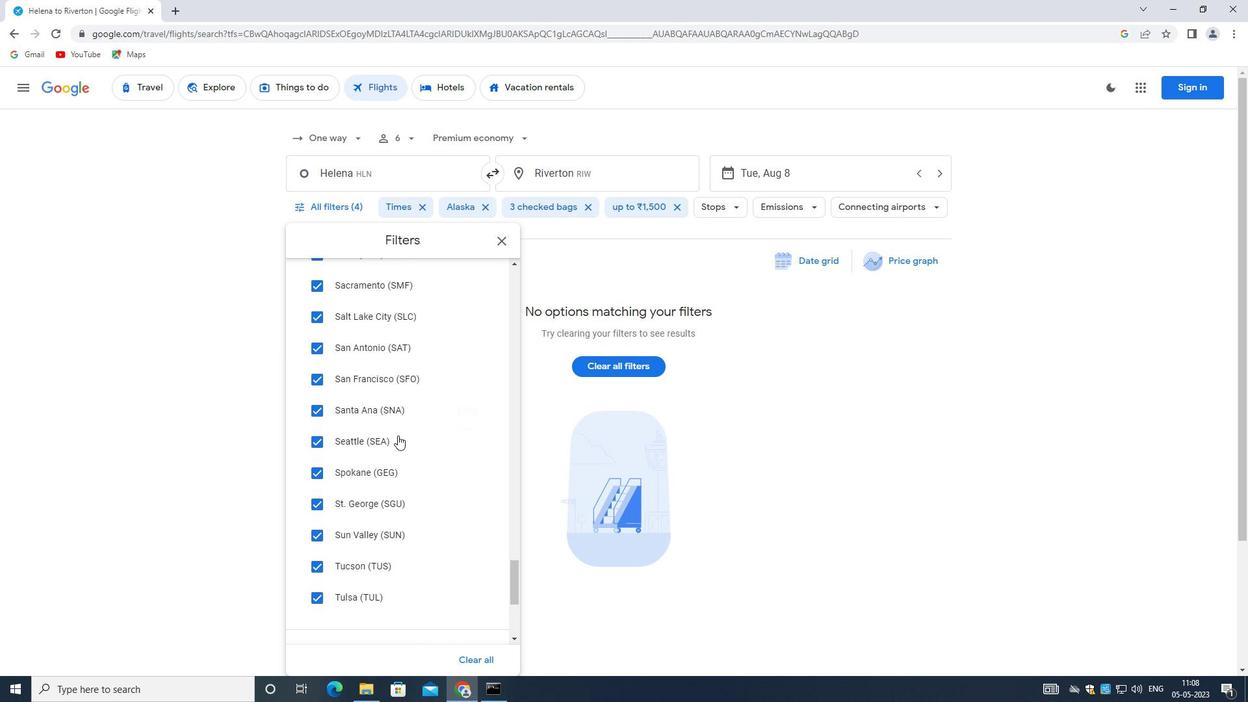 
Action: Mouse moved to (395, 436)
Screenshot: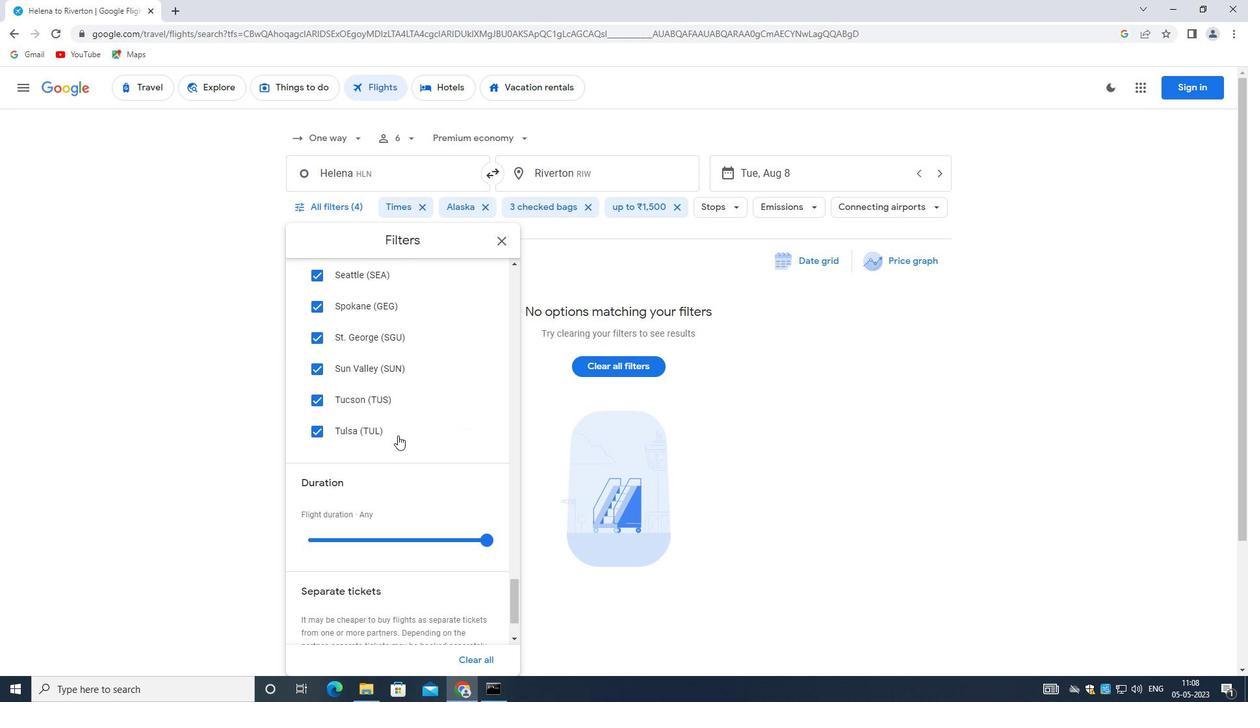 
Action: Mouse scrolled (395, 437) with delta (0, 0)
Screenshot: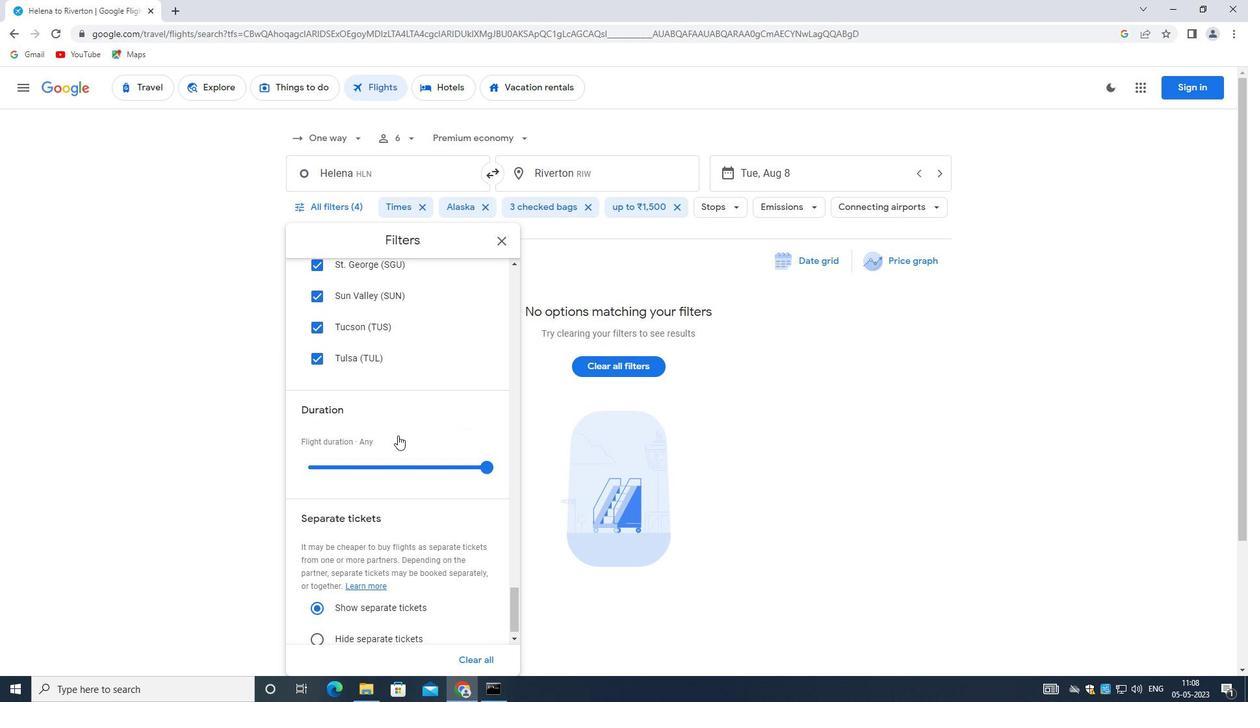 
Action: Mouse scrolled (395, 436) with delta (0, 0)
Screenshot: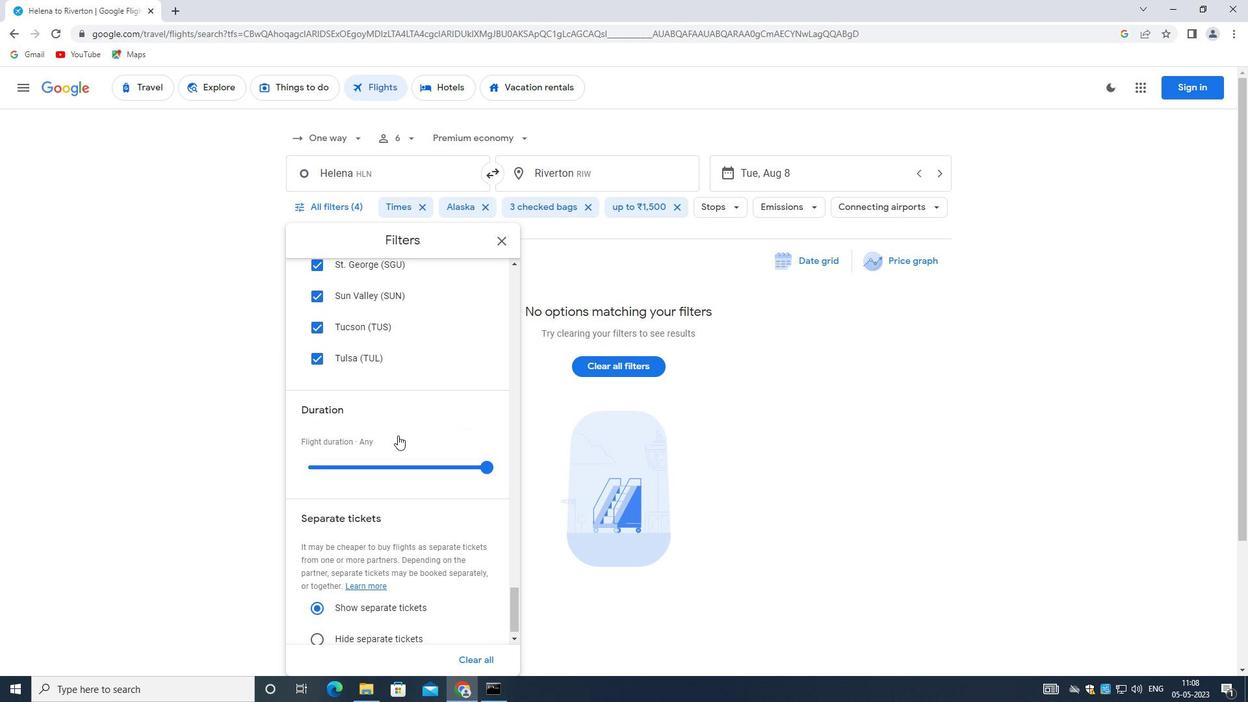 
Action: Mouse moved to (395, 437)
Screenshot: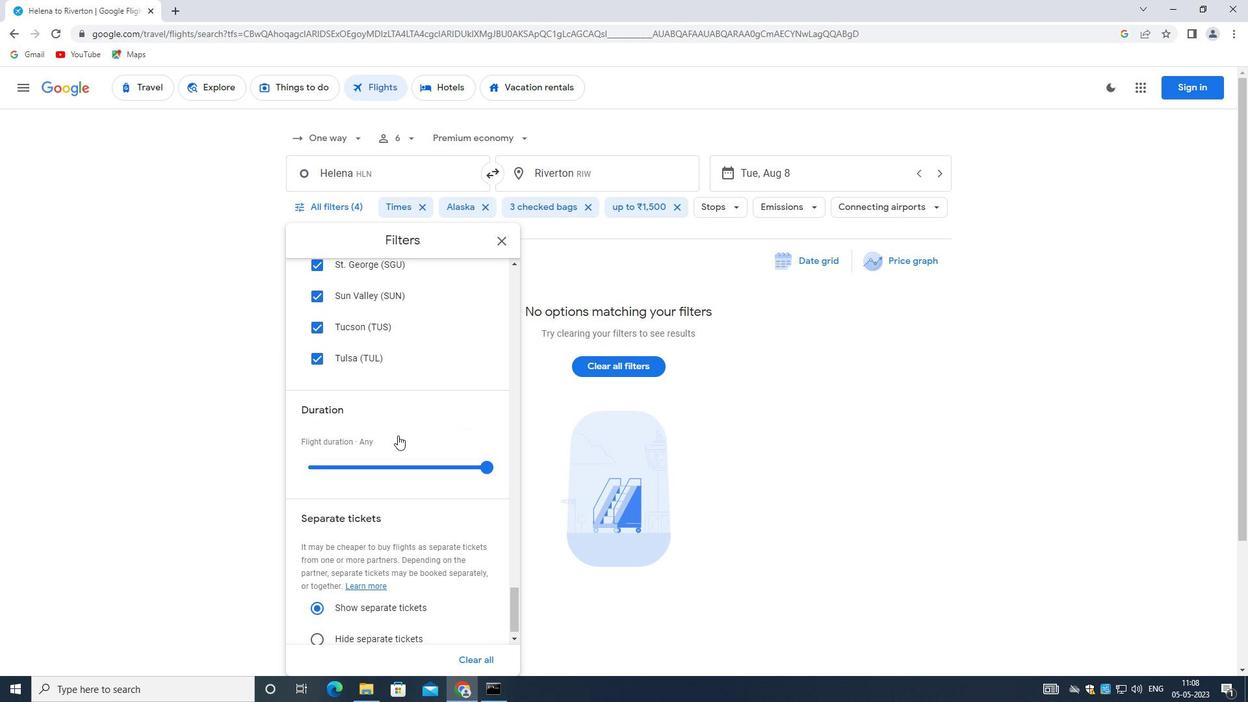 
Action: Mouse scrolled (395, 436) with delta (0, 0)
Screenshot: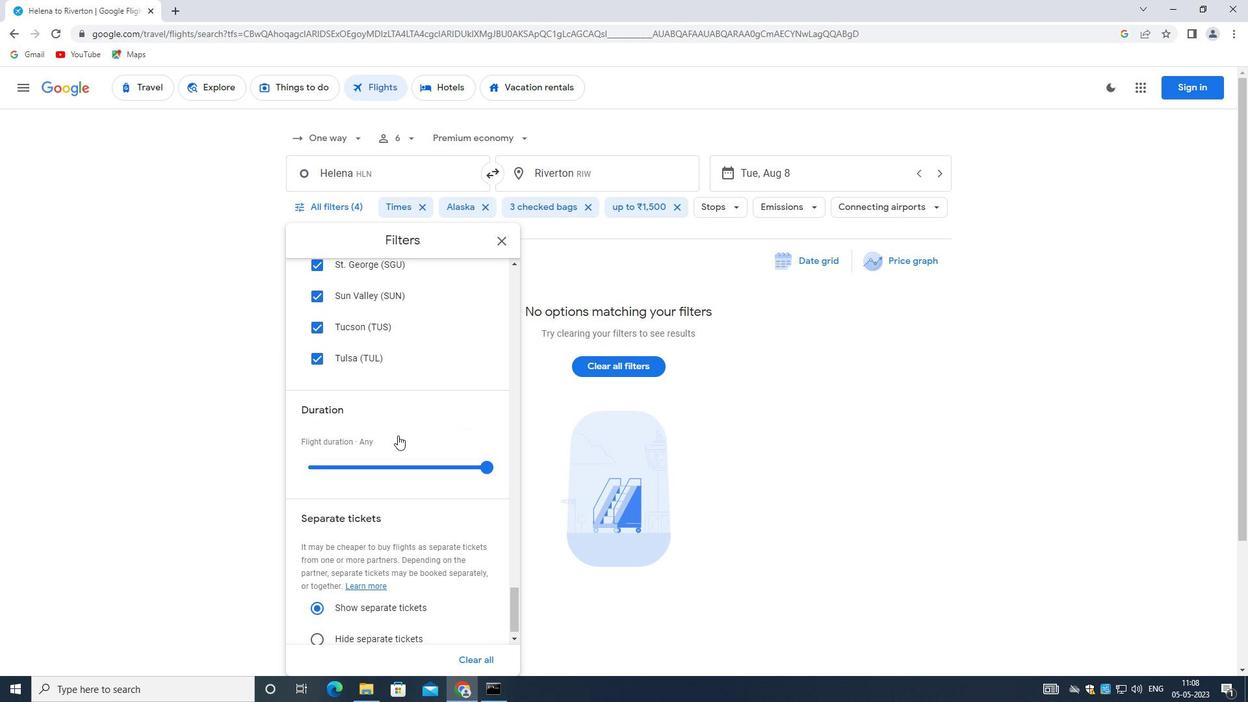 
Action: Mouse scrolled (395, 436) with delta (0, 0)
Screenshot: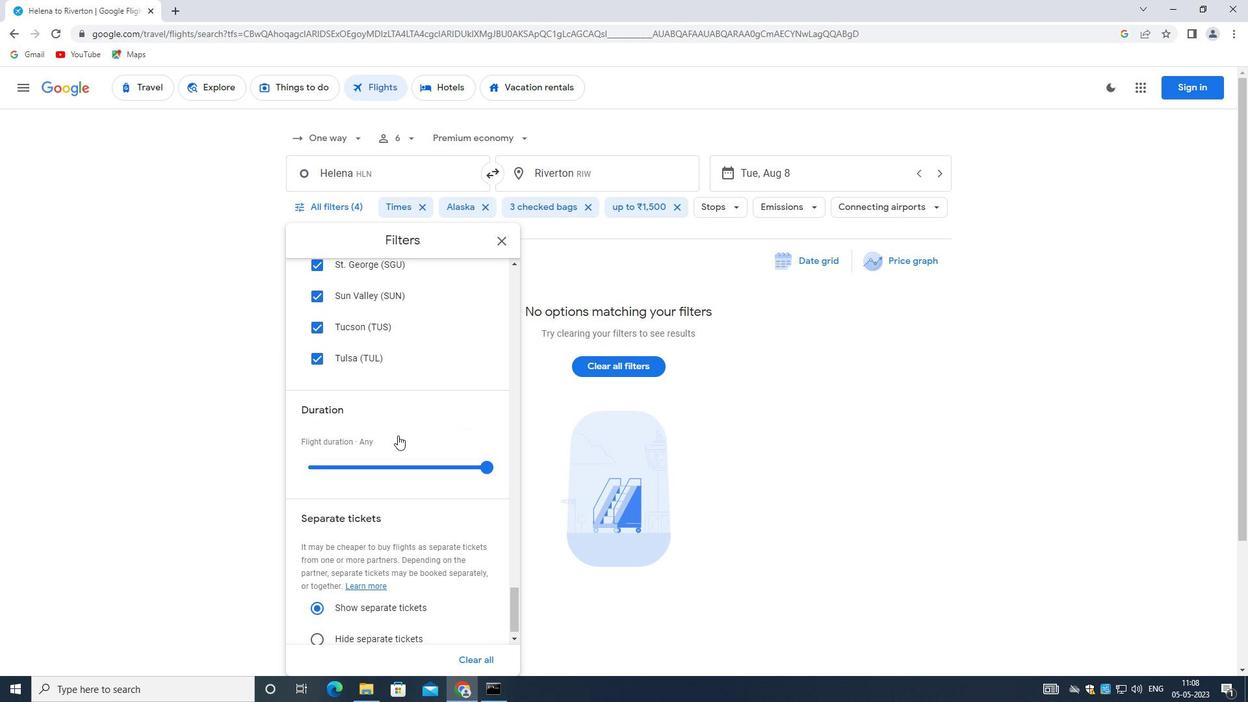 
Action: Mouse scrolled (395, 436) with delta (0, 0)
Screenshot: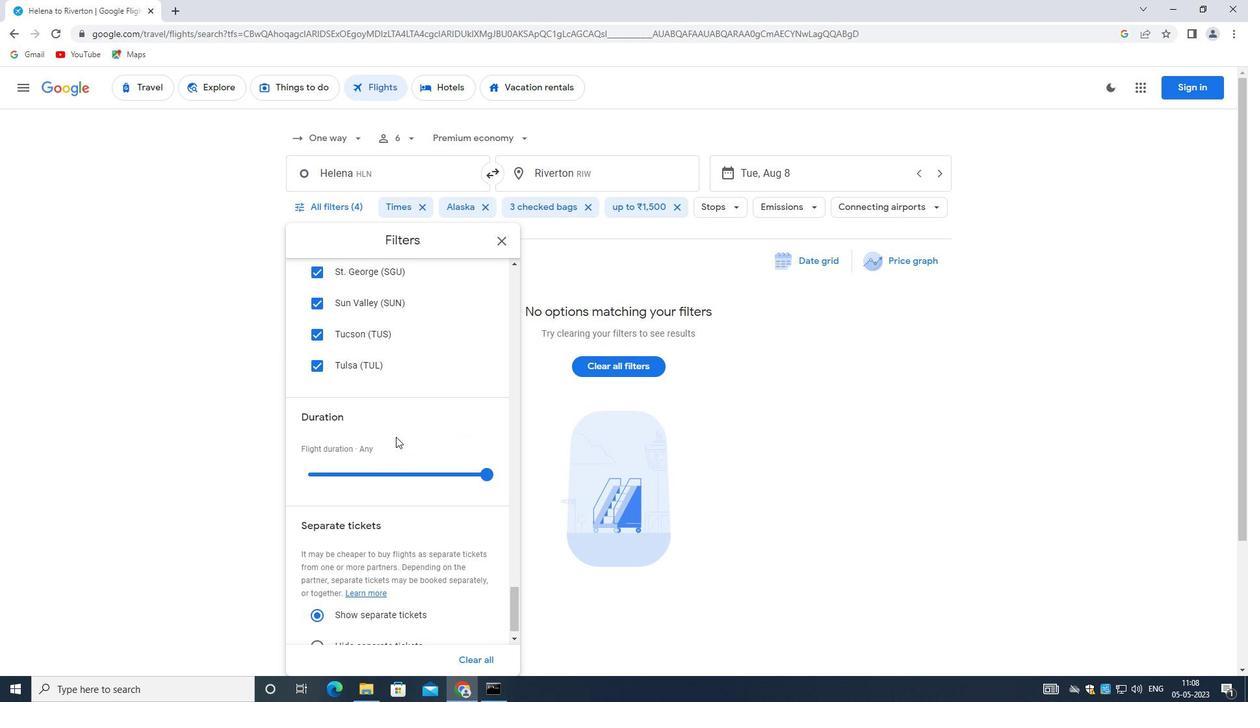 
Action: Mouse scrolled (395, 436) with delta (0, 0)
Screenshot: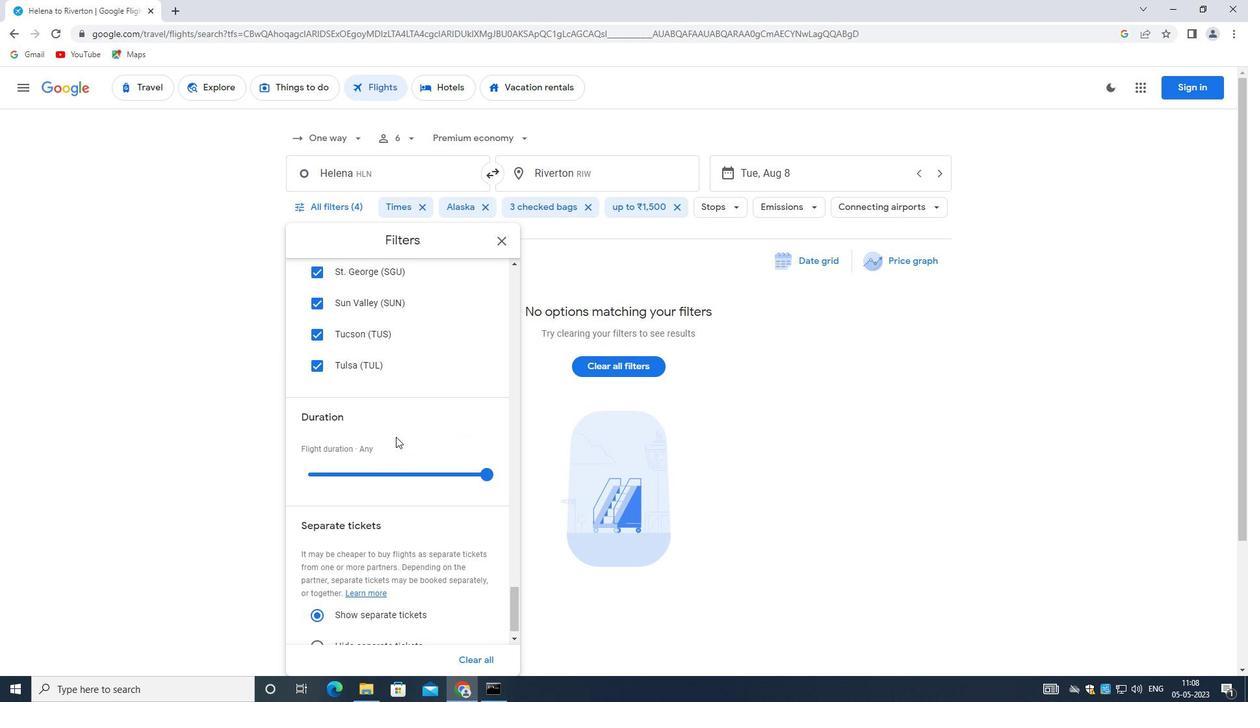 
Action: Mouse moved to (394, 437)
Screenshot: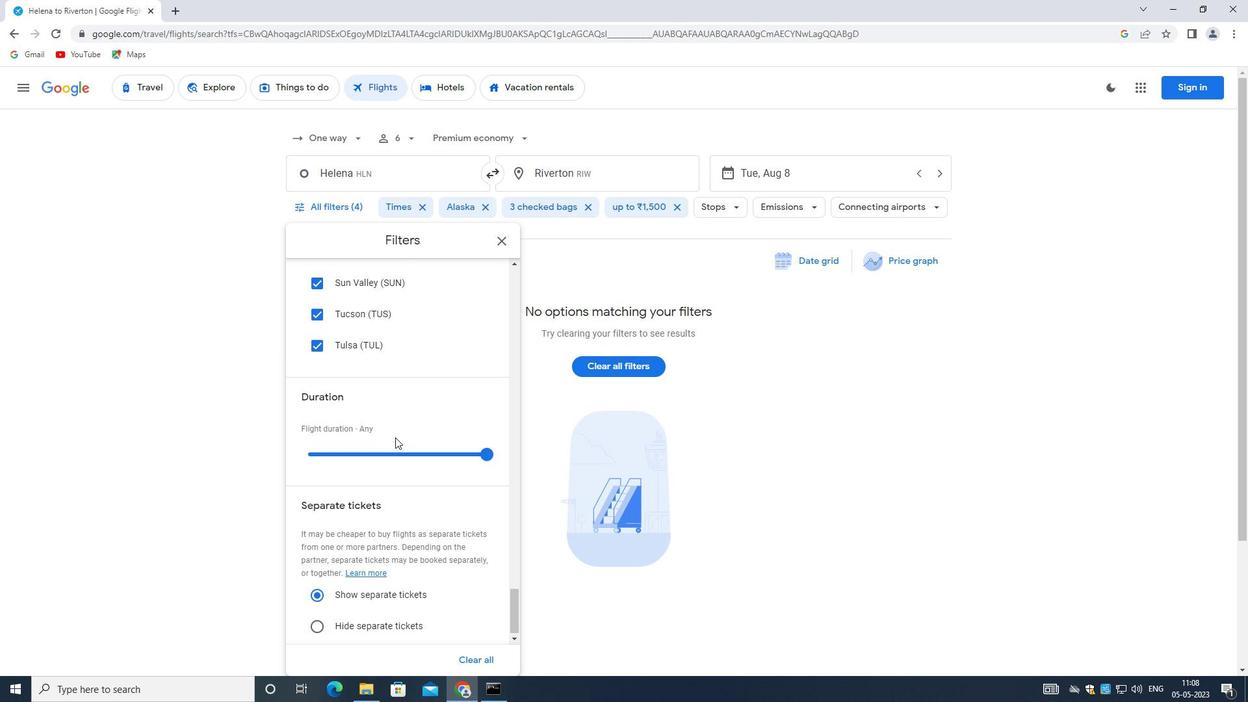 
